 Task: In the event  named  Webinar: Content Creation and Curation Strategies for Social Media, Set a range of dates when you can accept meetings  '12 Jul â€" 5 Aug 2023'. Select a duration of  30 min. Select working hours  	_x000D_
MON- SAT 10:30am â€" 6:00pm. Add time before or after your events  as 15 min. Set the frequency of available time slots for invitees as  25 min. Set the minimum notice period and maximum events allowed per day as  48 hour and 6. , logged in from the account softage.4@softage.net and add another guest for the event, softage.1@softage.net
Action: Mouse pressed left at (667, 450)
Screenshot: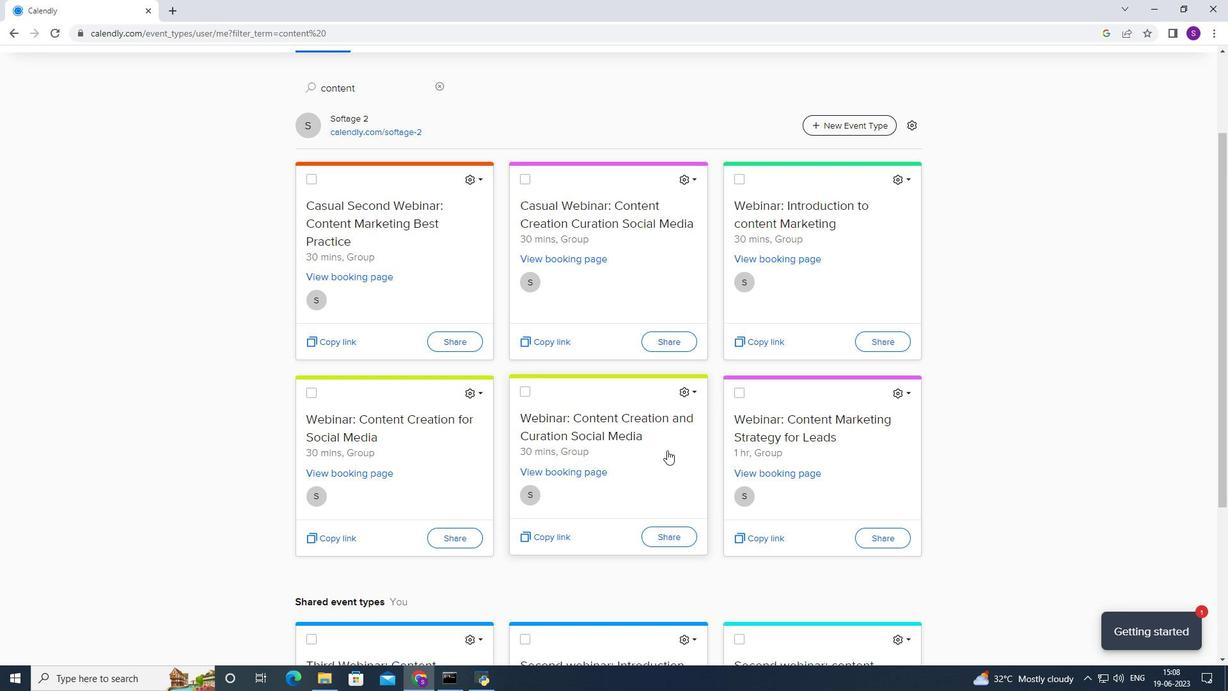
Action: Mouse moved to (449, 275)
Screenshot: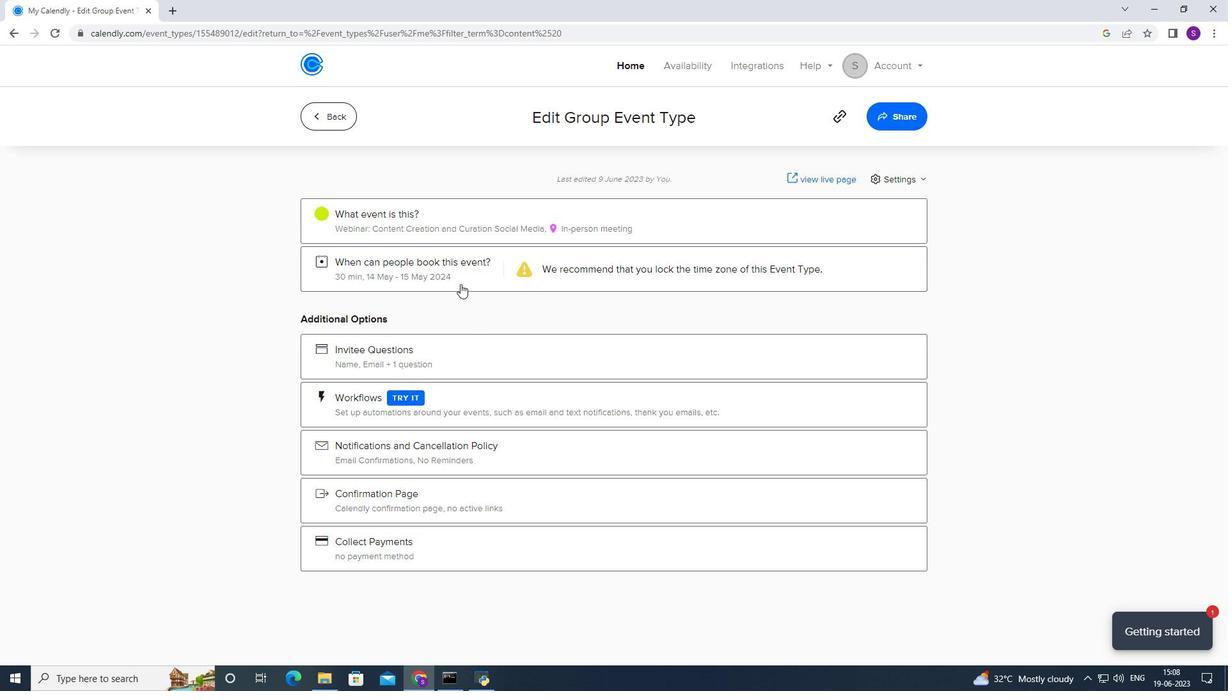 
Action: Mouse pressed left at (449, 275)
Screenshot: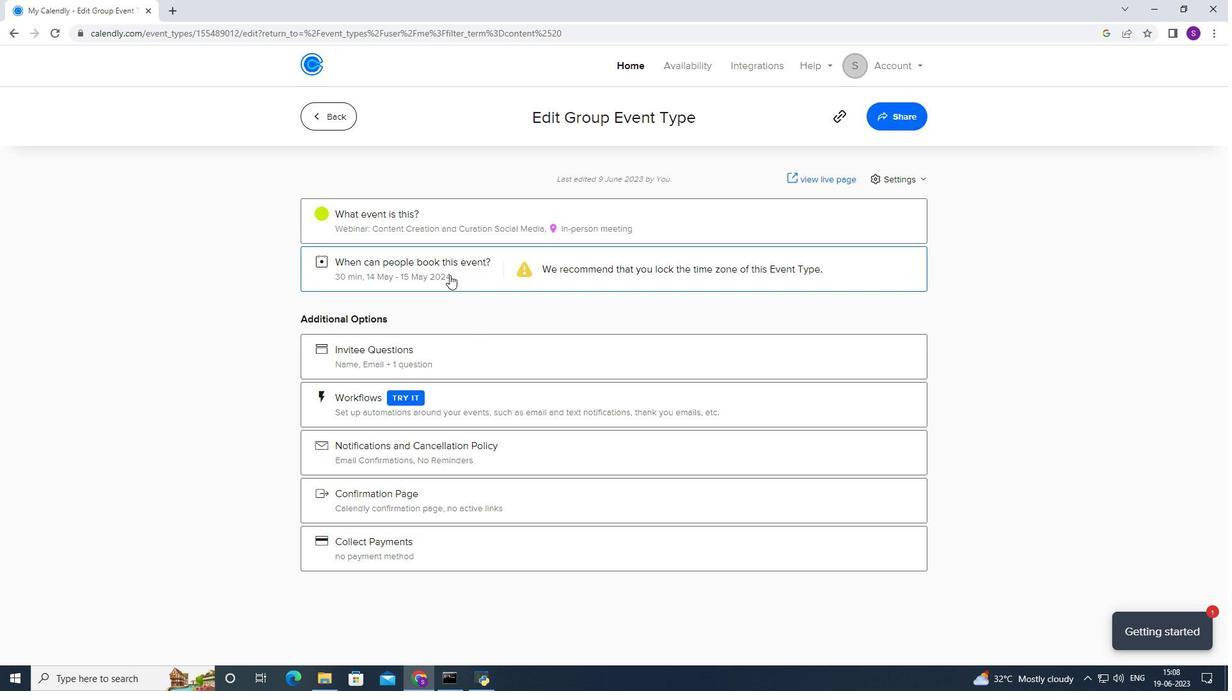 
Action: Mouse moved to (474, 431)
Screenshot: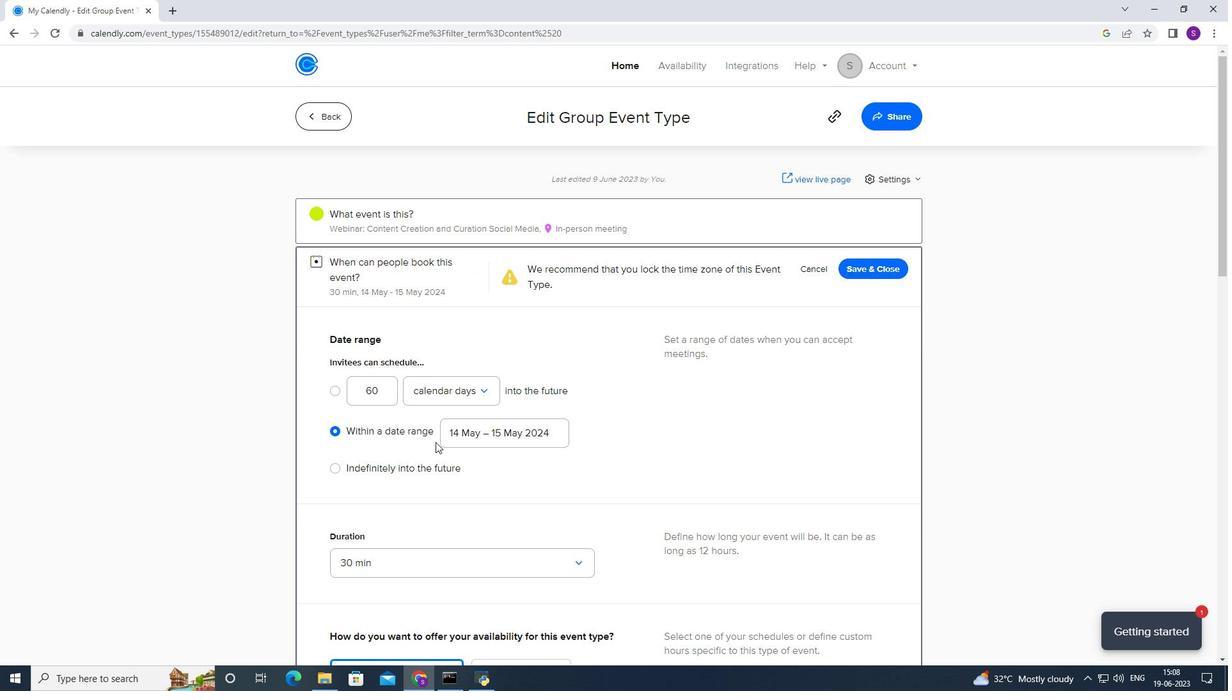 
Action: Mouse pressed left at (474, 431)
Screenshot: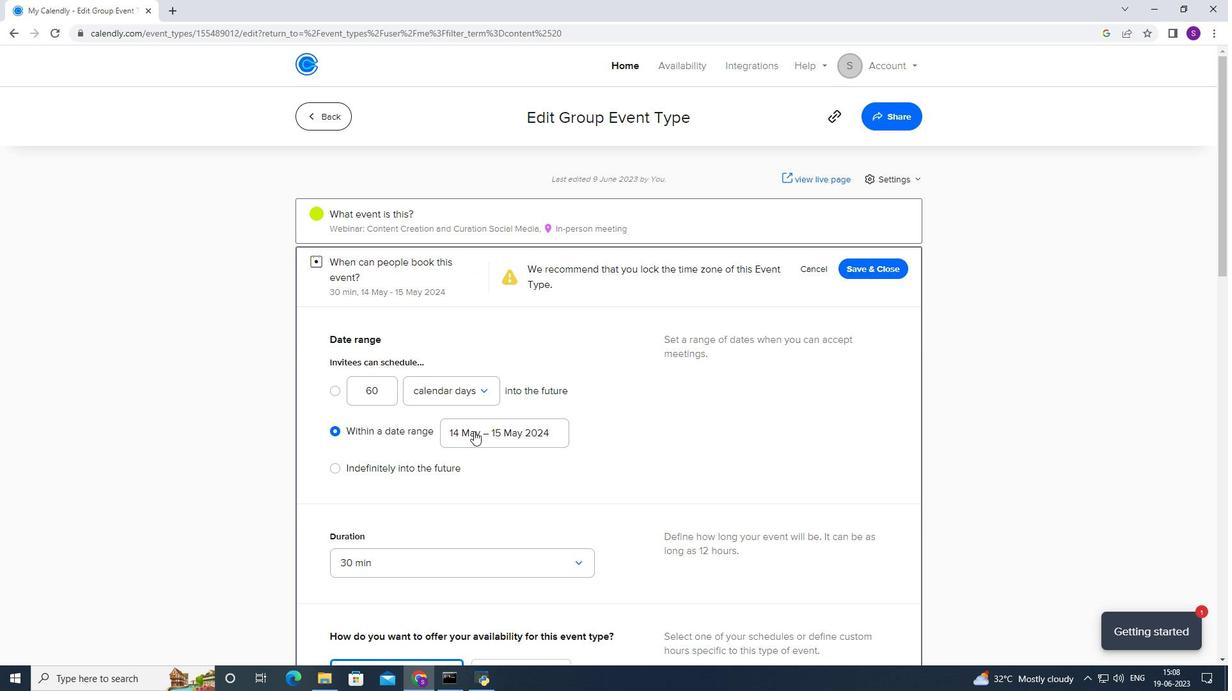 
Action: Mouse moved to (477, 273)
Screenshot: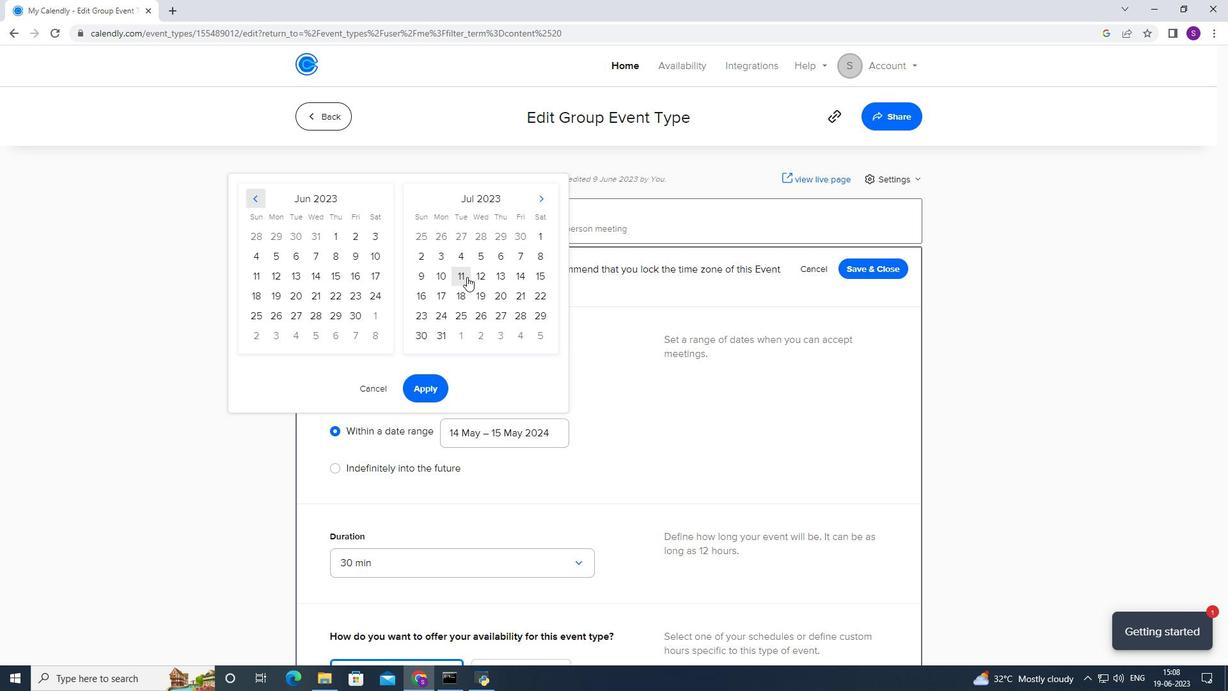 
Action: Mouse pressed left at (477, 273)
Screenshot: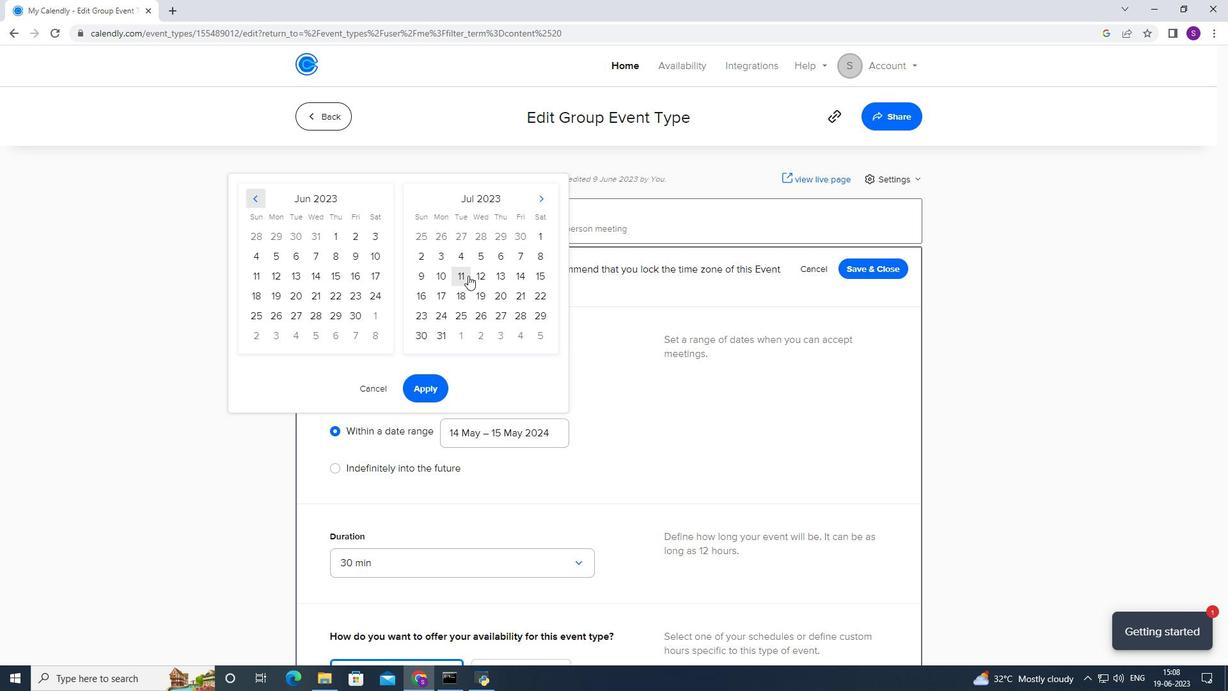 
Action: Mouse moved to (539, 203)
Screenshot: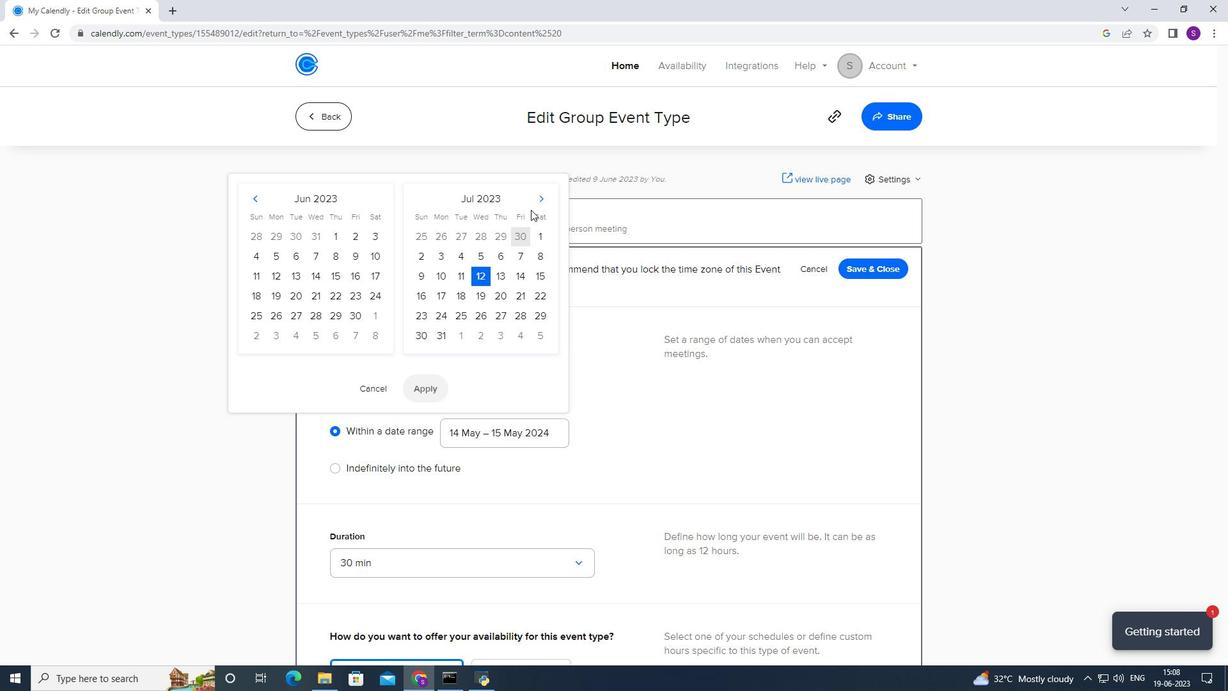 
Action: Mouse pressed left at (539, 203)
Screenshot: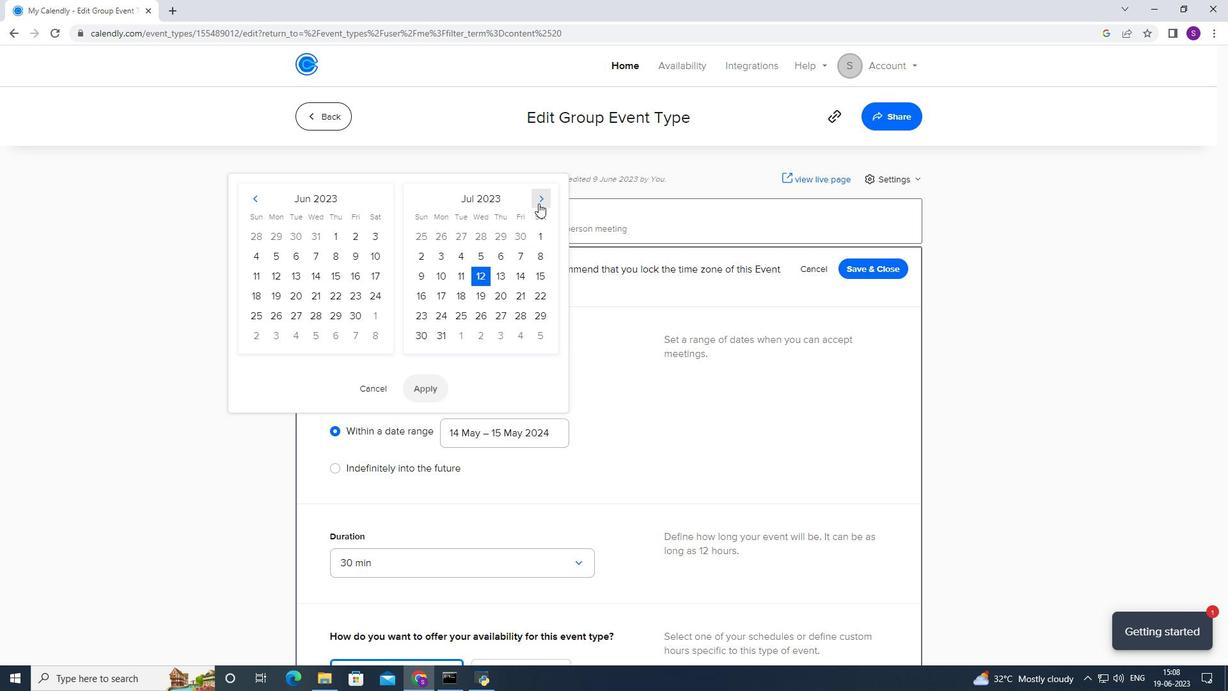 
Action: Mouse moved to (549, 240)
Screenshot: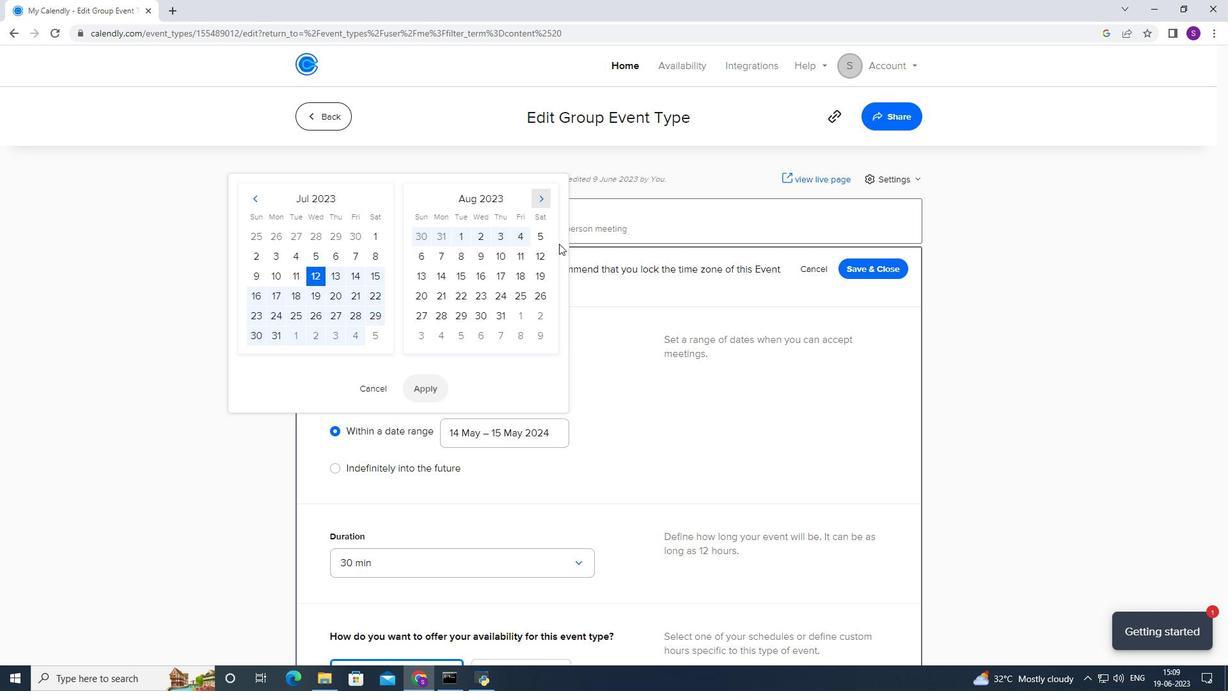 
Action: Mouse pressed left at (549, 240)
Screenshot: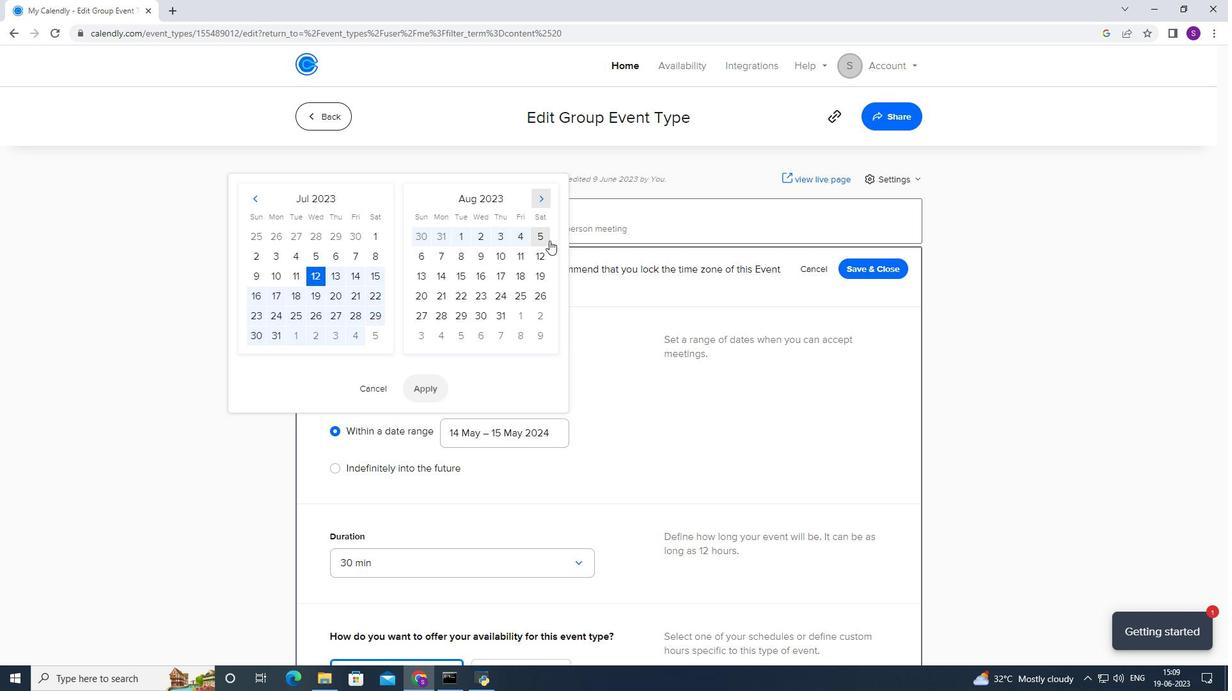 
Action: Mouse moved to (417, 402)
Screenshot: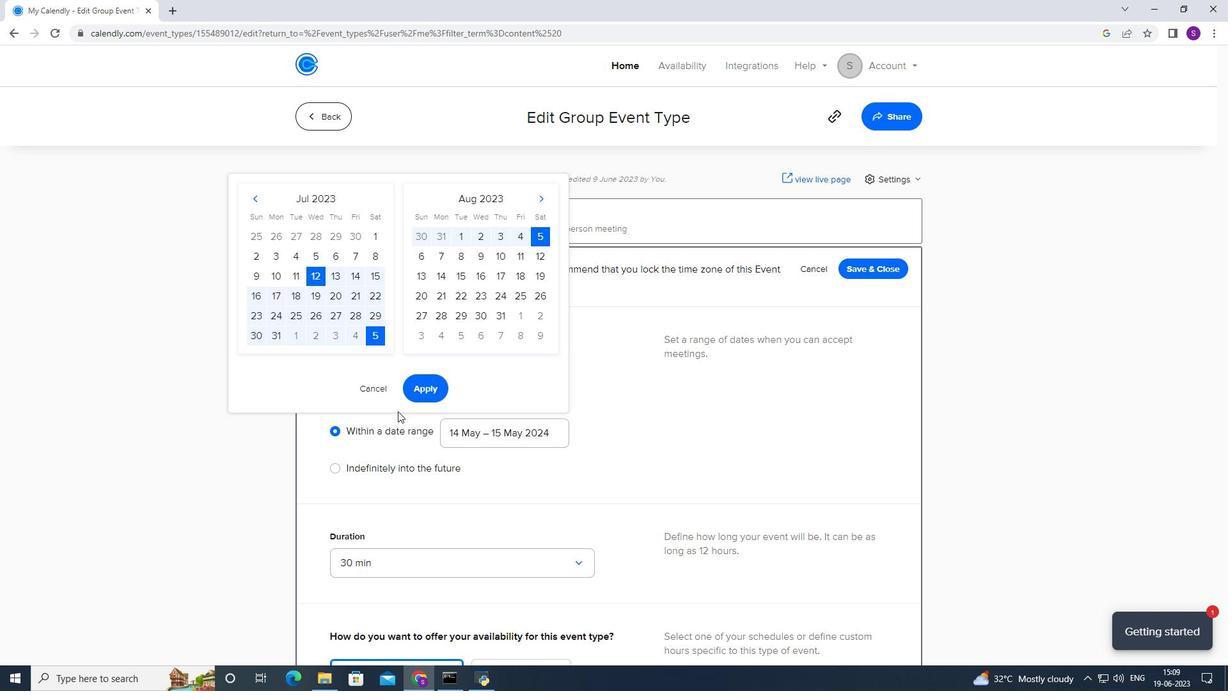 
Action: Mouse pressed left at (417, 402)
Screenshot: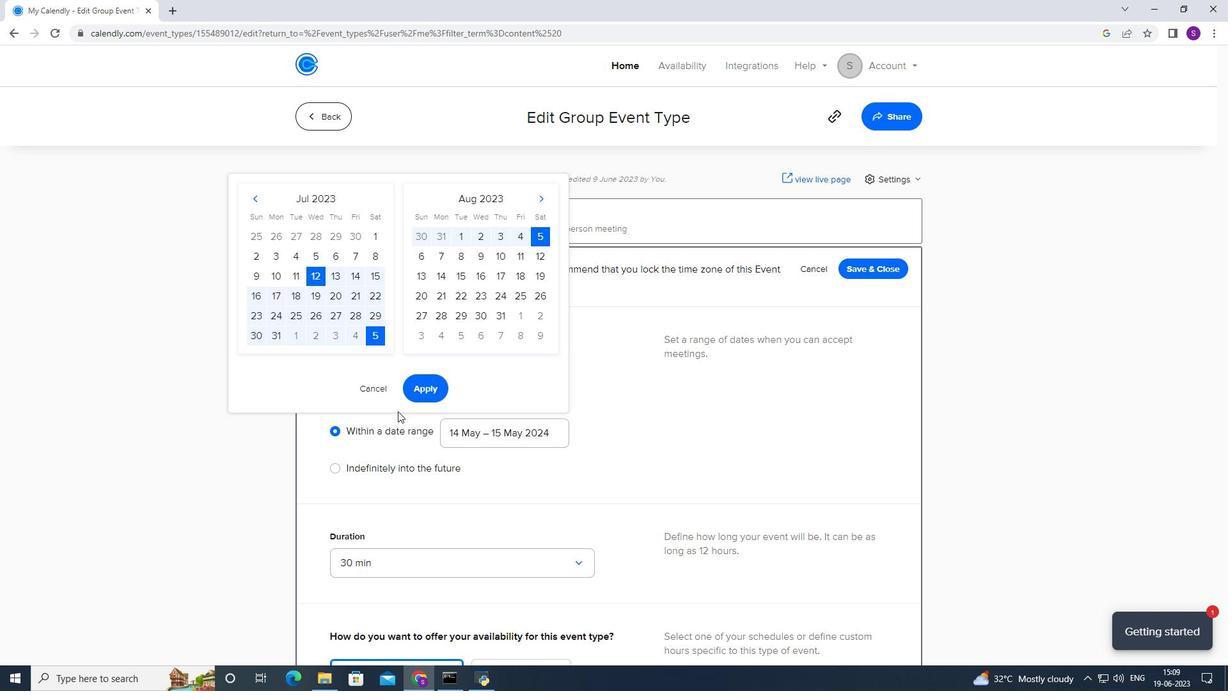 
Action: Mouse moved to (389, 457)
Screenshot: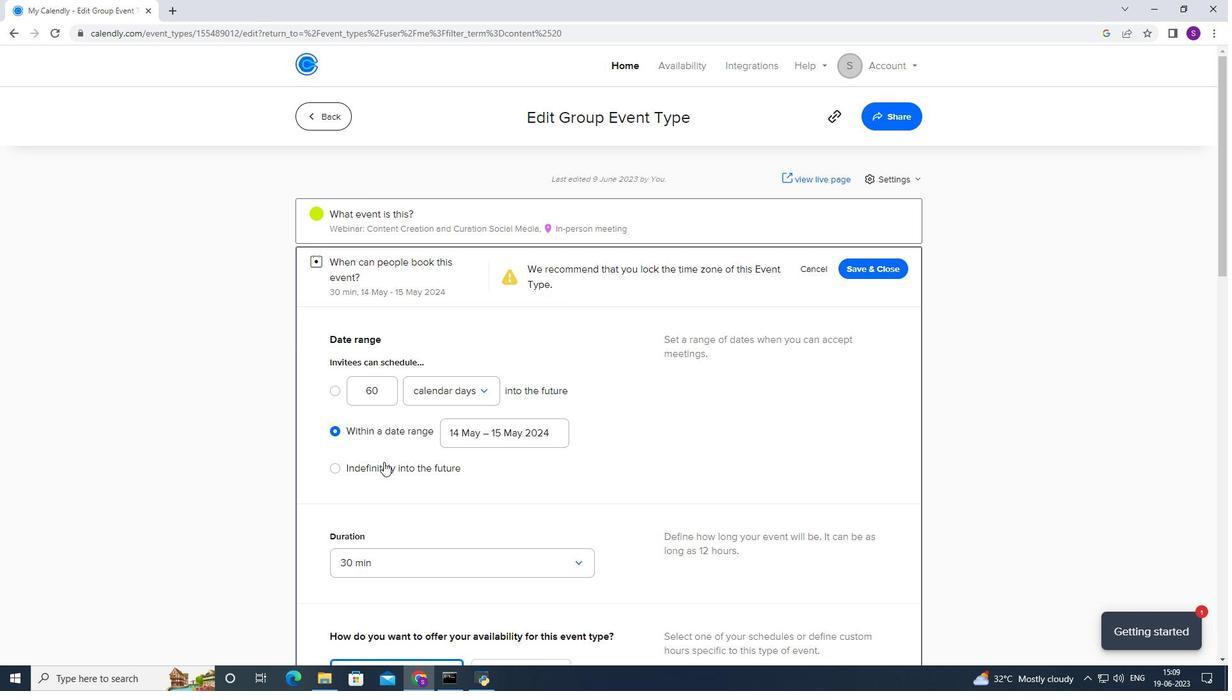 
Action: Mouse scrolled (389, 456) with delta (0, 0)
Screenshot: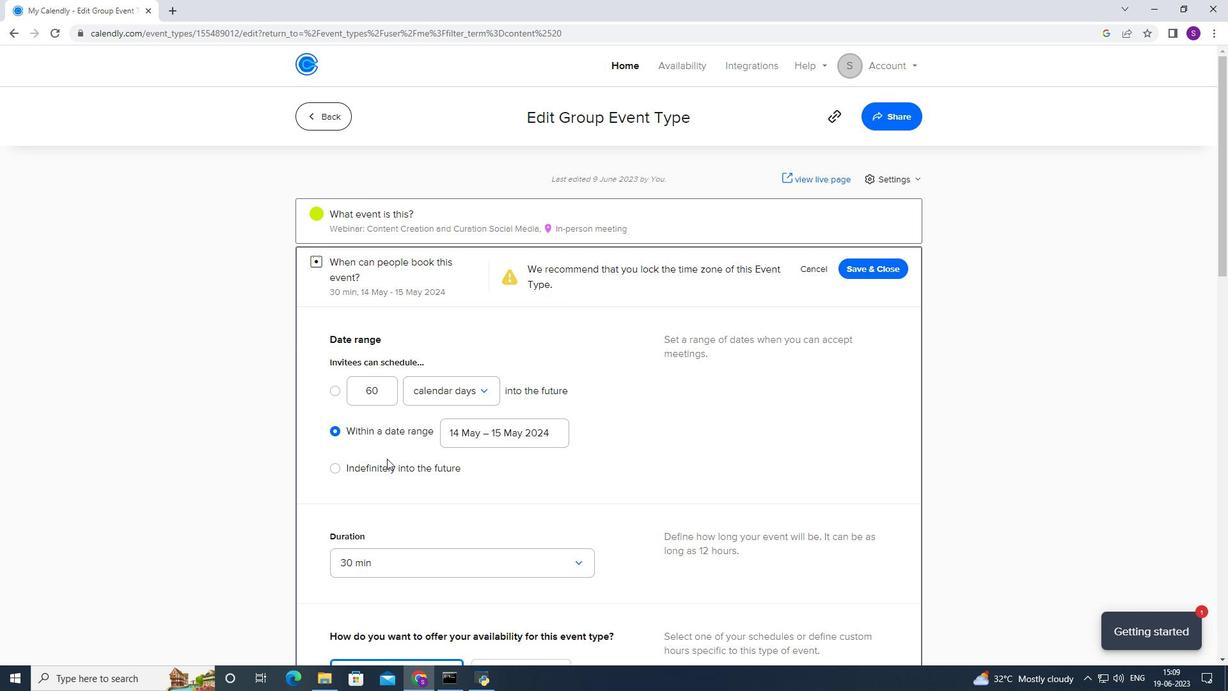 
Action: Mouse scrolled (389, 456) with delta (0, 0)
Screenshot: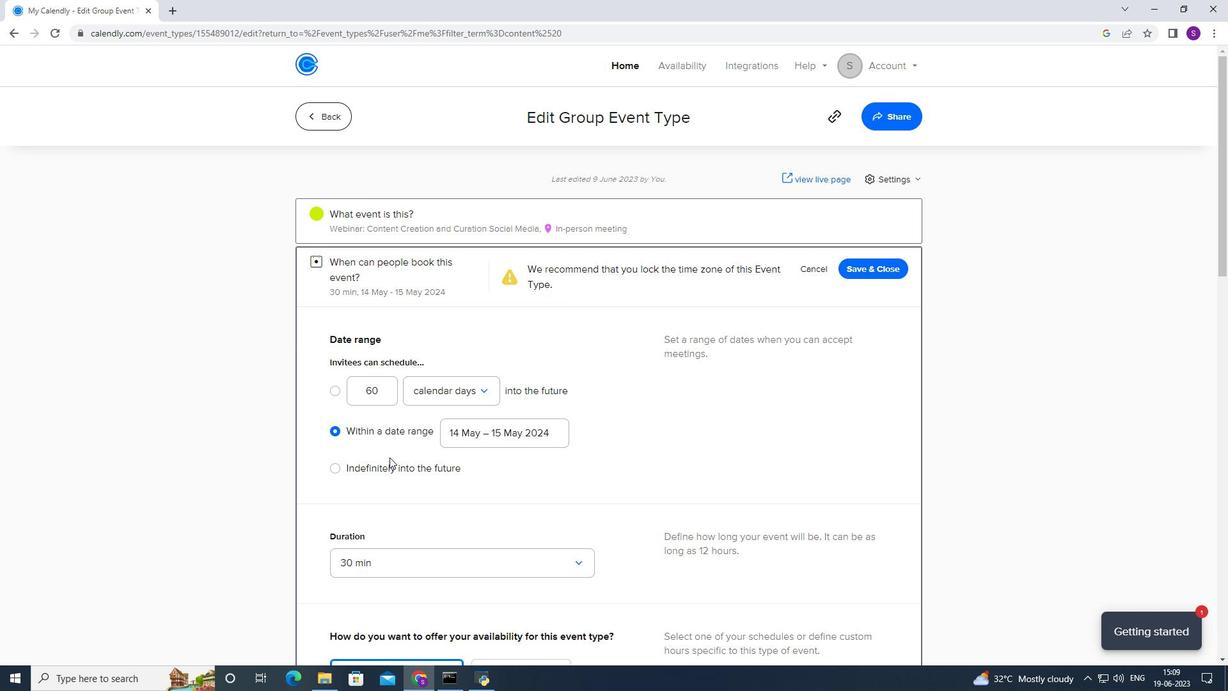 
Action: Mouse scrolled (389, 456) with delta (0, 0)
Screenshot: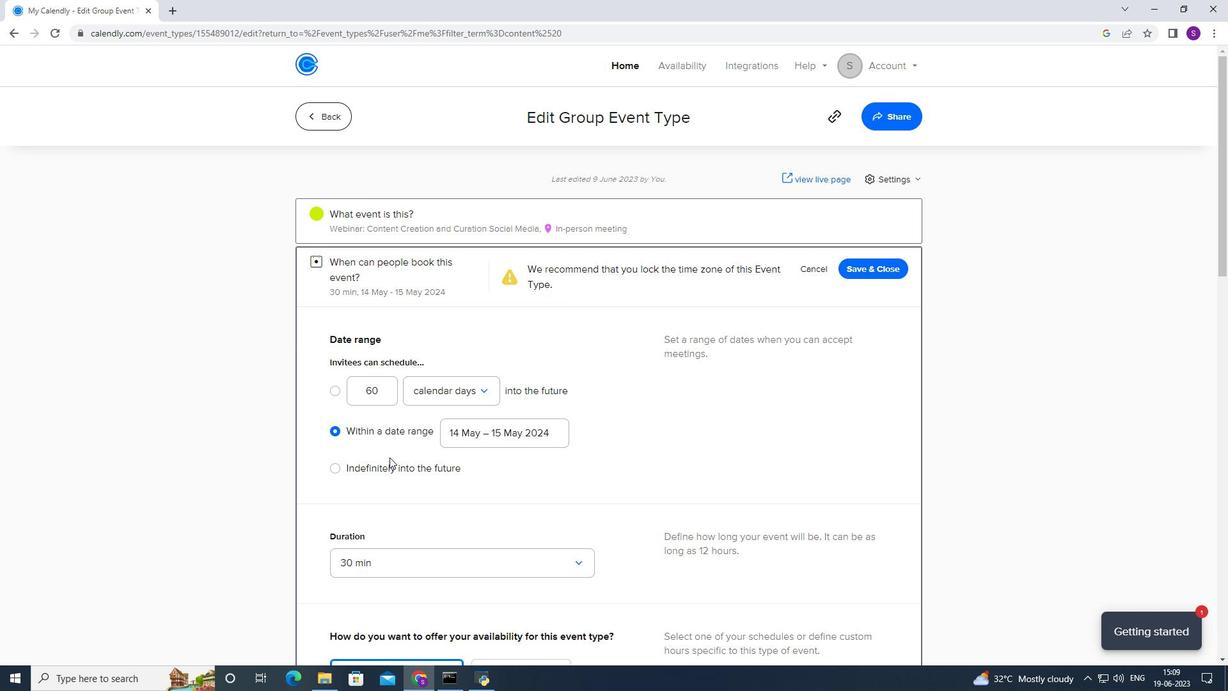 
Action: Mouse scrolled (389, 456) with delta (0, 0)
Screenshot: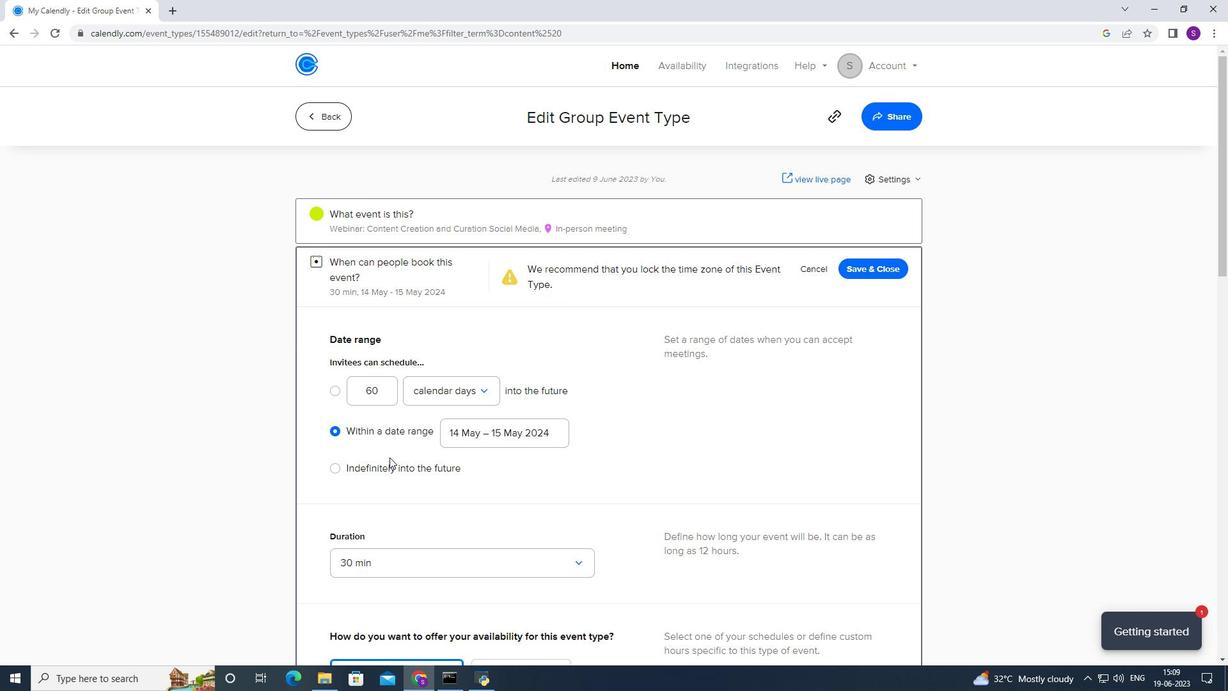 
Action: Mouse scrolled (389, 456) with delta (0, 0)
Screenshot: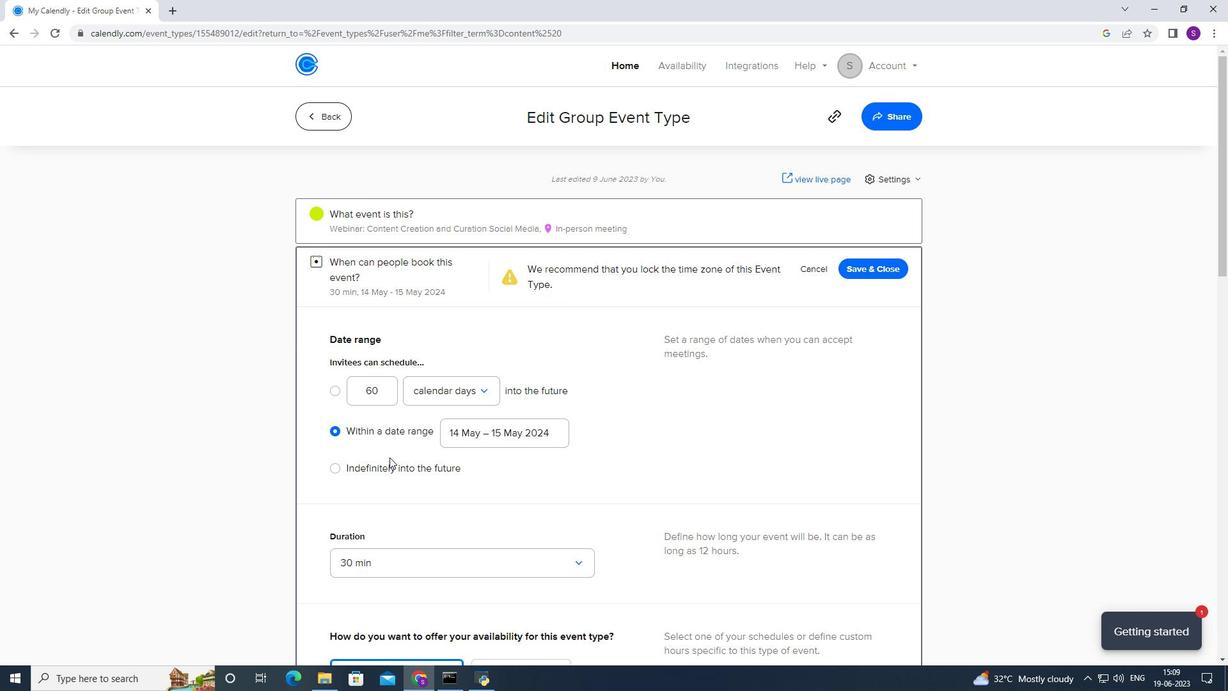 
Action: Mouse scrolled (389, 456) with delta (0, 0)
Screenshot: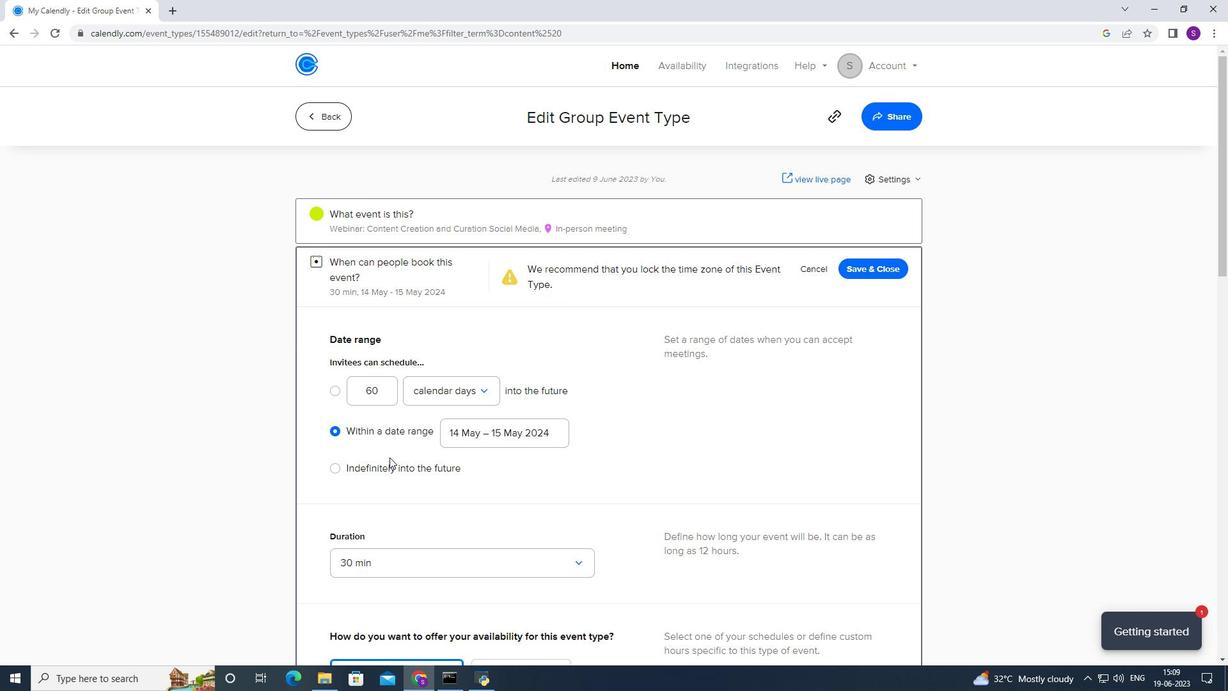 
Action: Mouse scrolled (389, 456) with delta (0, 0)
Screenshot: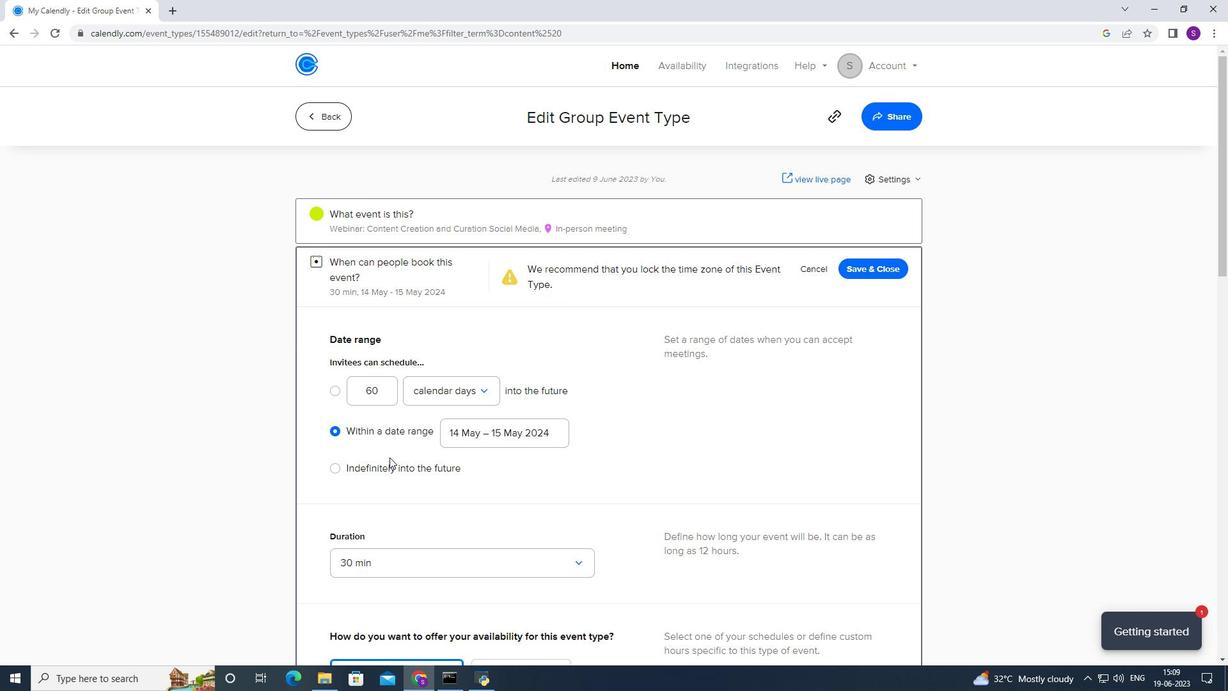 
Action: Mouse moved to (399, 434)
Screenshot: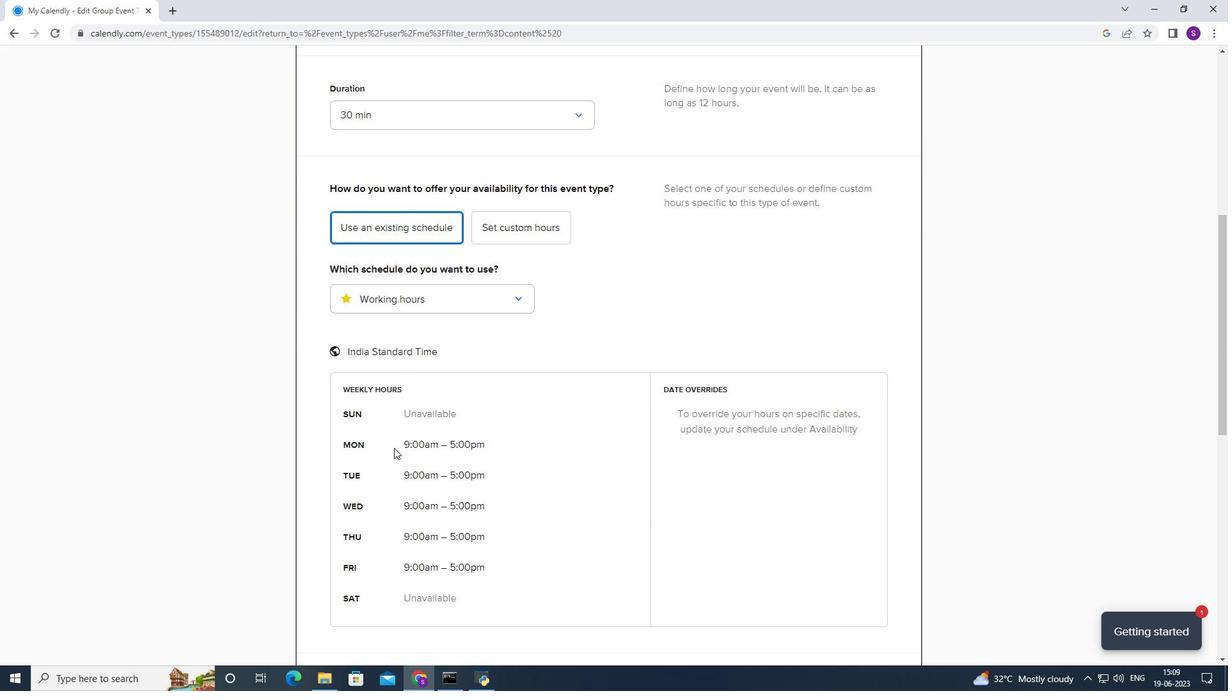 
Action: Mouse scrolled (399, 435) with delta (0, 0)
Screenshot: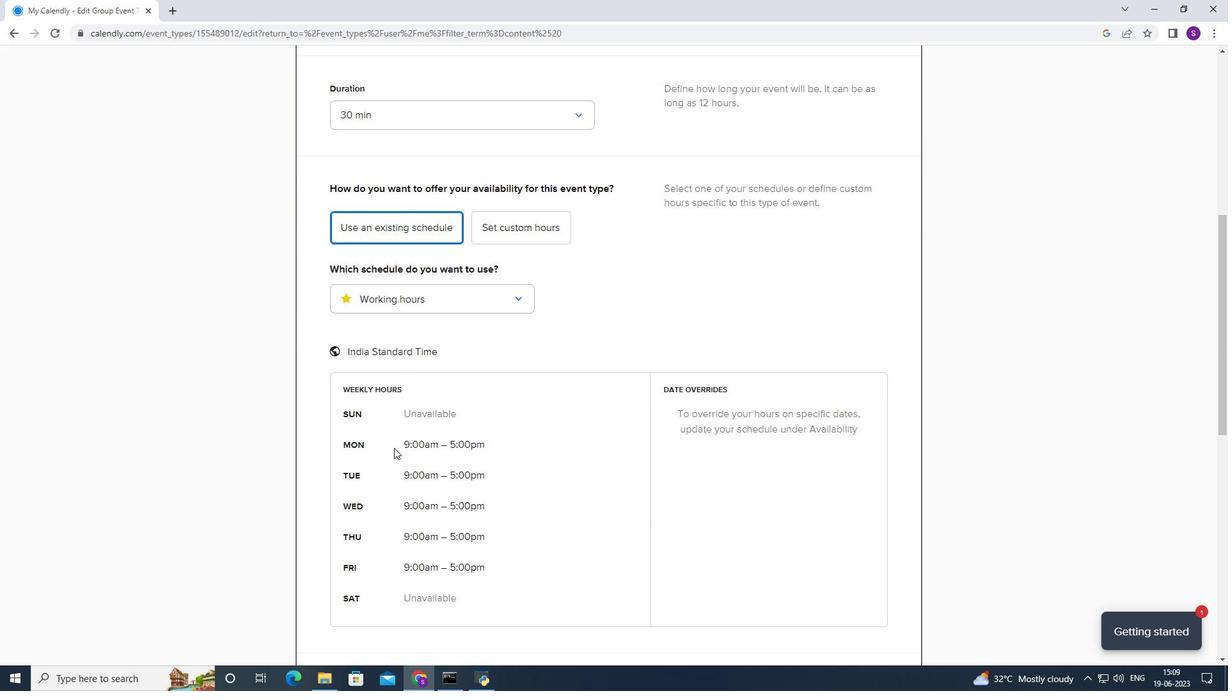 
Action: Mouse moved to (401, 430)
Screenshot: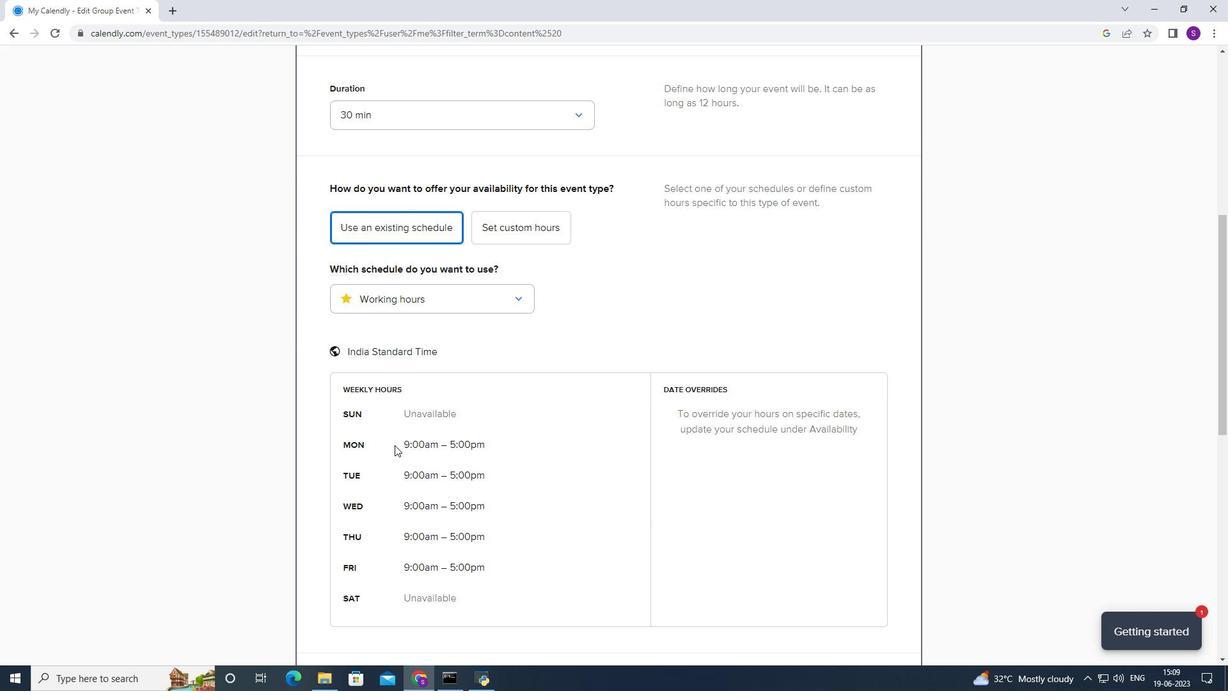 
Action: Mouse scrolled (401, 431) with delta (0, 0)
Screenshot: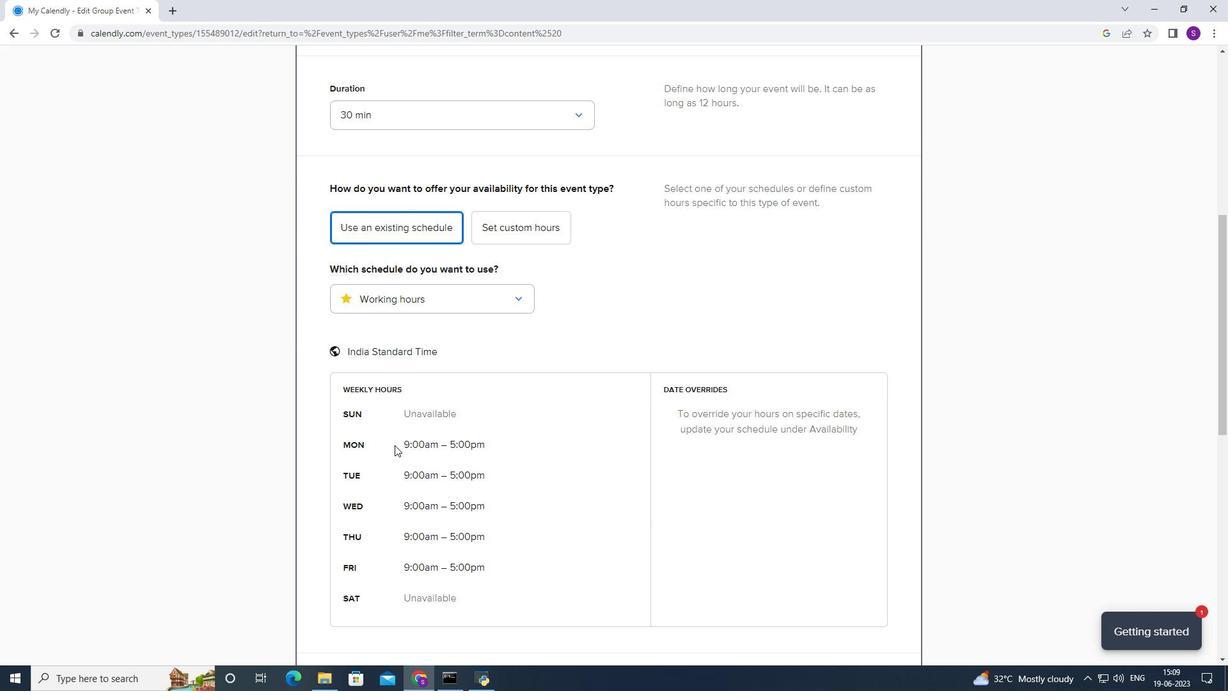 
Action: Mouse moved to (403, 425)
Screenshot: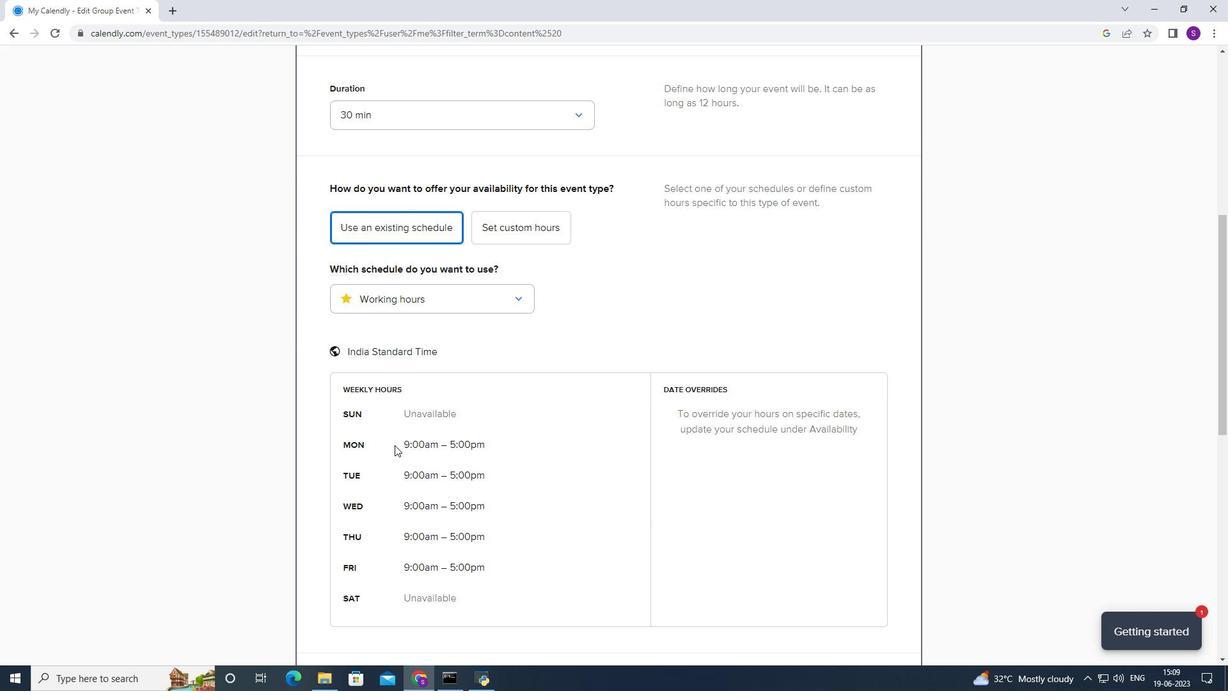 
Action: Mouse scrolled (403, 426) with delta (0, 0)
Screenshot: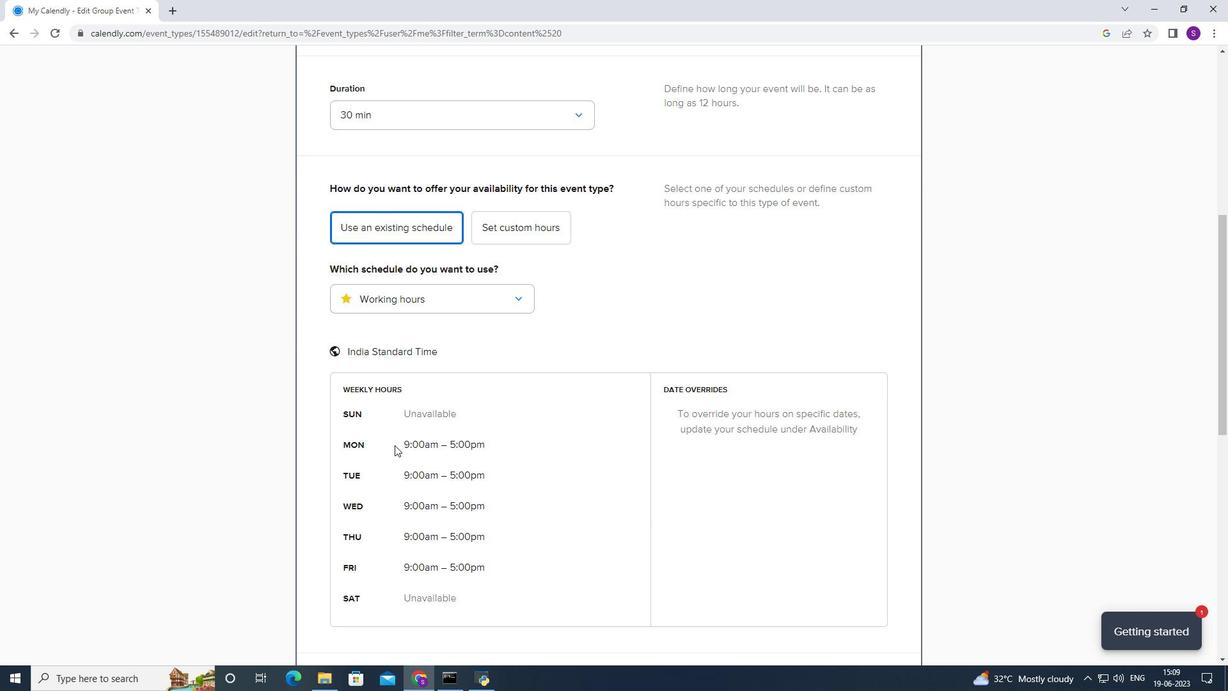 
Action: Mouse moved to (403, 423)
Screenshot: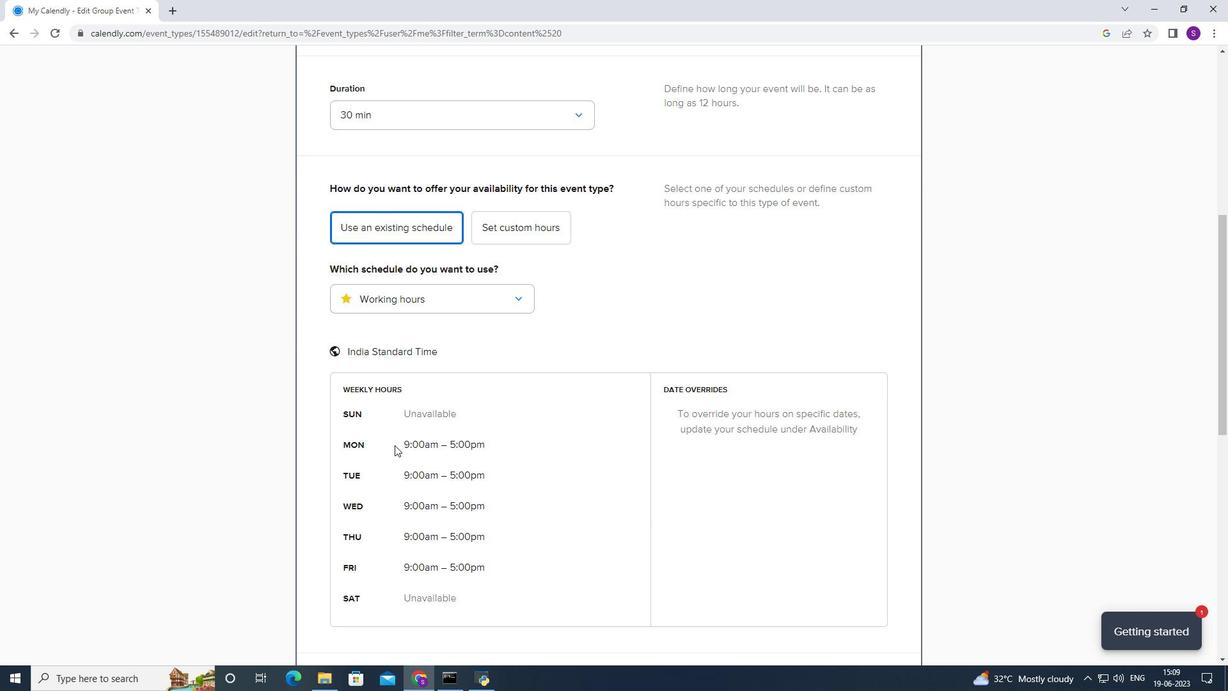 
Action: Mouse scrolled (403, 424) with delta (0, 0)
Screenshot: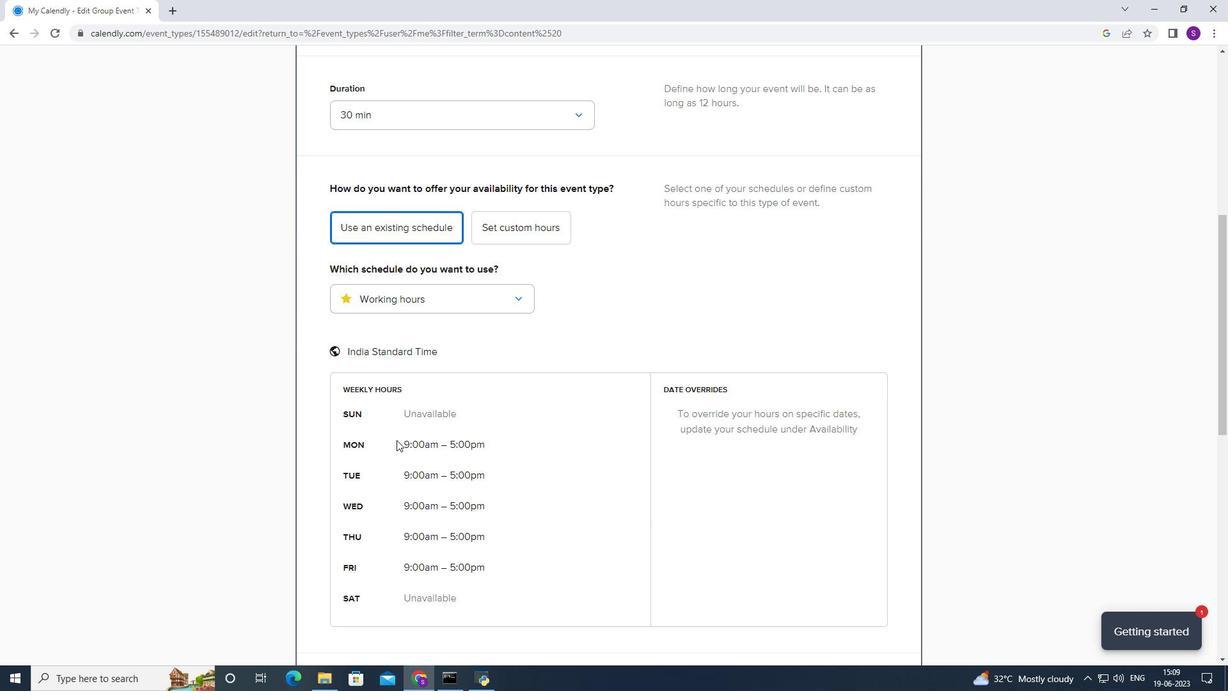 
Action: Mouse scrolled (403, 424) with delta (0, 0)
Screenshot: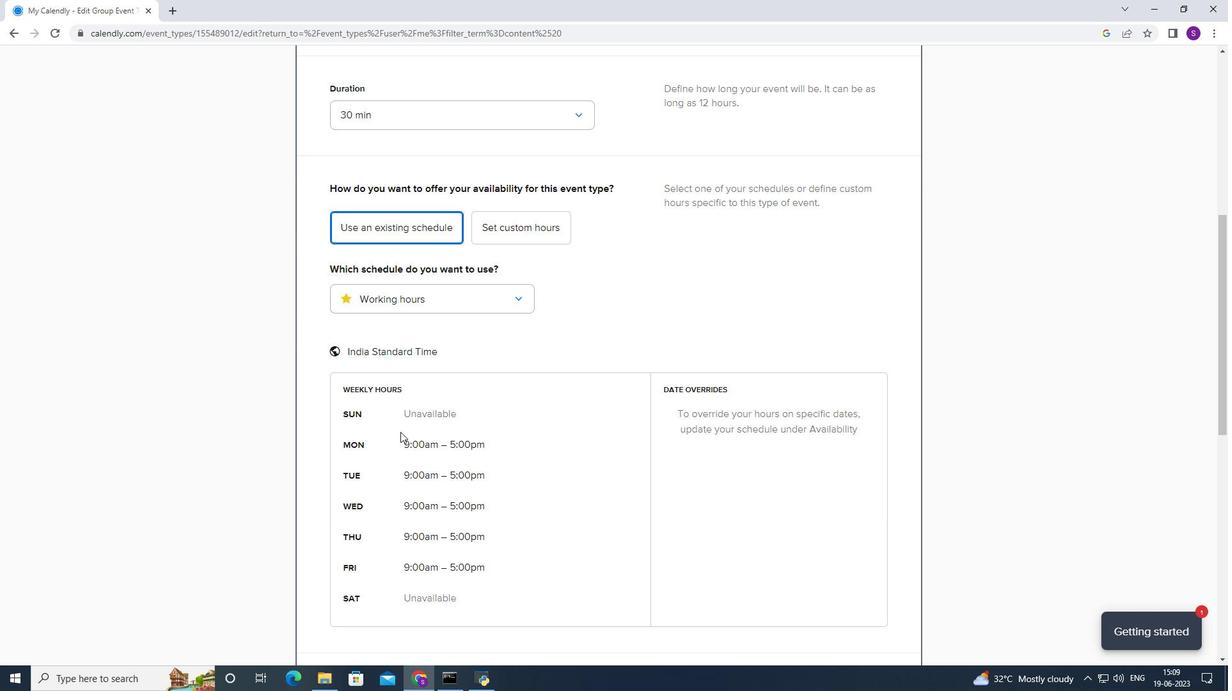 
Action: Mouse scrolled (403, 424) with delta (0, 0)
Screenshot: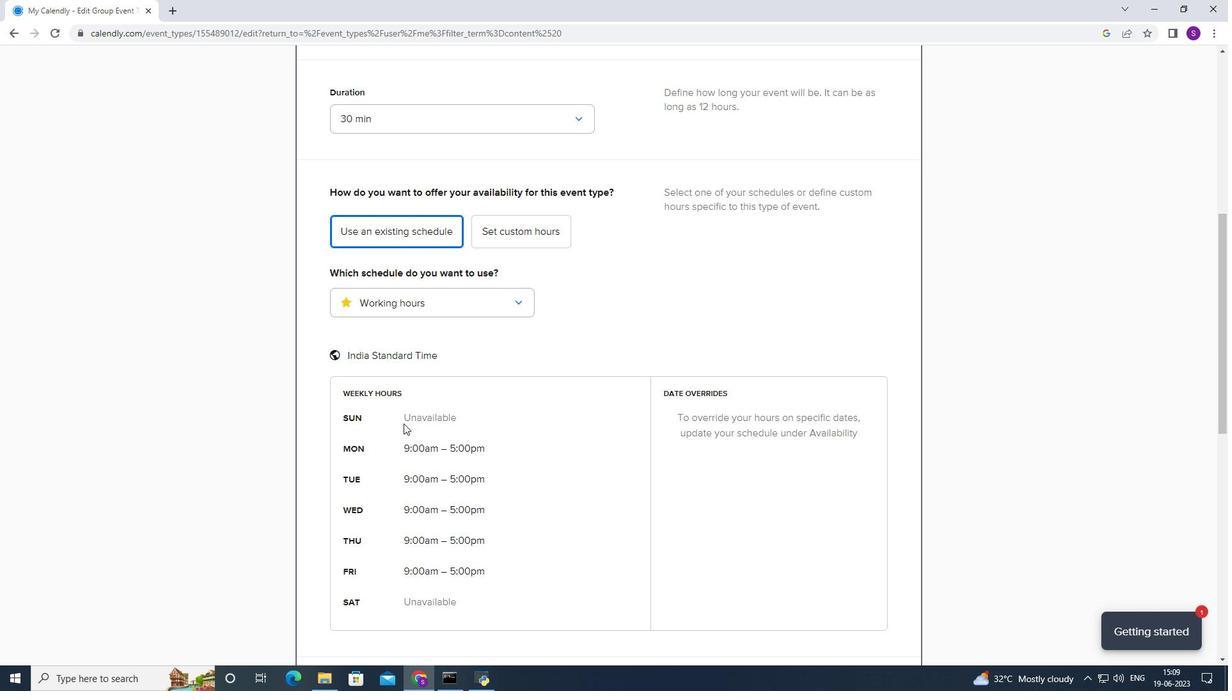 
Action: Mouse moved to (488, 373)
Screenshot: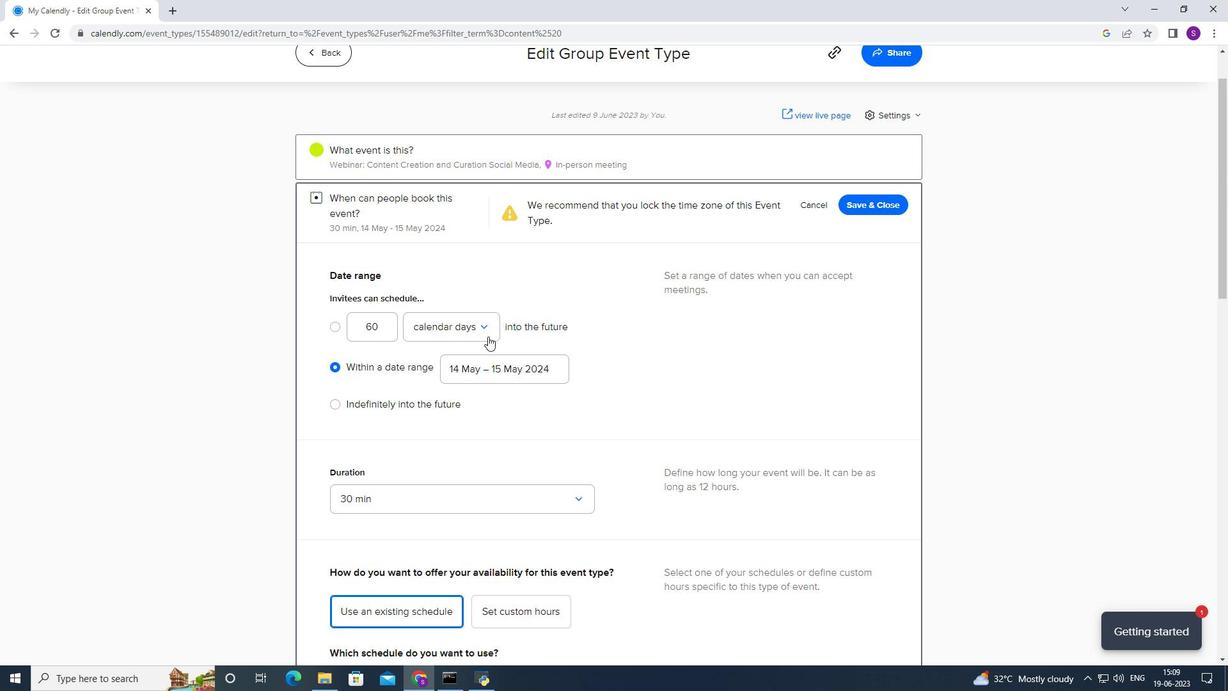 
Action: Mouse pressed left at (488, 373)
Screenshot: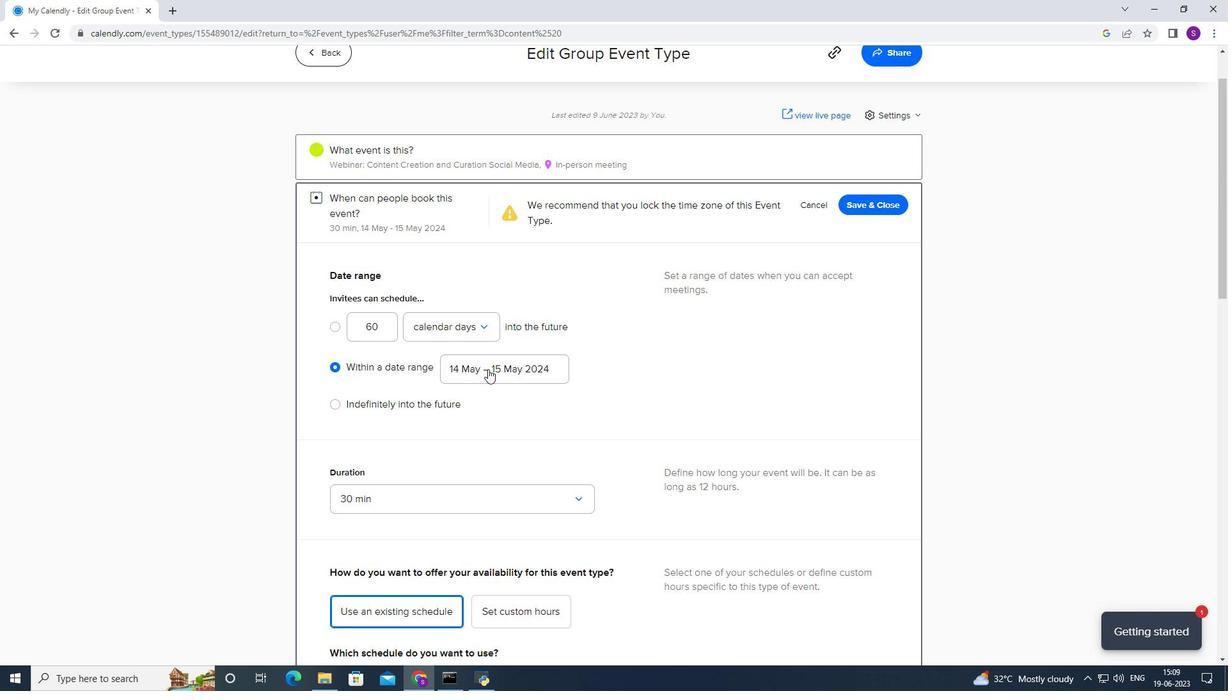 
Action: Mouse moved to (538, 422)
Screenshot: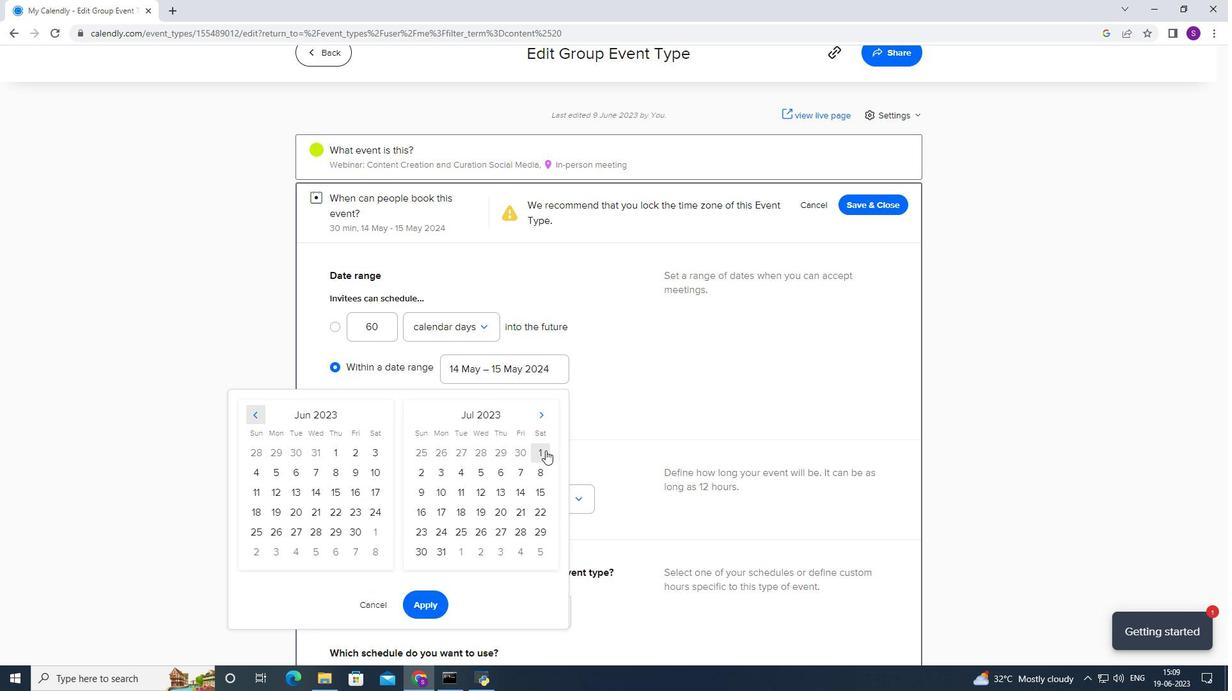 
Action: Mouse pressed left at (538, 422)
Screenshot: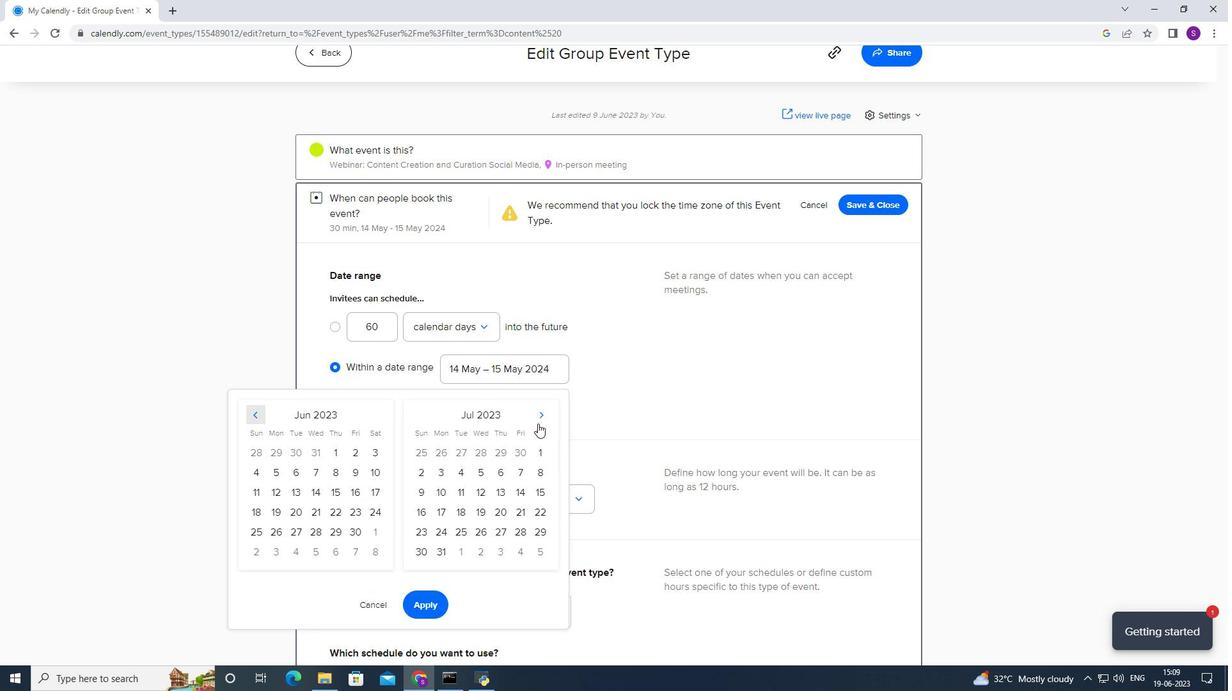 
Action: Mouse moved to (312, 488)
Screenshot: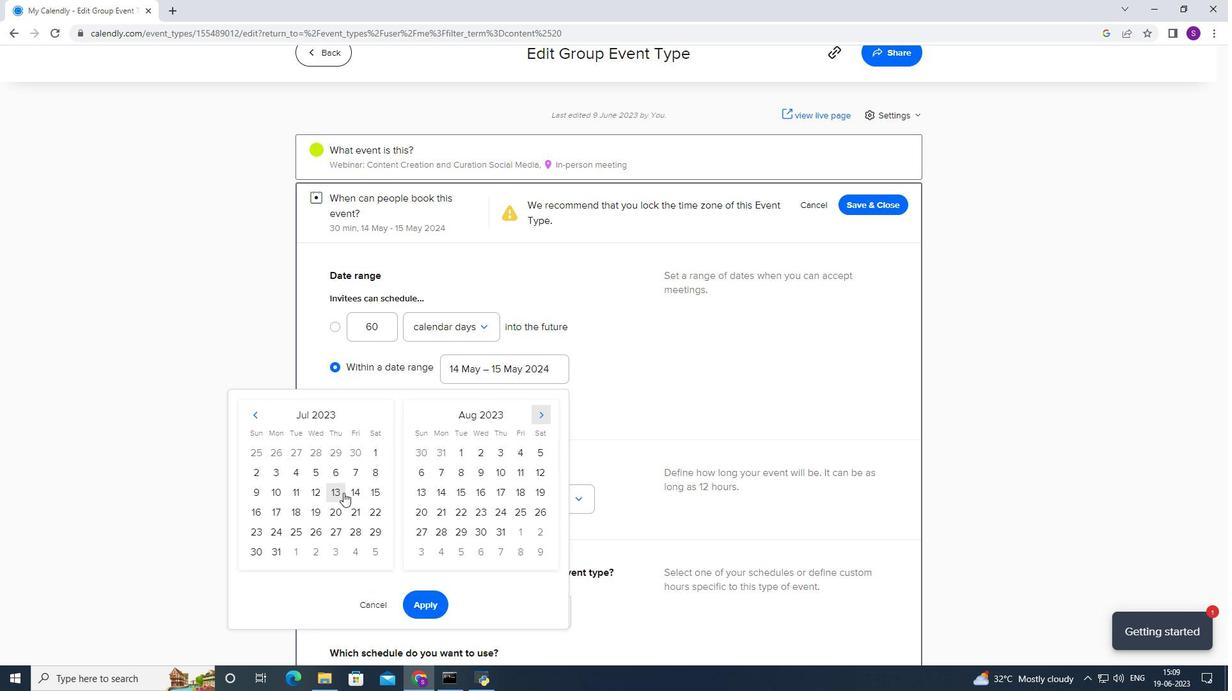 
Action: Mouse pressed left at (312, 488)
Screenshot: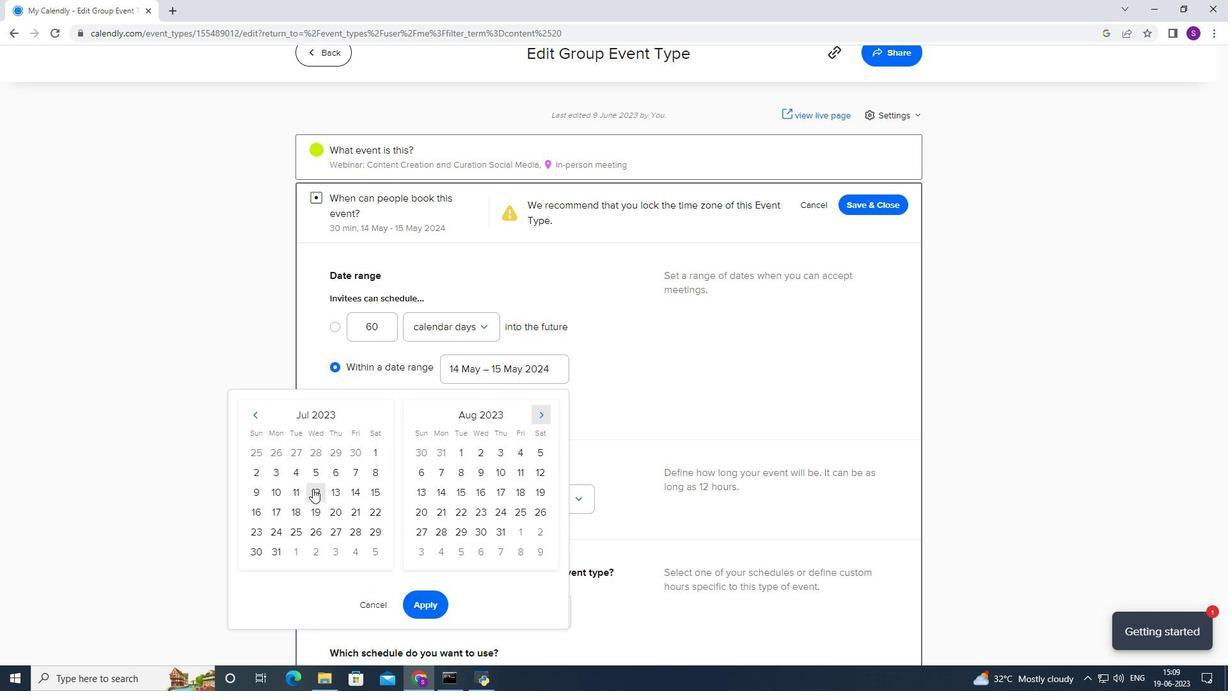 
Action: Mouse moved to (533, 450)
Screenshot: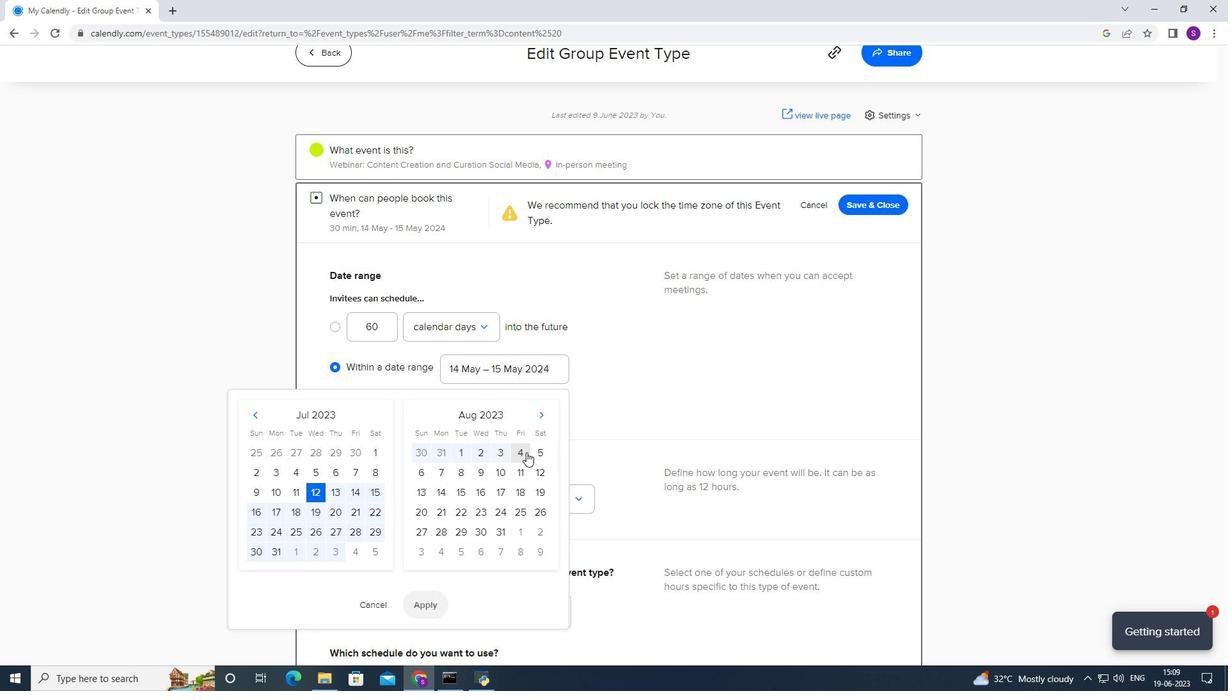 
Action: Mouse pressed left at (533, 450)
Screenshot: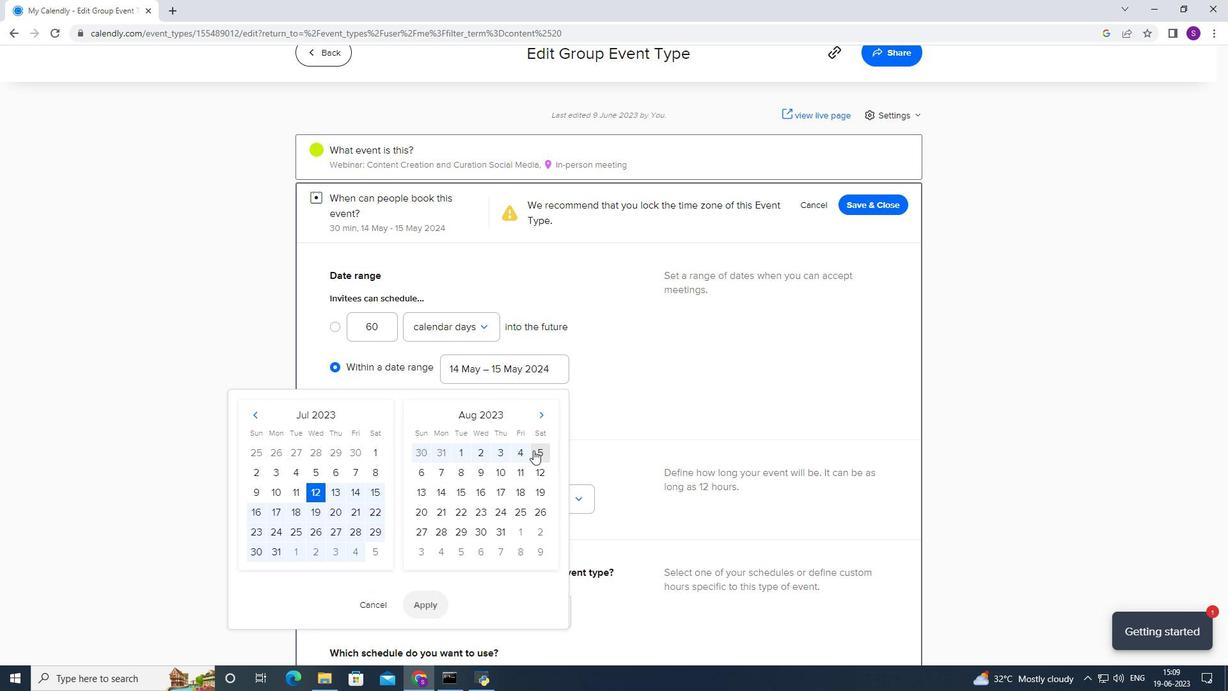 
Action: Mouse moved to (423, 598)
Screenshot: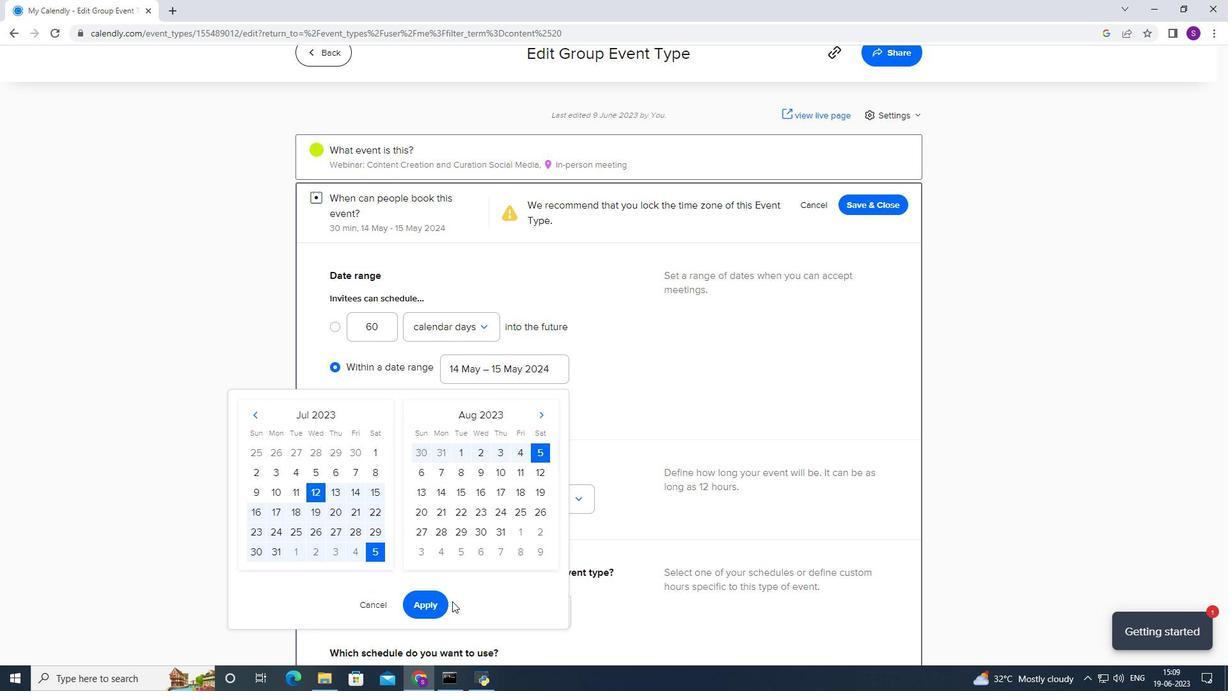 
Action: Mouse pressed left at (423, 598)
Screenshot: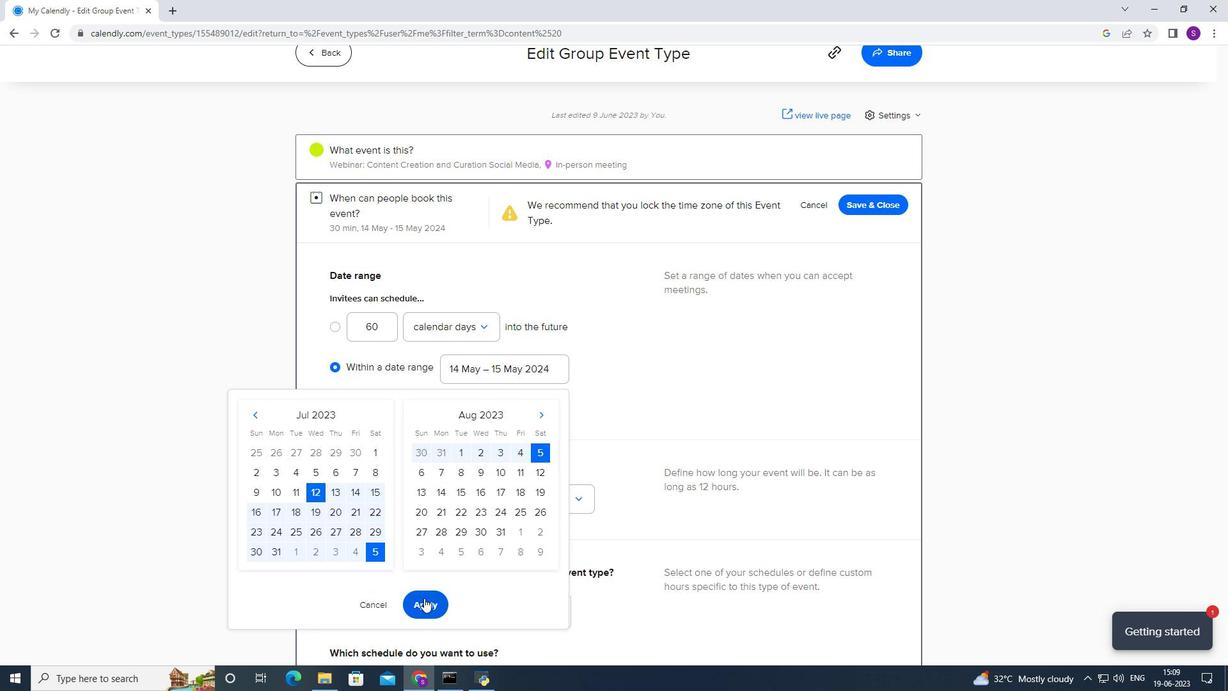 
Action: Mouse moved to (474, 473)
Screenshot: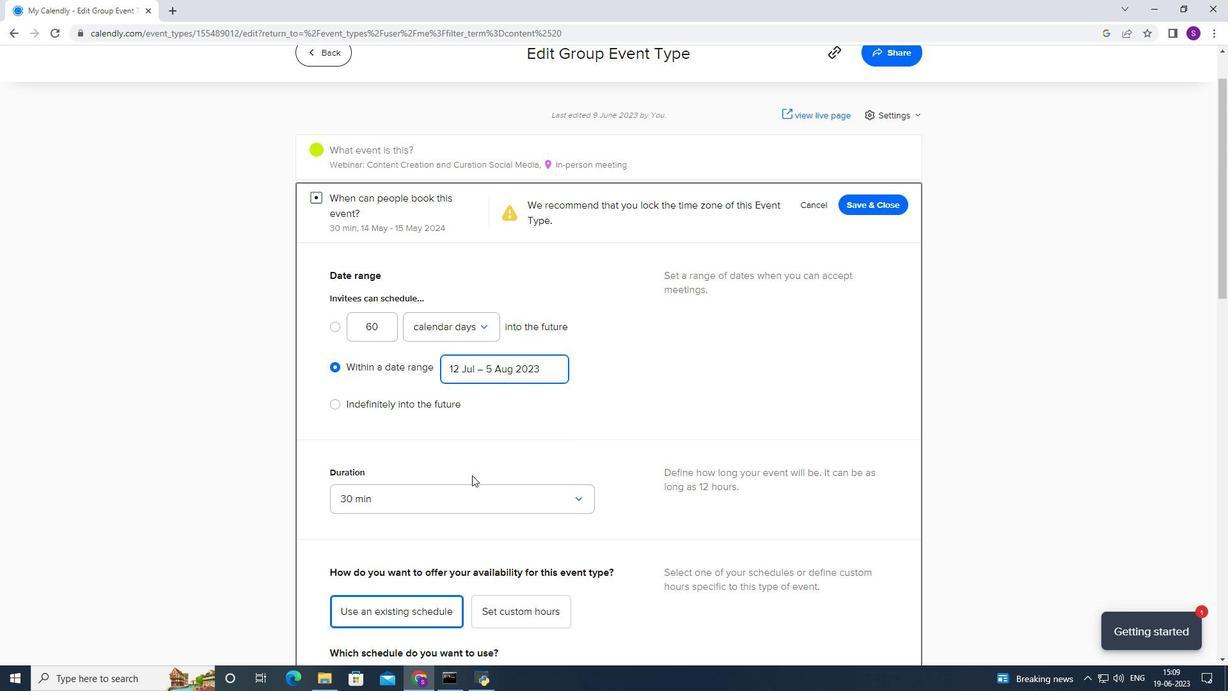 
Action: Mouse scrolled (474, 472) with delta (0, 0)
Screenshot: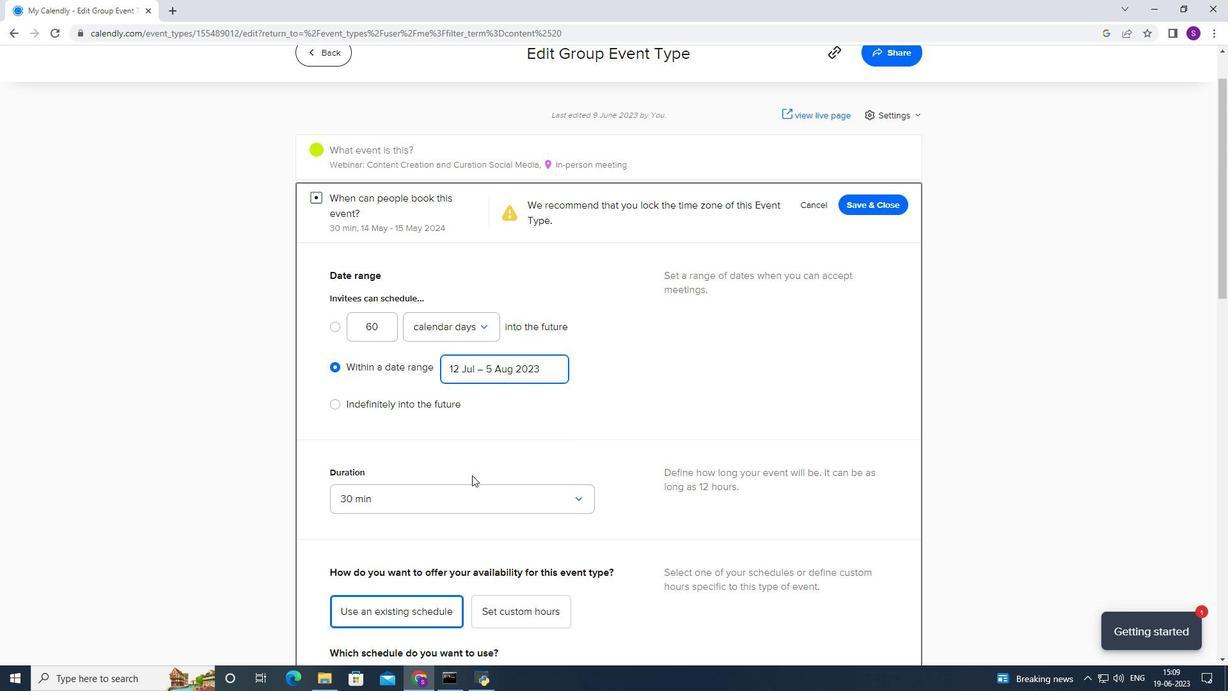 
Action: Mouse scrolled (474, 472) with delta (0, 0)
Screenshot: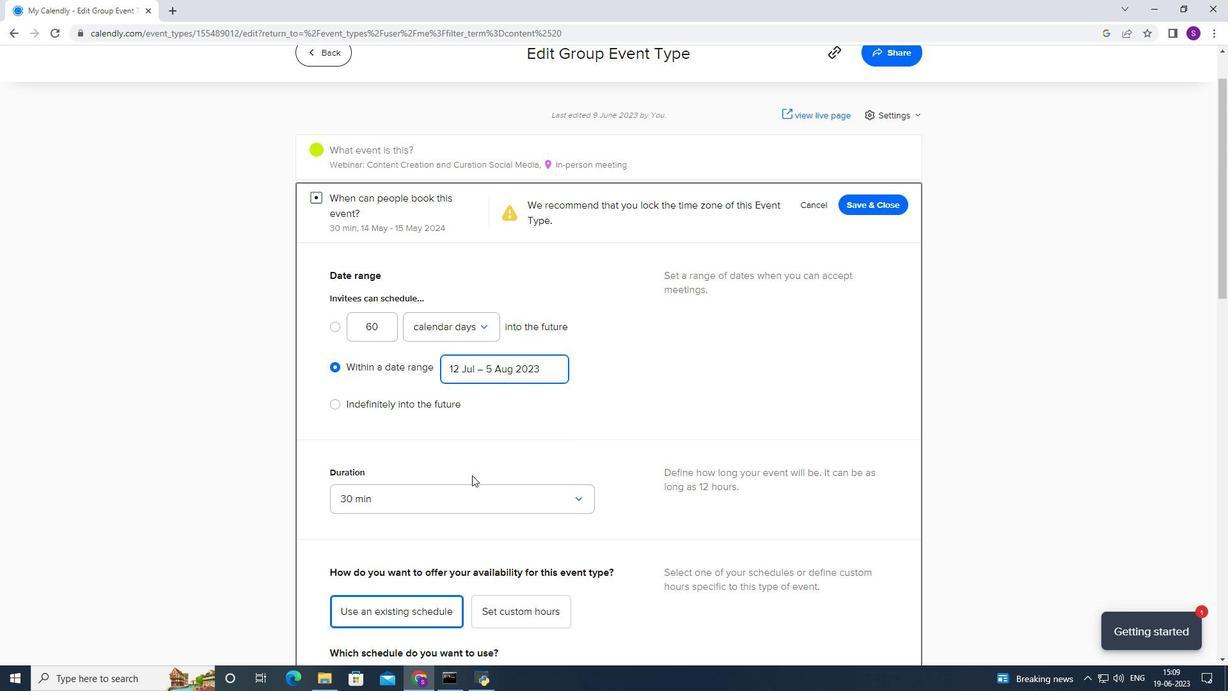 
Action: Mouse scrolled (474, 472) with delta (0, 0)
Screenshot: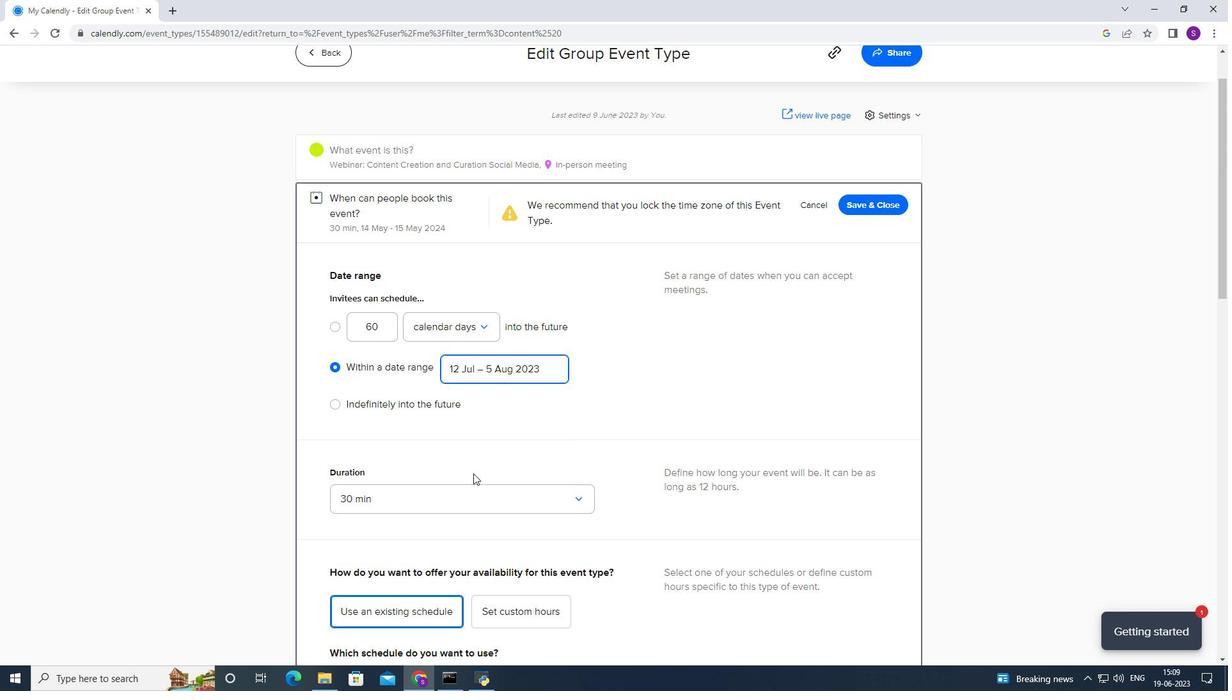 
Action: Mouse scrolled (474, 472) with delta (0, 0)
Screenshot: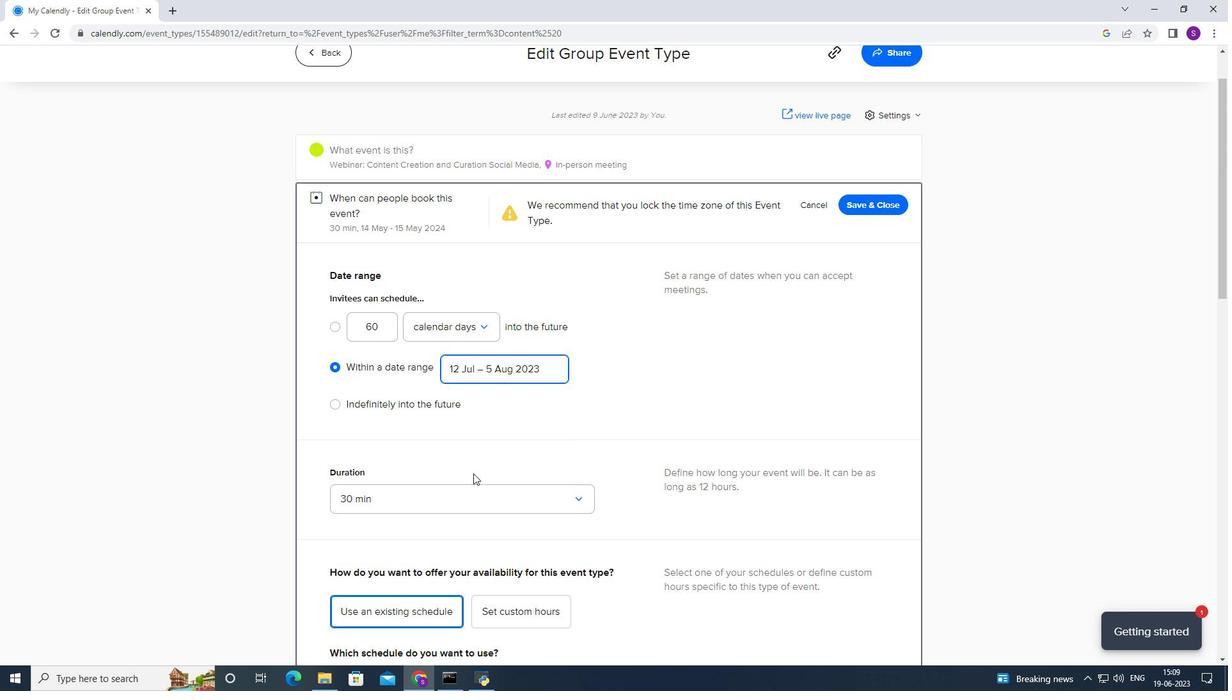 
Action: Mouse scrolled (474, 472) with delta (0, 0)
Screenshot: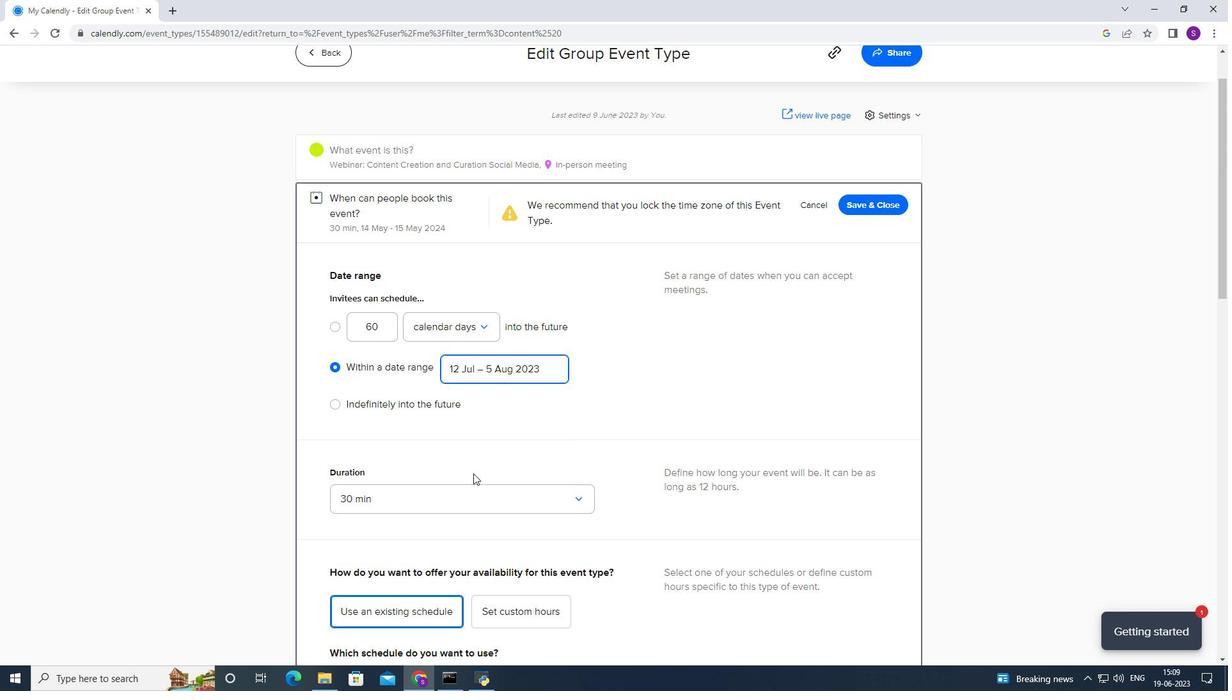 
Action: Mouse moved to (407, 363)
Screenshot: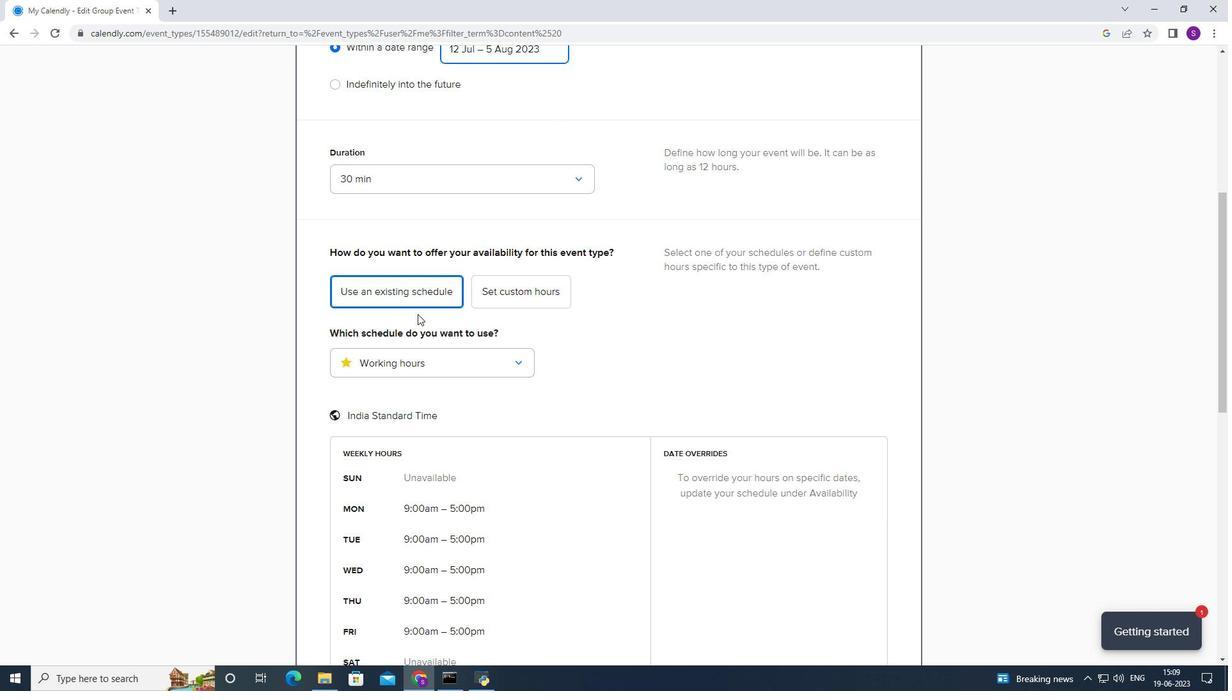 
Action: Mouse scrolled (407, 362) with delta (0, 0)
Screenshot: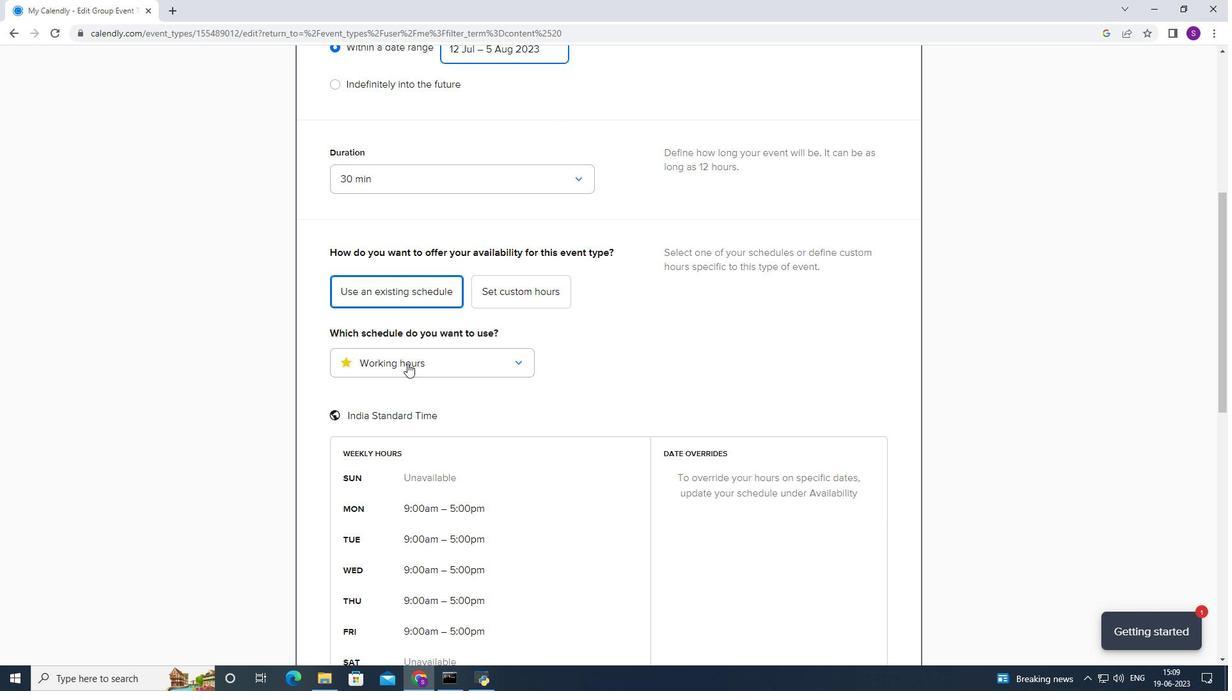
Action: Mouse scrolled (407, 362) with delta (0, 0)
Screenshot: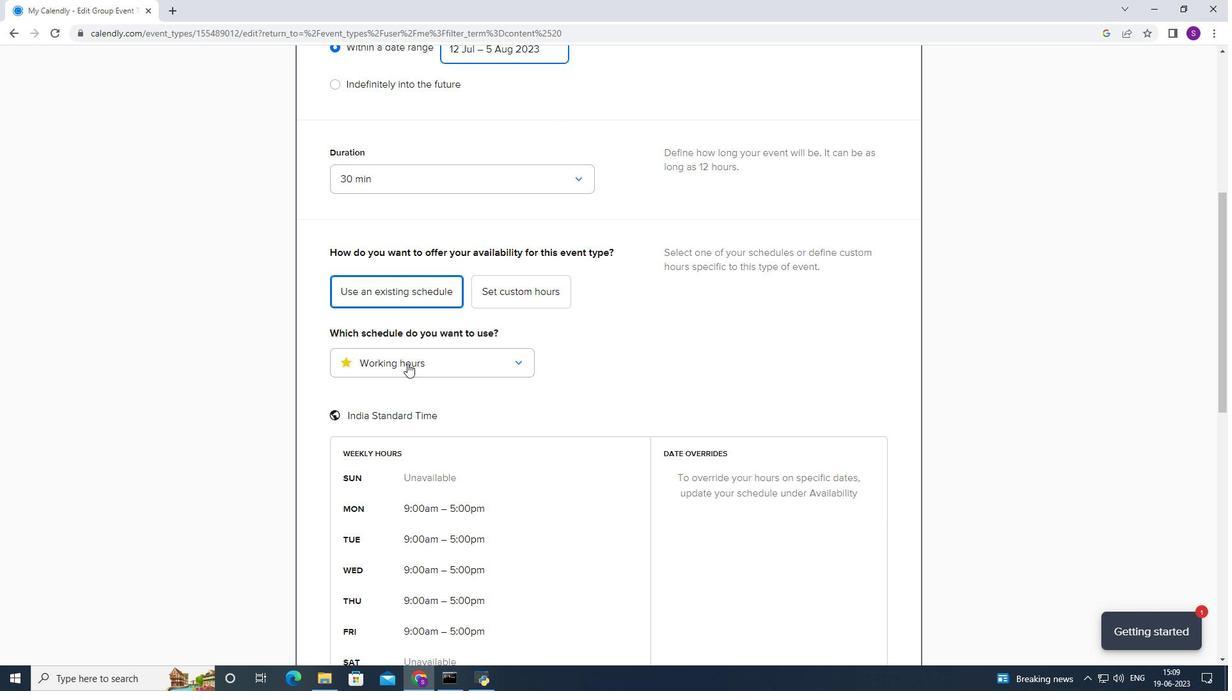 
Action: Mouse scrolled (407, 362) with delta (0, 0)
Screenshot: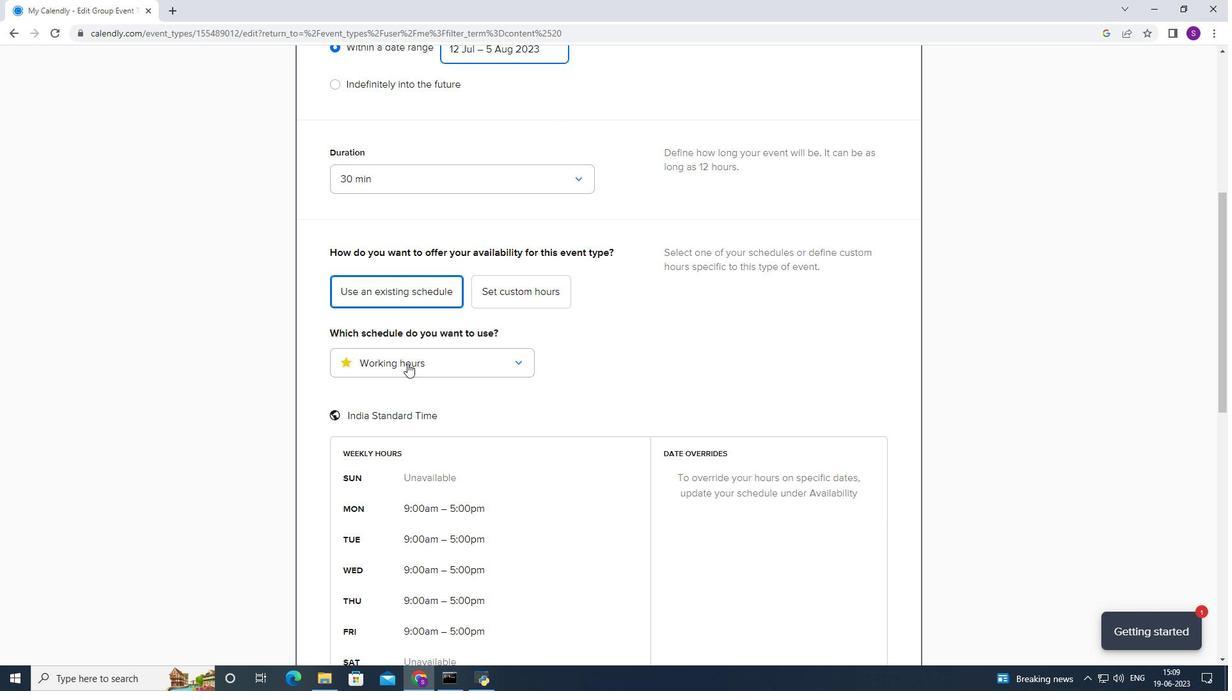 
Action: Mouse moved to (553, 99)
Screenshot: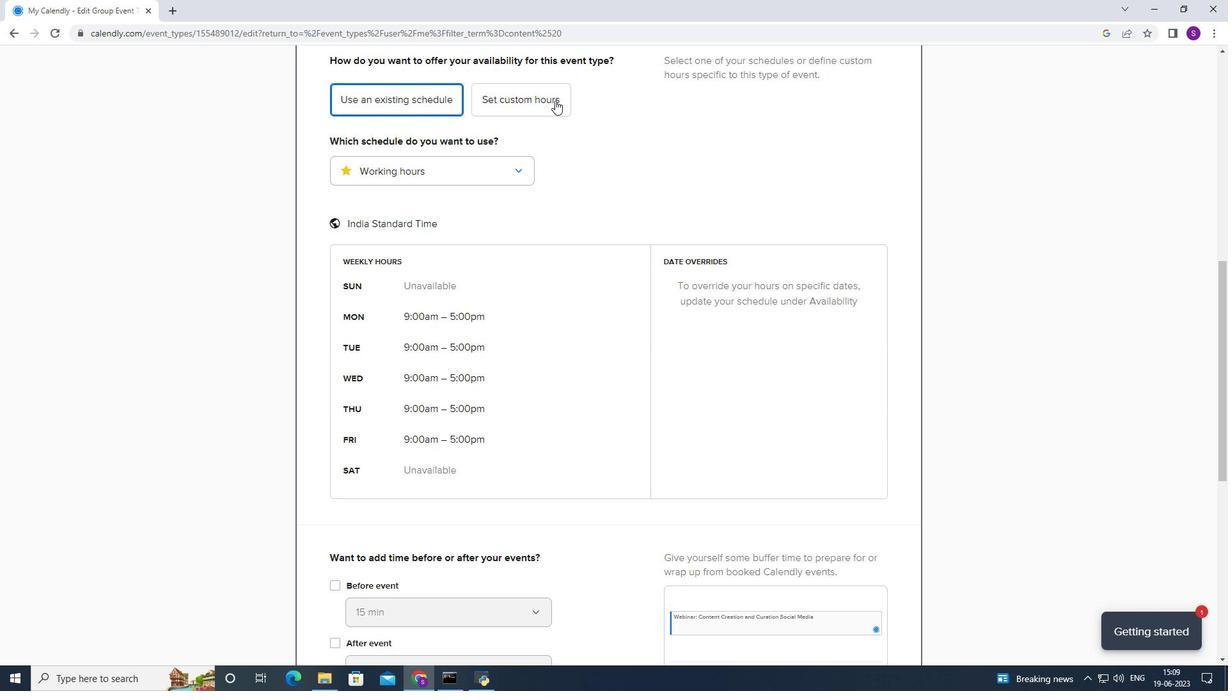 
Action: Mouse pressed left at (553, 99)
Screenshot: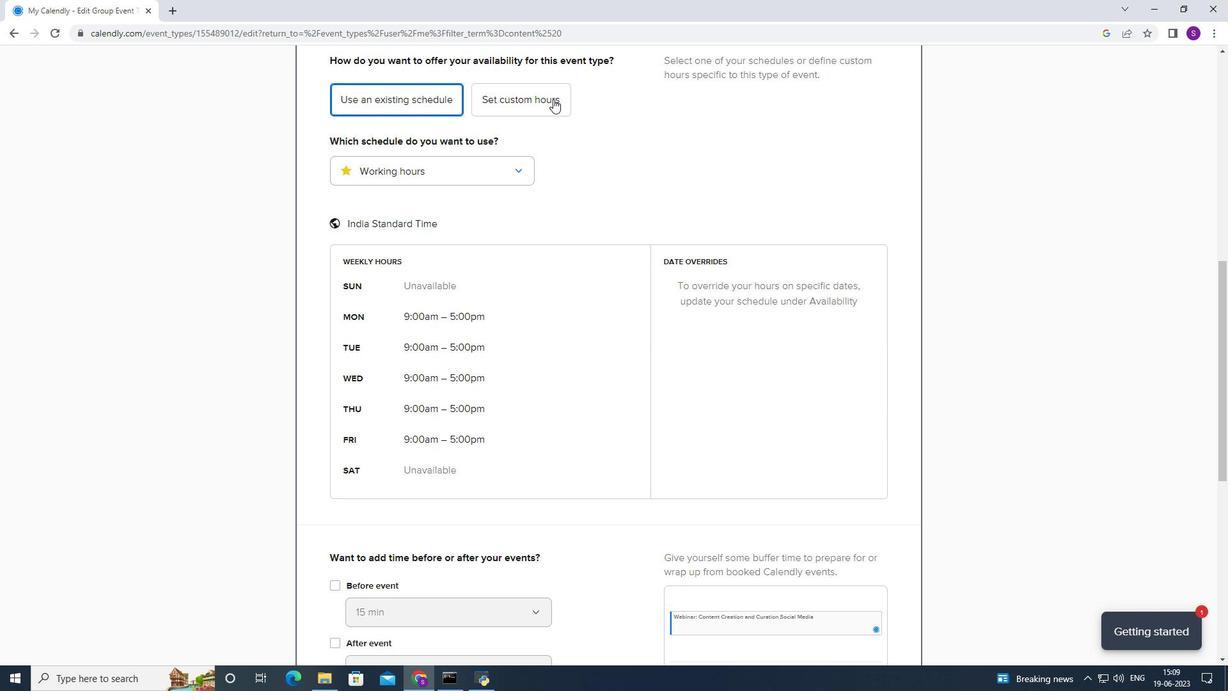 
Action: Mouse moved to (368, 330)
Screenshot: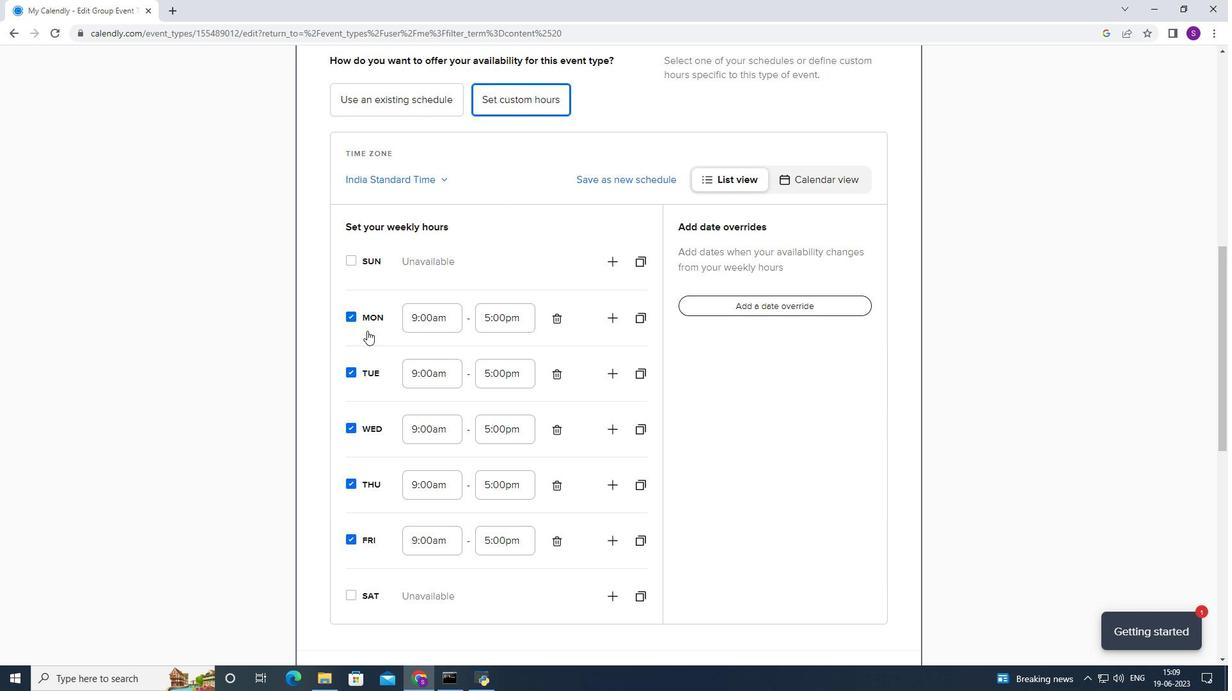 
Action: Mouse scrolled (368, 329) with delta (0, 0)
Screenshot: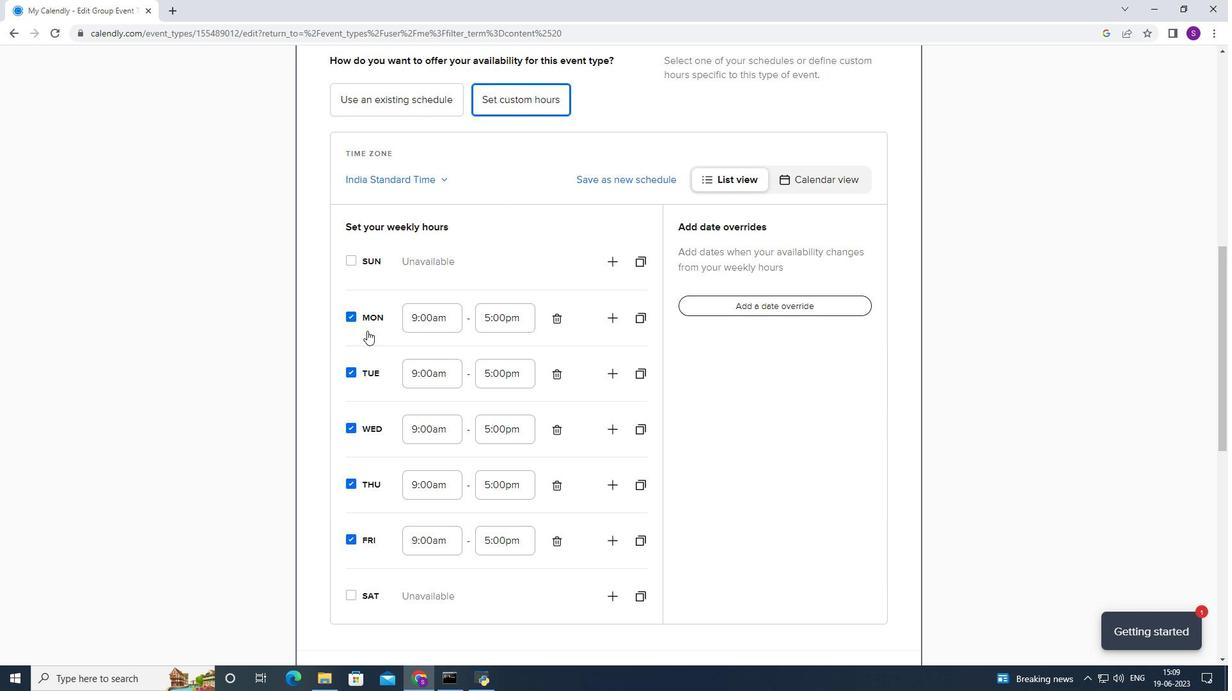 
Action: Mouse scrolled (368, 329) with delta (0, 0)
Screenshot: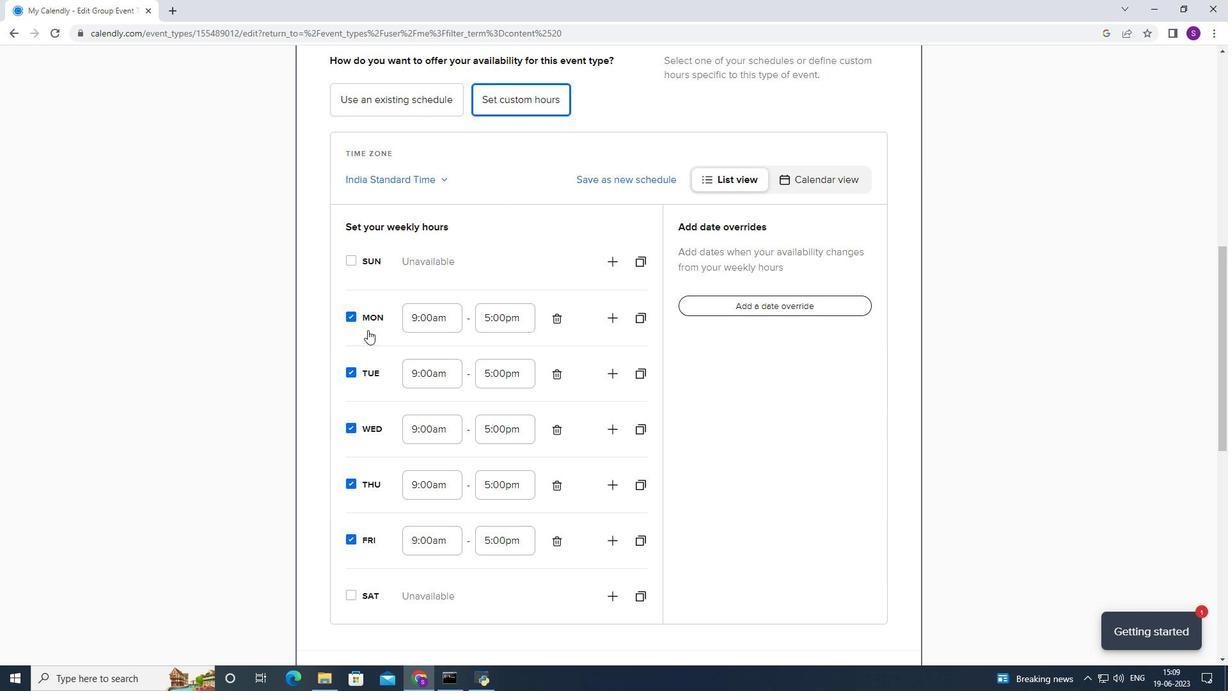 
Action: Mouse moved to (374, 456)
Screenshot: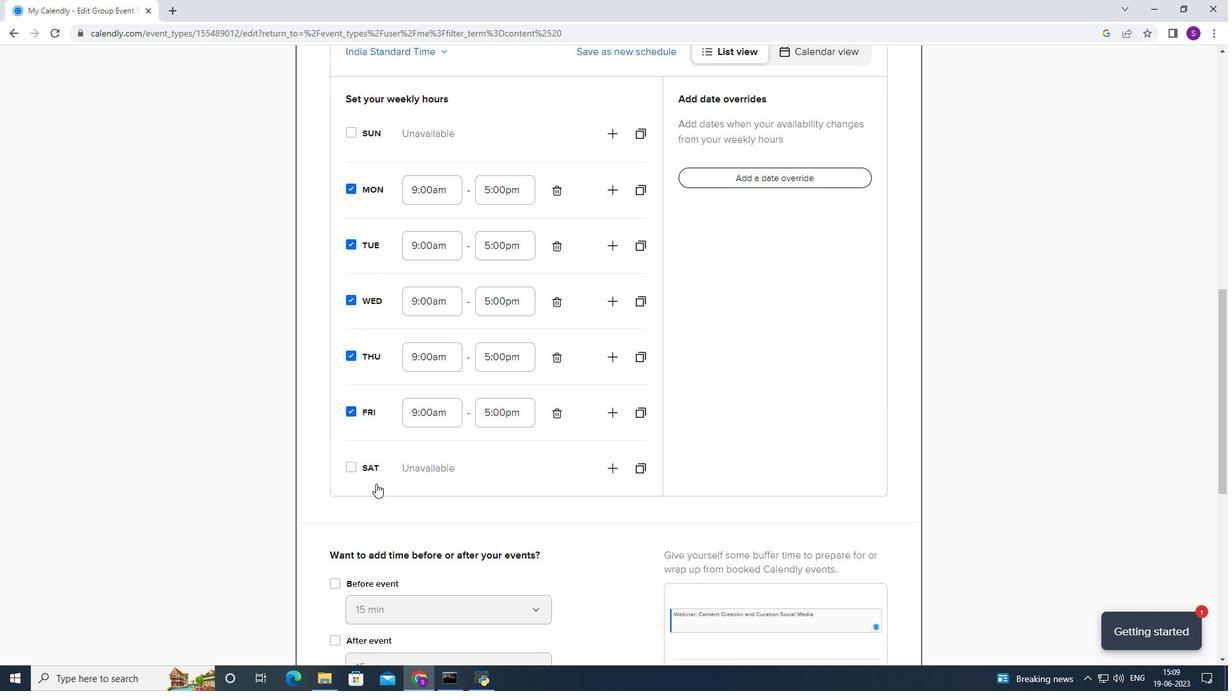 
Action: Mouse pressed left at (374, 456)
Screenshot: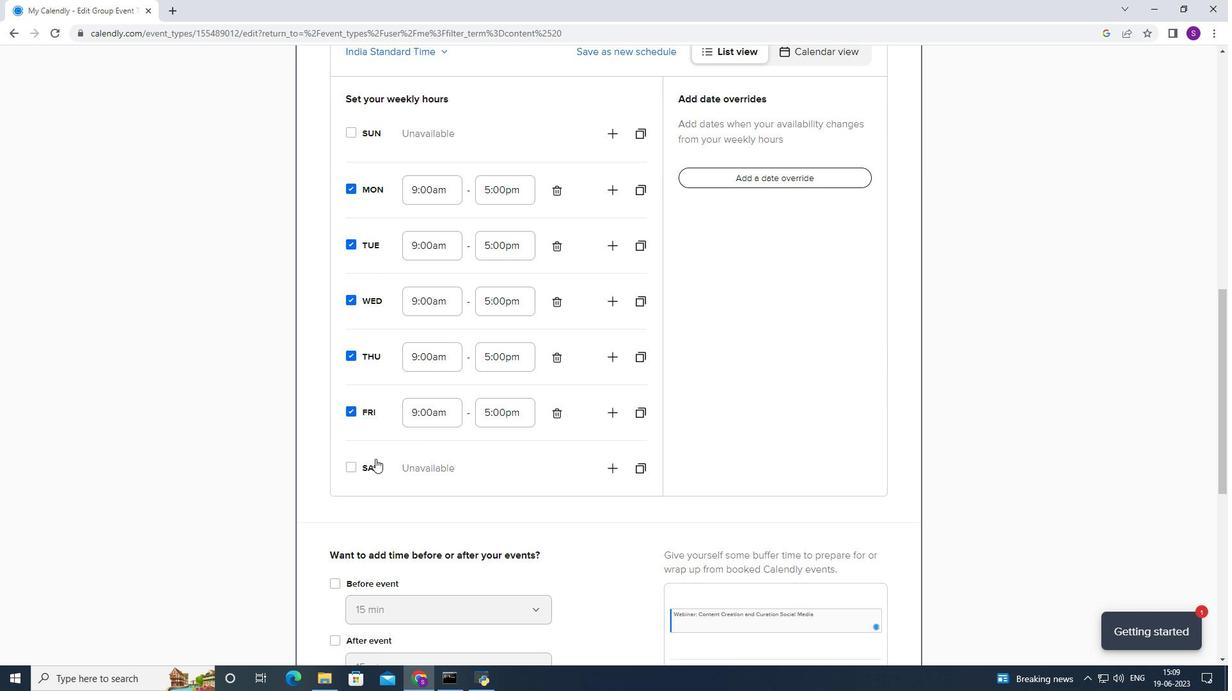 
Action: Mouse moved to (433, 466)
Screenshot: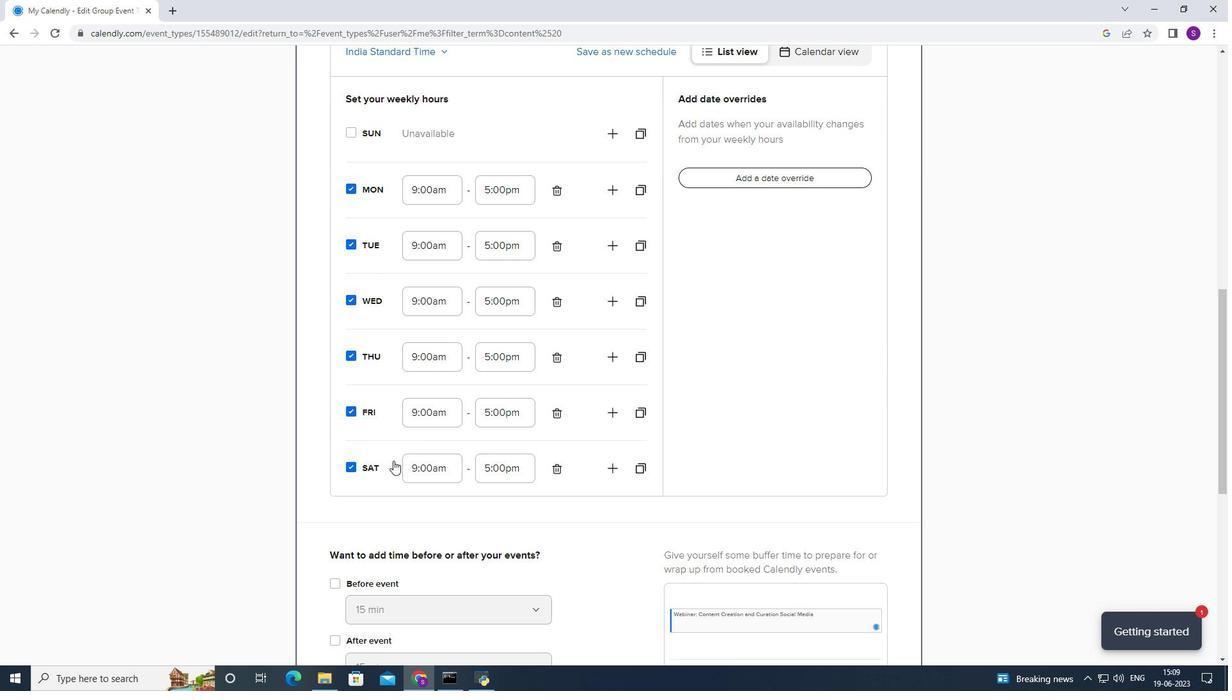 
Action: Mouse pressed left at (433, 466)
Screenshot: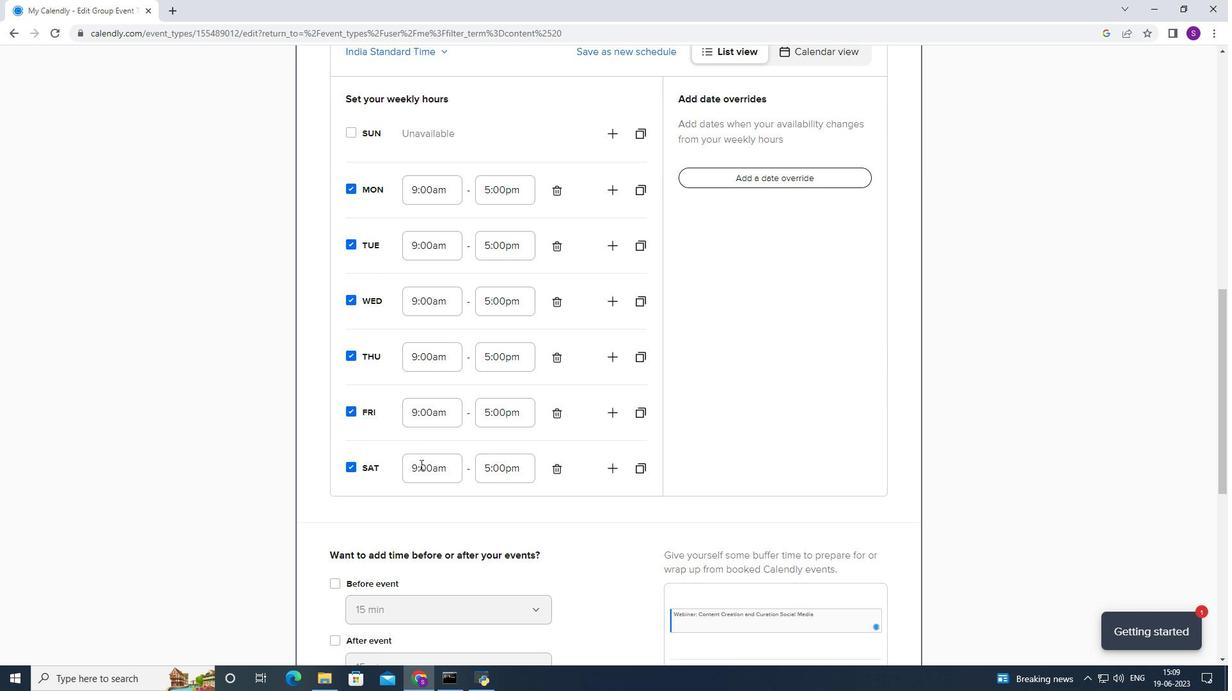 
Action: Mouse moved to (421, 549)
Screenshot: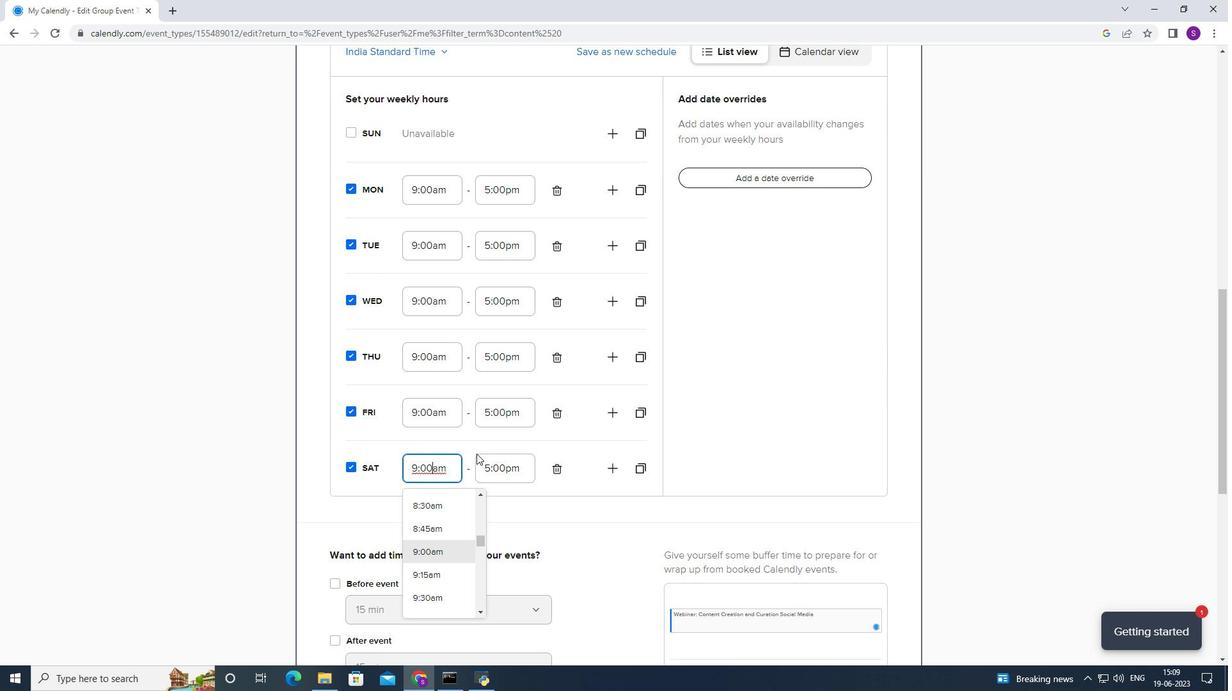 
Action: Mouse scrolled (421, 548) with delta (0, 0)
Screenshot: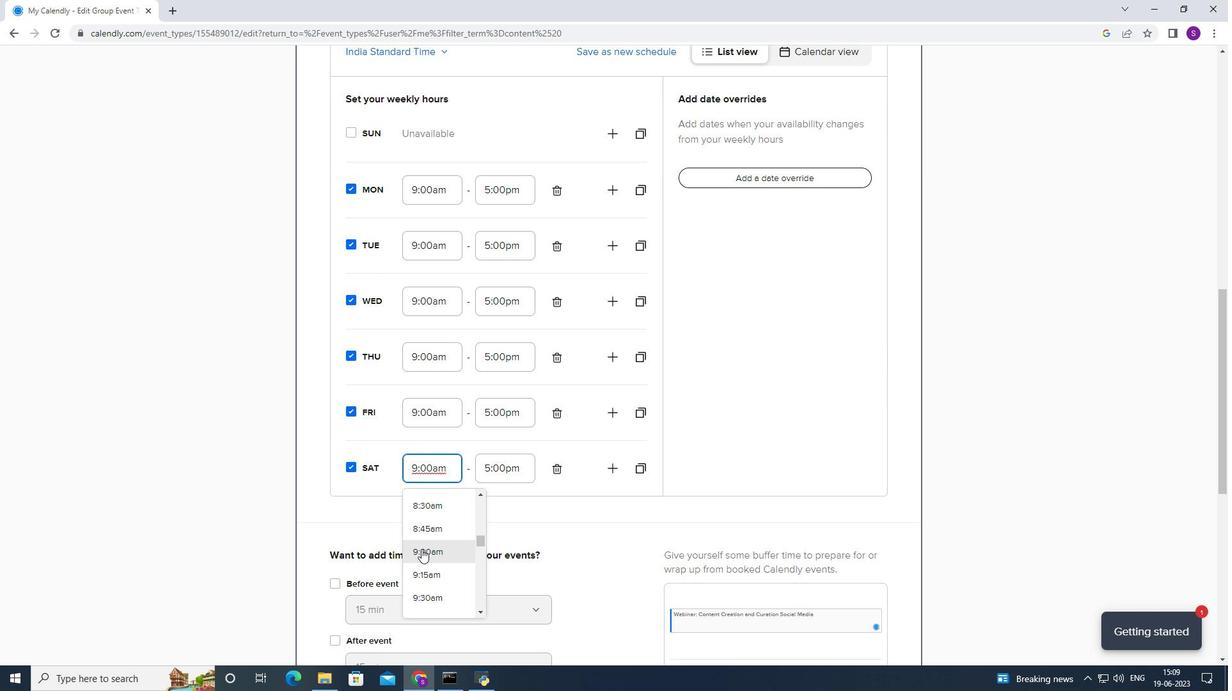 
Action: Mouse moved to (425, 572)
Screenshot: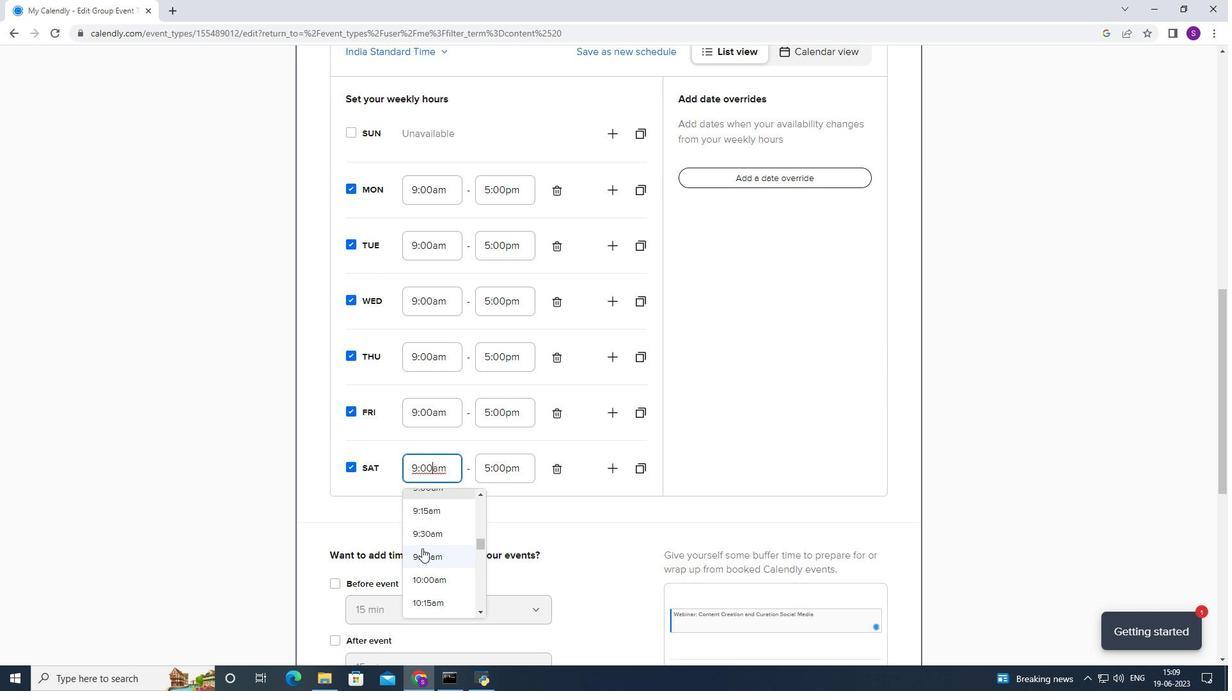 
Action: Mouse scrolled (425, 572) with delta (0, 0)
Screenshot: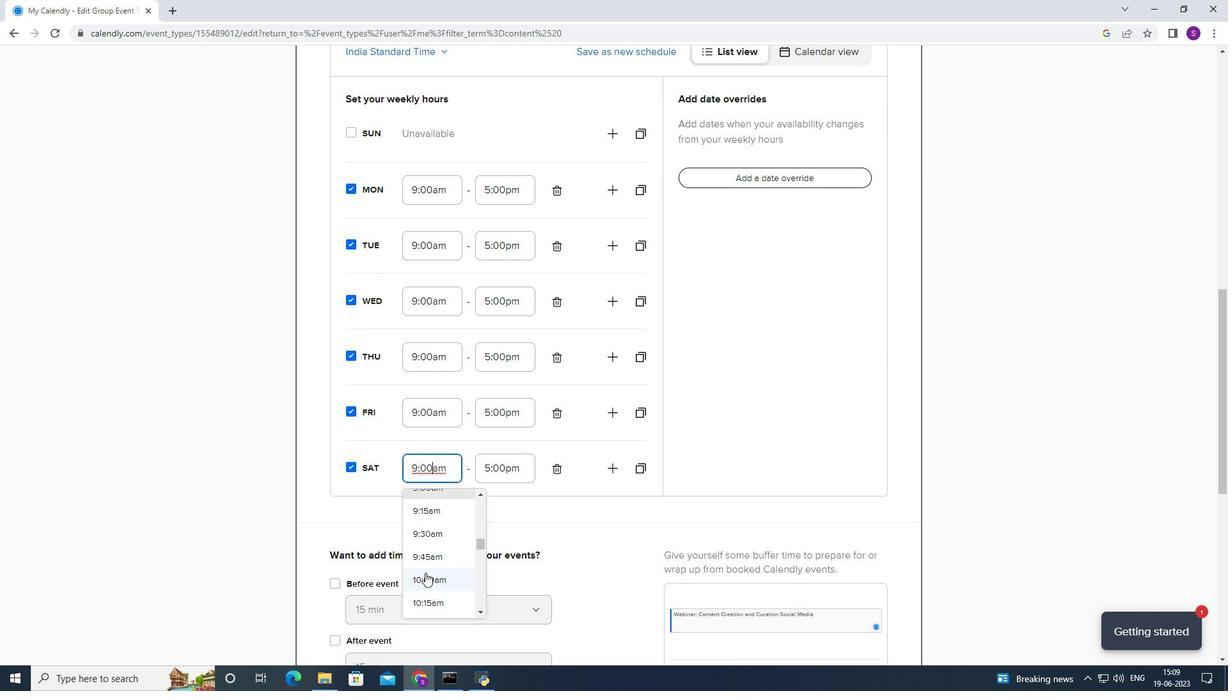 
Action: Mouse scrolled (425, 572) with delta (0, 0)
Screenshot: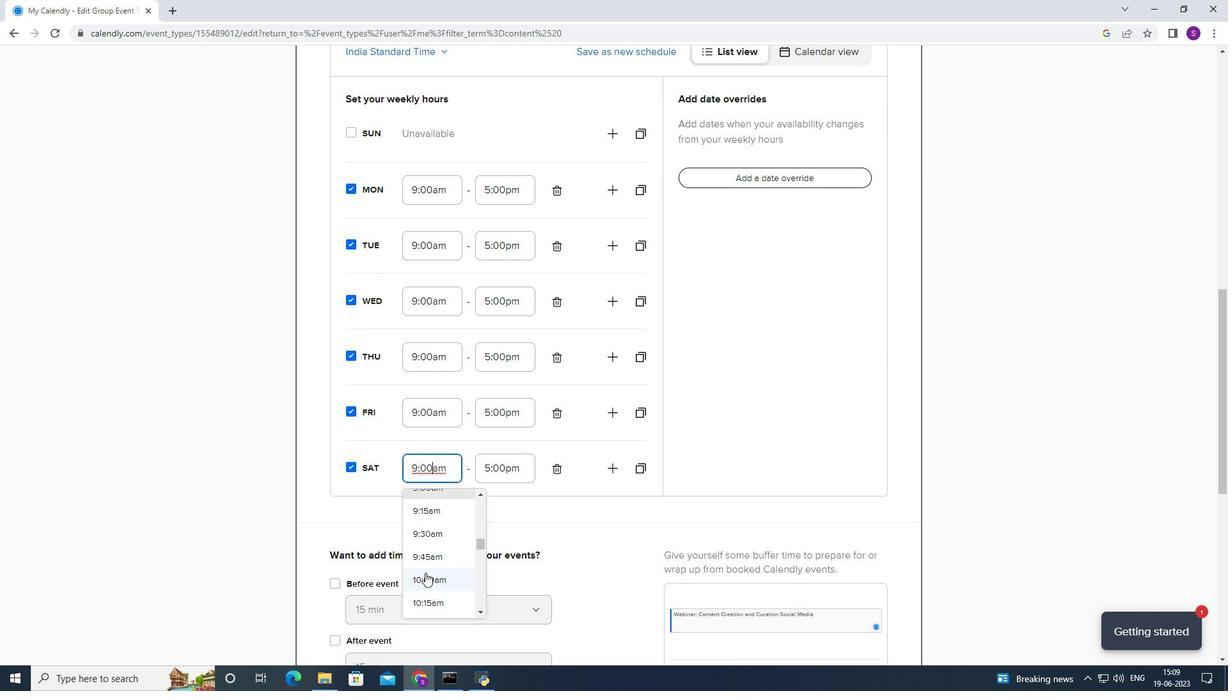 
Action: Mouse moved to (429, 551)
Screenshot: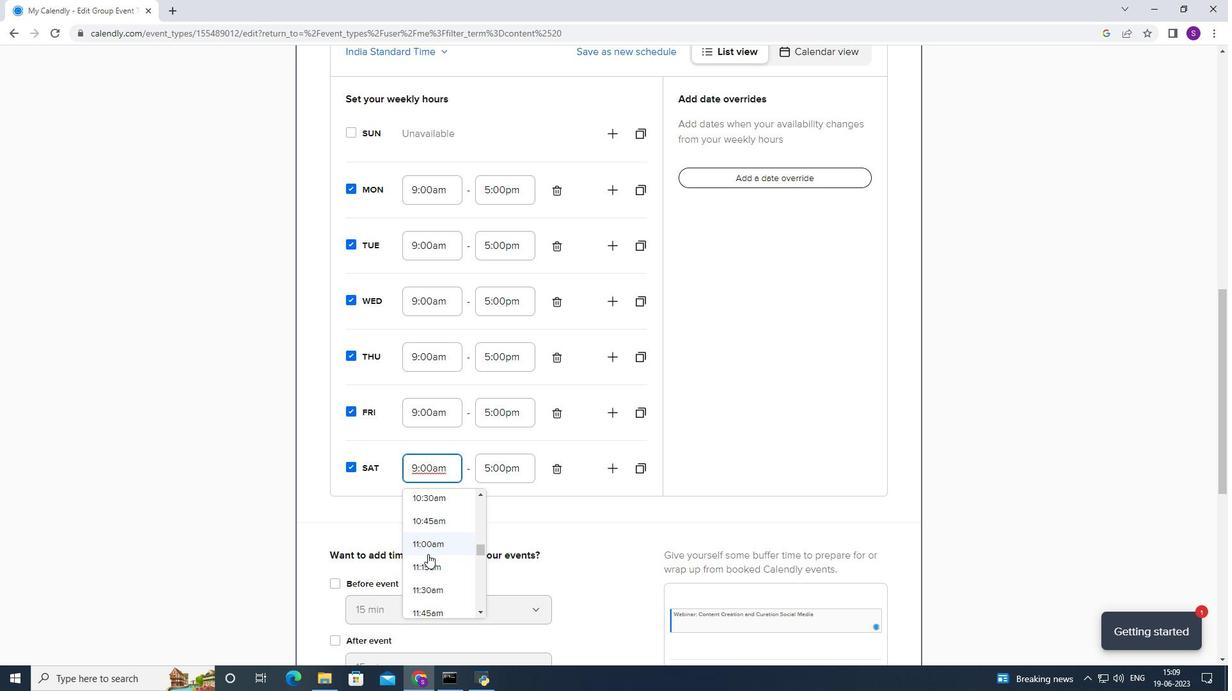 
Action: Mouse scrolled (429, 551) with delta (0, 0)
Screenshot: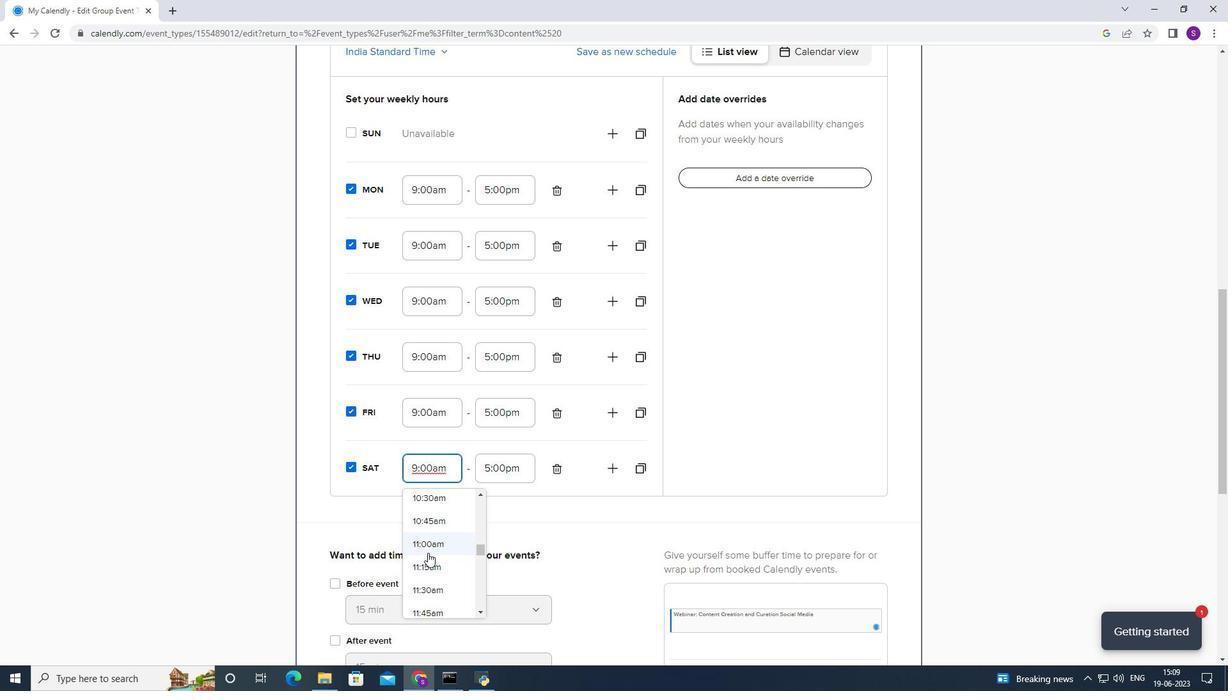 
Action: Mouse moved to (430, 563)
Screenshot: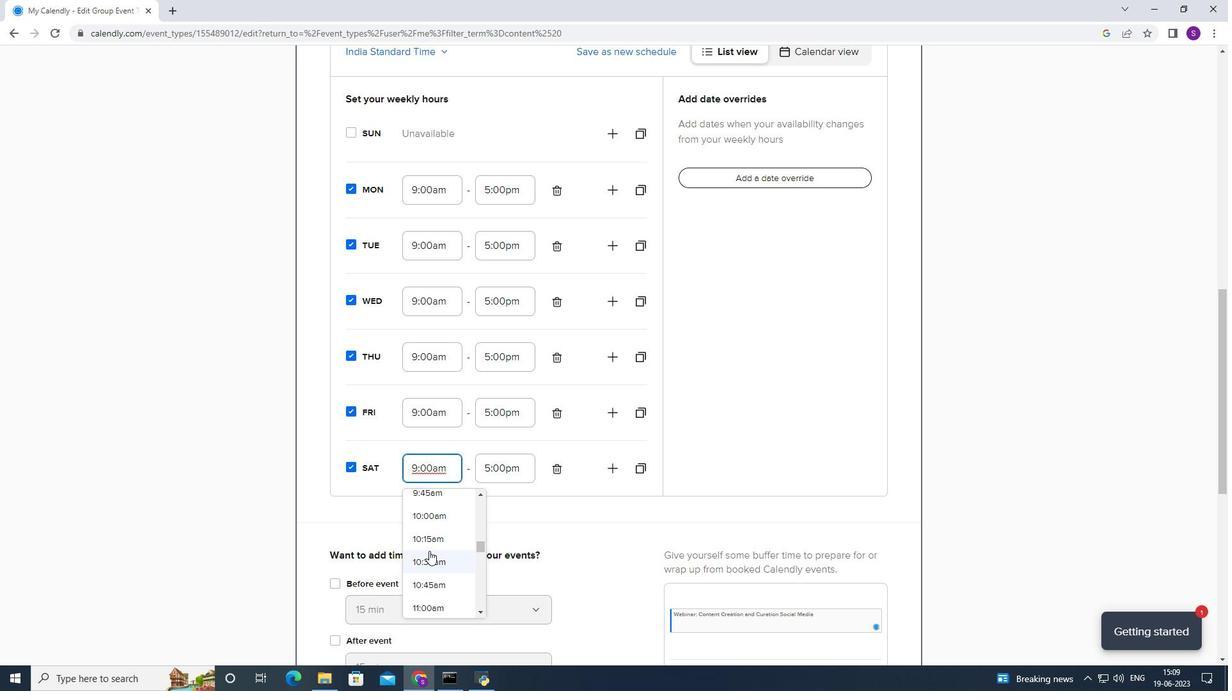 
Action: Mouse pressed left at (430, 563)
Screenshot: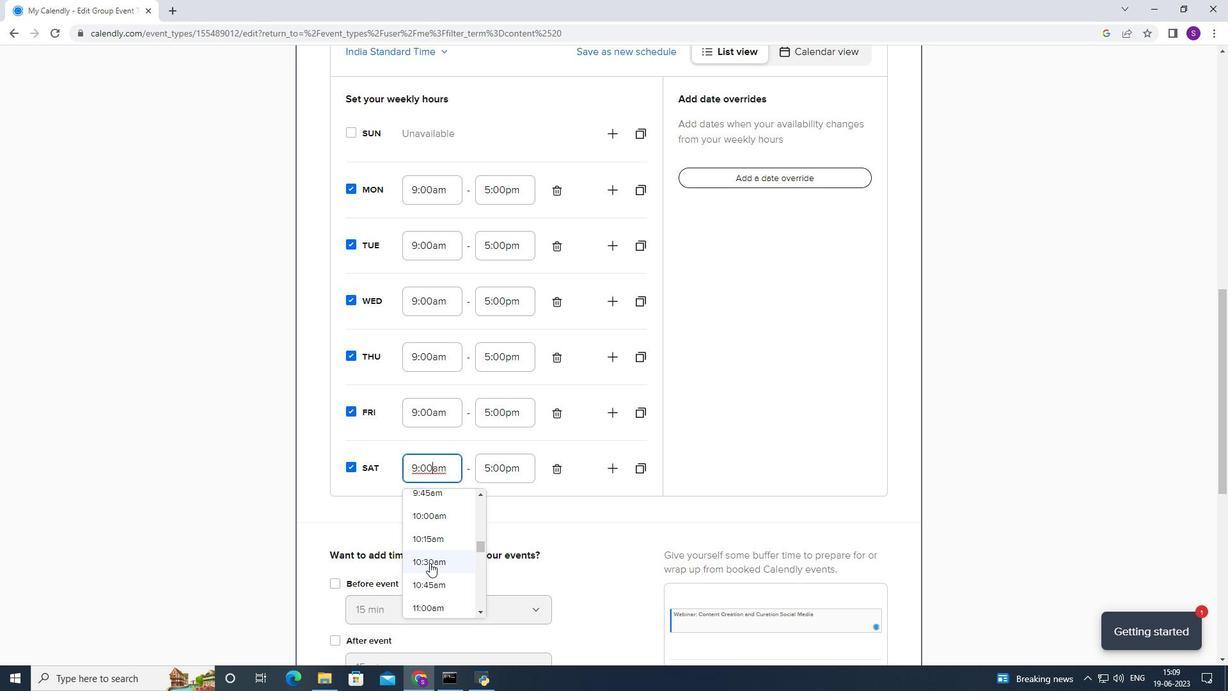
Action: Mouse moved to (437, 426)
Screenshot: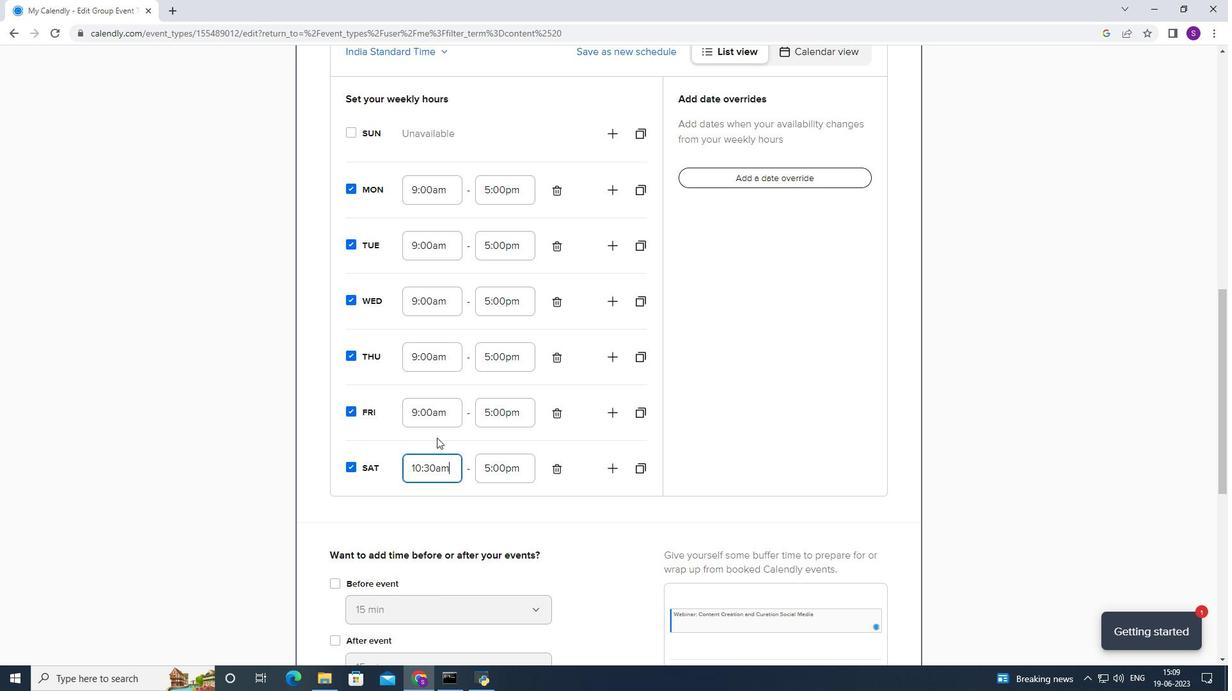
Action: Mouse pressed left at (437, 426)
Screenshot: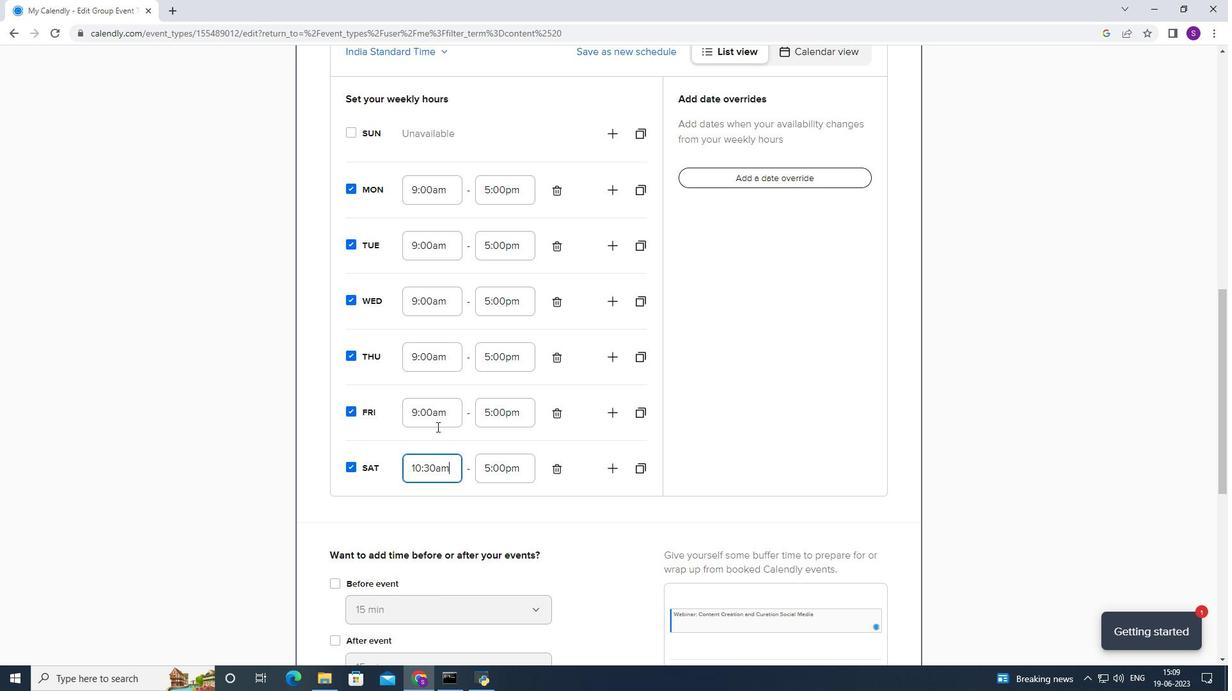 
Action: Mouse moved to (440, 465)
Screenshot: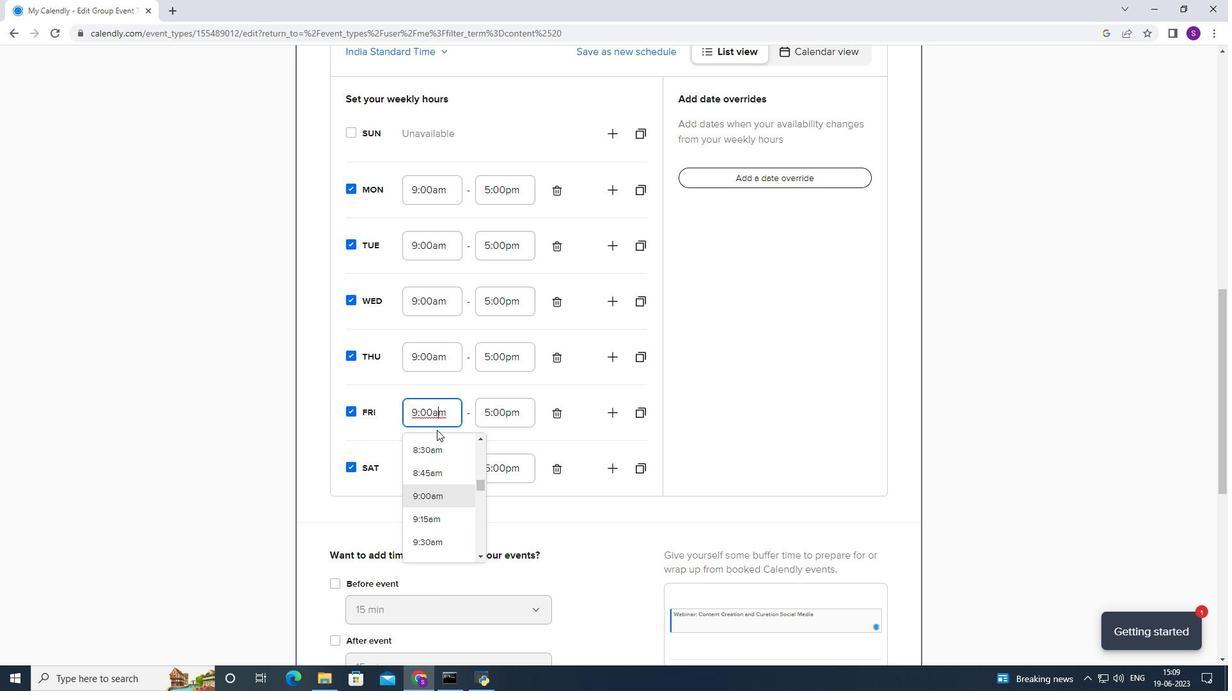 
Action: Mouse scrolled (440, 465) with delta (0, 0)
Screenshot: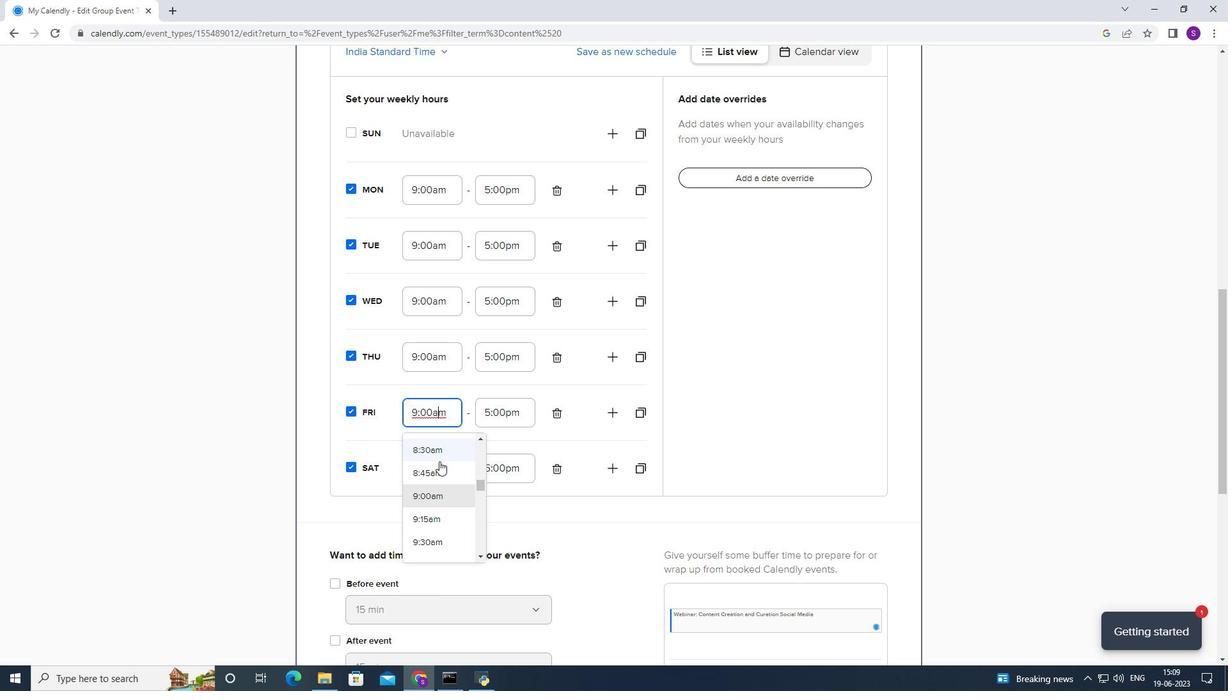 
Action: Mouse moved to (431, 498)
Screenshot: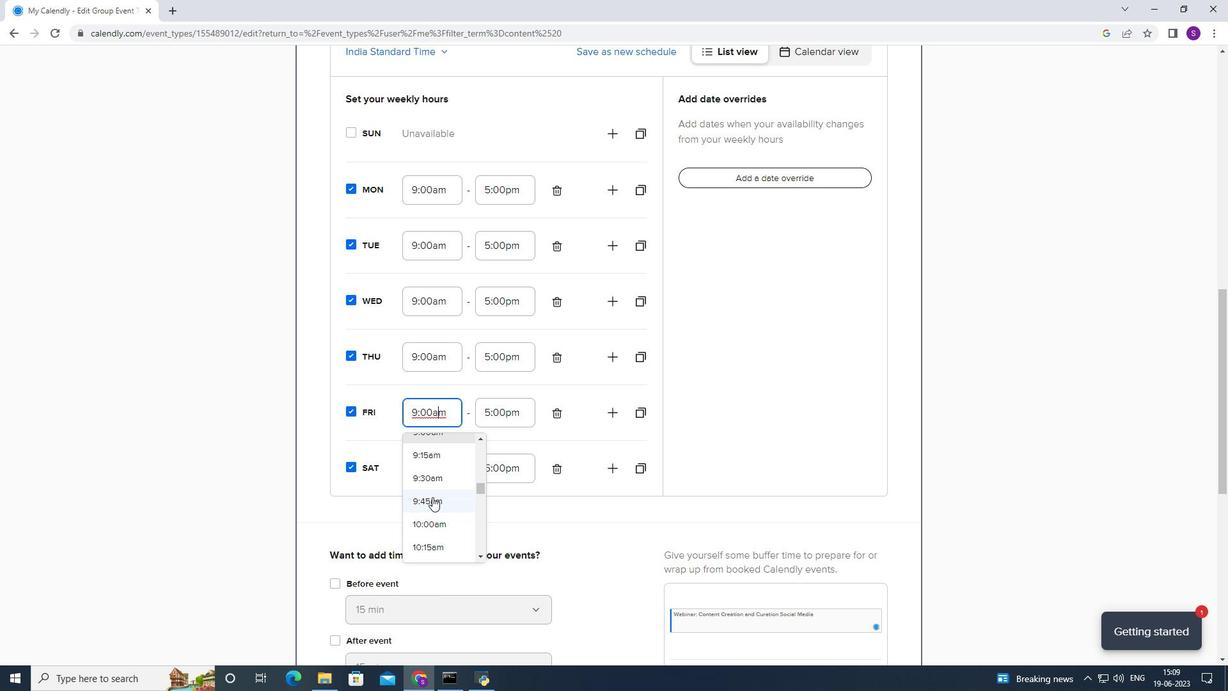 
Action: Mouse scrolled (431, 497) with delta (0, 0)
Screenshot: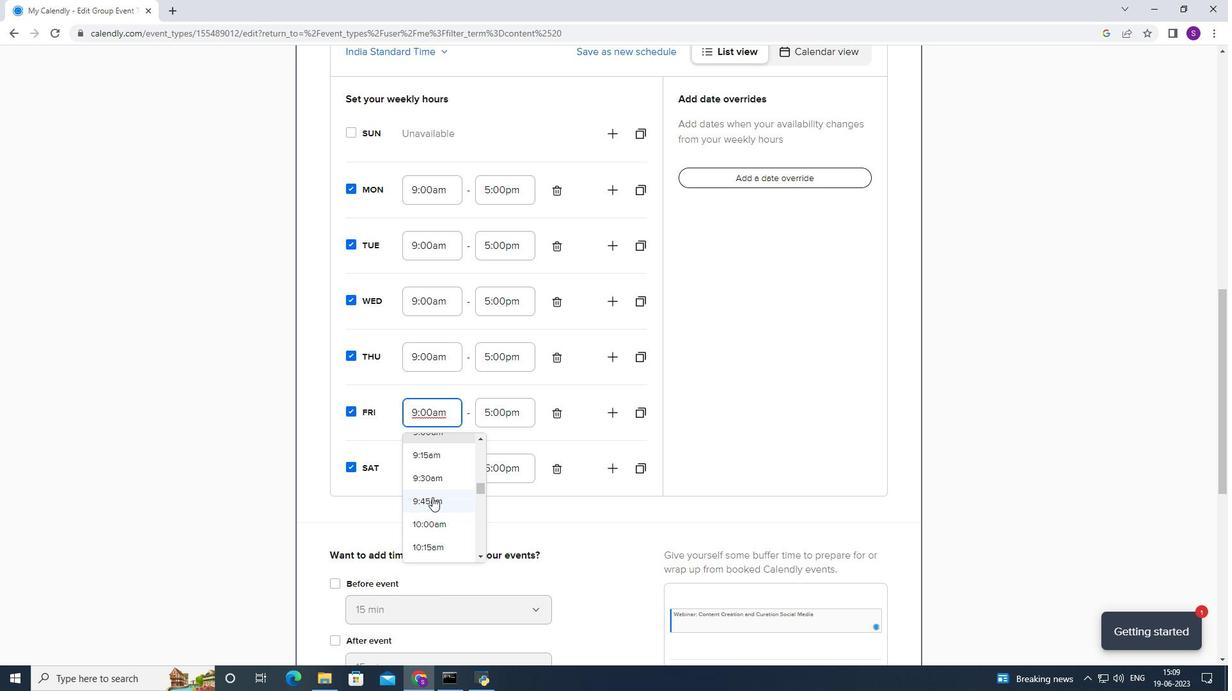 
Action: Mouse scrolled (431, 497) with delta (0, 0)
Screenshot: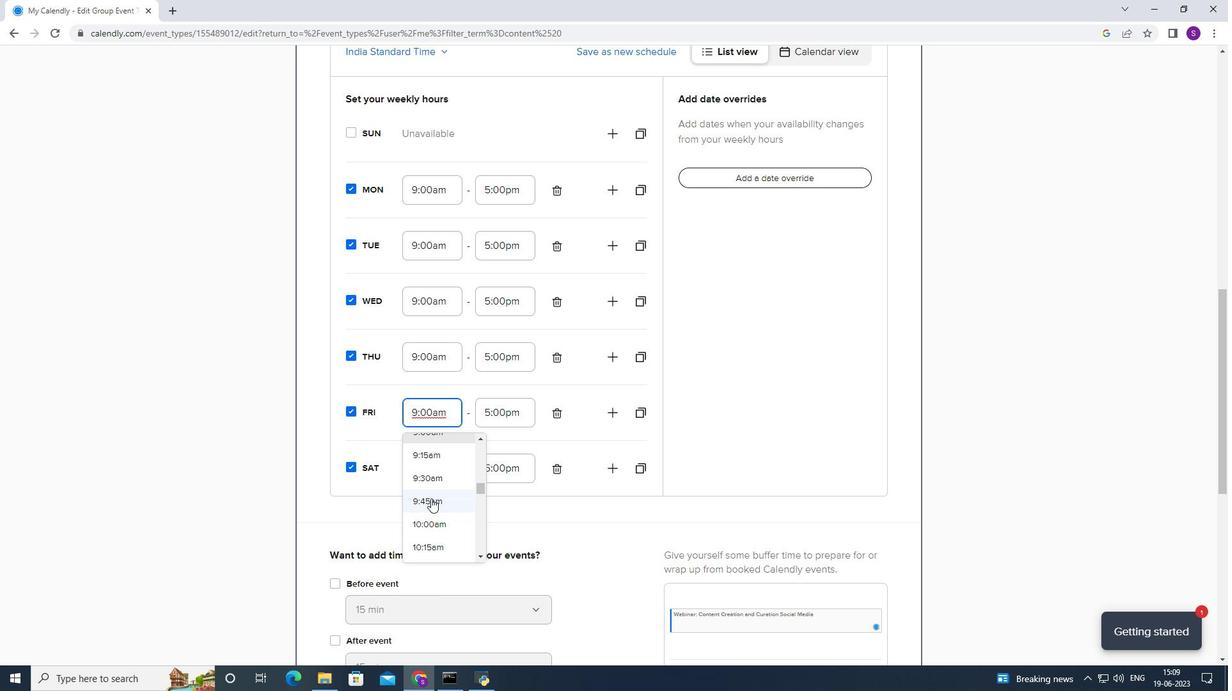
Action: Mouse moved to (451, 436)
Screenshot: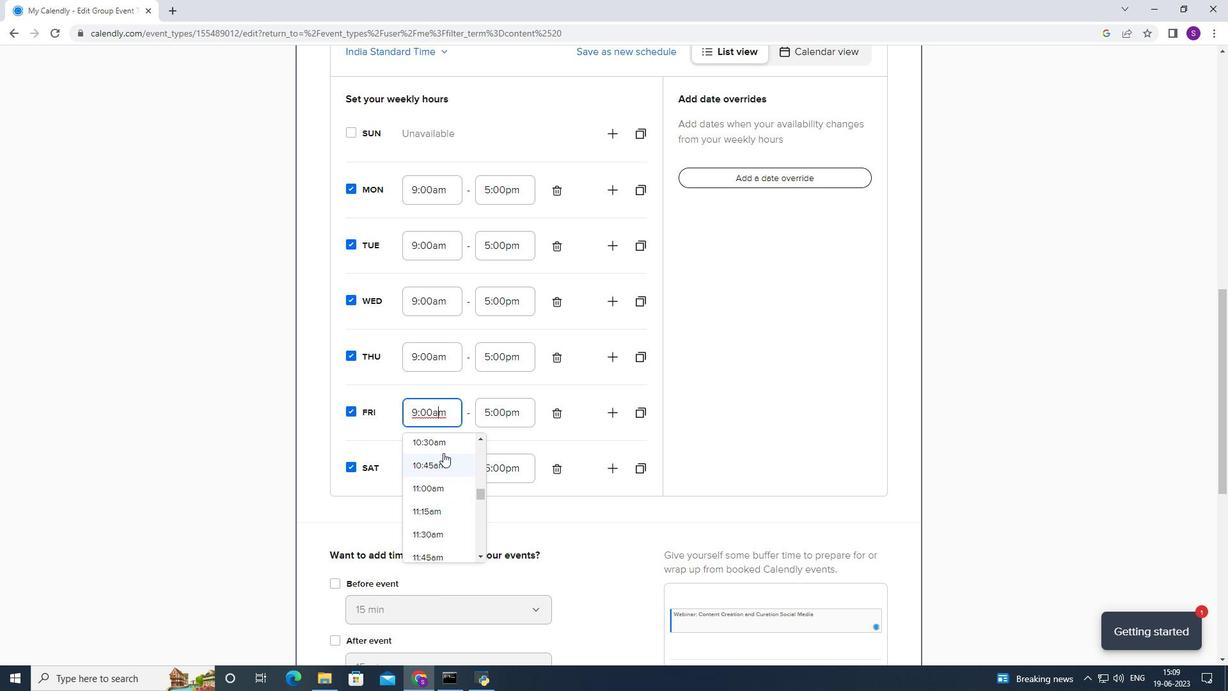 
Action: Mouse pressed left at (451, 436)
Screenshot: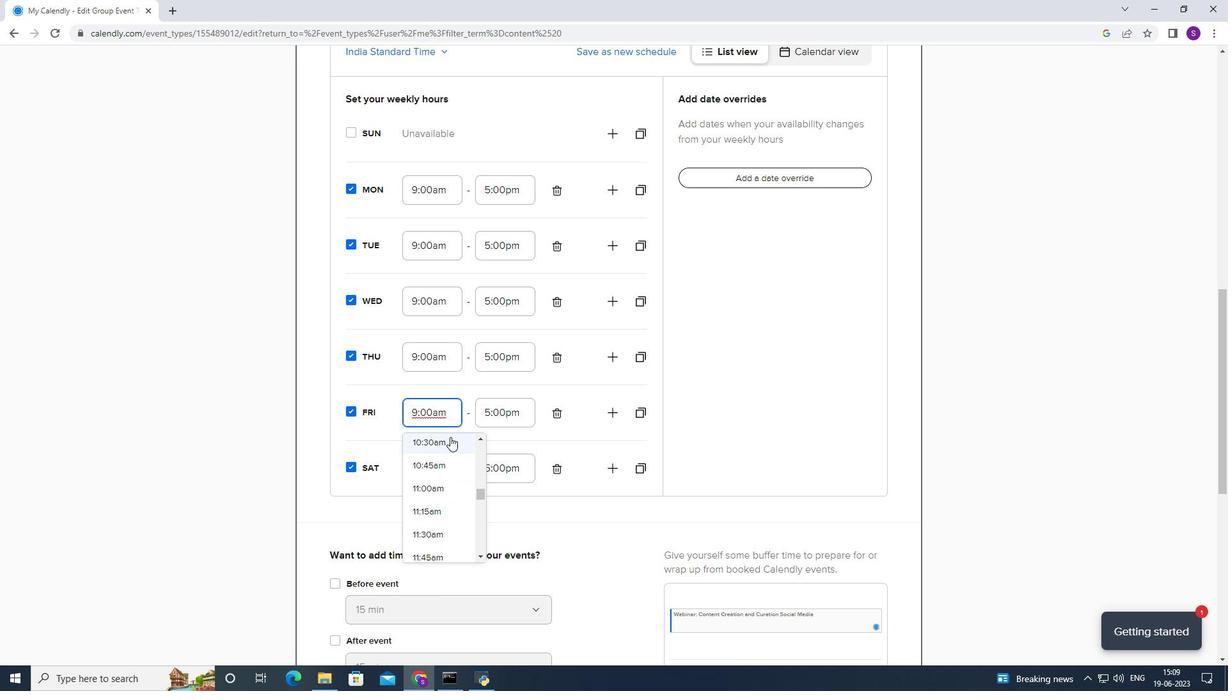
Action: Mouse moved to (448, 346)
Screenshot: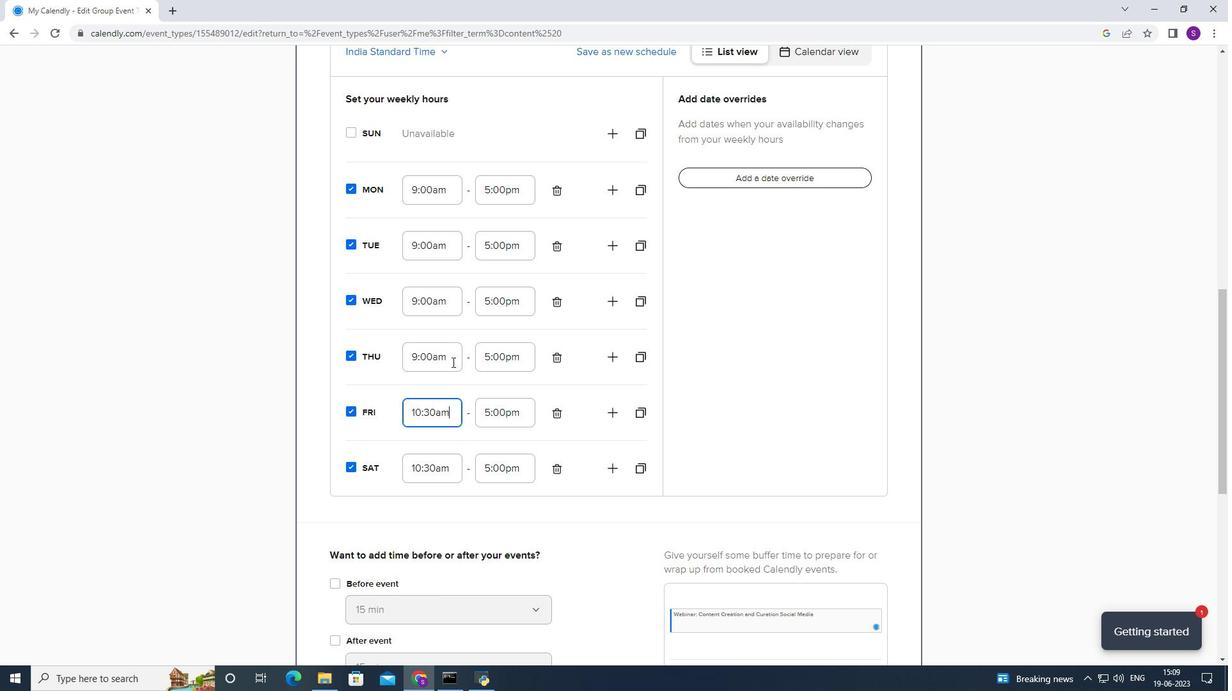 
Action: Mouse pressed left at (448, 346)
Screenshot: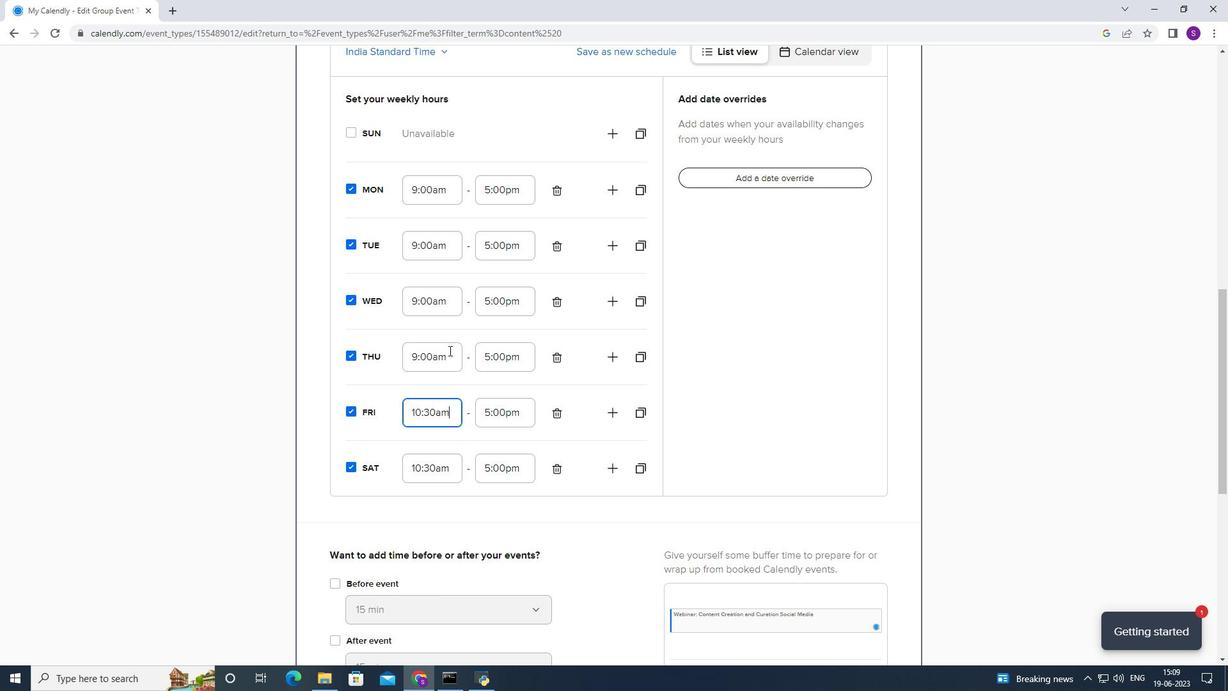
Action: Mouse moved to (437, 414)
Screenshot: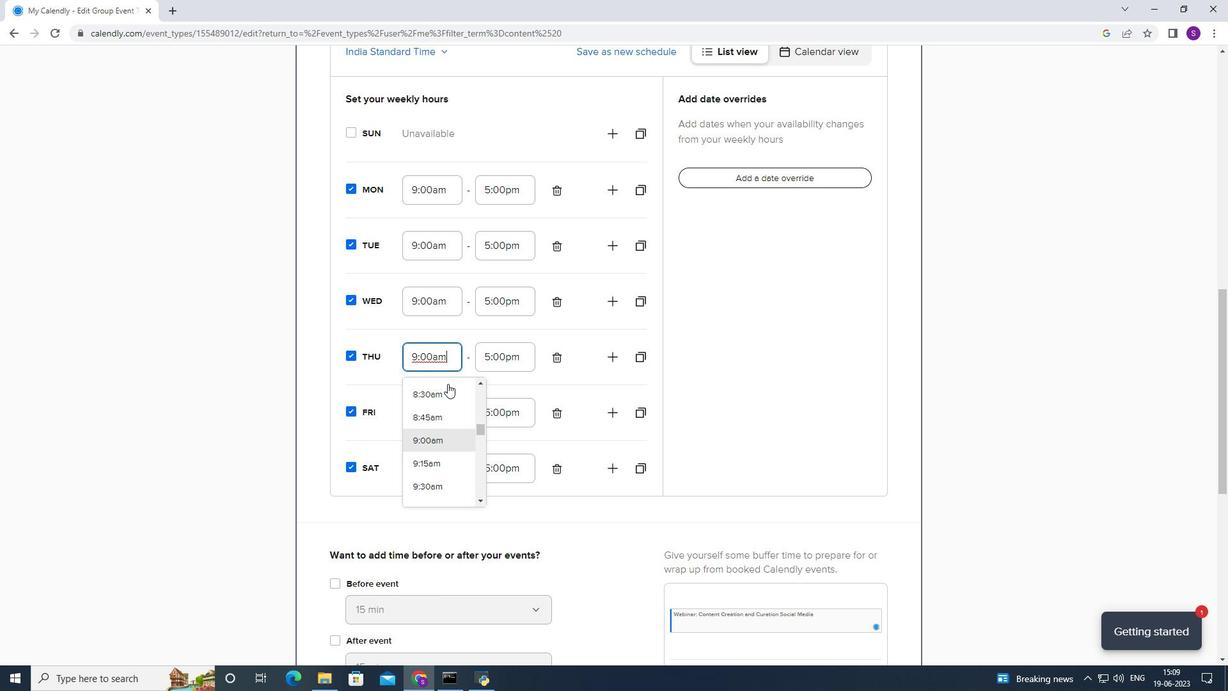 
Action: Mouse scrolled (437, 413) with delta (0, 0)
Screenshot: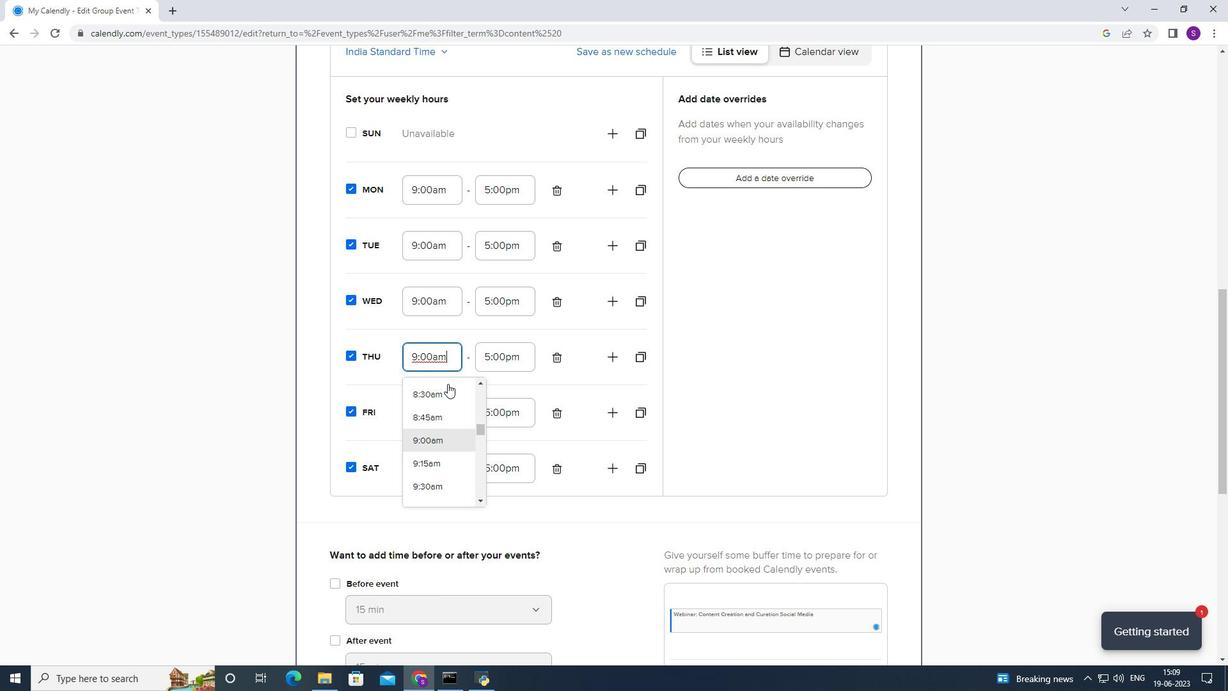 
Action: Mouse moved to (433, 426)
Screenshot: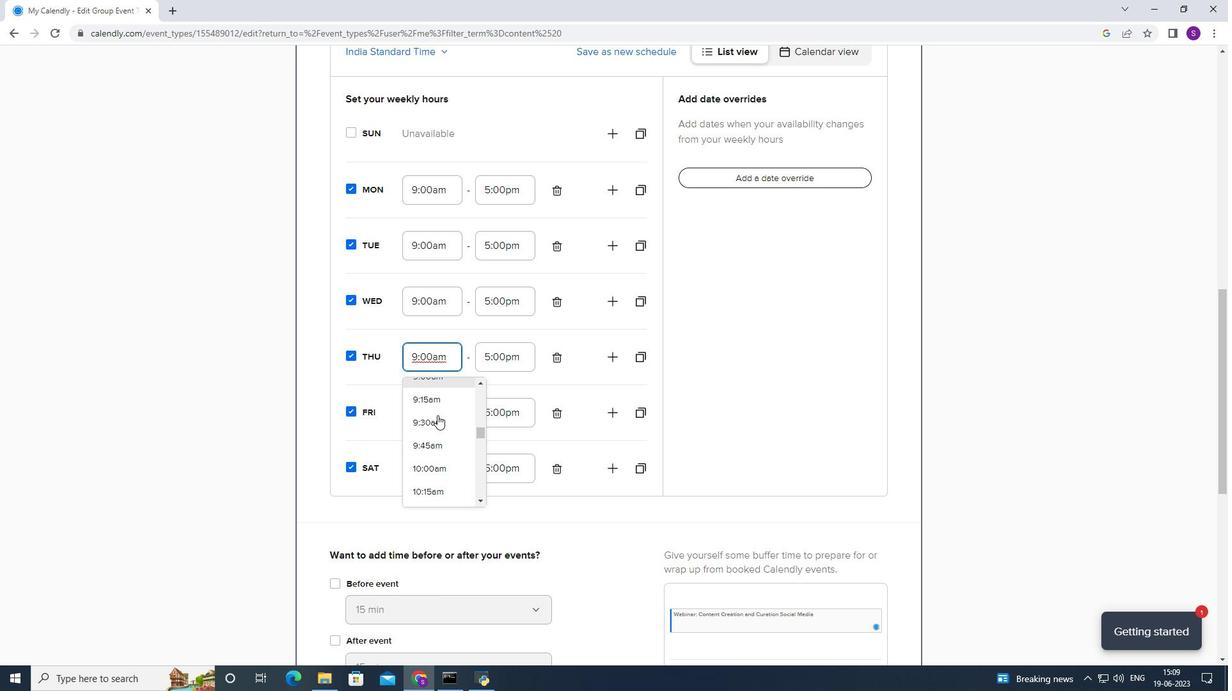 
Action: Mouse scrolled (433, 426) with delta (0, 0)
Screenshot: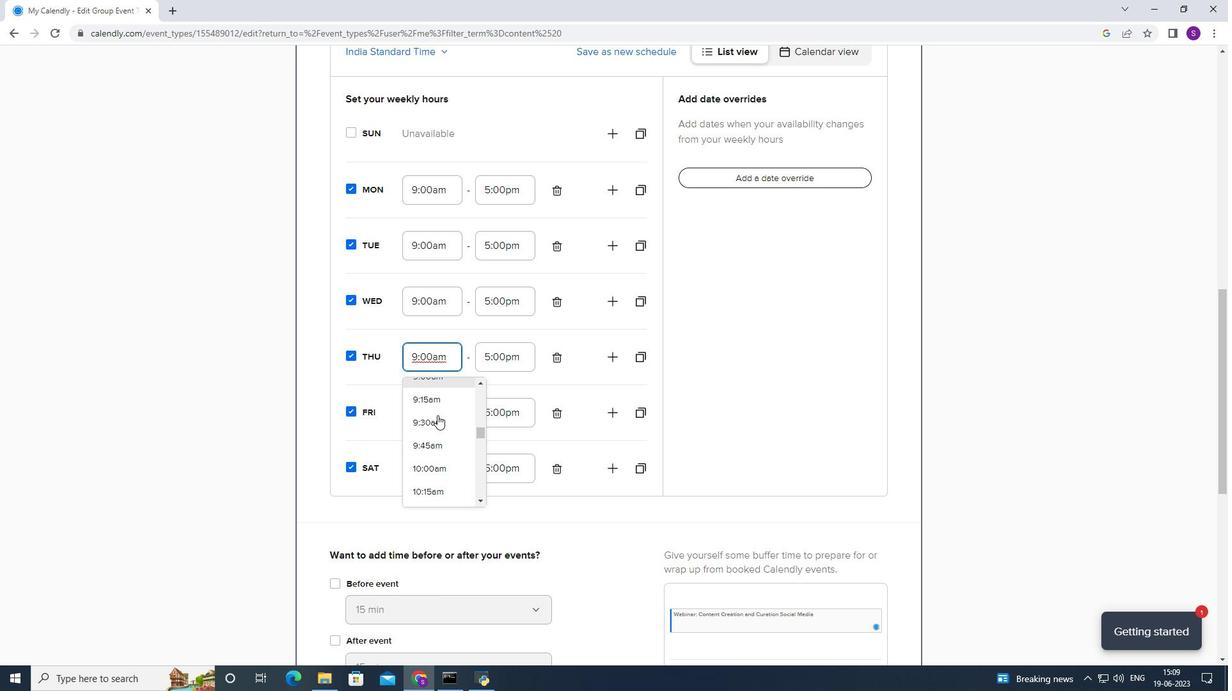 
Action: Mouse moved to (431, 455)
Screenshot: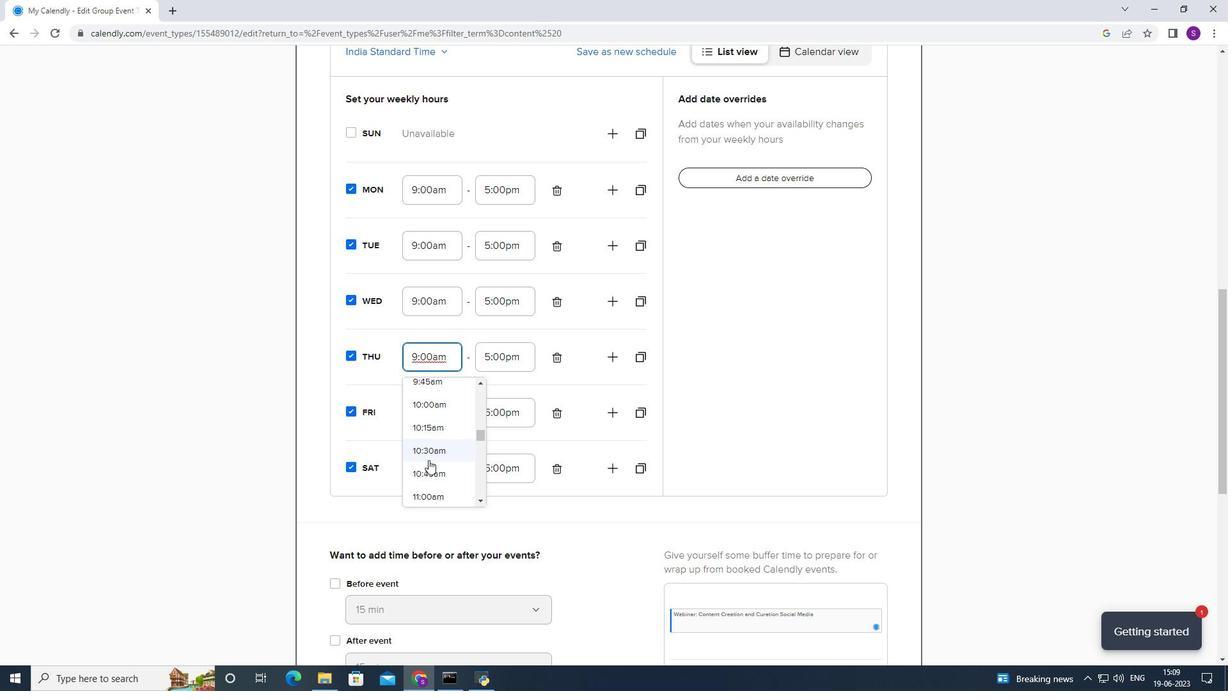 
Action: Mouse pressed left at (431, 455)
Screenshot: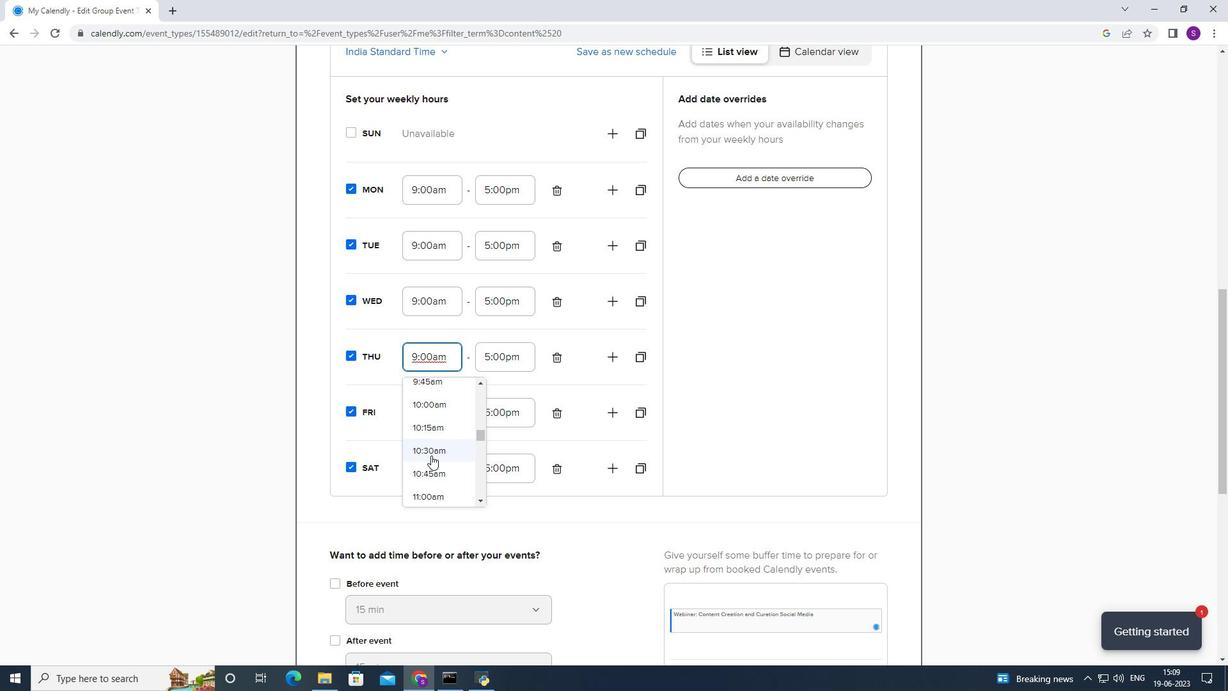 
Action: Mouse moved to (427, 312)
Screenshot: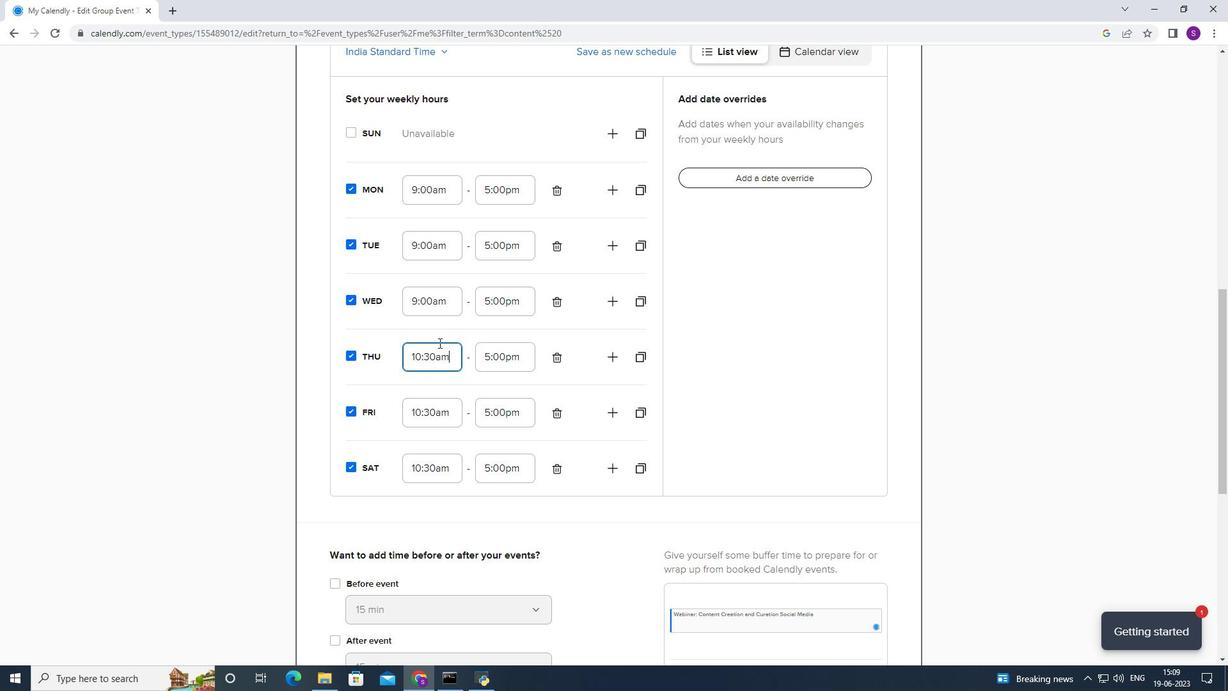 
Action: Mouse pressed left at (427, 312)
Screenshot: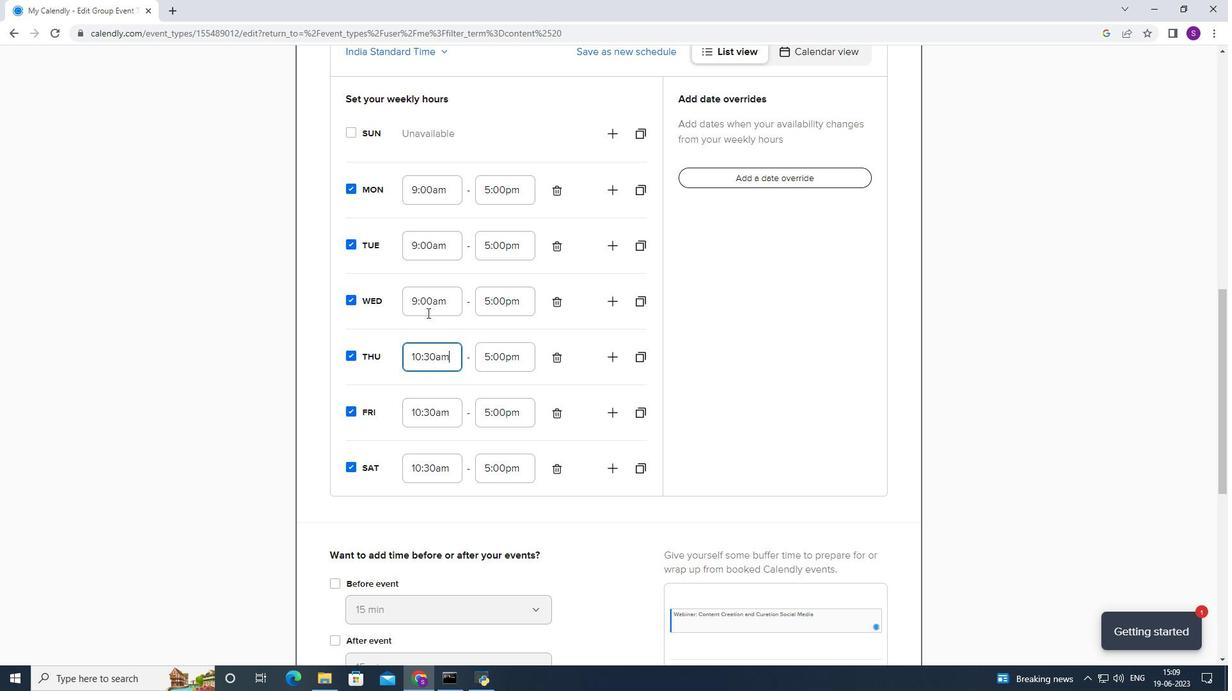 
Action: Mouse moved to (440, 397)
Screenshot: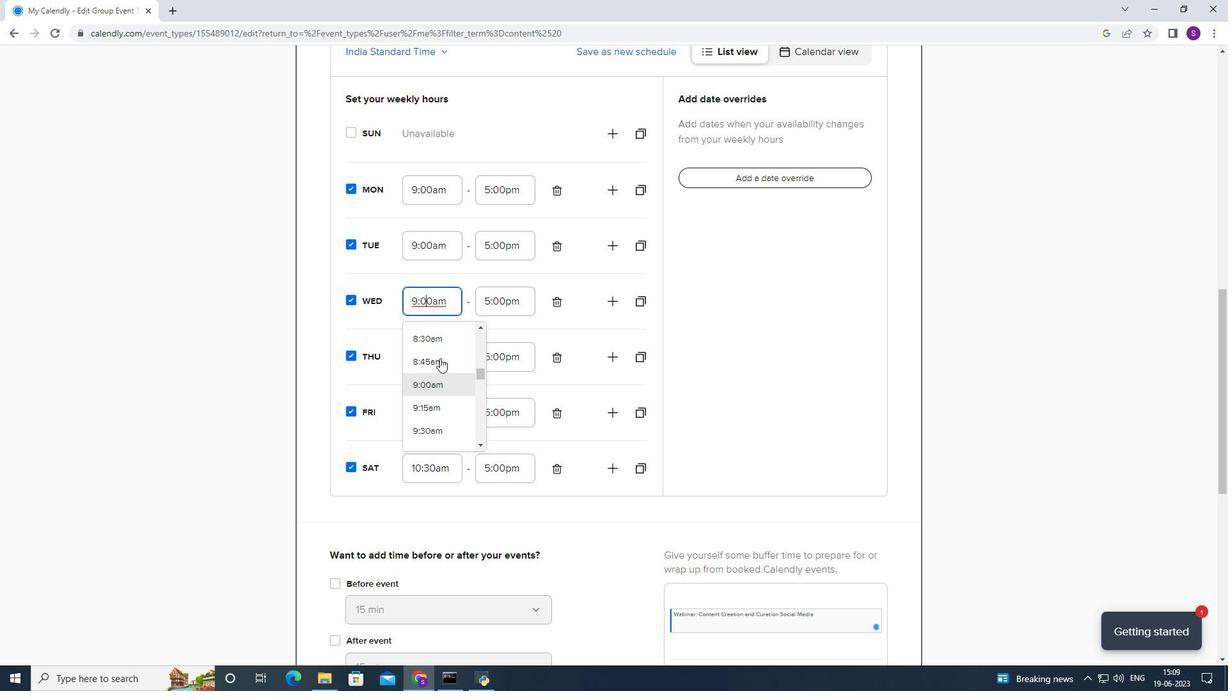 
Action: Mouse scrolled (440, 396) with delta (0, 0)
Screenshot: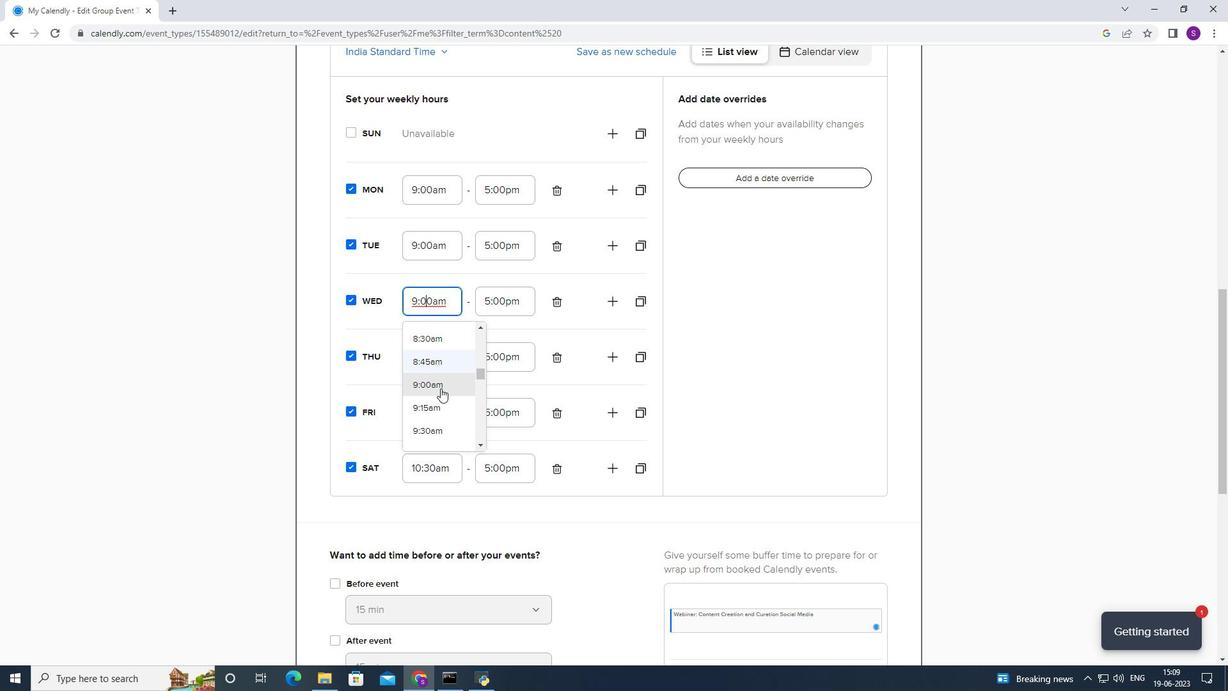 
Action: Mouse scrolled (440, 396) with delta (0, 0)
Screenshot: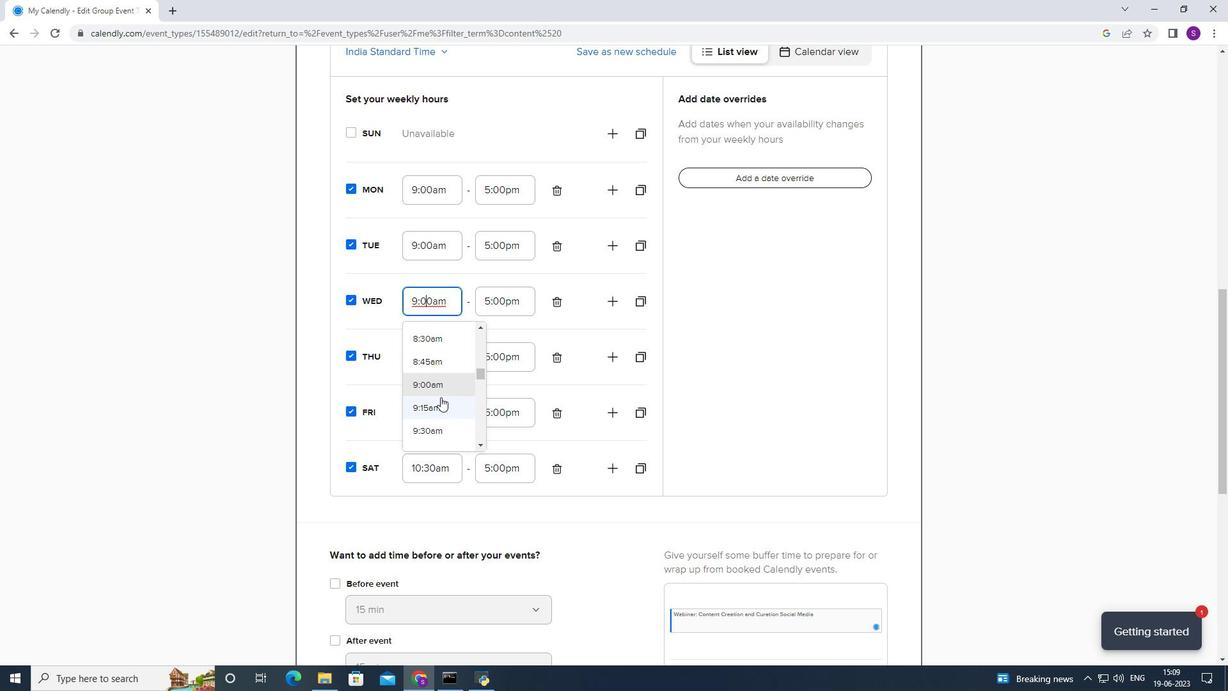 
Action: Mouse moved to (440, 387)
Screenshot: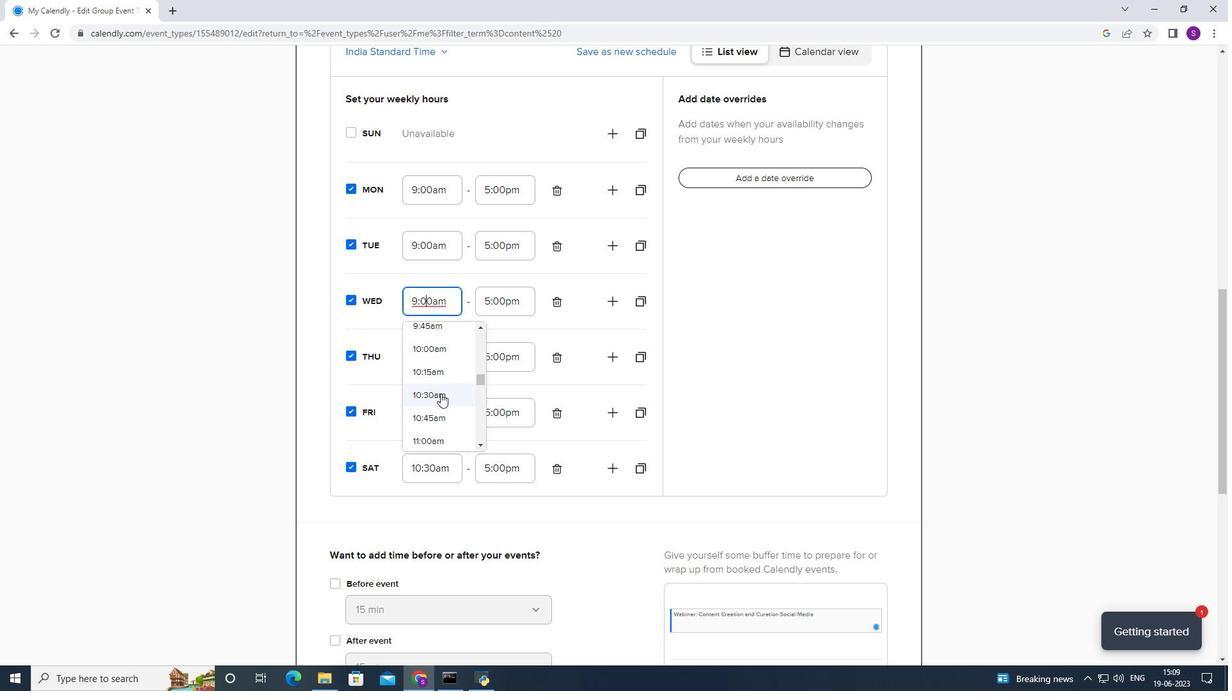 
Action: Mouse pressed left at (440, 387)
Screenshot: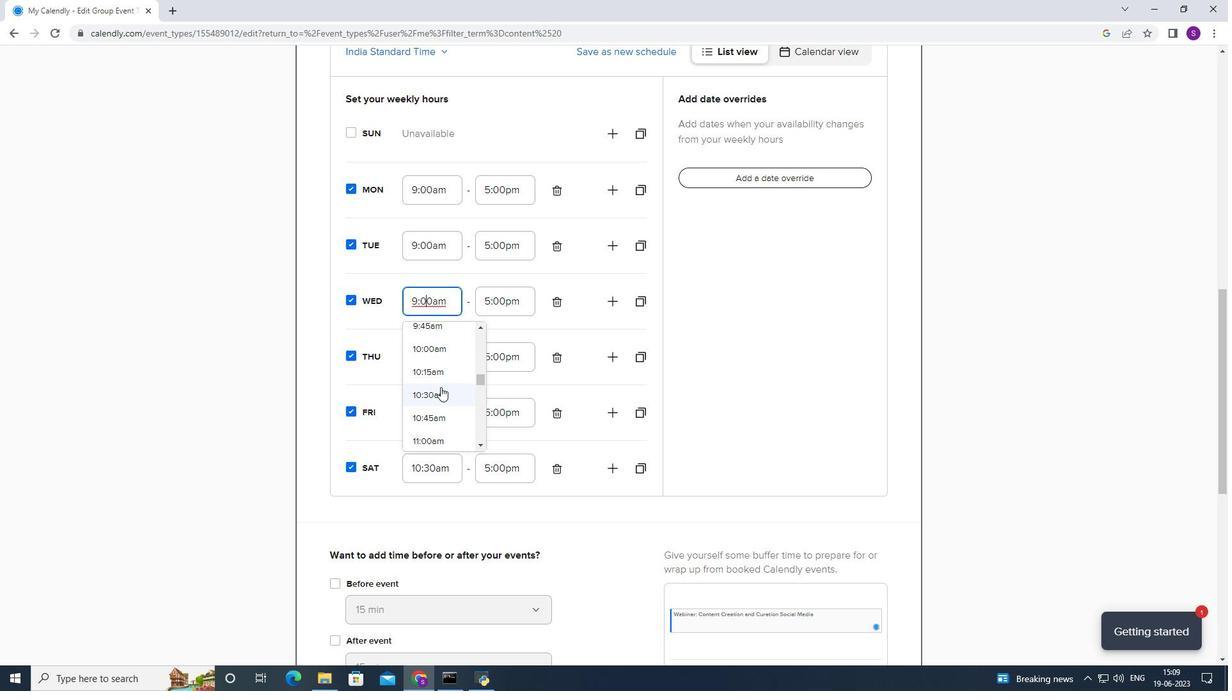 
Action: Mouse moved to (444, 252)
Screenshot: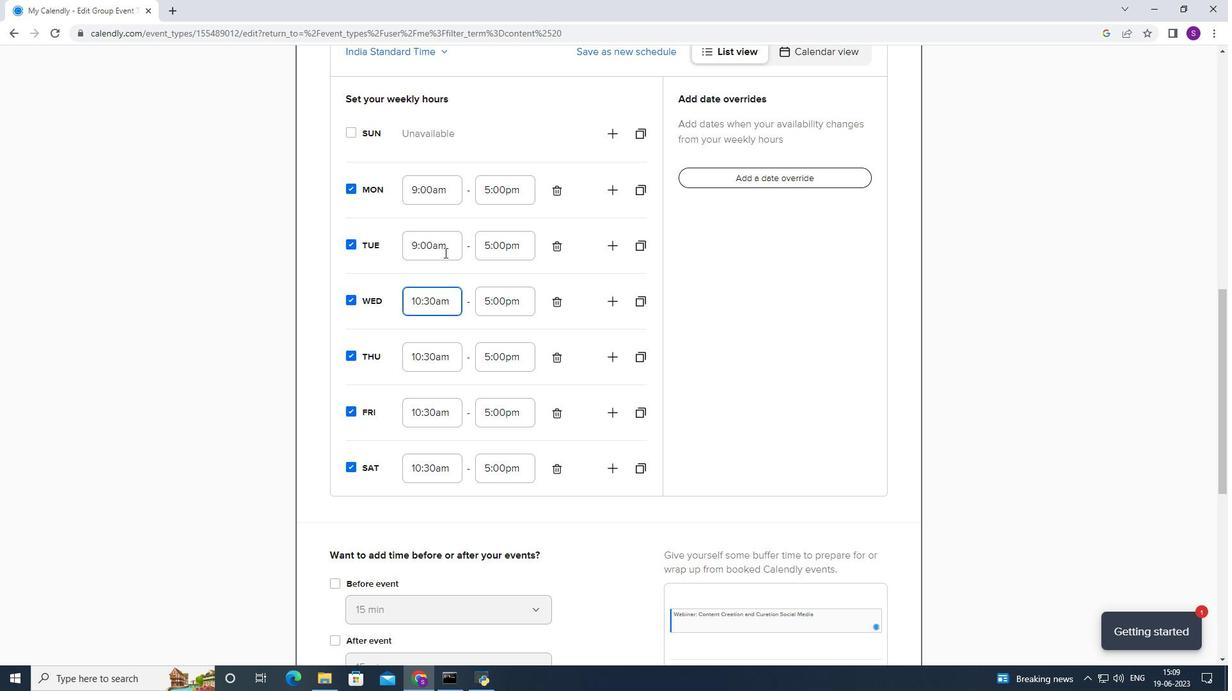 
Action: Mouse pressed left at (444, 252)
Screenshot: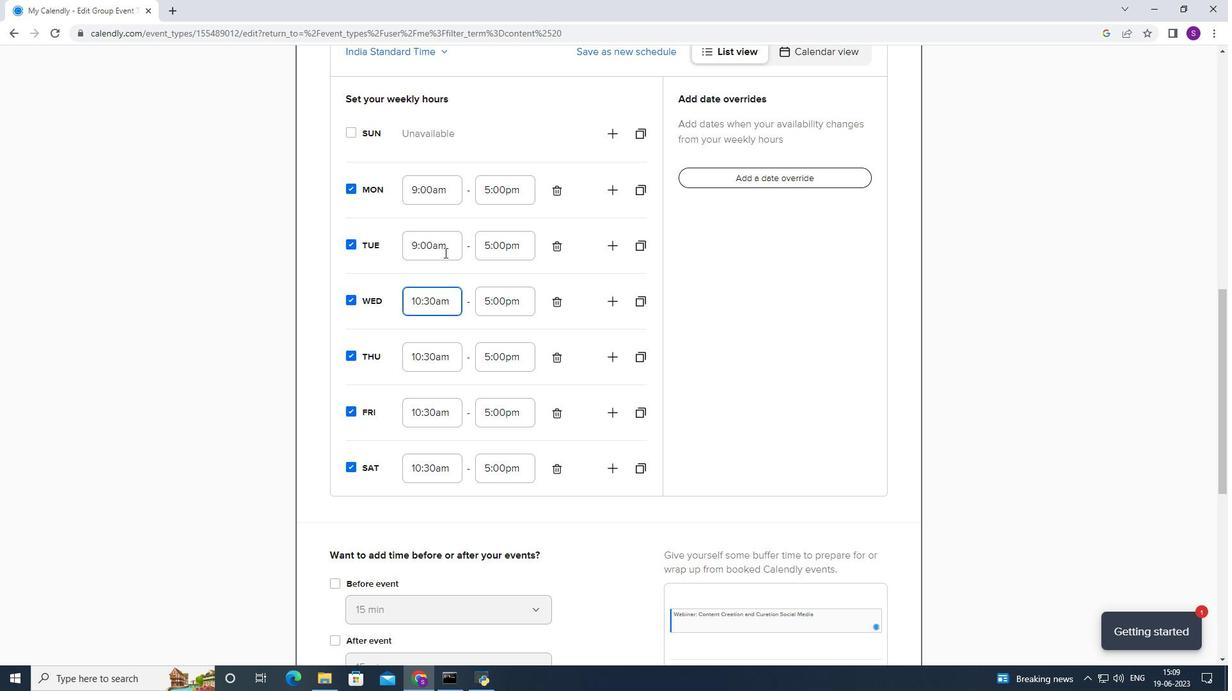 
Action: Mouse moved to (452, 332)
Screenshot: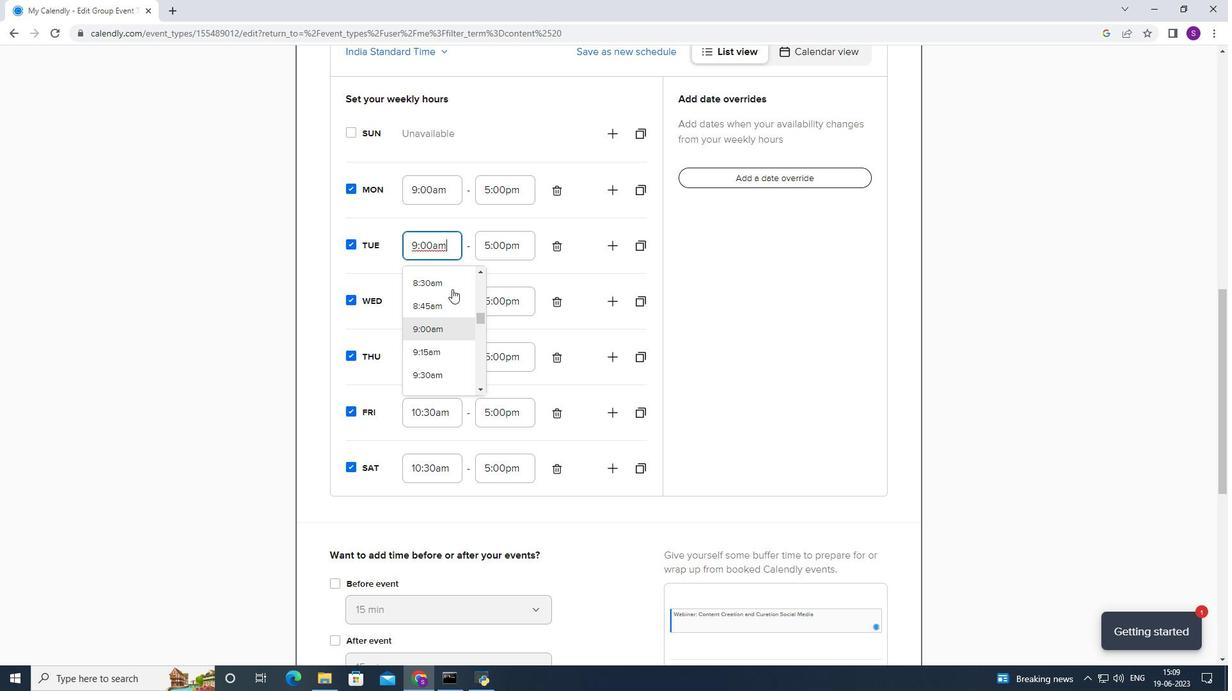 
Action: Mouse scrolled (452, 331) with delta (0, 0)
Screenshot: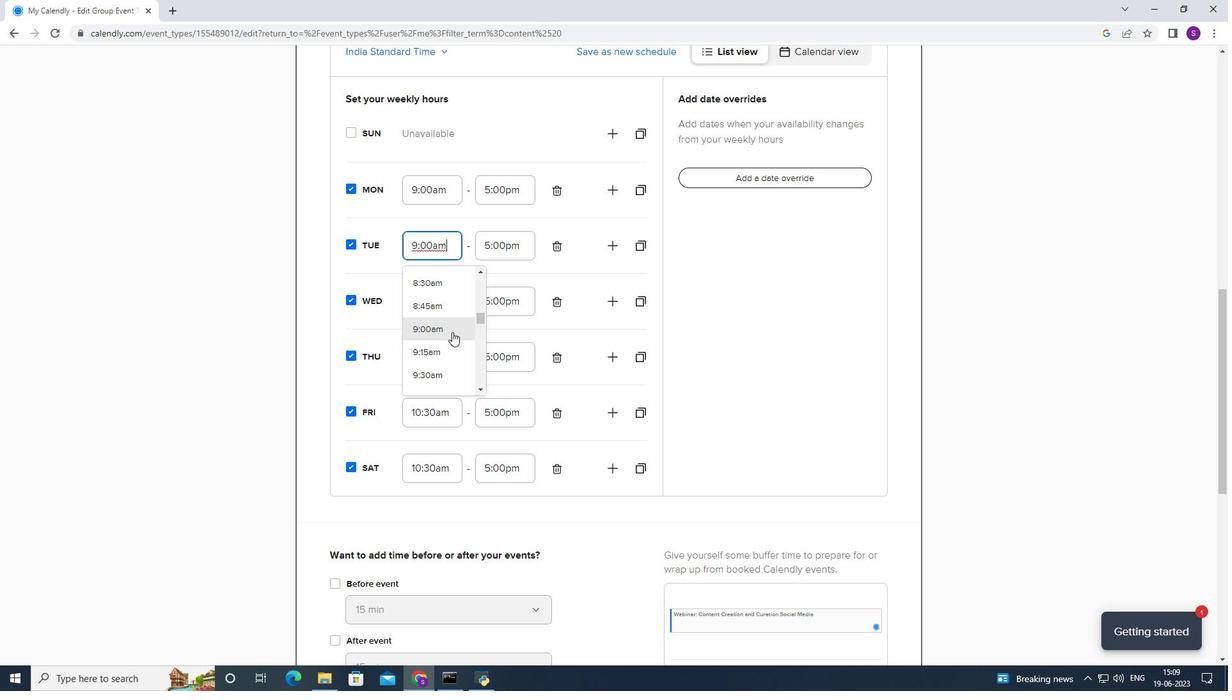 
Action: Mouse scrolled (452, 331) with delta (0, 0)
Screenshot: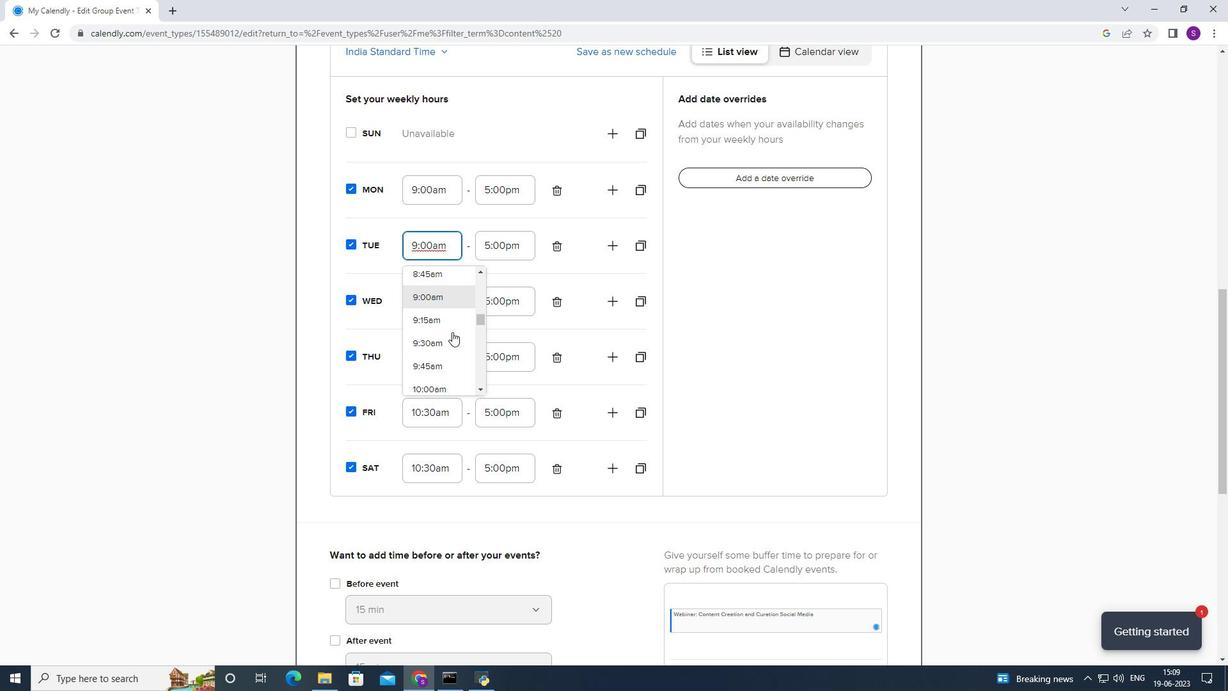 
Action: Mouse moved to (451, 332)
Screenshot: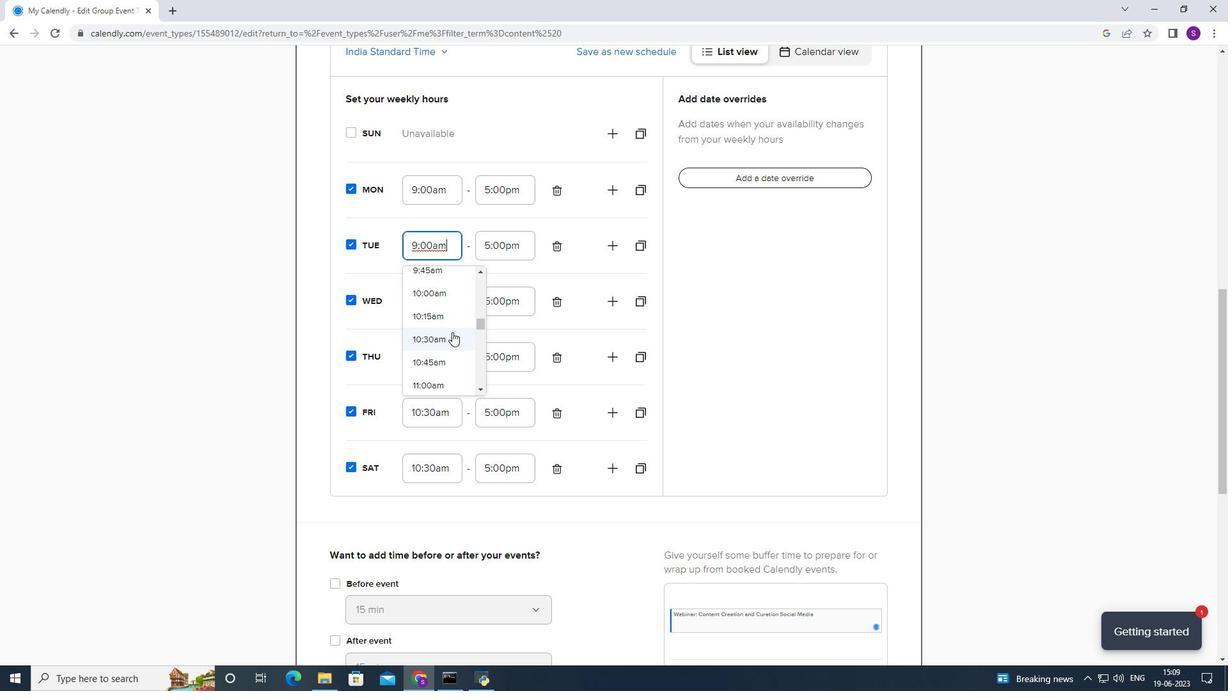 
Action: Mouse pressed left at (451, 332)
Screenshot: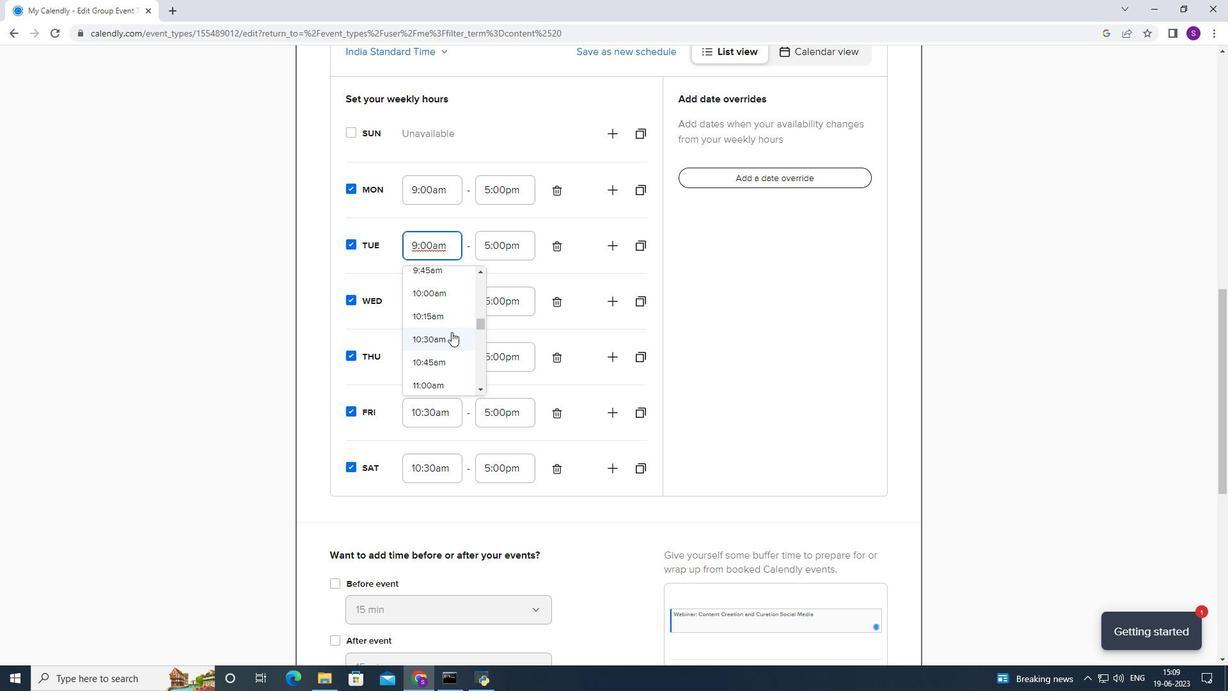 
Action: Mouse moved to (424, 190)
Screenshot: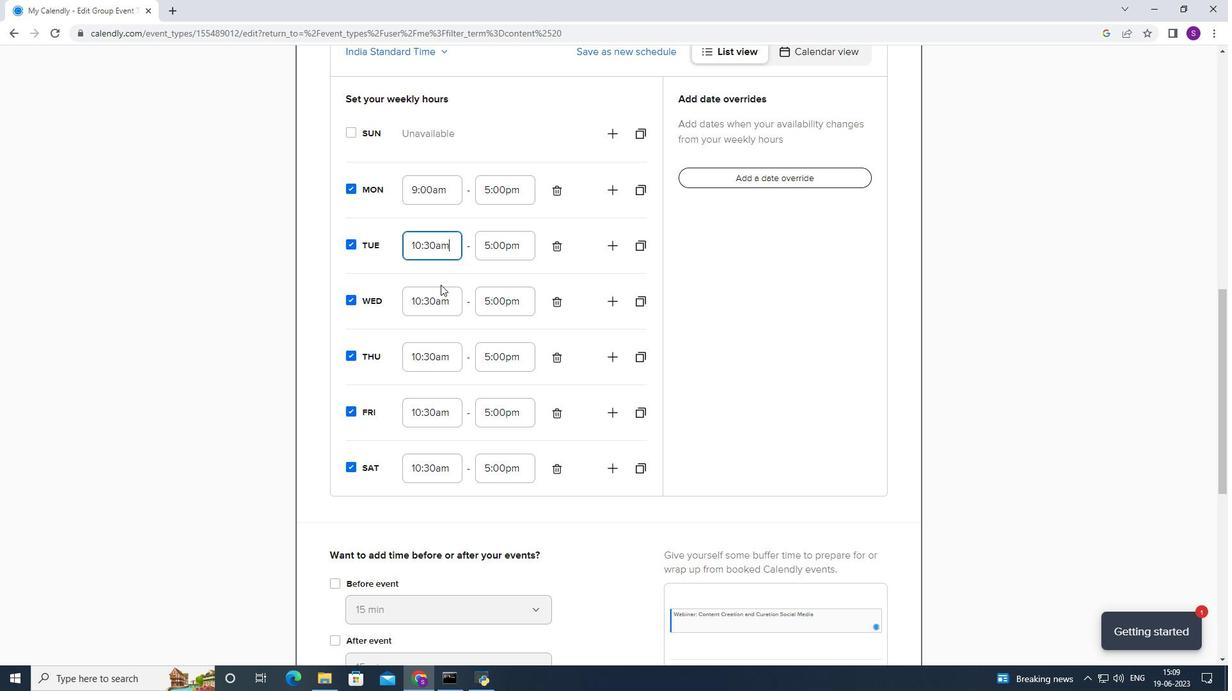 
Action: Mouse pressed left at (424, 190)
Screenshot: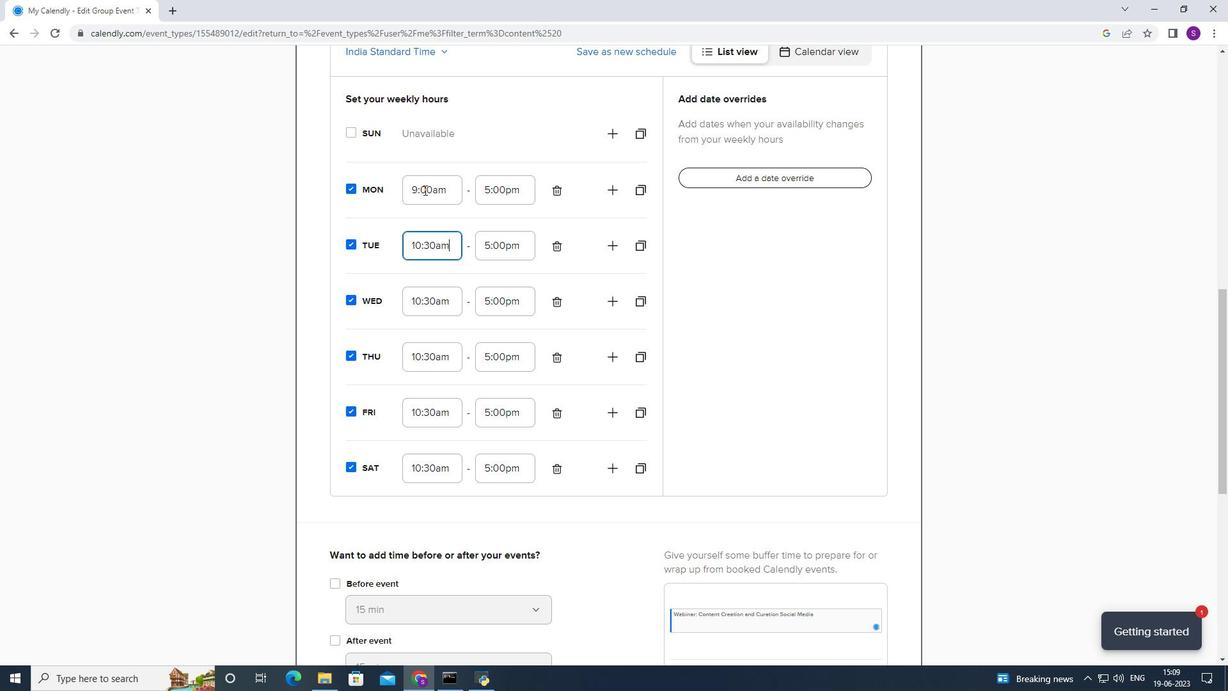
Action: Mouse moved to (434, 289)
Screenshot: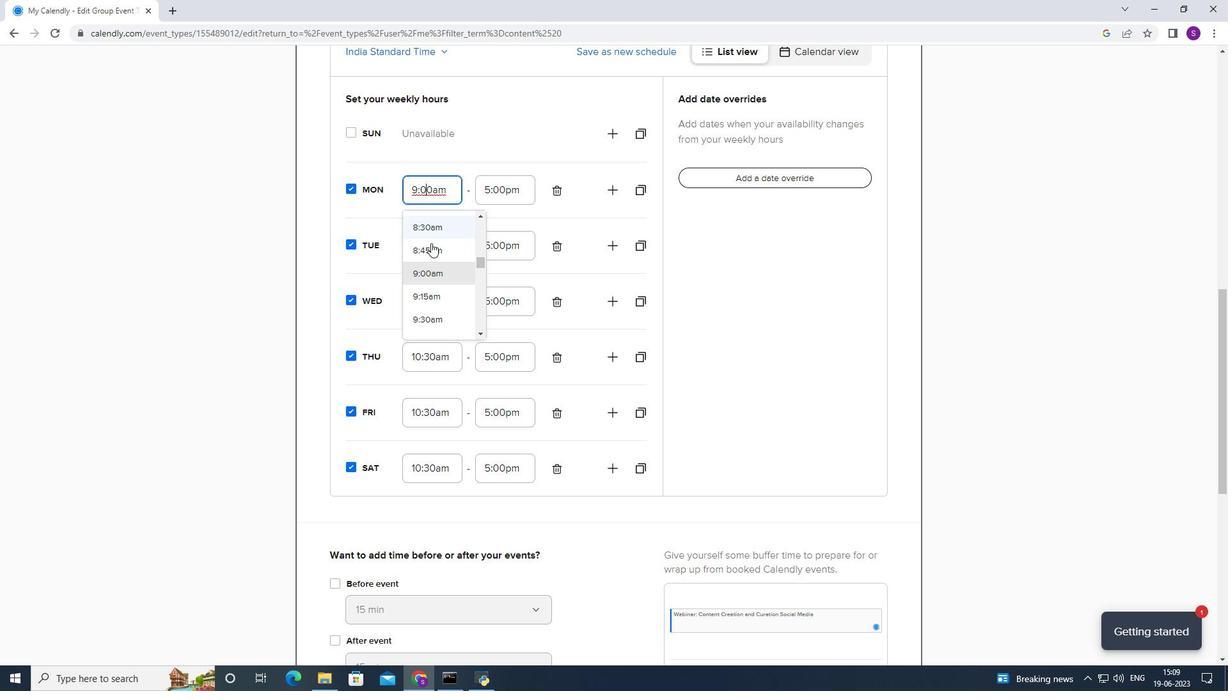 
Action: Mouse scrolled (434, 289) with delta (0, 0)
Screenshot: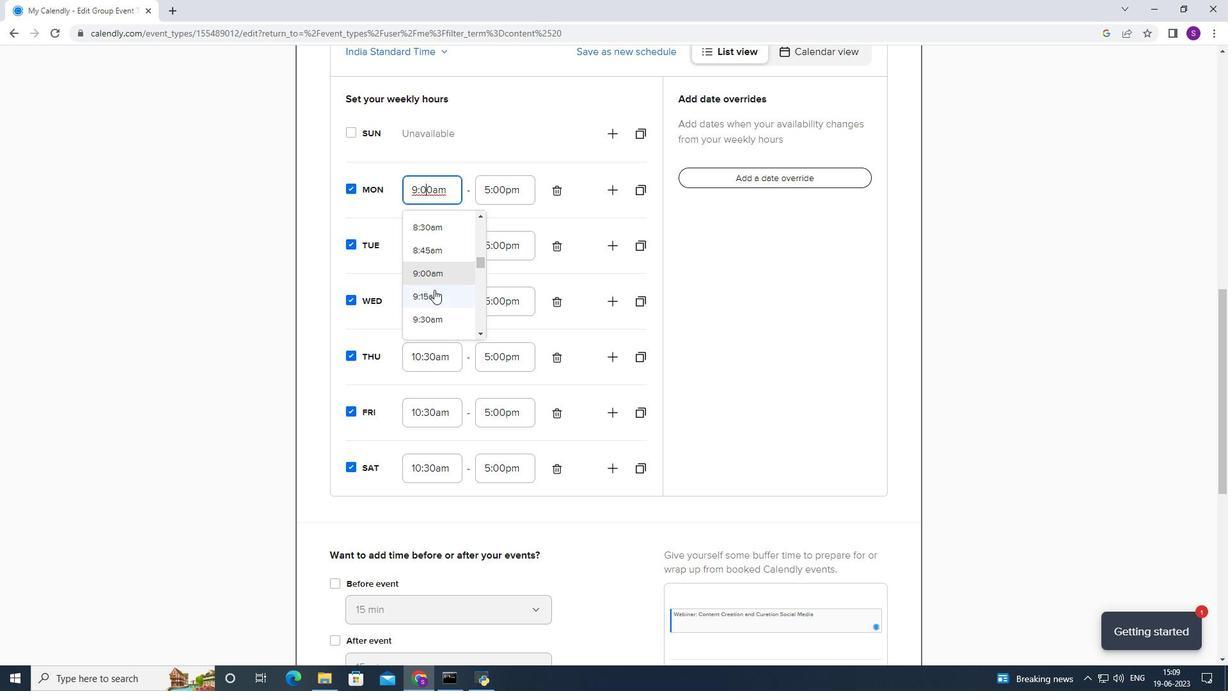 
Action: Mouse scrolled (434, 289) with delta (0, 0)
Screenshot: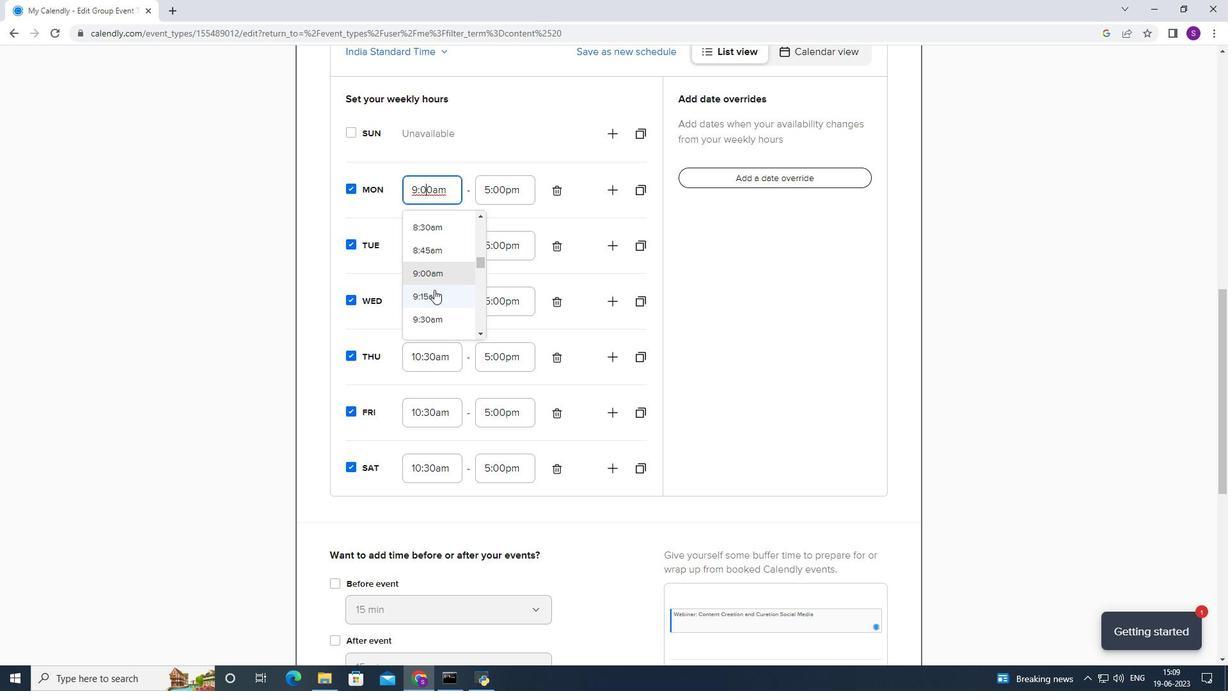 
Action: Mouse moved to (446, 288)
Screenshot: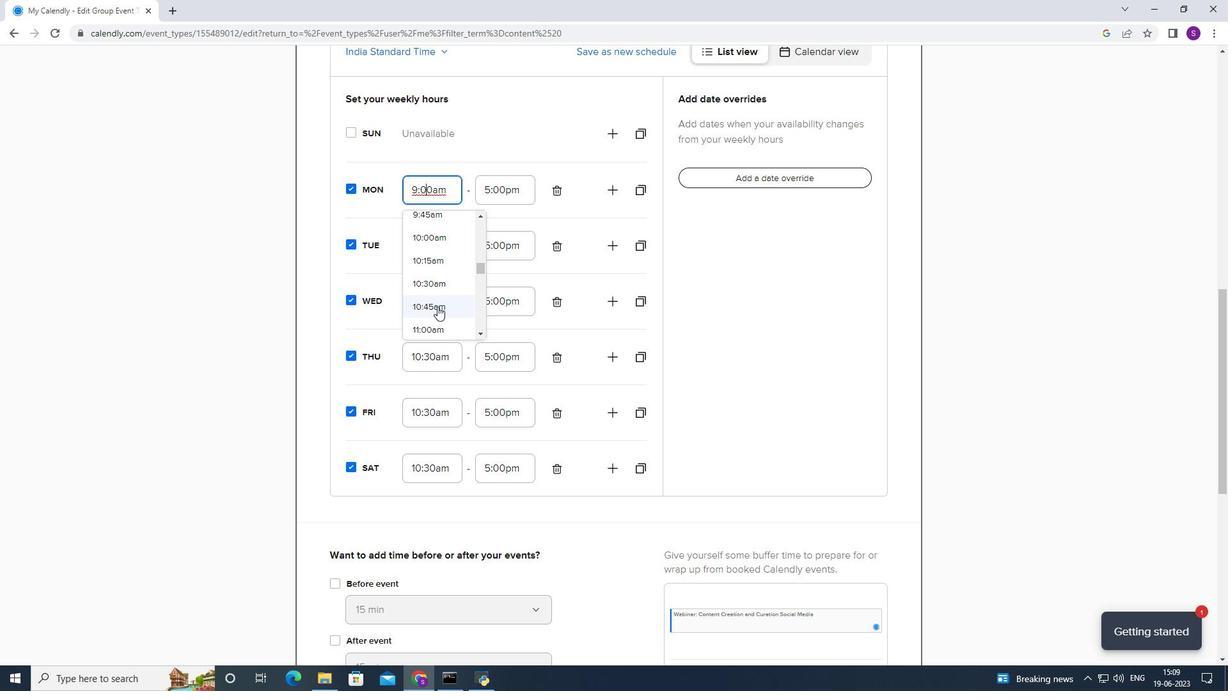 
Action: Mouse pressed left at (446, 288)
Screenshot: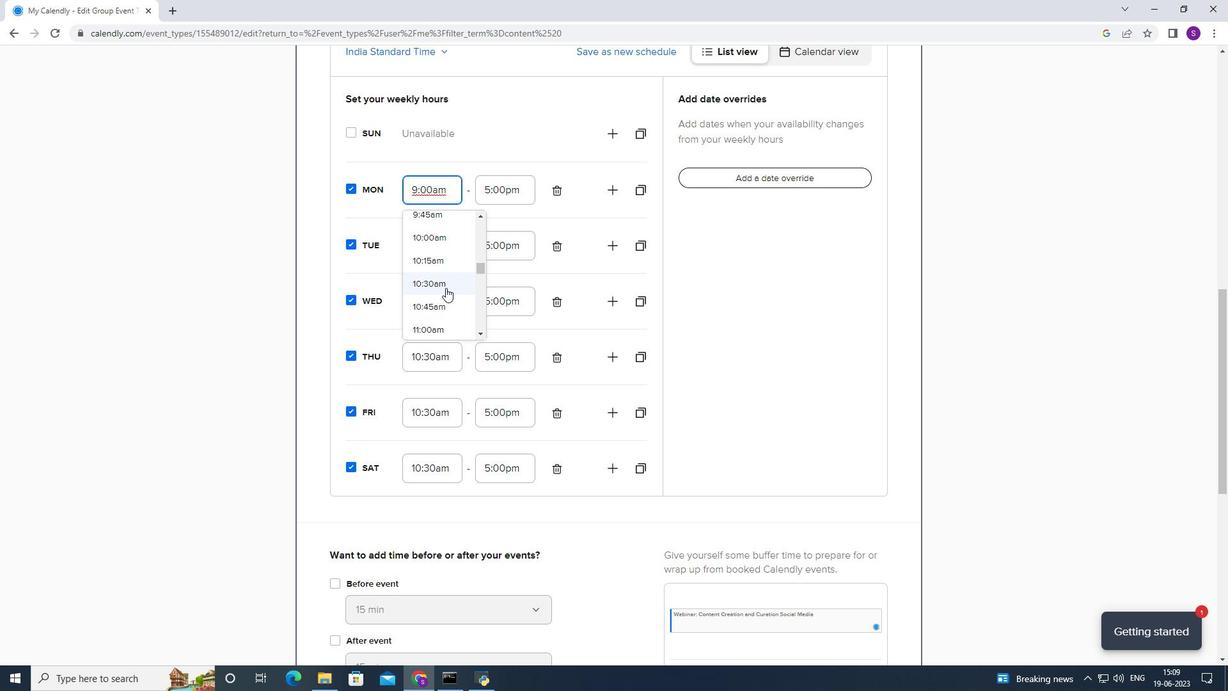 
Action: Mouse moved to (504, 202)
Screenshot: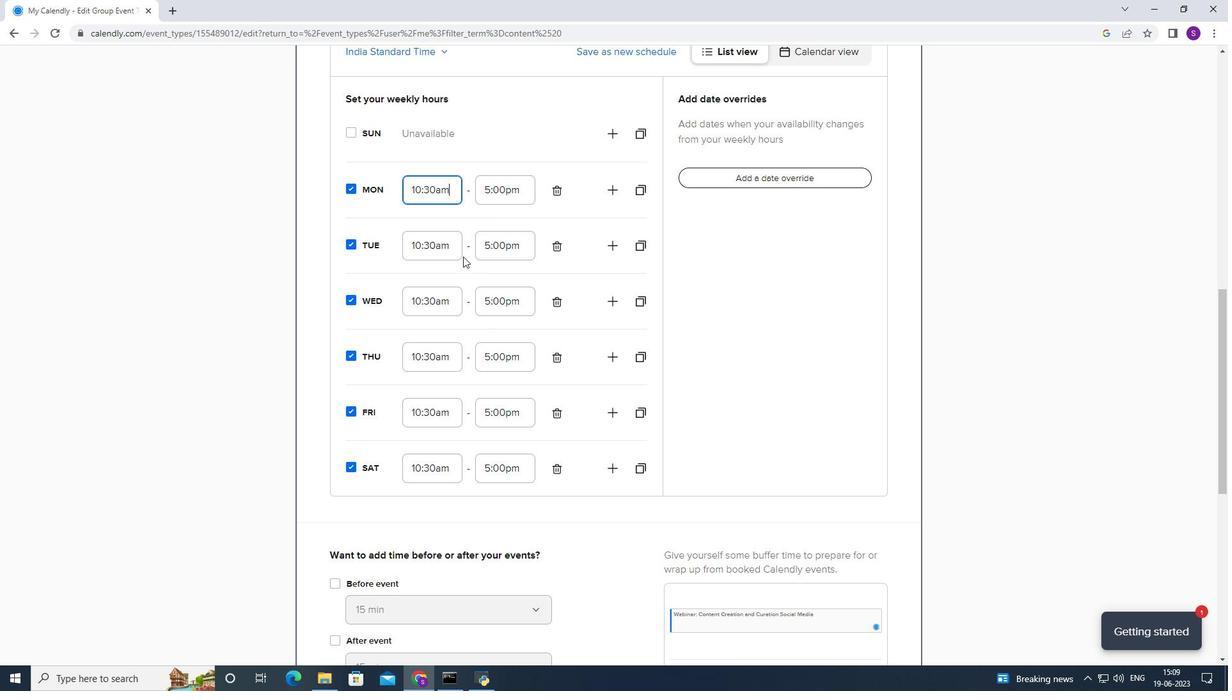 
Action: Mouse pressed left at (504, 202)
Screenshot: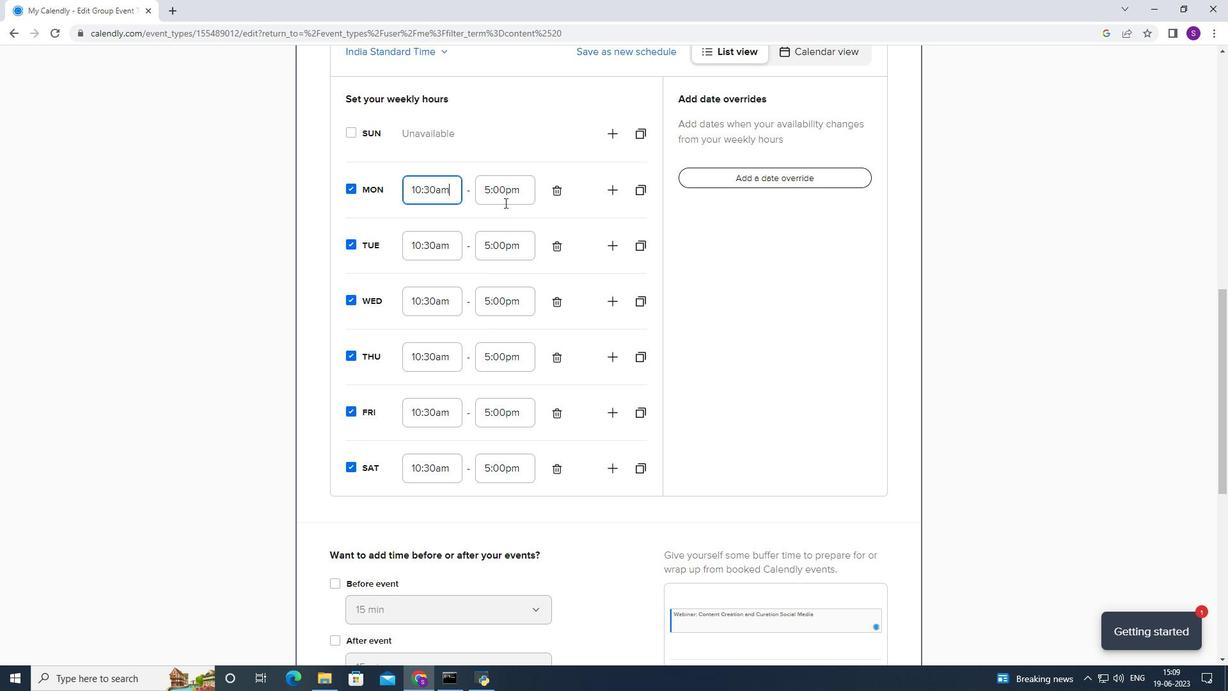 
Action: Mouse moved to (518, 279)
Screenshot: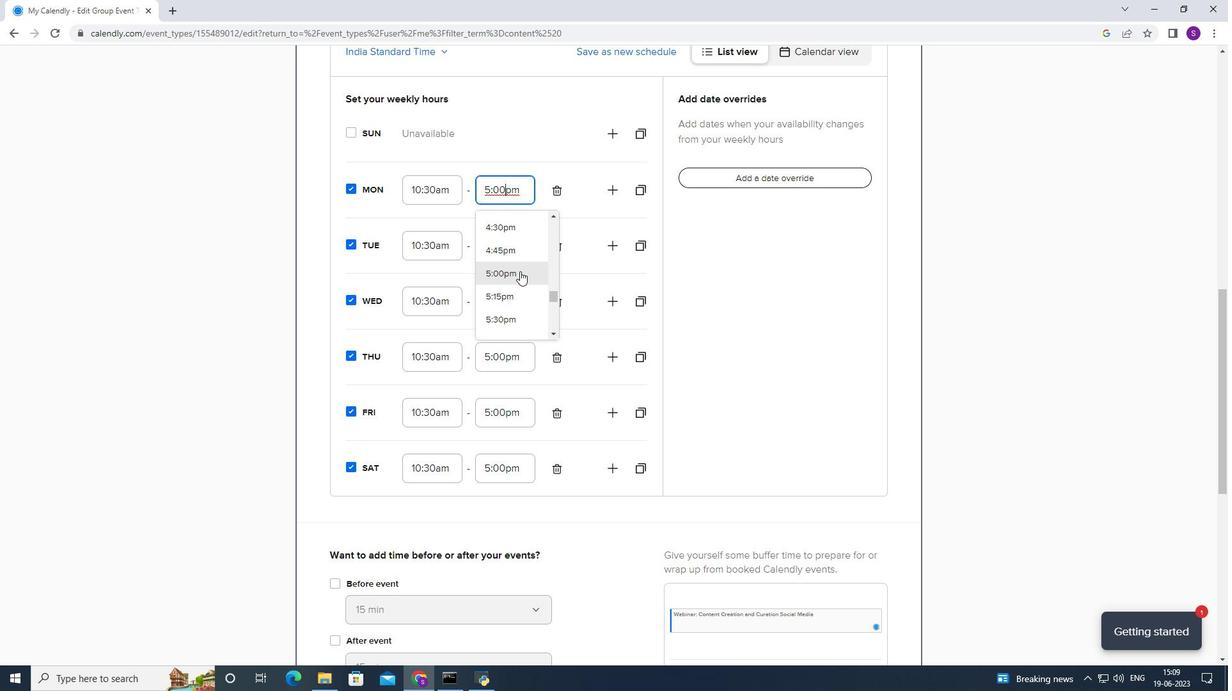 
Action: Mouse scrolled (518, 279) with delta (0, 0)
Screenshot: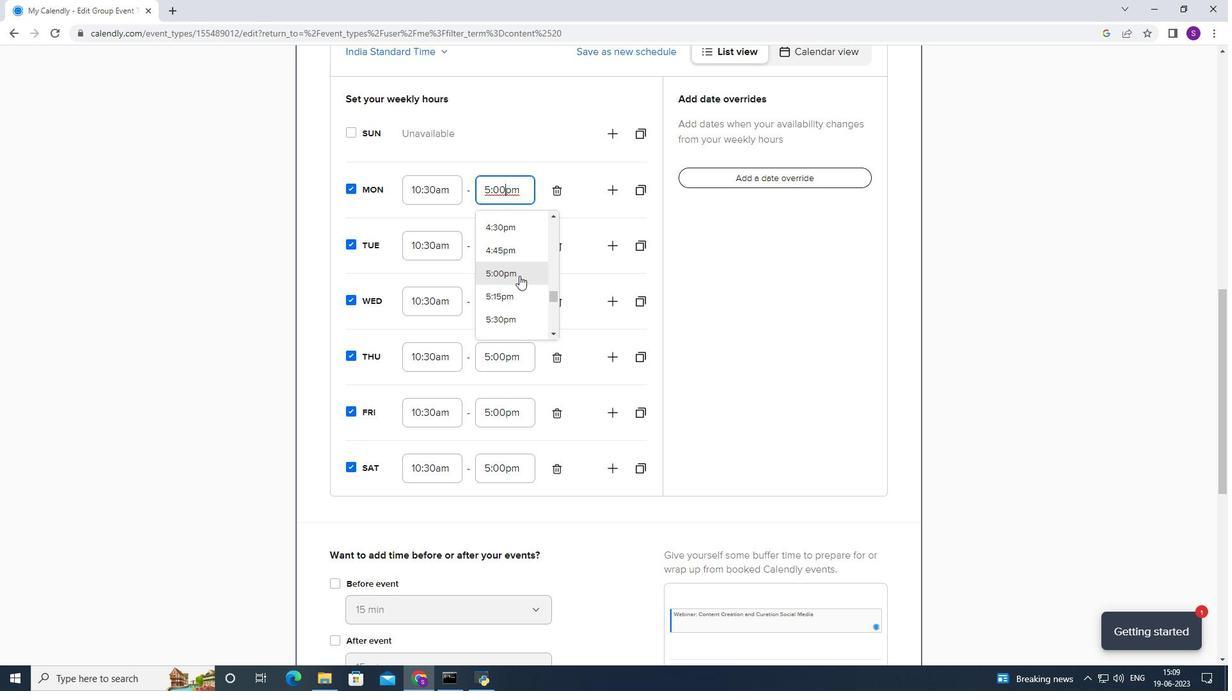 
Action: Mouse moved to (501, 301)
Screenshot: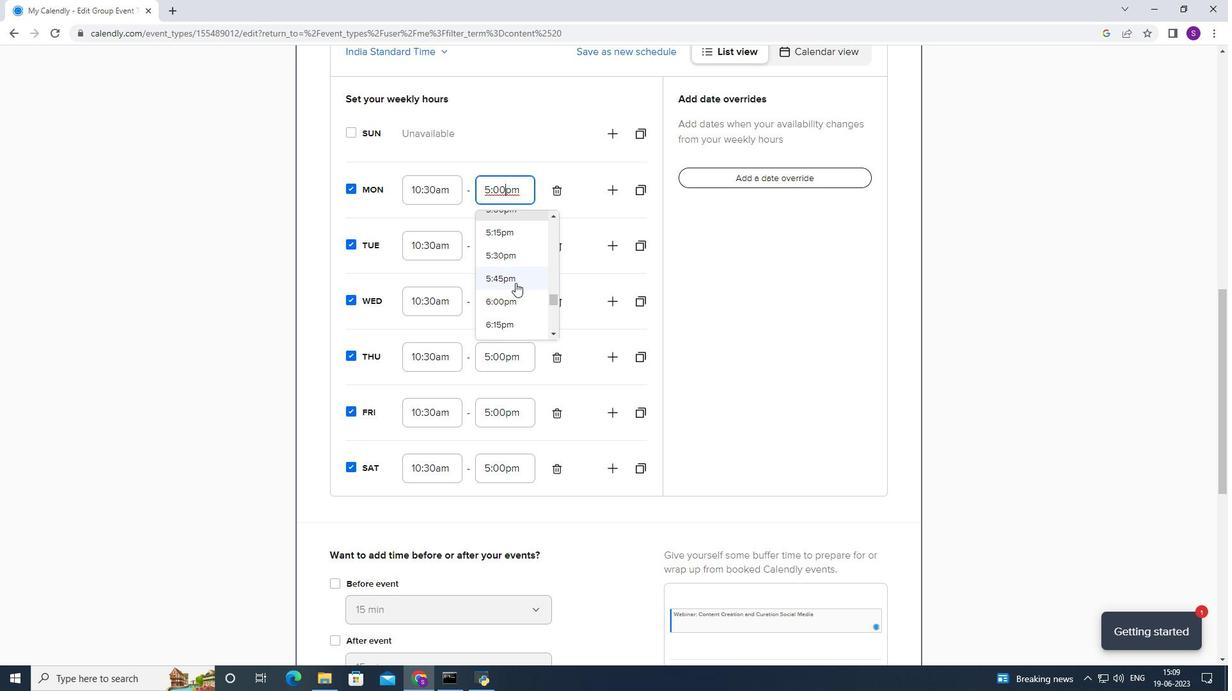 
Action: Mouse pressed left at (501, 301)
Screenshot: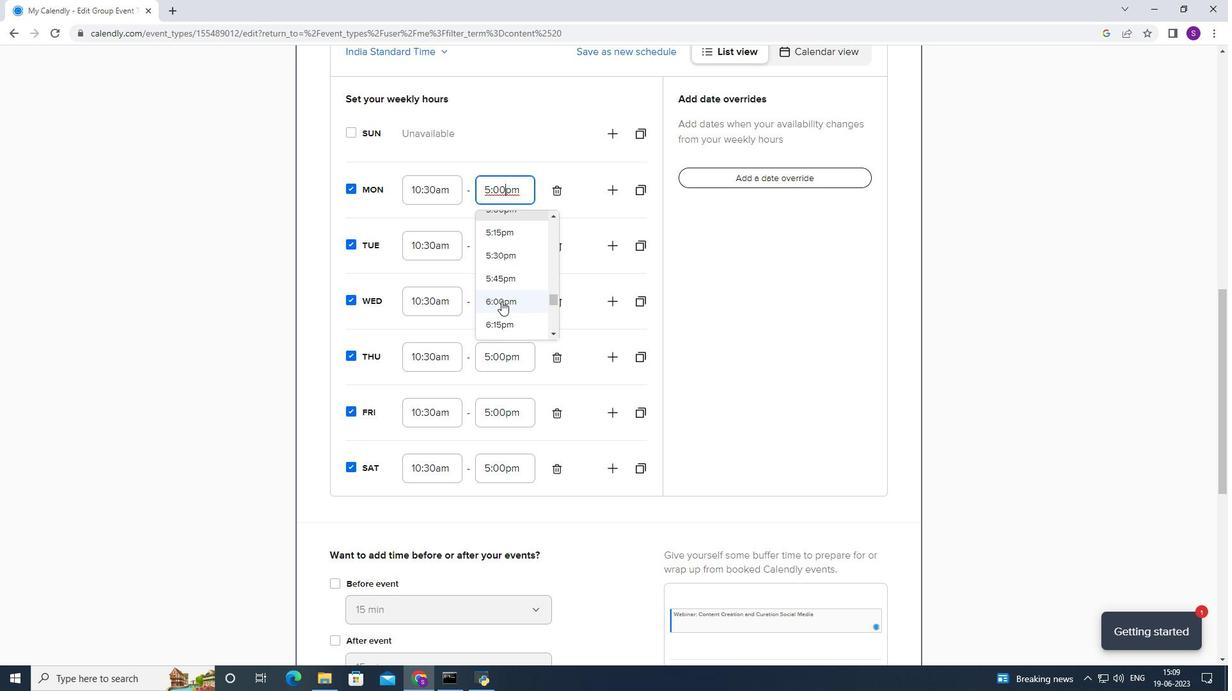 
Action: Mouse moved to (510, 238)
Screenshot: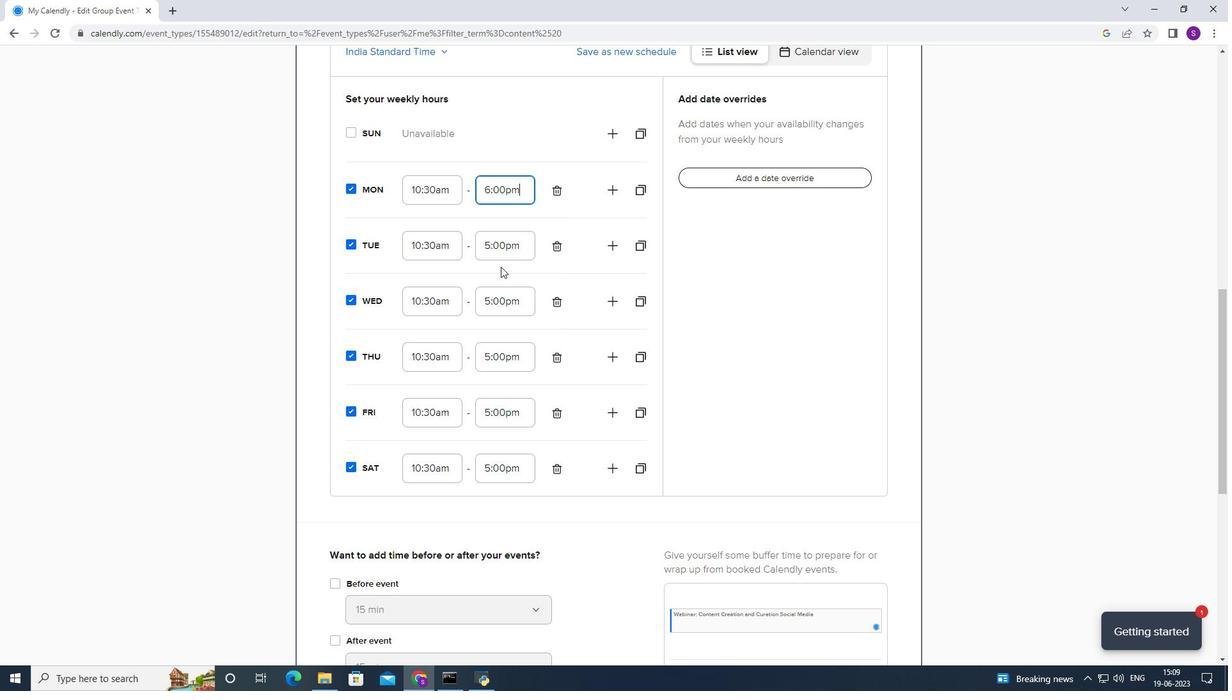 
Action: Mouse pressed left at (510, 238)
Screenshot: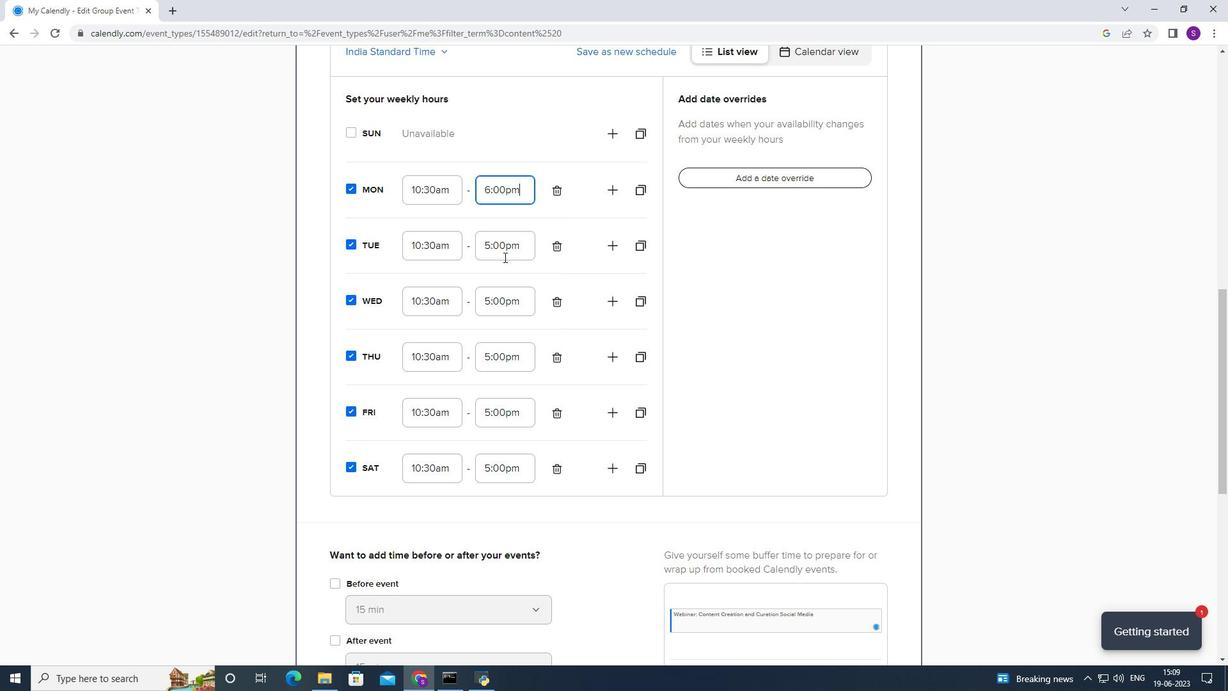 
Action: Mouse moved to (515, 281)
Screenshot: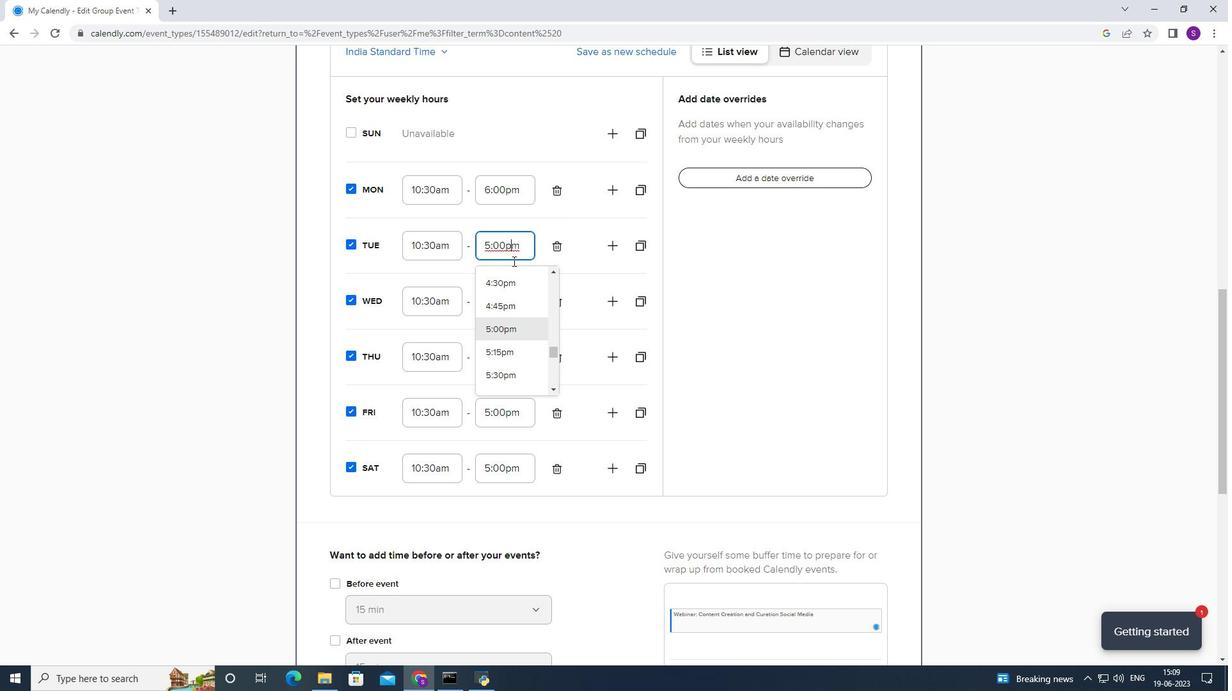 
Action: Mouse scrolled (515, 280) with delta (0, 0)
Screenshot: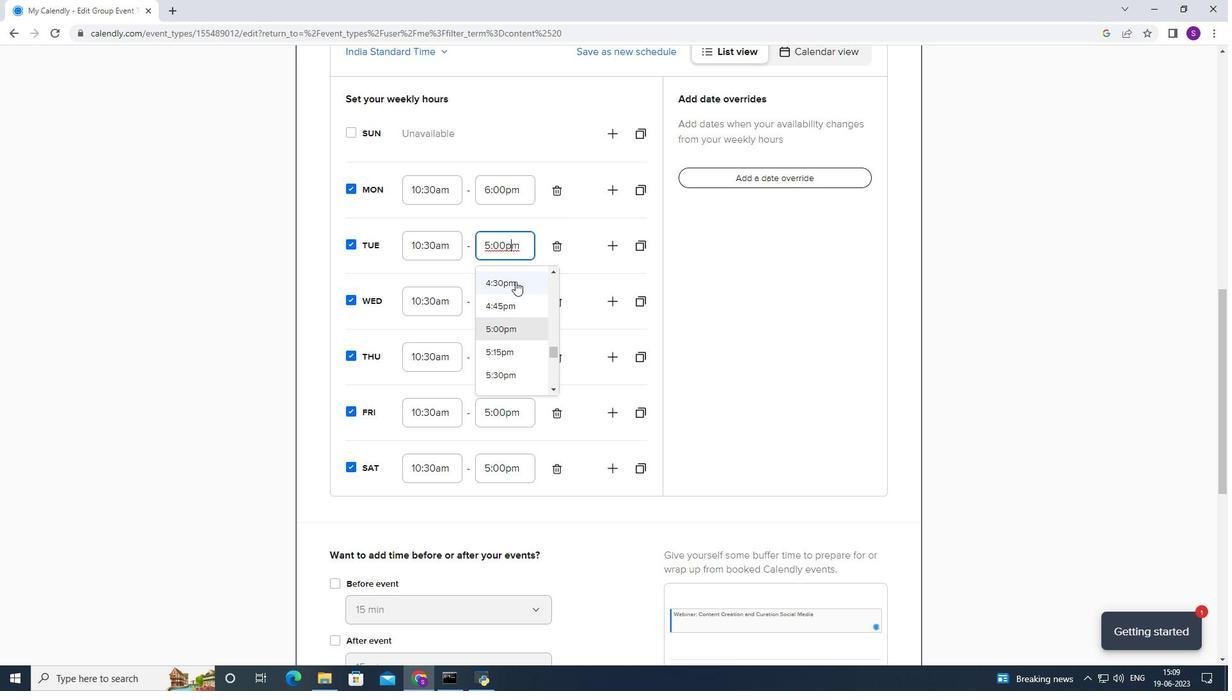 
Action: Mouse moved to (515, 282)
Screenshot: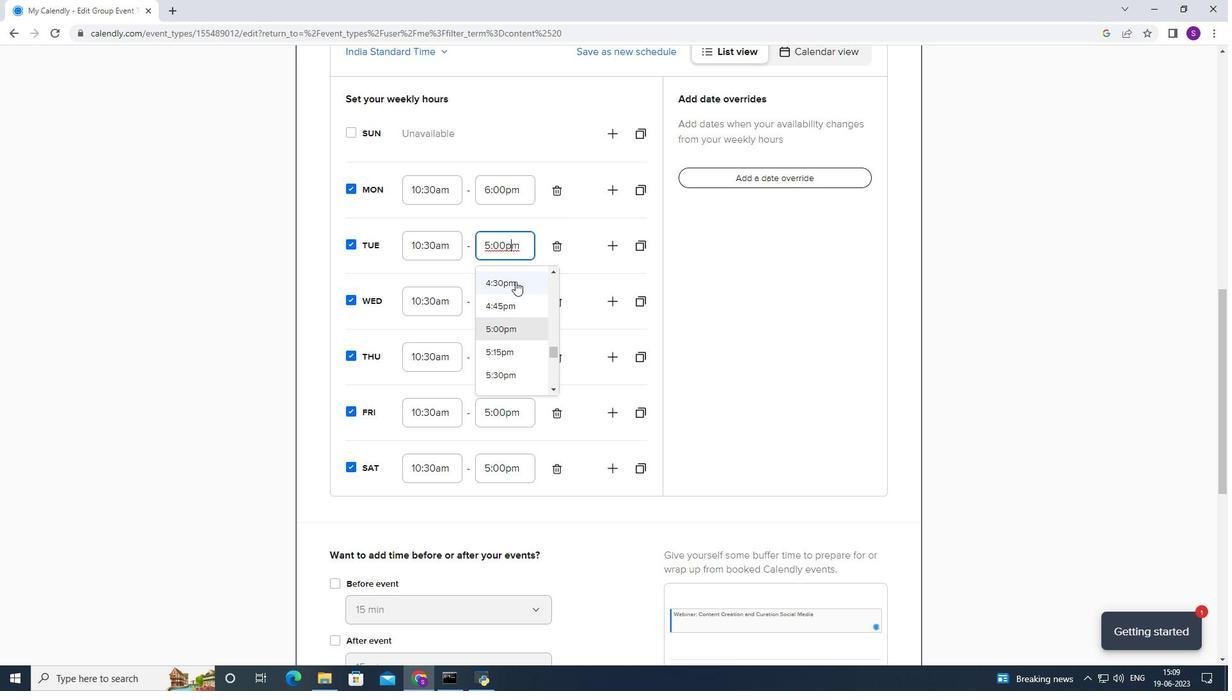 
Action: Mouse scrolled (515, 282) with delta (0, 0)
Screenshot: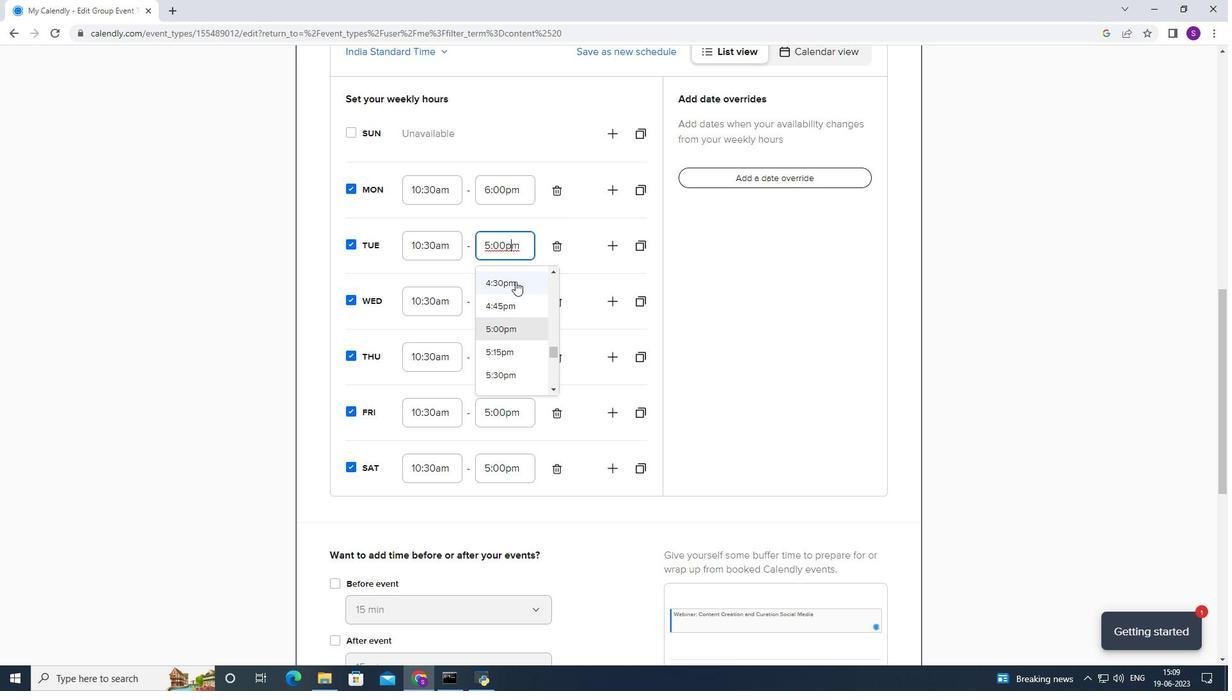 
Action: Mouse moved to (522, 300)
Screenshot: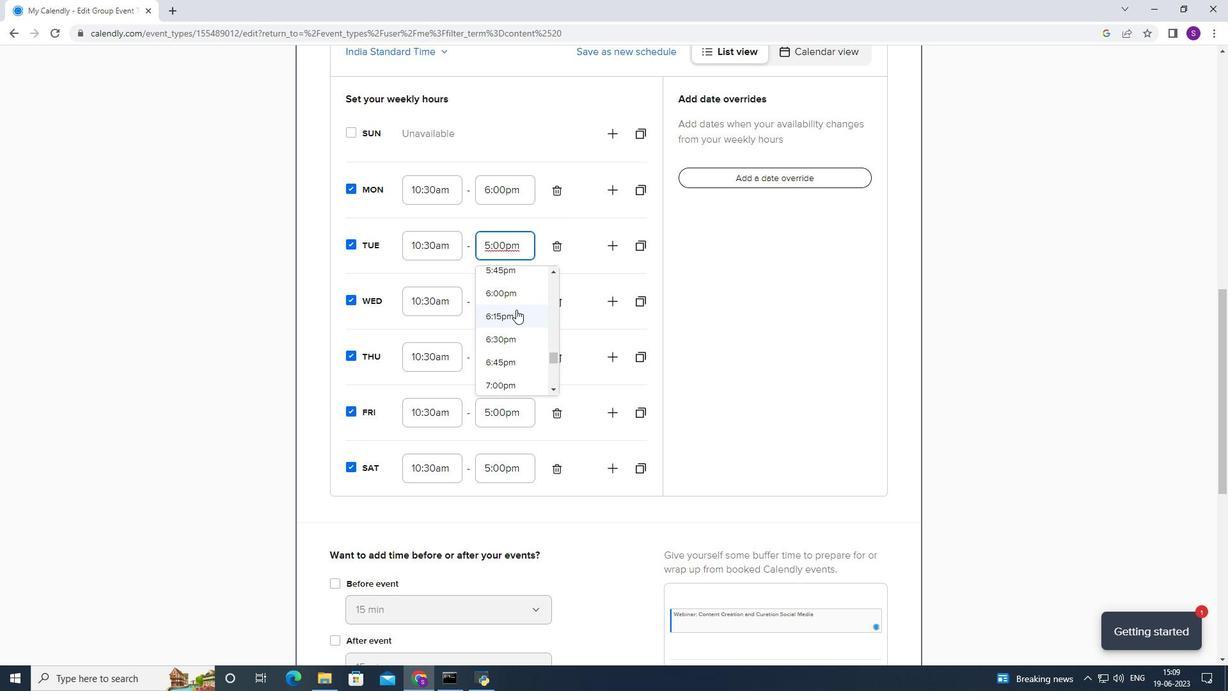 
Action: Mouse pressed left at (522, 300)
Screenshot: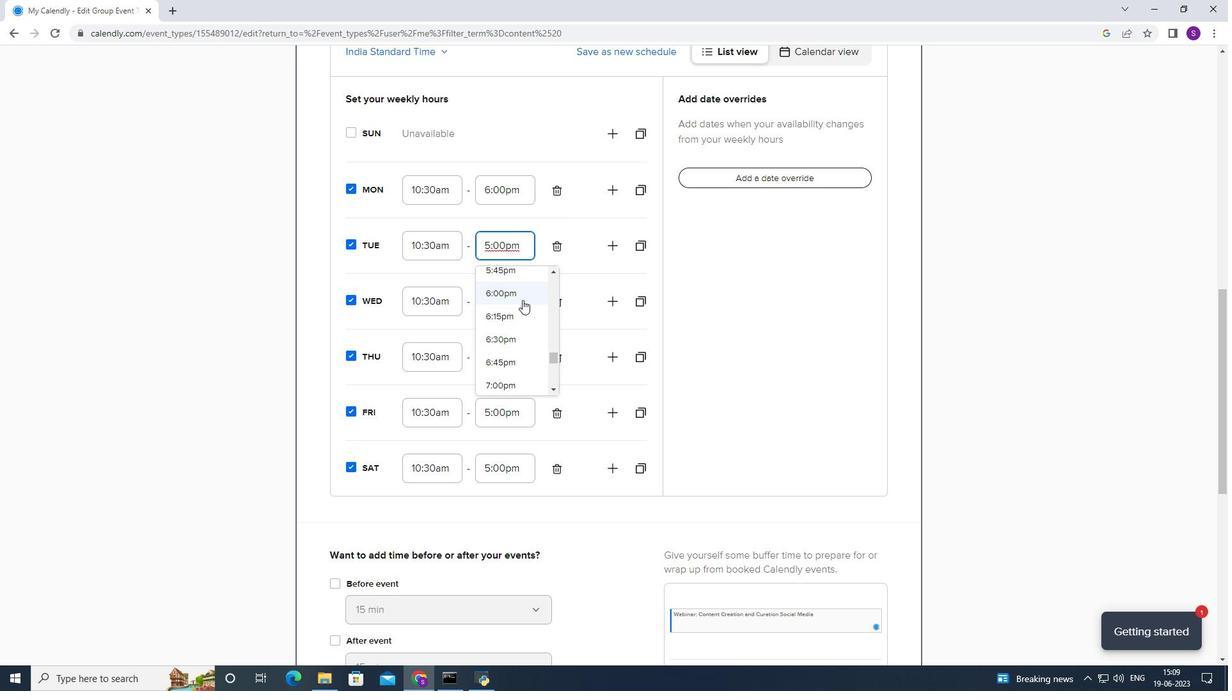 
Action: Mouse moved to (520, 300)
Screenshot: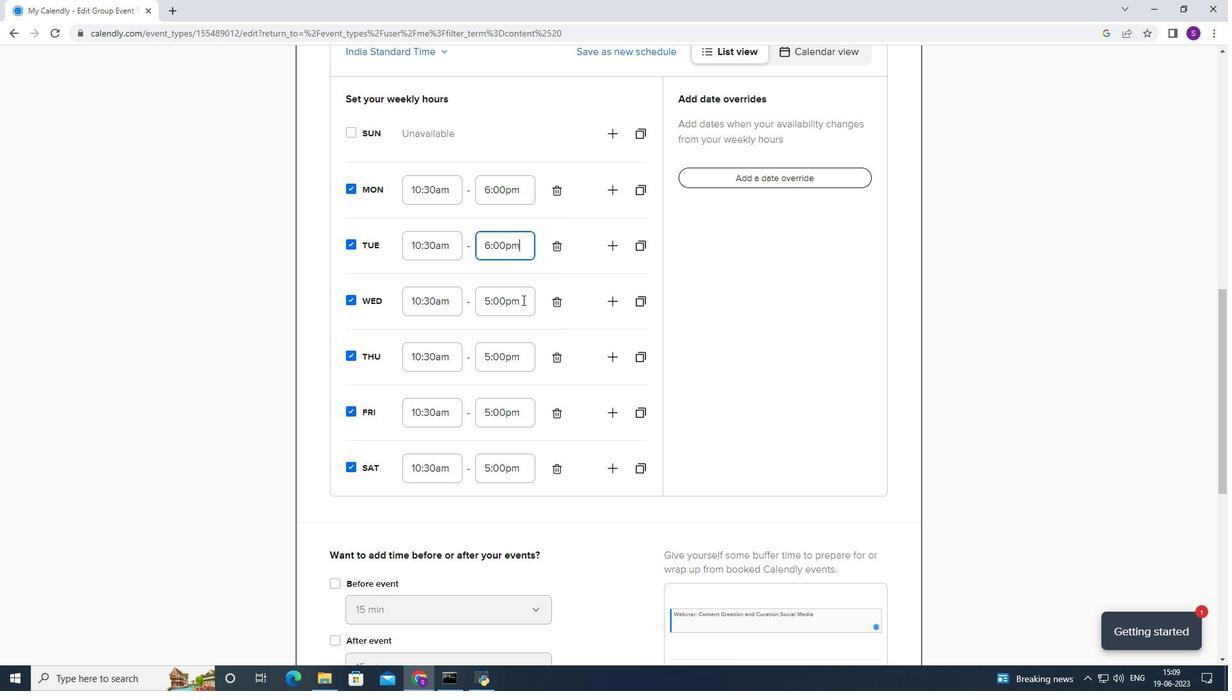 
Action: Mouse pressed left at (520, 300)
Screenshot: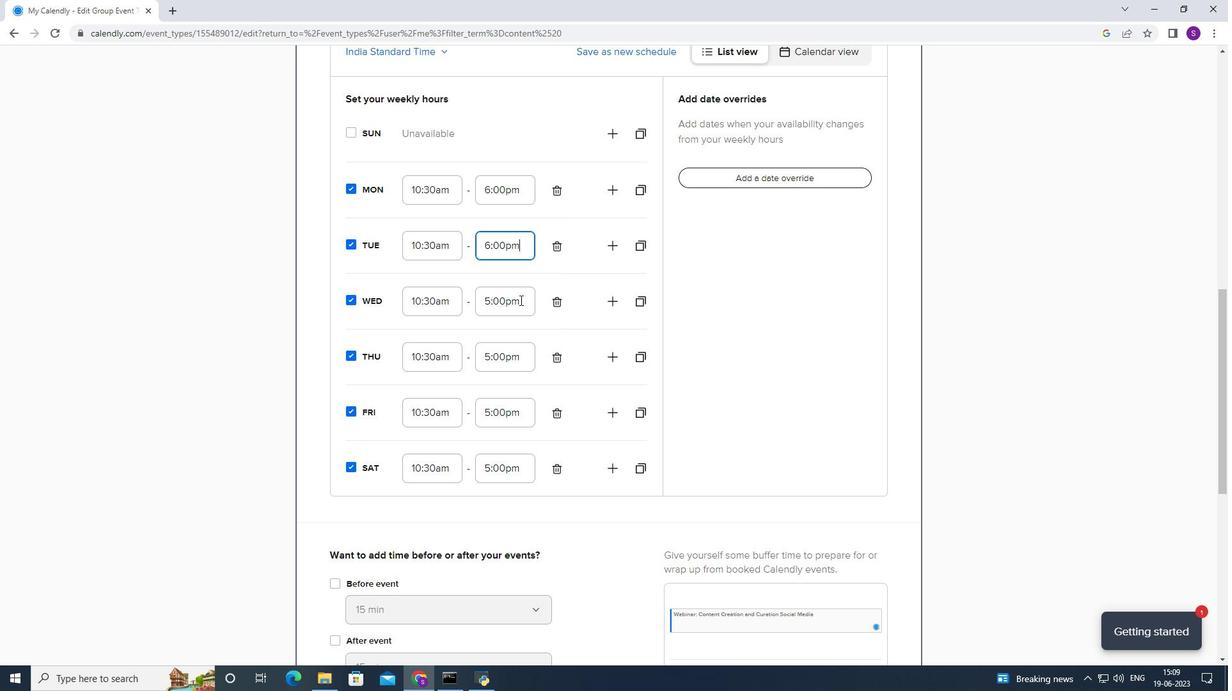 
Action: Mouse moved to (497, 353)
Screenshot: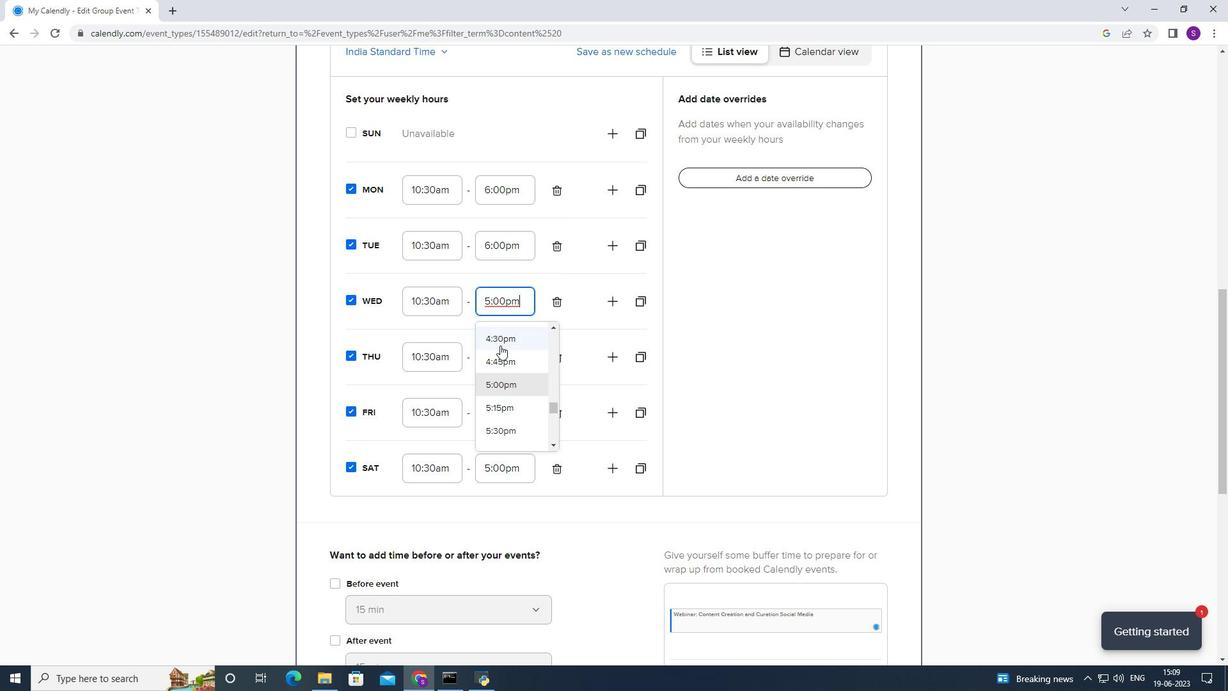 
Action: Mouse scrolled (497, 353) with delta (0, 0)
Screenshot: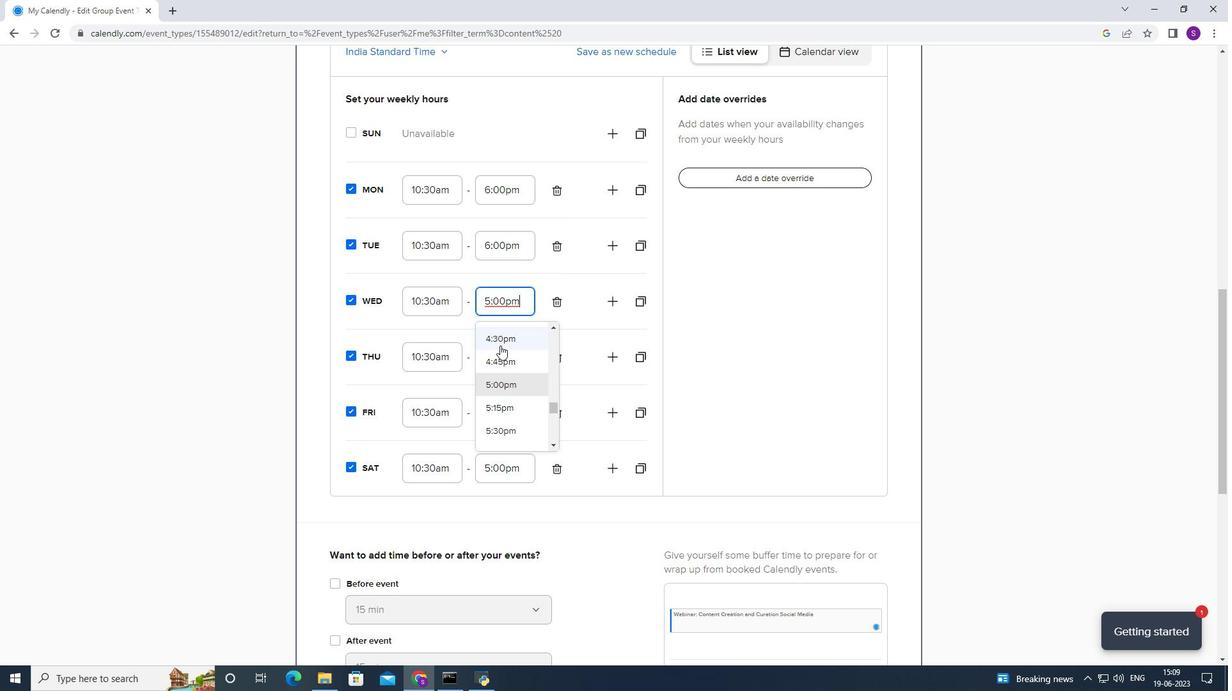 
Action: Mouse scrolled (497, 353) with delta (0, 0)
Screenshot: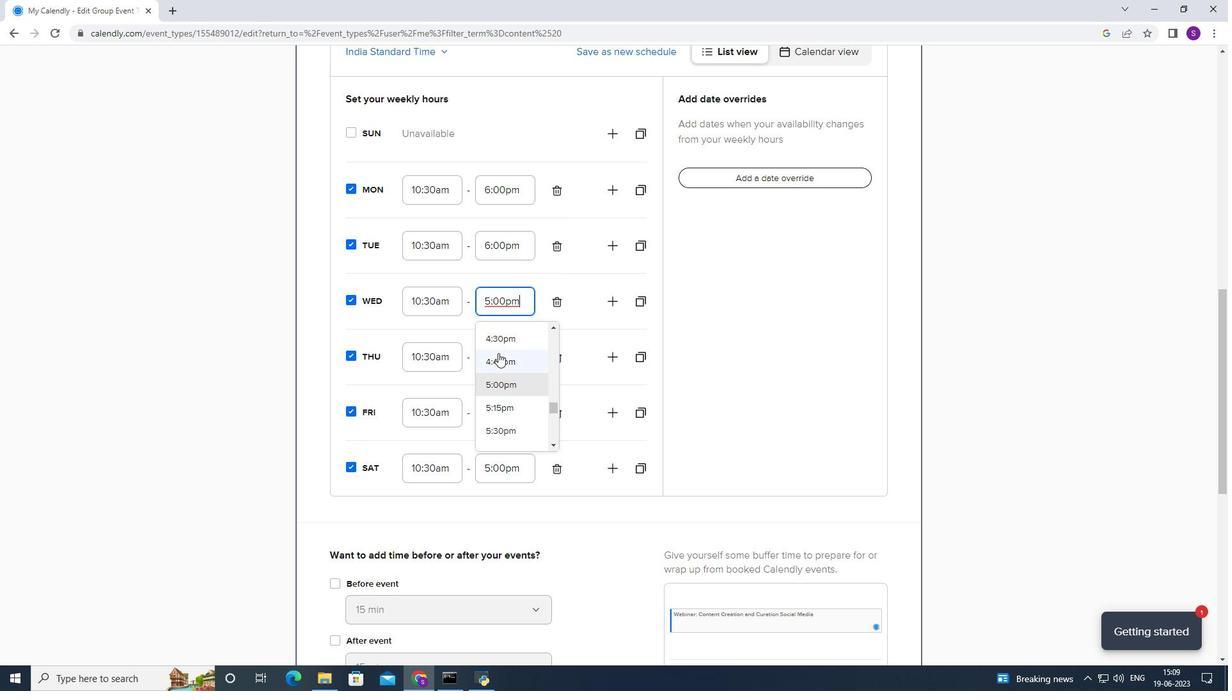 
Action: Mouse moved to (504, 350)
Screenshot: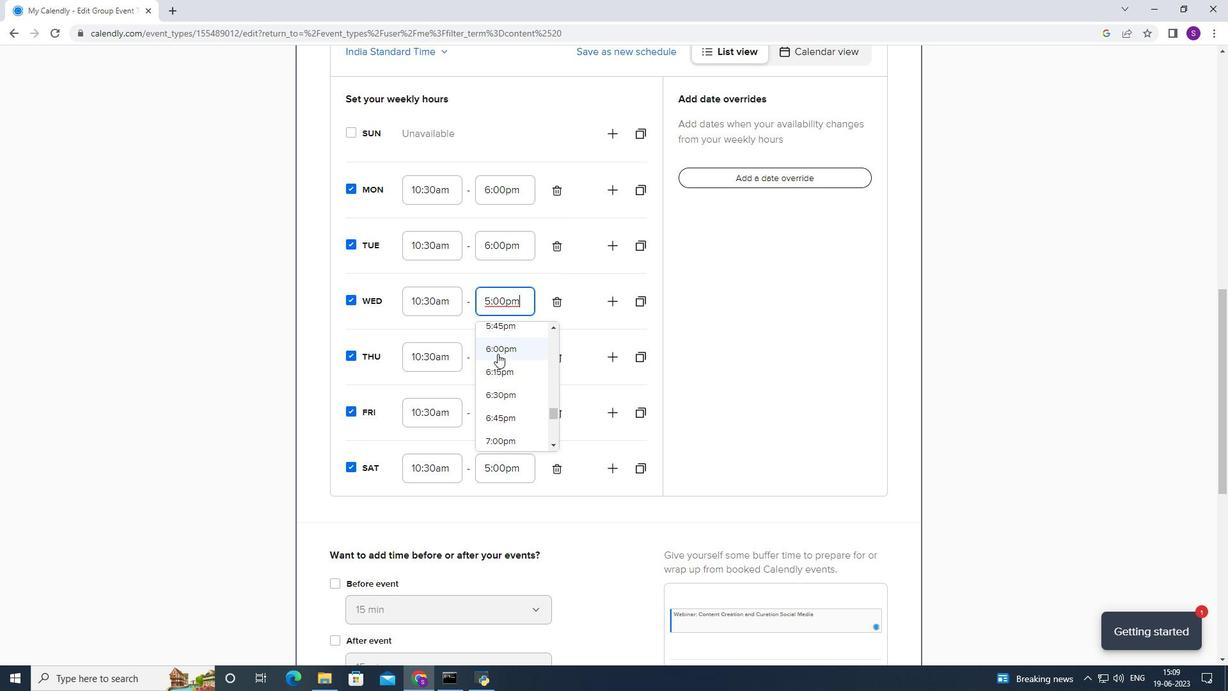 
Action: Mouse pressed left at (504, 350)
Screenshot: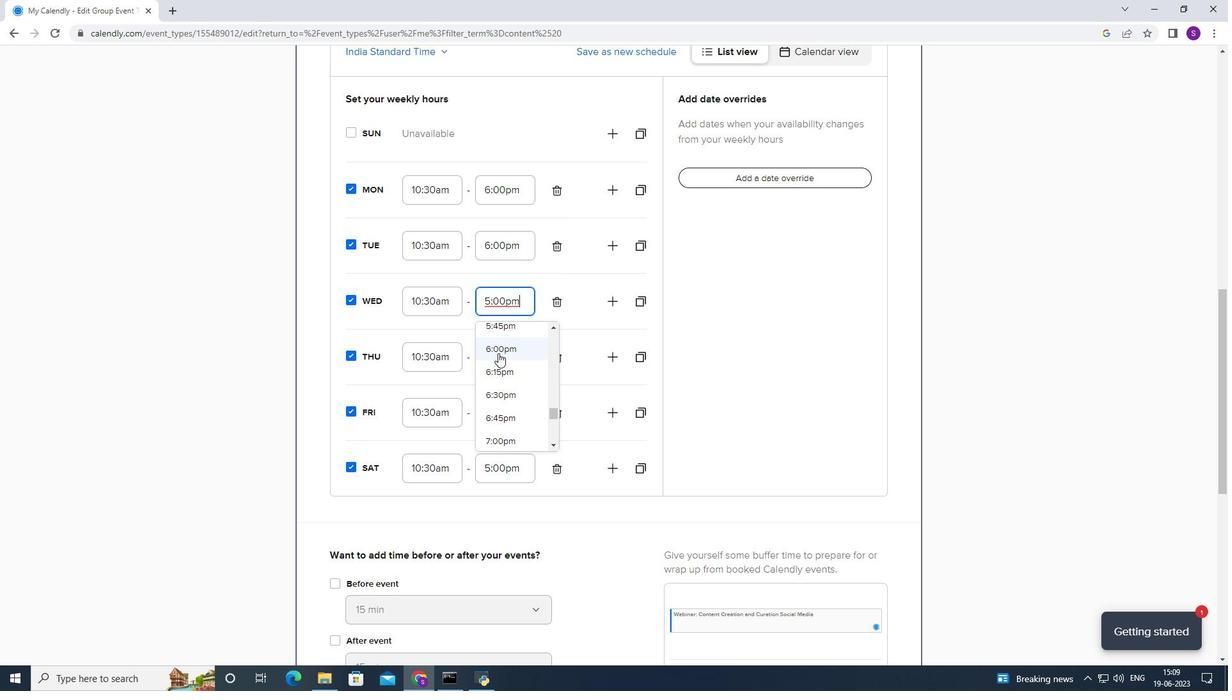 
Action: Mouse moved to (494, 350)
Screenshot: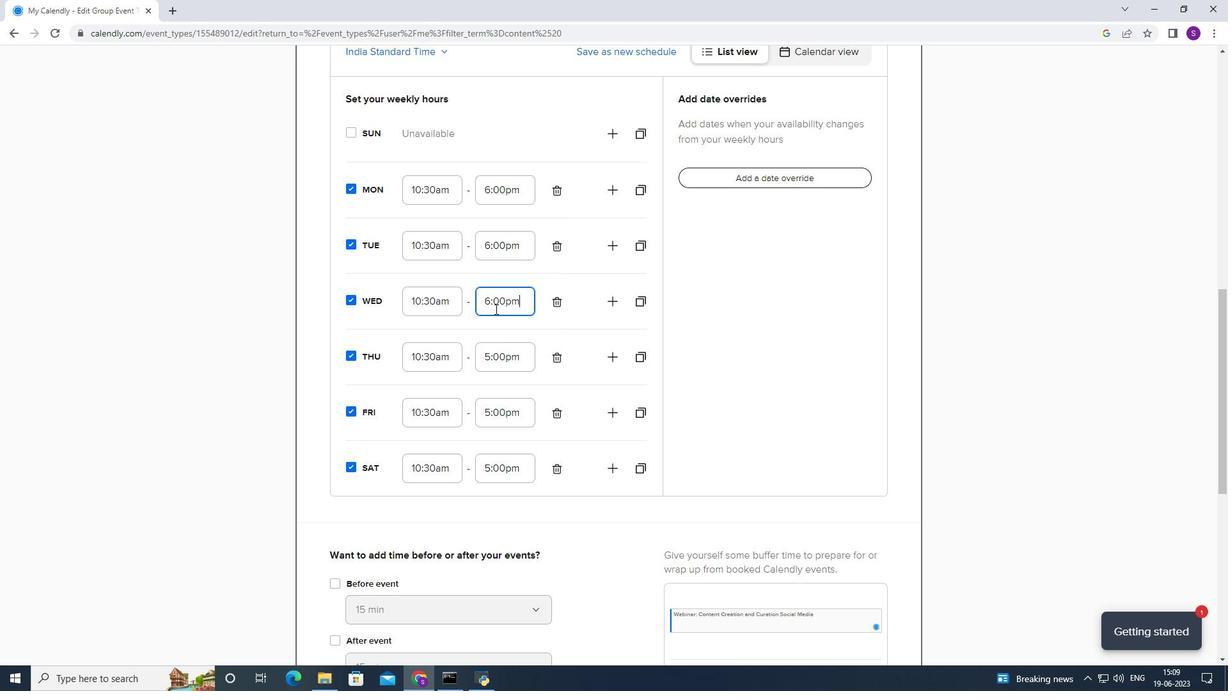 
Action: Mouse pressed left at (494, 350)
Screenshot: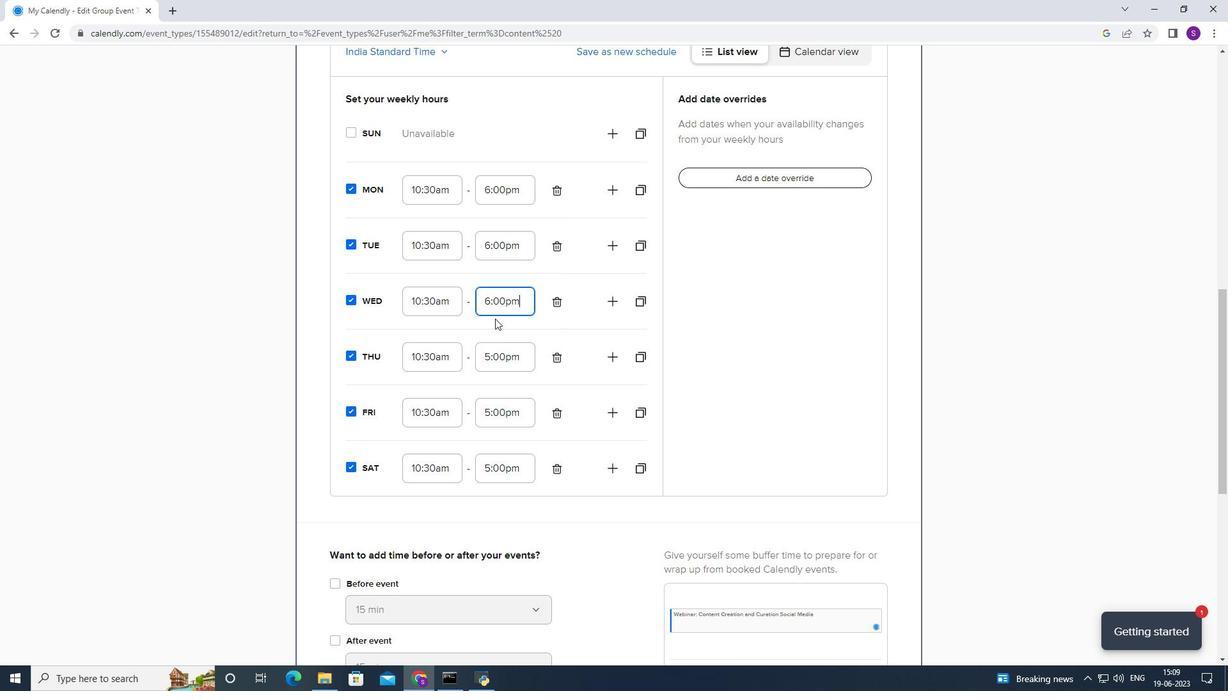 
Action: Mouse moved to (500, 393)
Screenshot: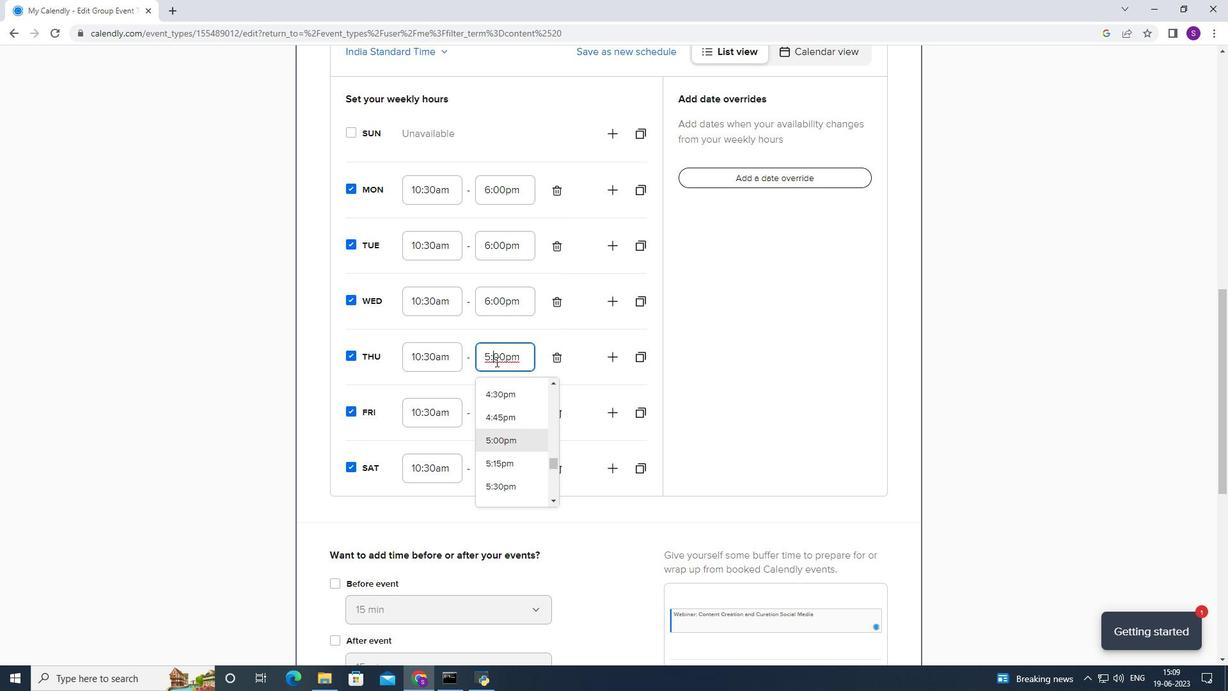 
Action: Mouse scrolled (500, 392) with delta (0, 0)
Screenshot: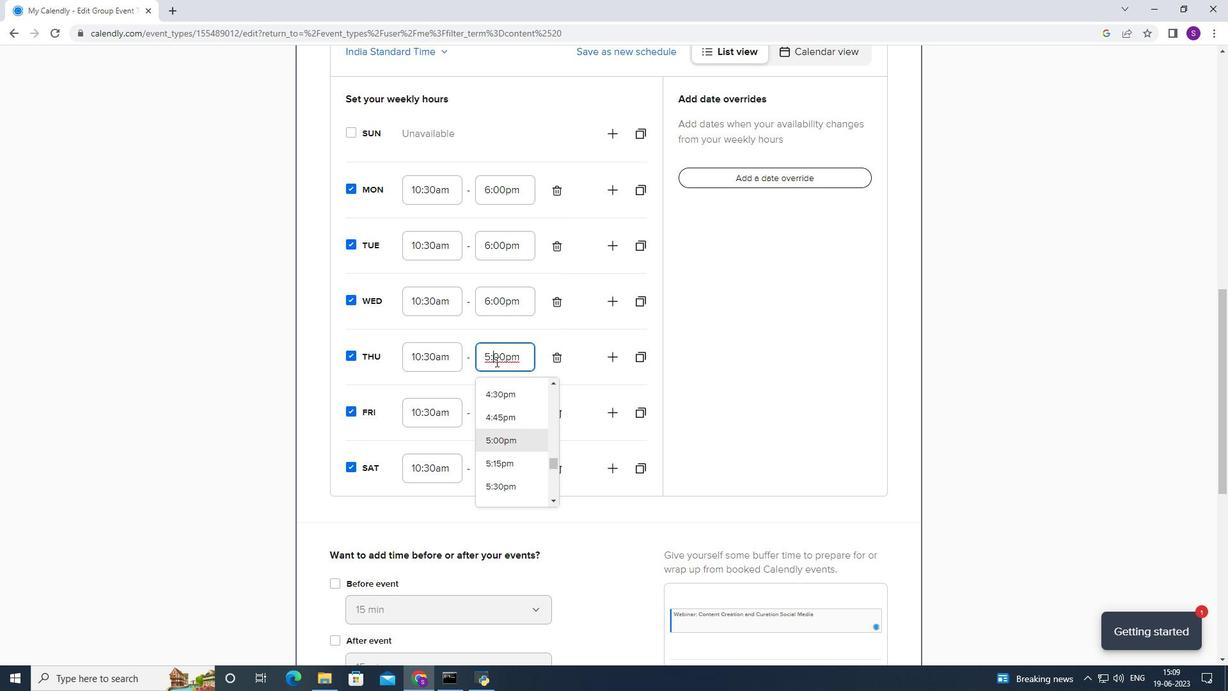 
Action: Mouse moved to (501, 465)
Screenshot: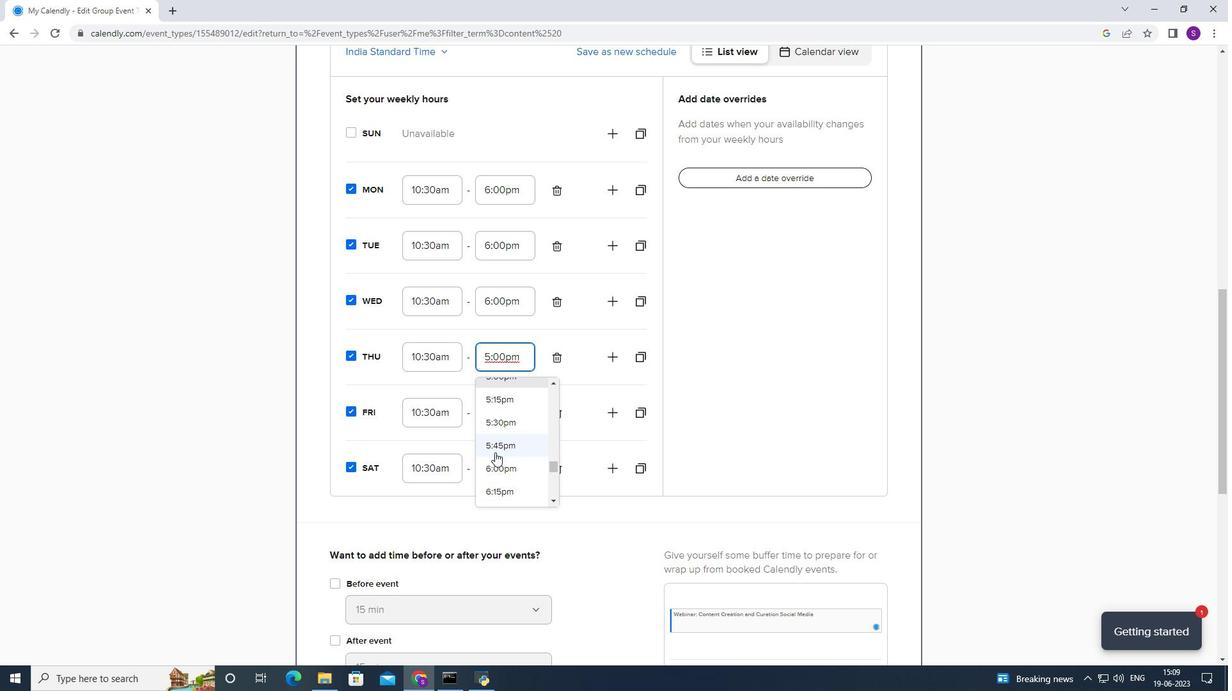 
Action: Mouse pressed left at (501, 465)
Screenshot: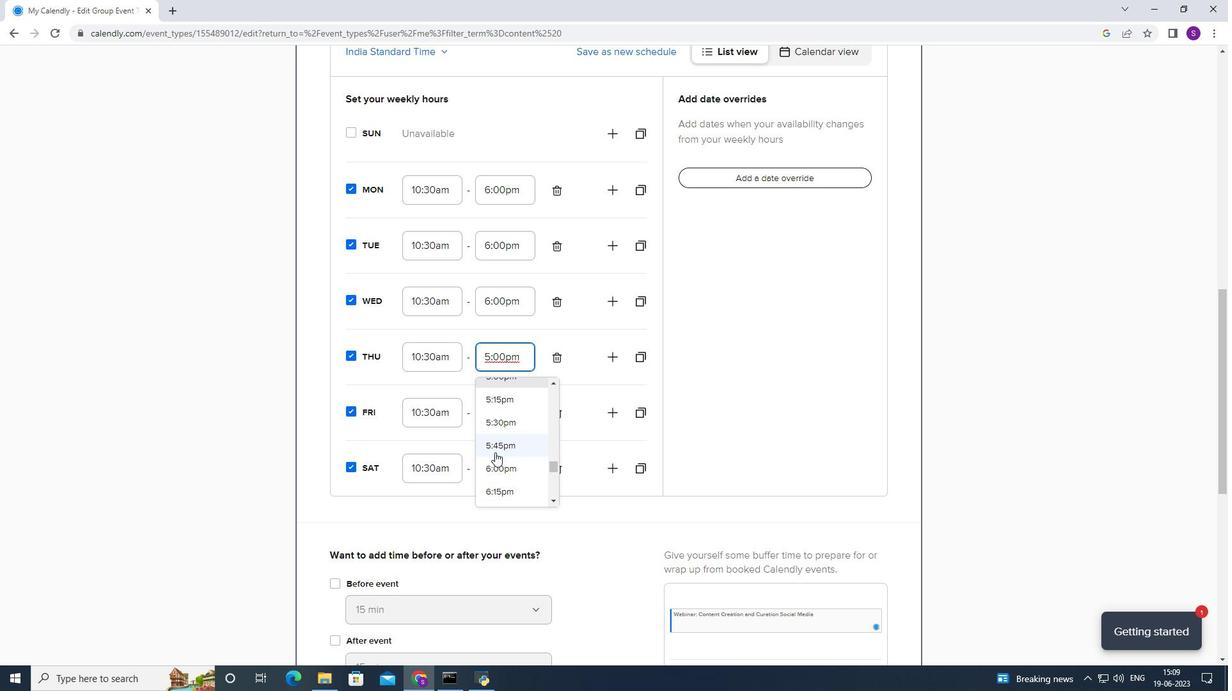 
Action: Mouse moved to (518, 416)
Screenshot: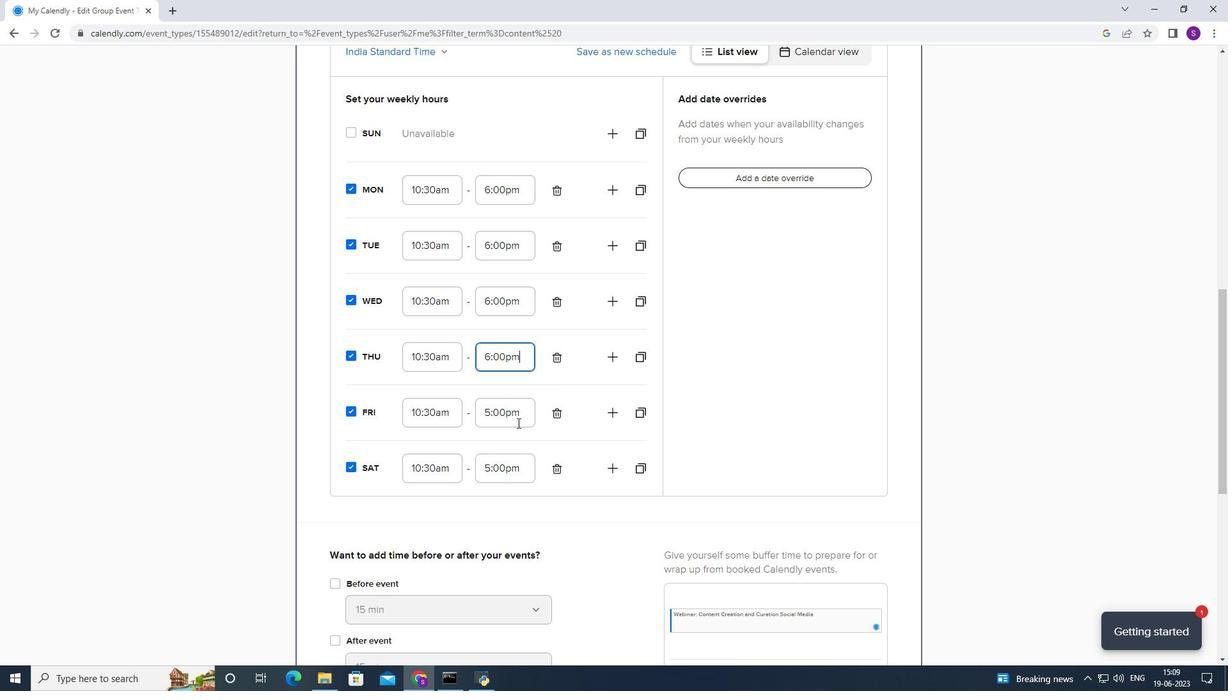 
Action: Mouse pressed left at (518, 416)
Screenshot: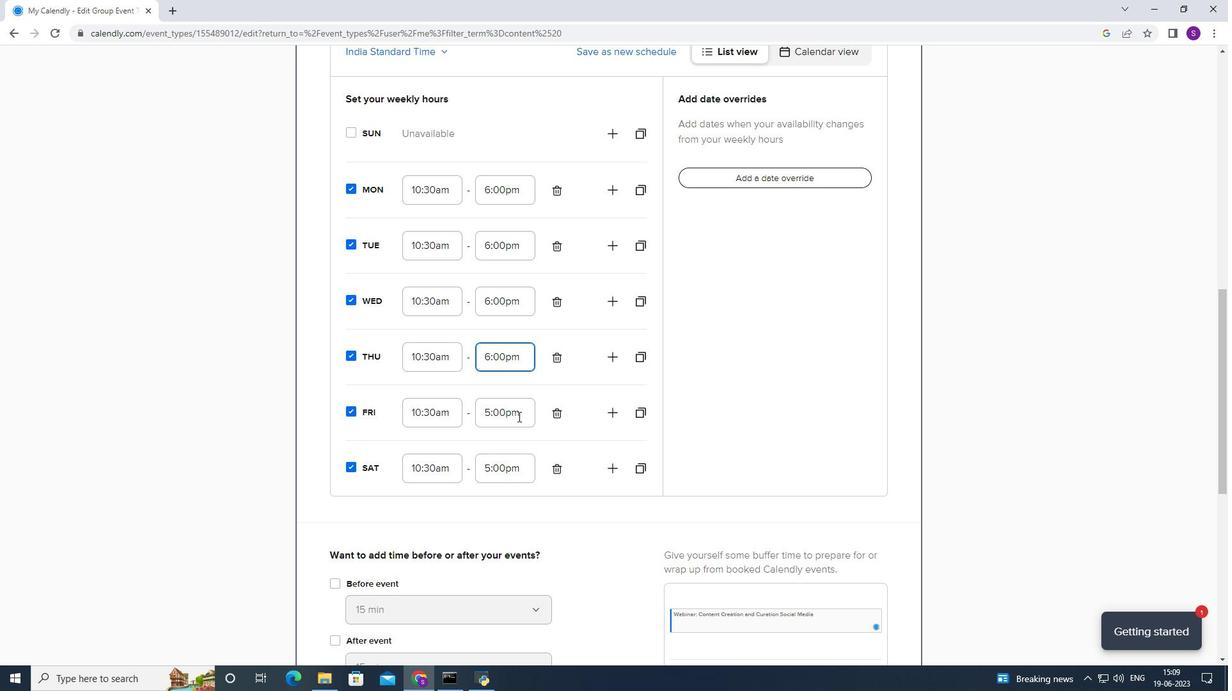 
Action: Mouse moved to (522, 476)
Screenshot: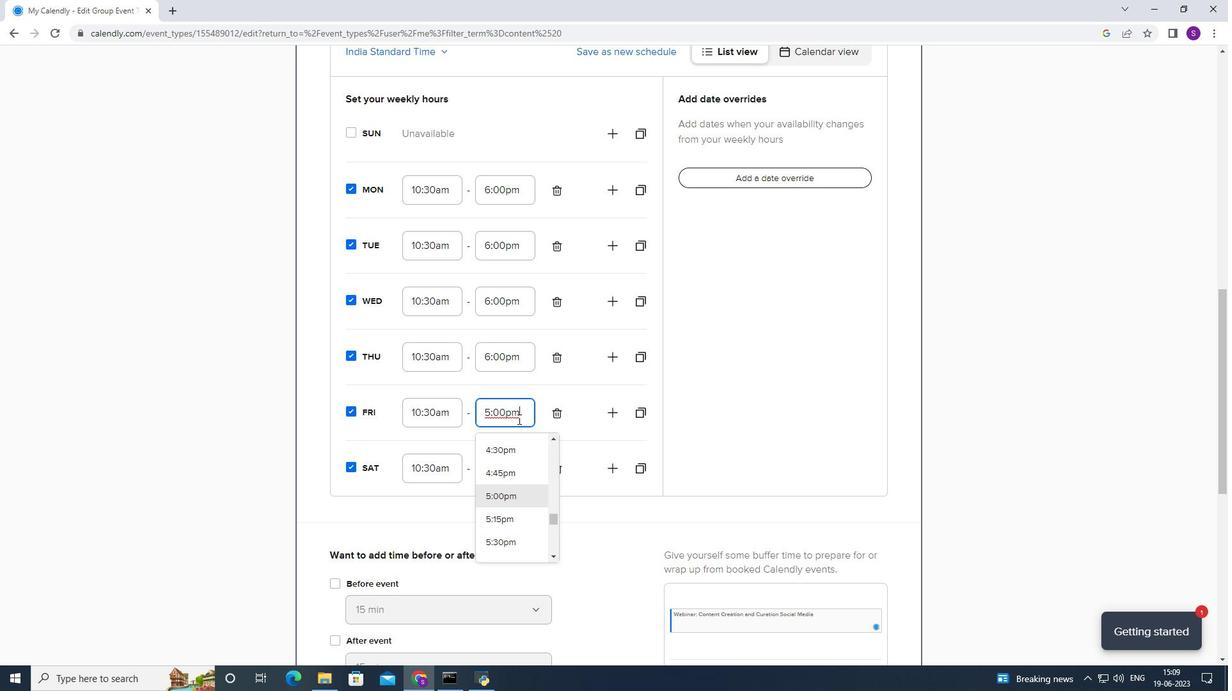 
Action: Mouse scrolled (522, 476) with delta (0, 0)
Screenshot: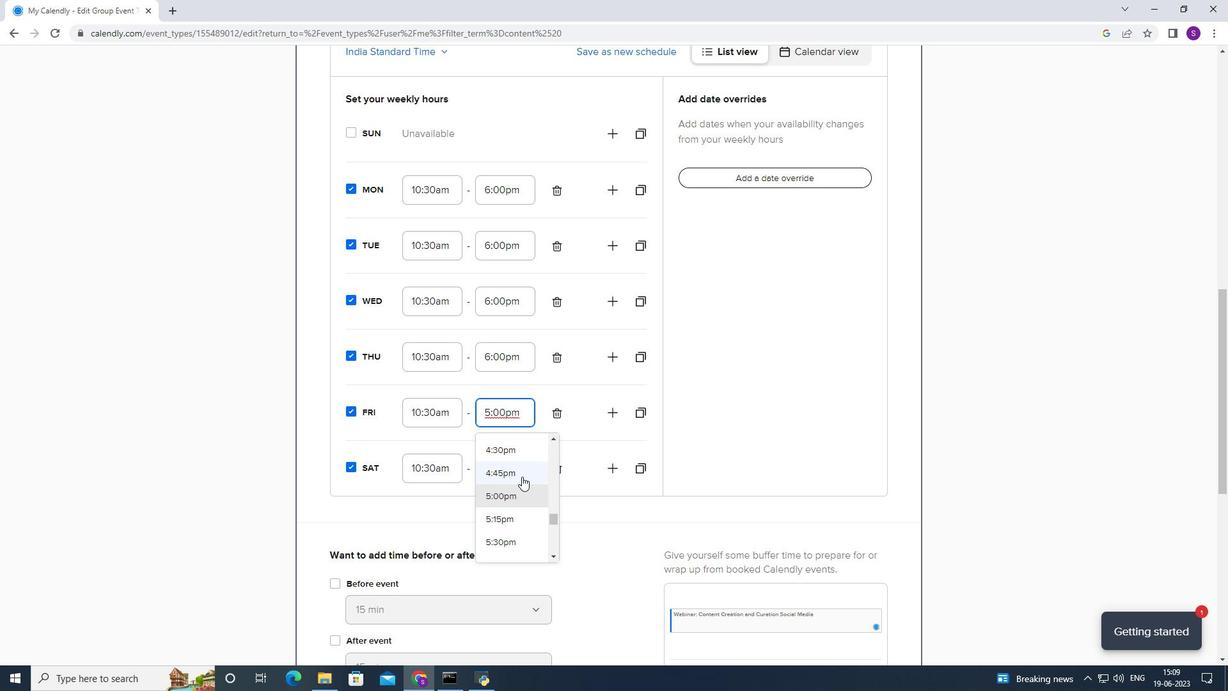 
Action: Mouse scrolled (522, 476) with delta (0, 0)
Screenshot: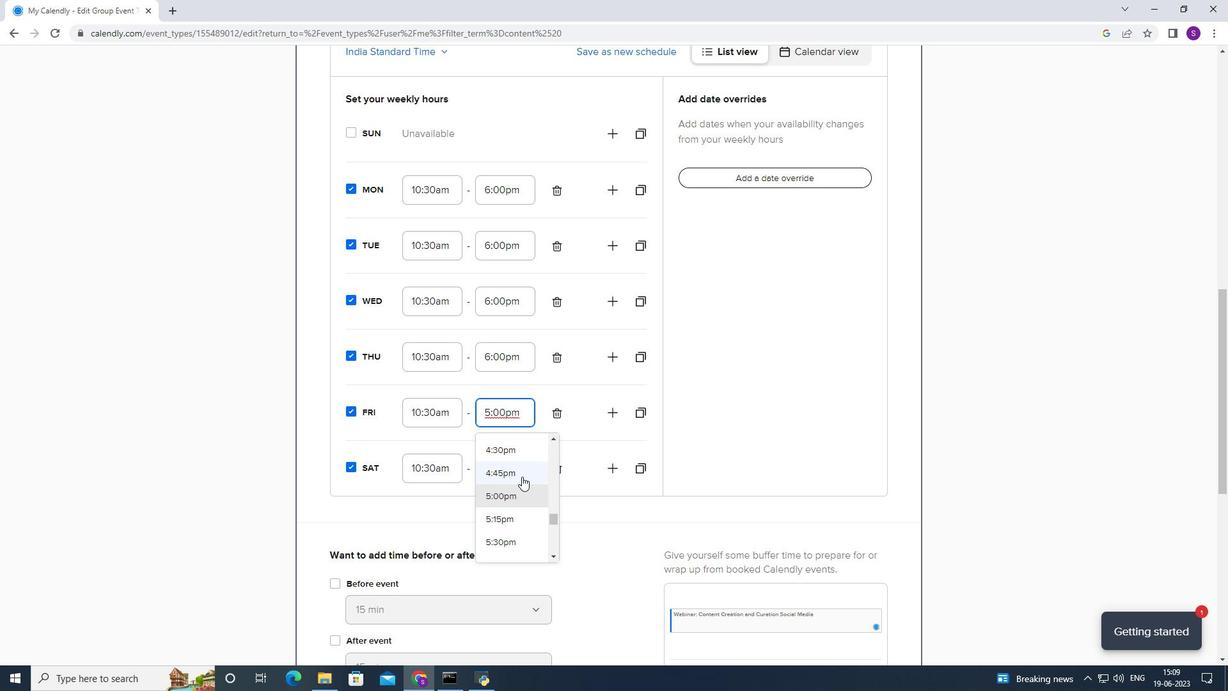 
Action: Mouse moved to (524, 462)
Screenshot: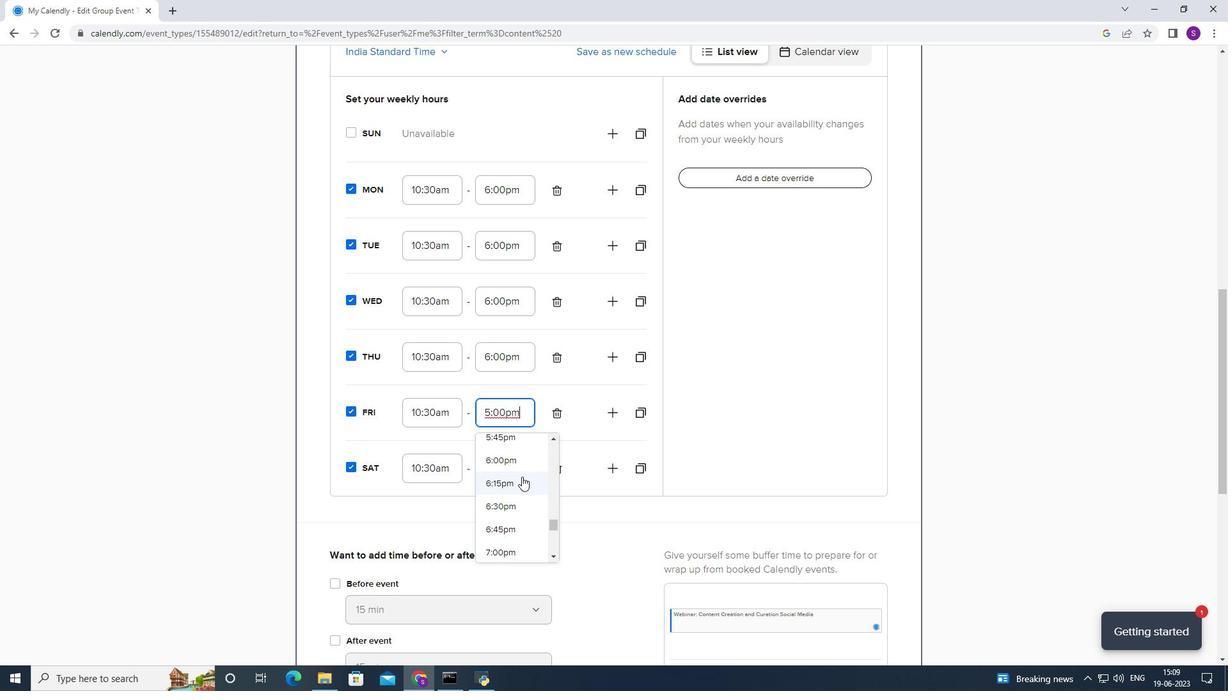 
Action: Mouse pressed left at (524, 462)
Screenshot: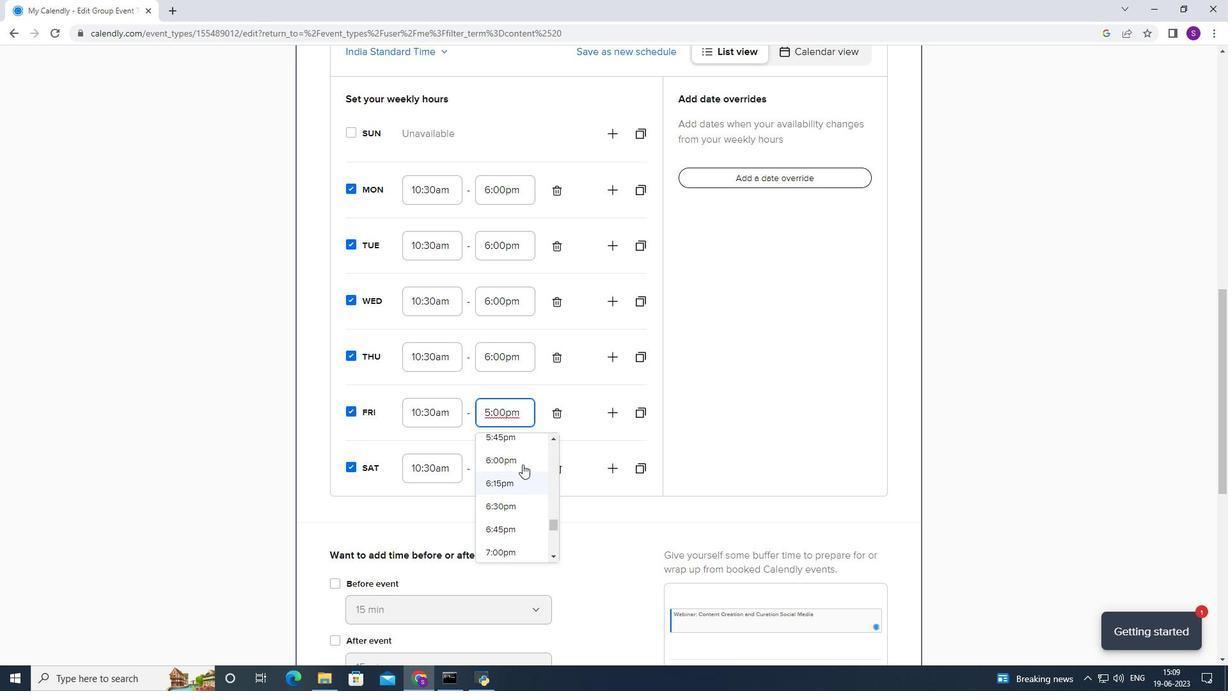 
Action: Mouse moved to (513, 464)
Screenshot: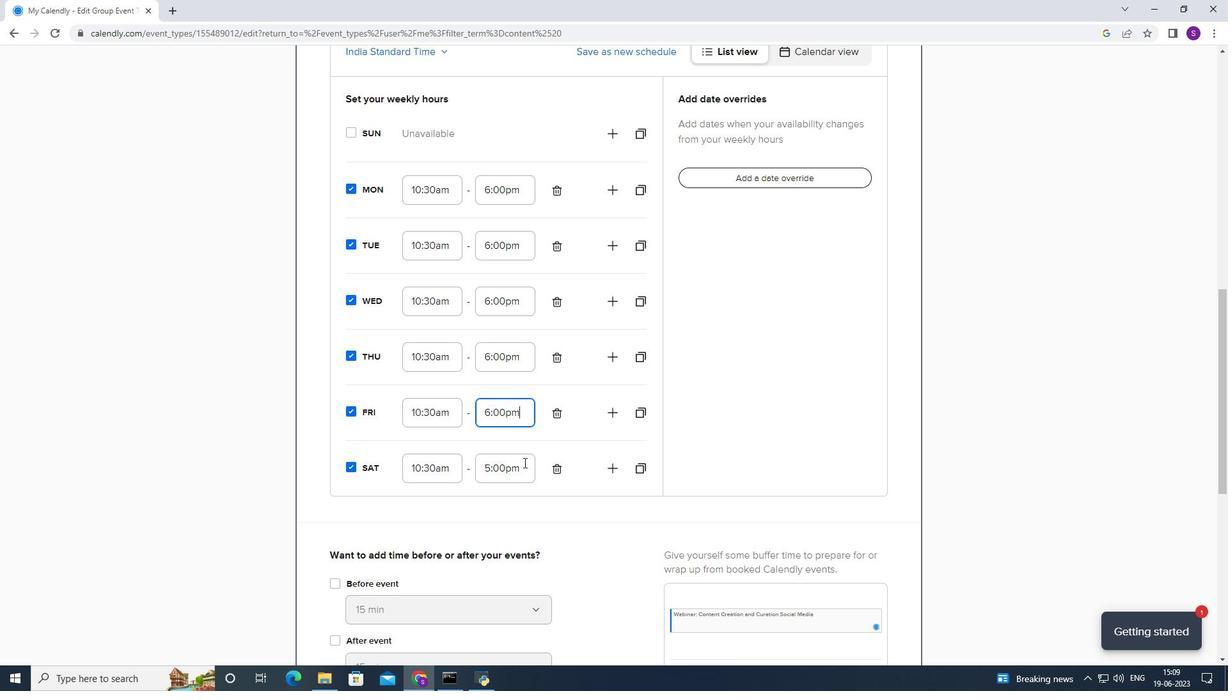 
Action: Mouse pressed left at (513, 464)
Screenshot: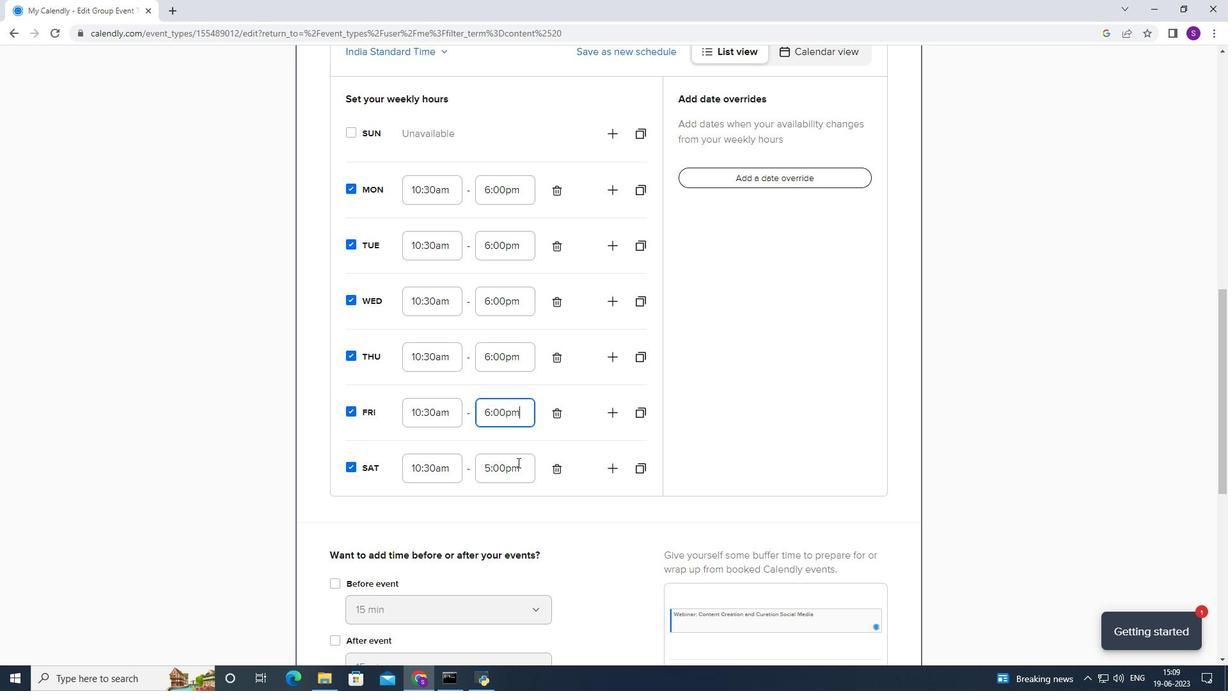 
Action: Mouse moved to (524, 529)
Screenshot: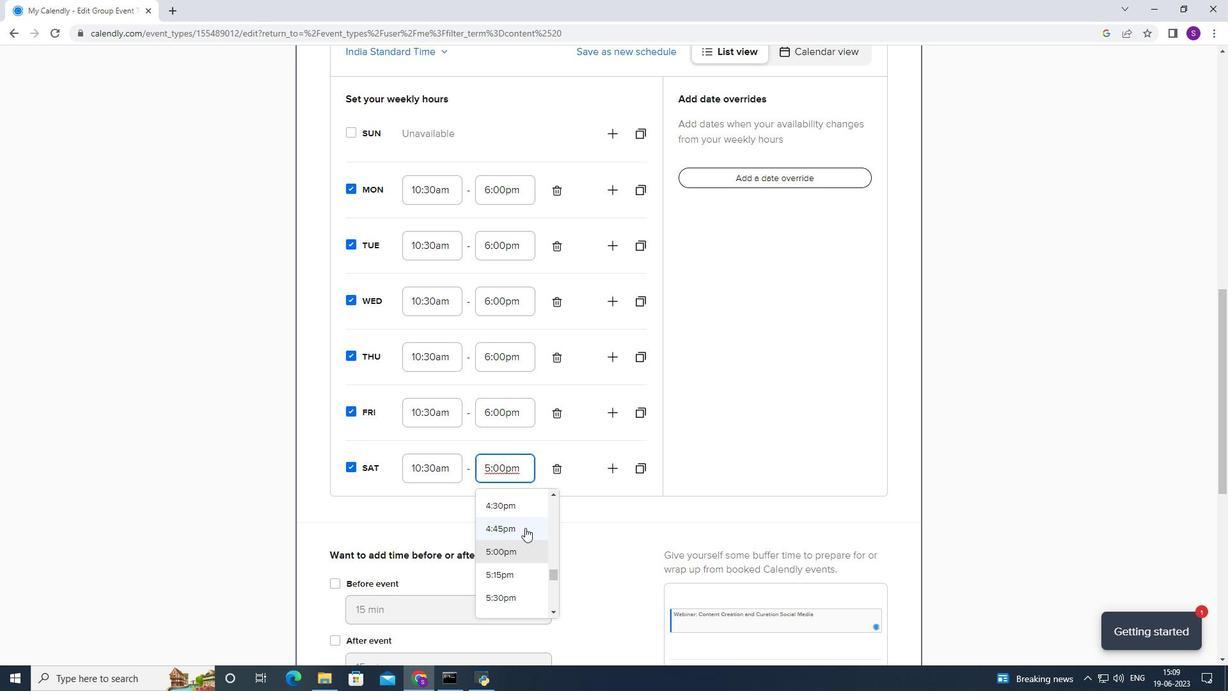 
Action: Mouse scrolled (524, 529) with delta (0, 0)
Screenshot: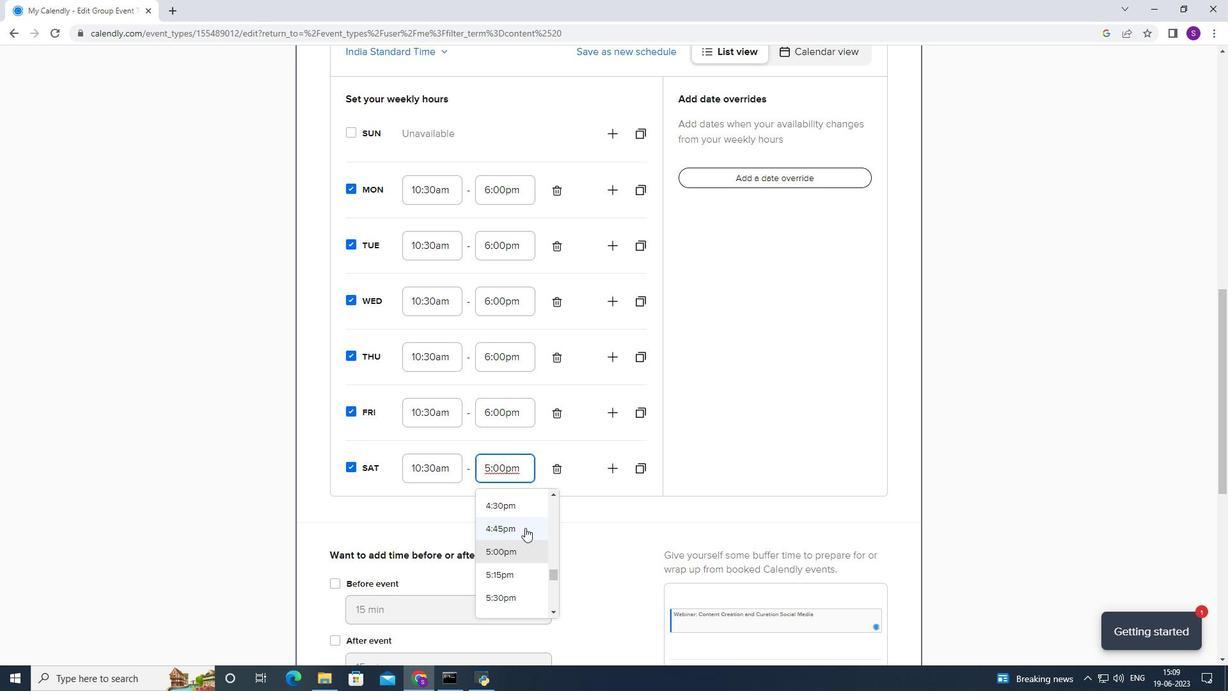 
Action: Mouse scrolled (524, 529) with delta (0, 0)
Screenshot: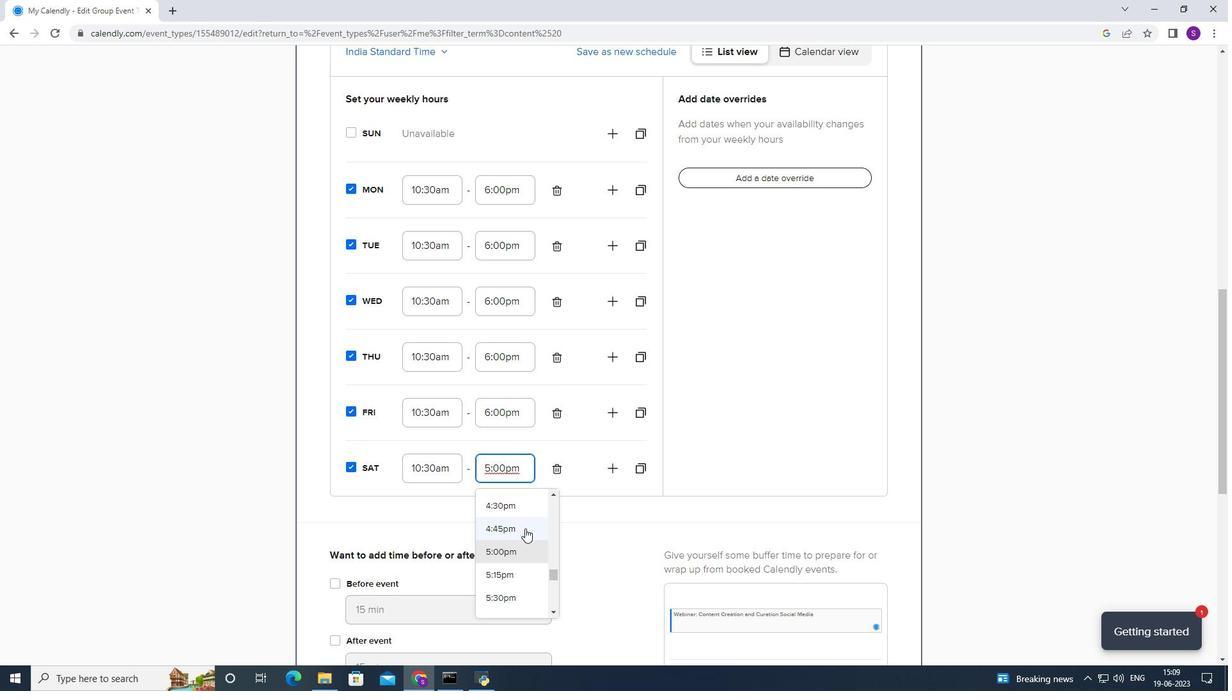 
Action: Mouse moved to (516, 516)
Screenshot: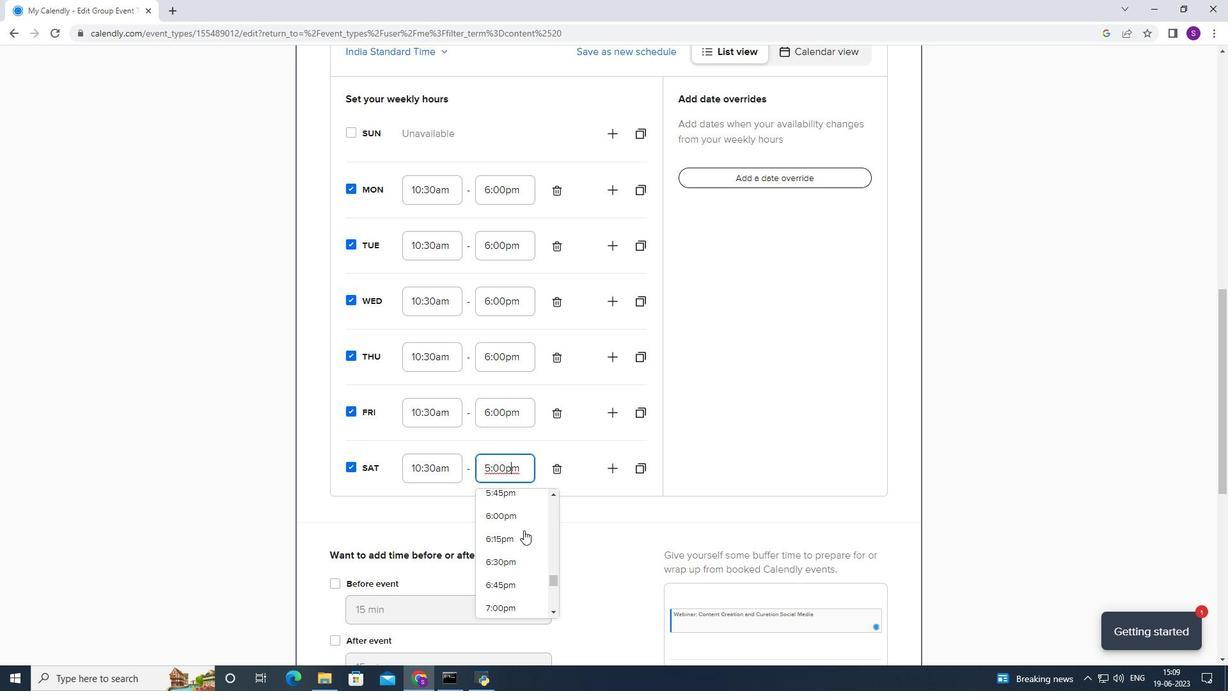
Action: Mouse pressed left at (516, 516)
Screenshot: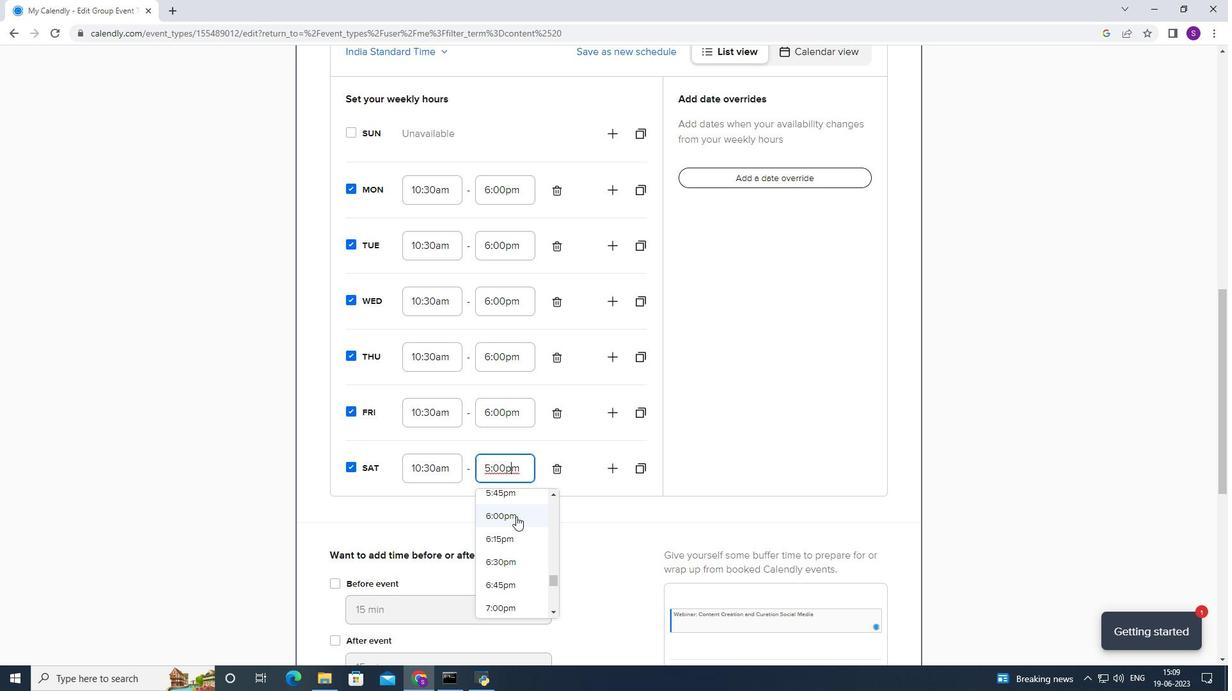 
Action: Mouse moved to (363, 524)
Screenshot: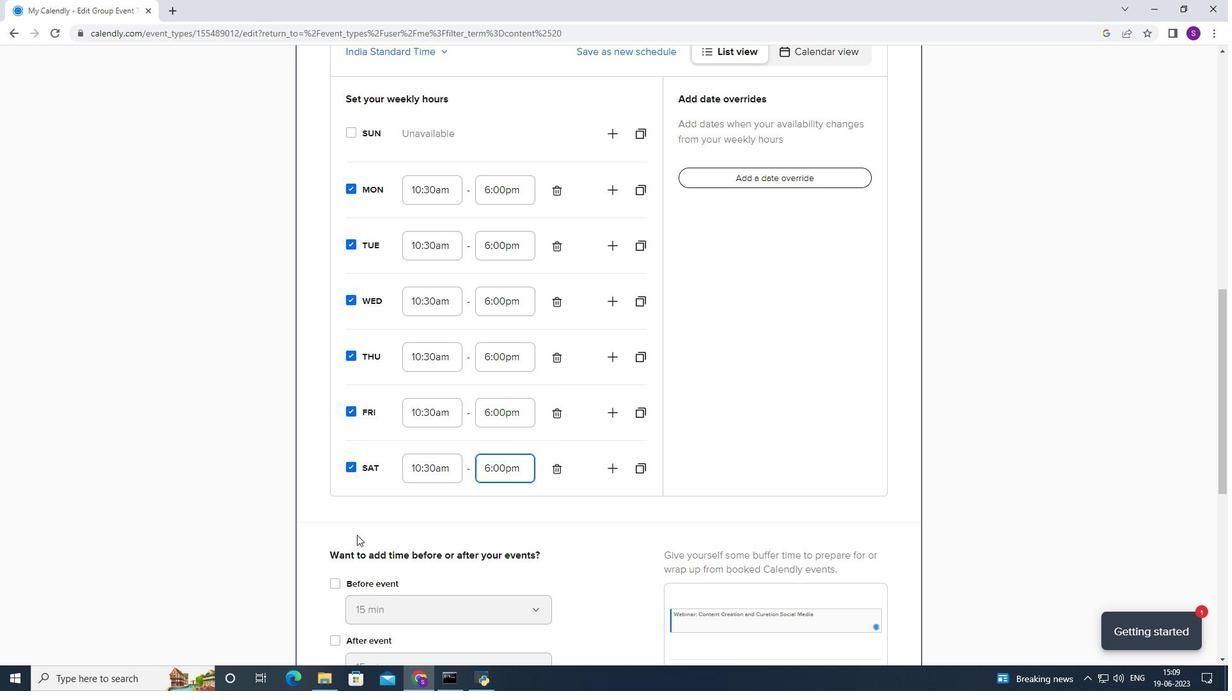 
Action: Mouse scrolled (363, 524) with delta (0, 0)
Screenshot: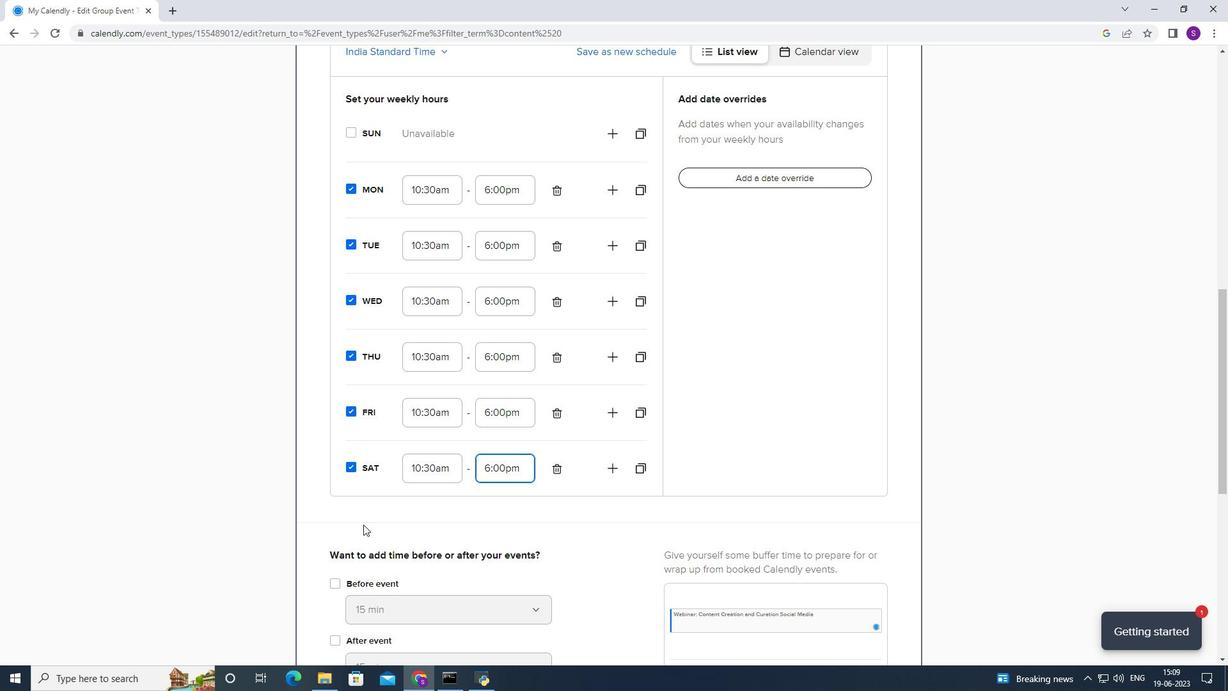 
Action: Mouse scrolled (363, 524) with delta (0, 0)
Screenshot: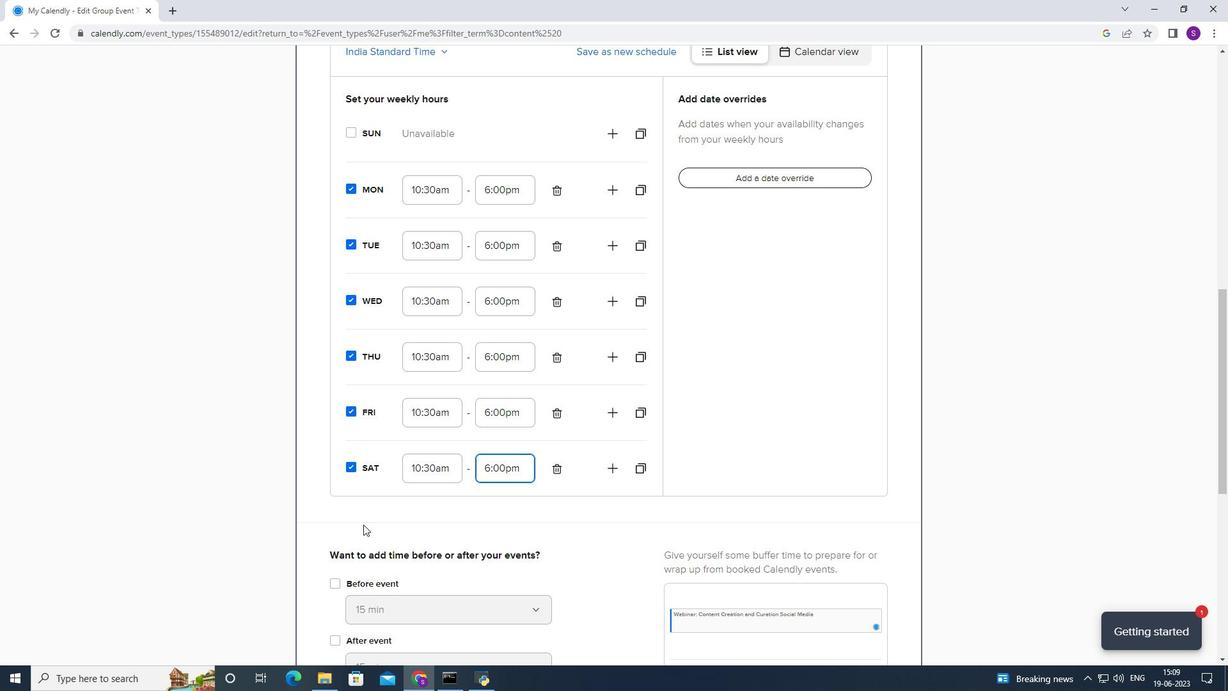 
Action: Mouse scrolled (363, 524) with delta (0, 0)
Screenshot: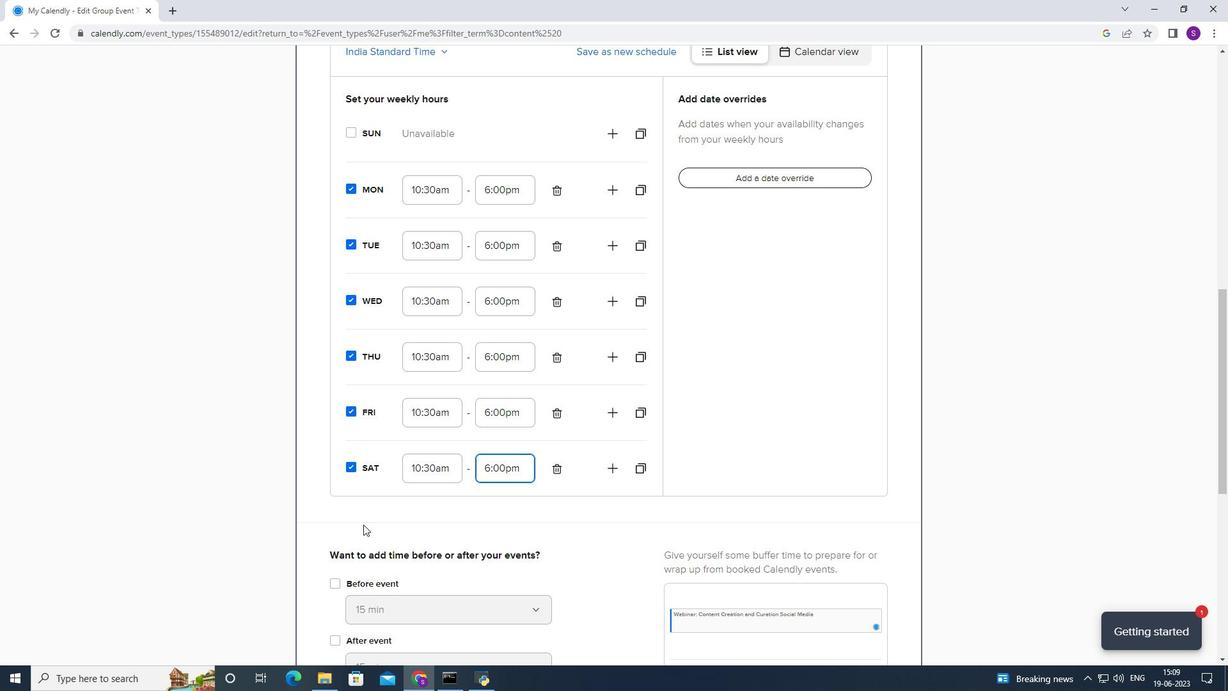 
Action: Mouse scrolled (363, 524) with delta (0, 0)
Screenshot: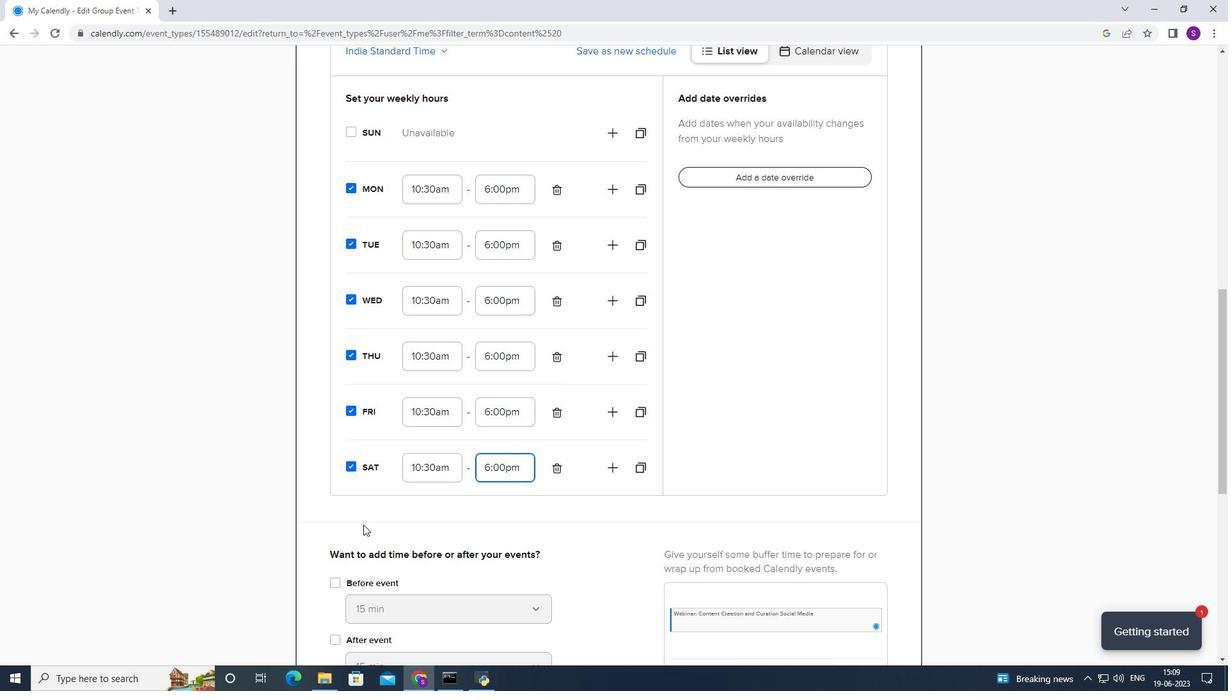 
Action: Mouse scrolled (363, 524) with delta (0, 0)
Screenshot: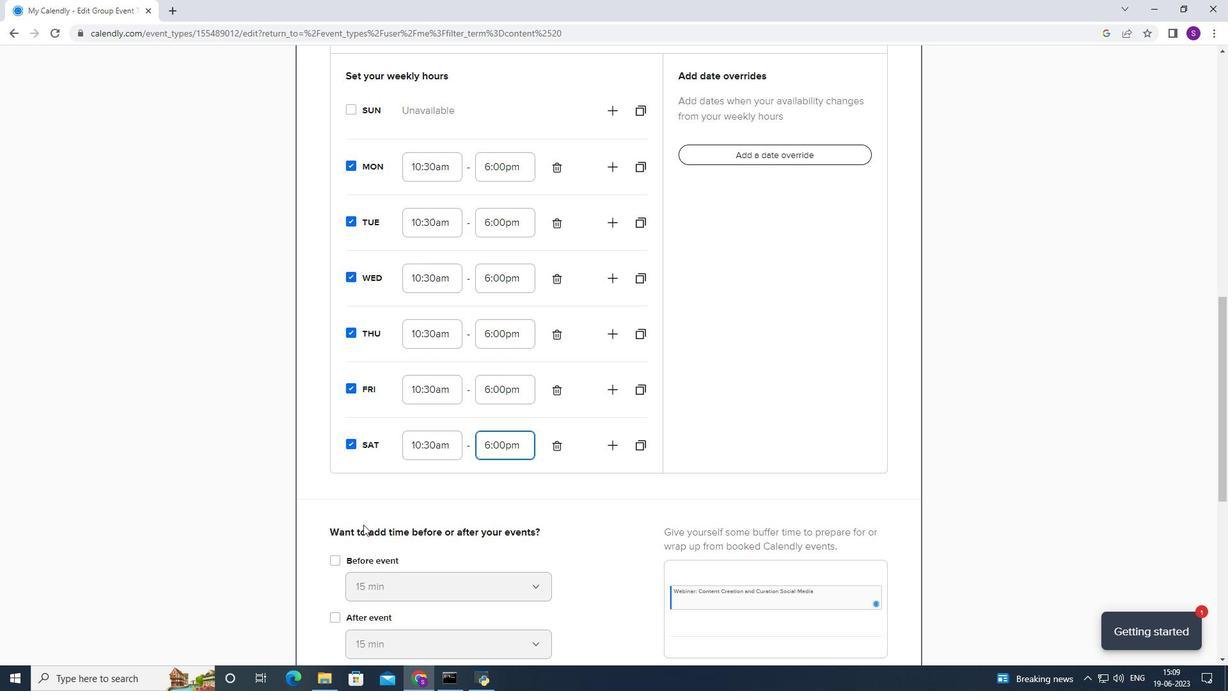 
Action: Mouse moved to (384, 265)
Screenshot: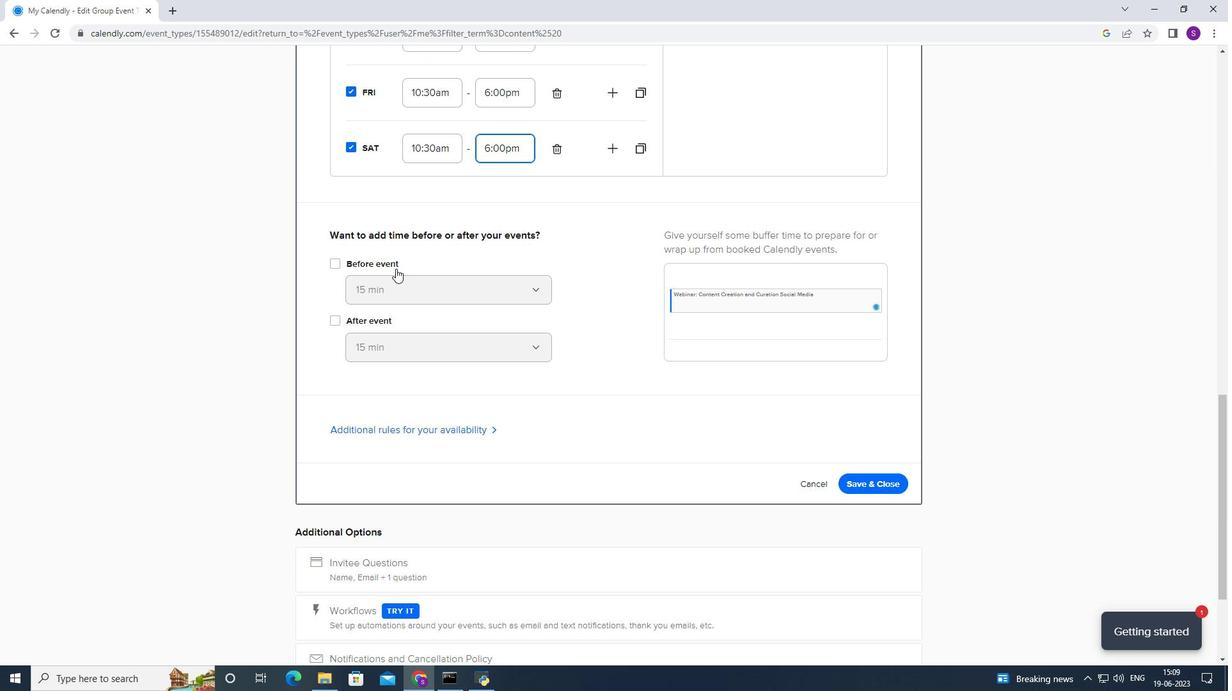 
Action: Mouse pressed left at (384, 265)
Screenshot: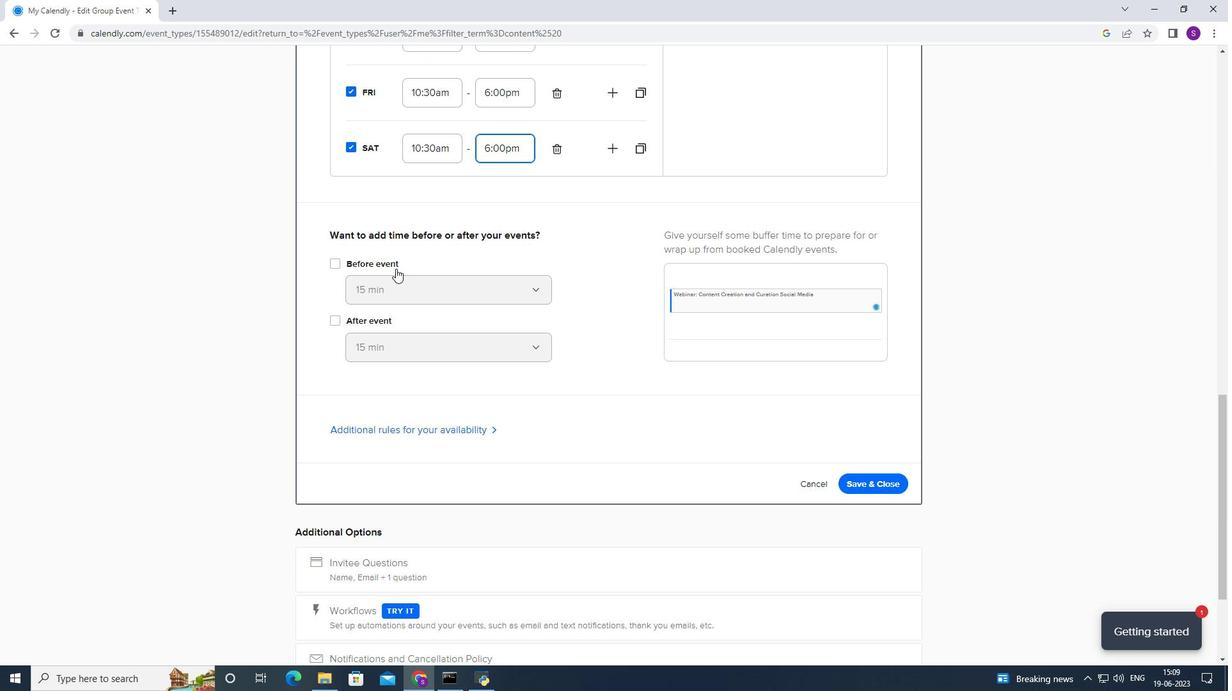 
Action: Mouse moved to (357, 323)
Screenshot: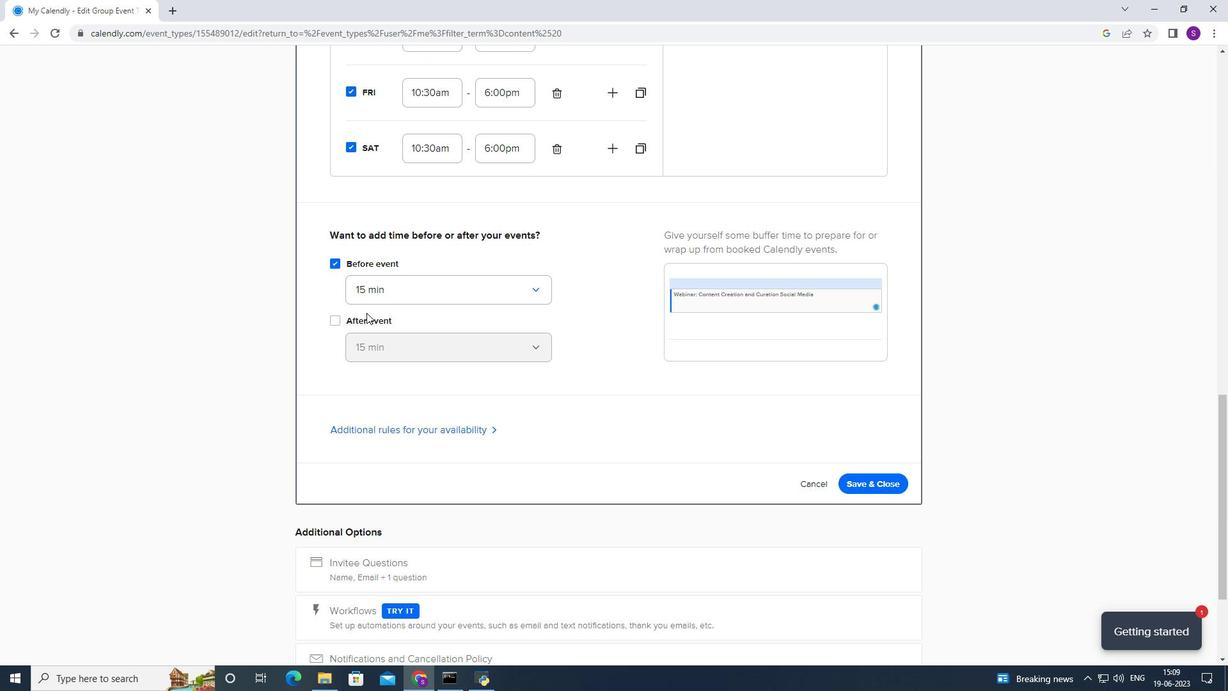 
Action: Mouse pressed left at (357, 323)
Screenshot: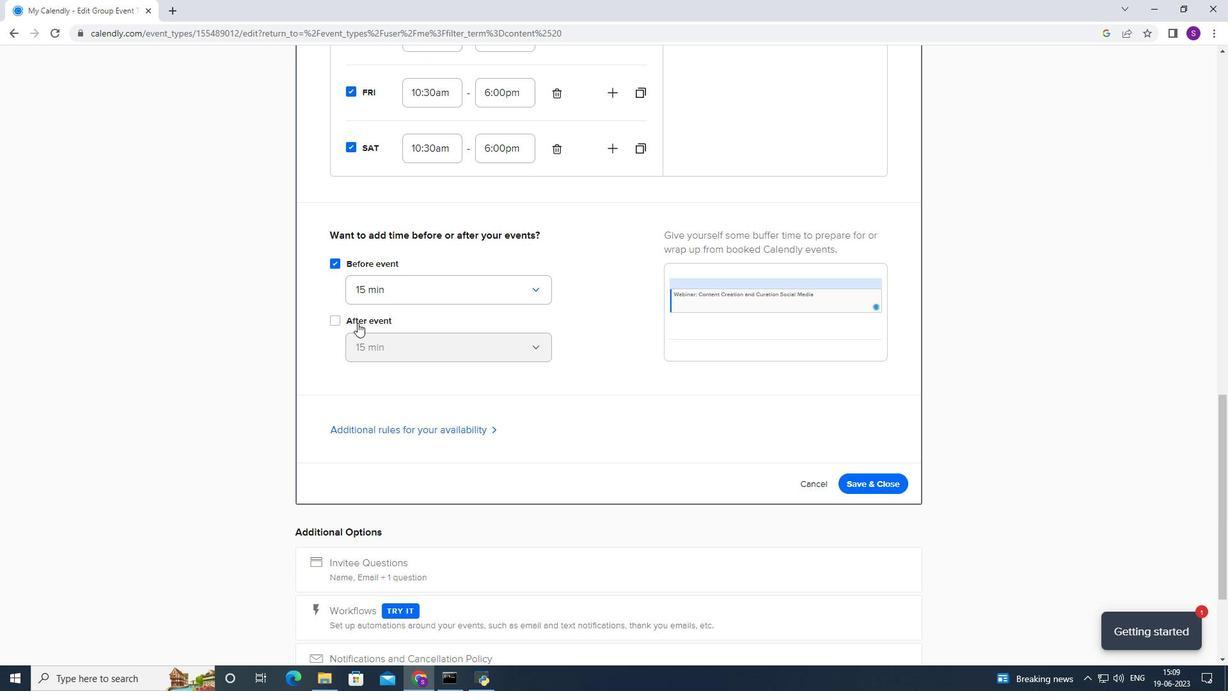
Action: Mouse moved to (363, 426)
Screenshot: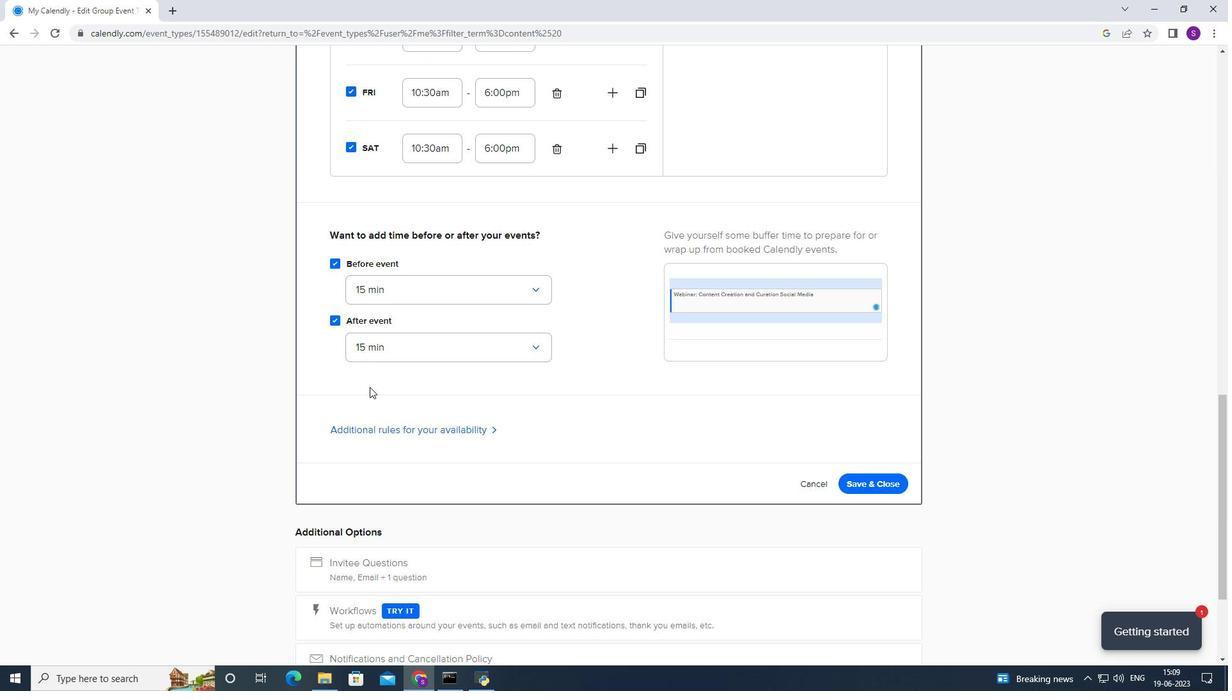 
Action: Mouse pressed left at (363, 426)
Screenshot: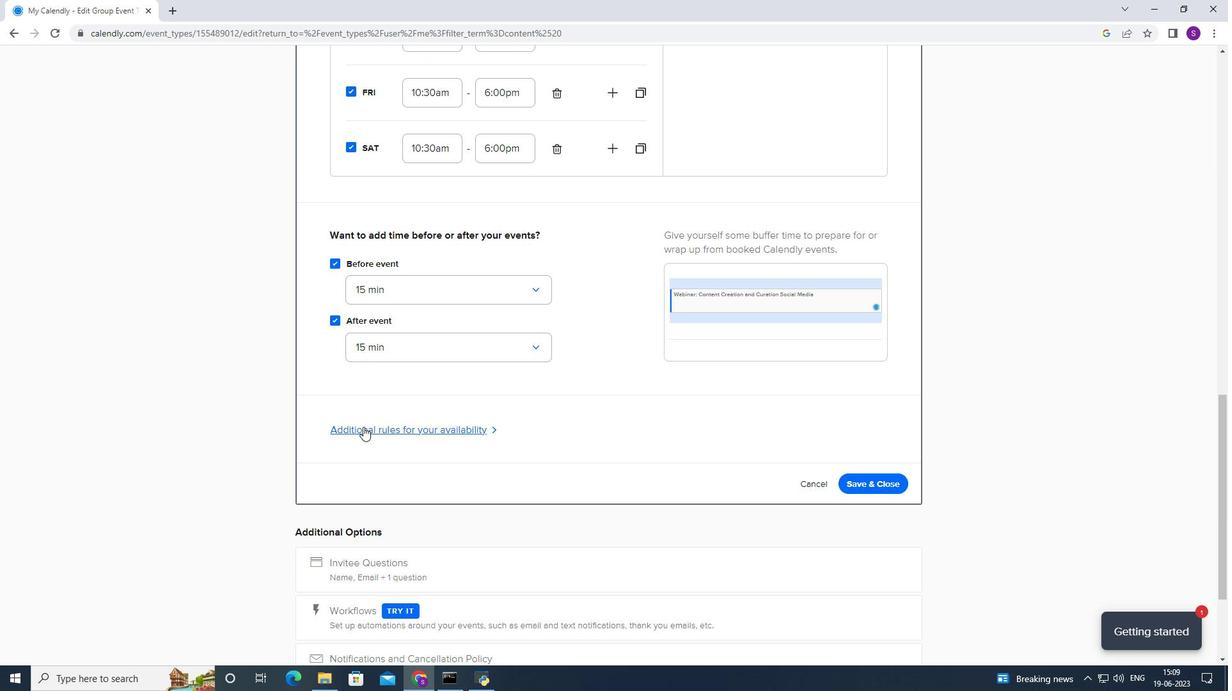 
Action: Mouse moved to (369, 423)
Screenshot: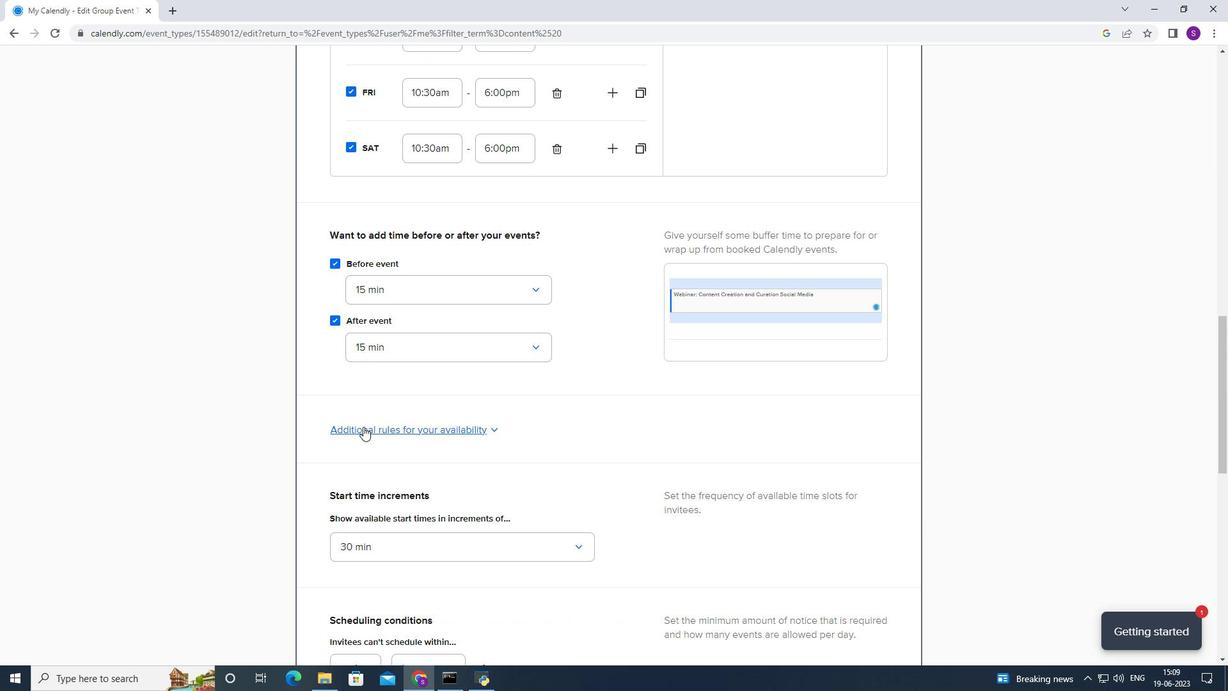 
Action: Mouse scrolled (369, 423) with delta (0, 0)
Screenshot: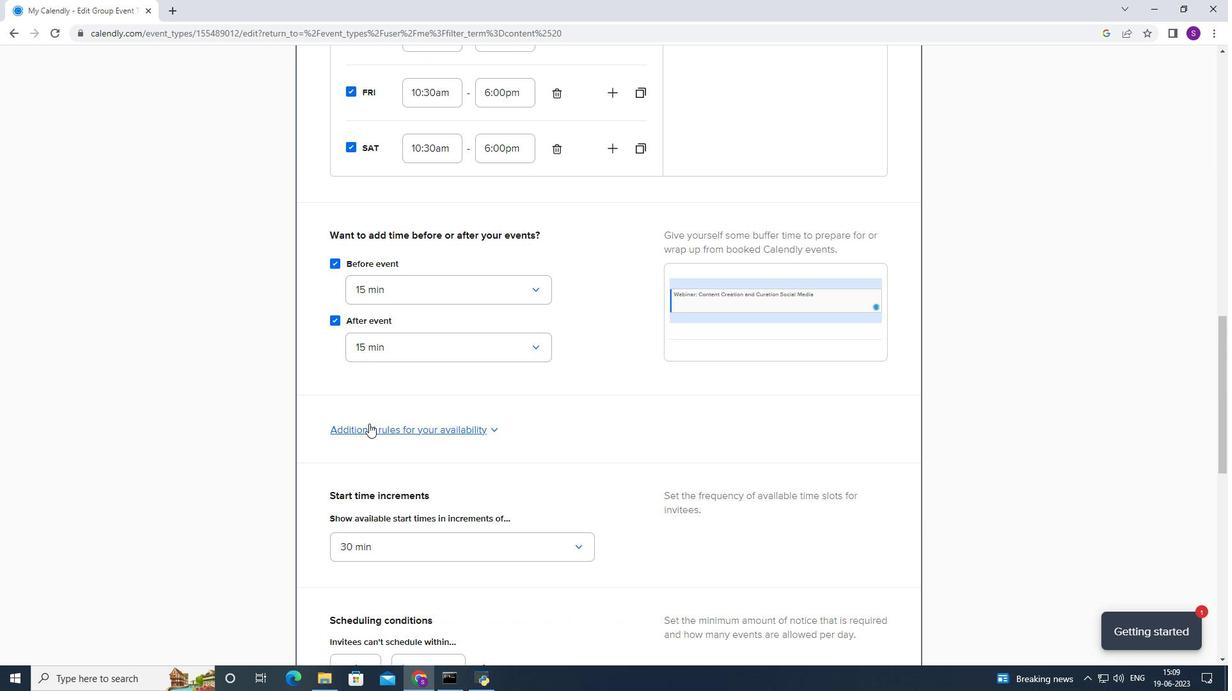 
Action: Mouse scrolled (369, 423) with delta (0, 0)
Screenshot: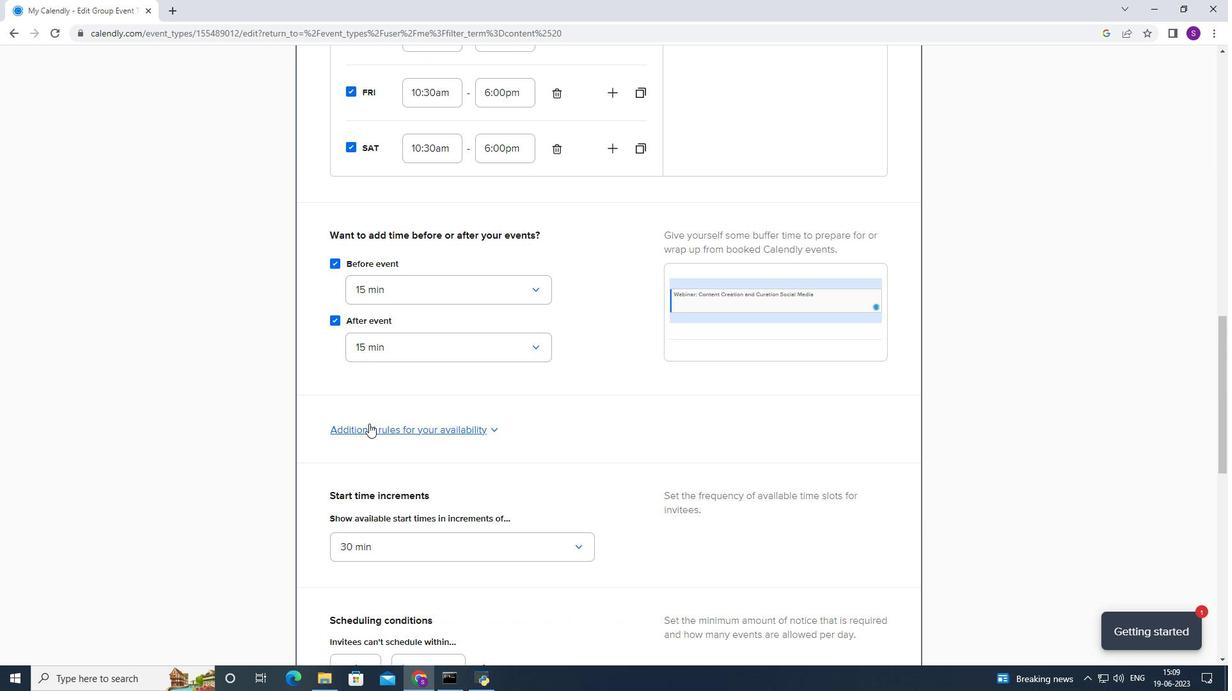 
Action: Mouse scrolled (369, 423) with delta (0, 0)
Screenshot: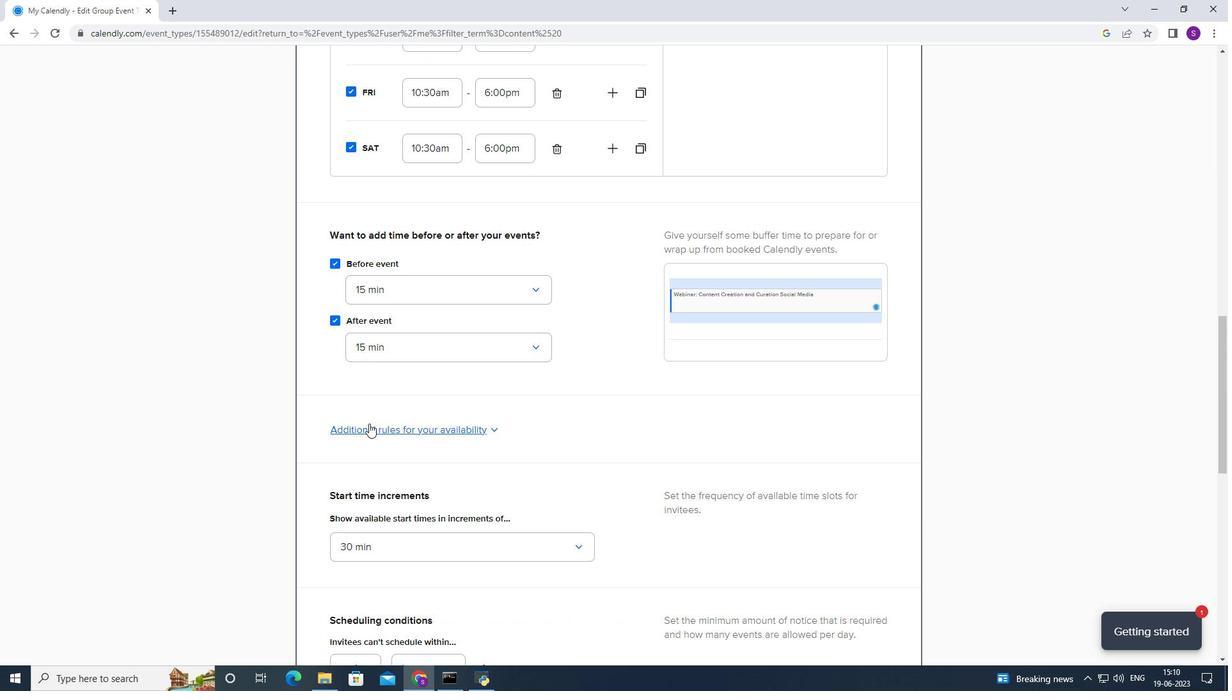 
Action: Mouse scrolled (369, 423) with delta (0, 0)
Screenshot: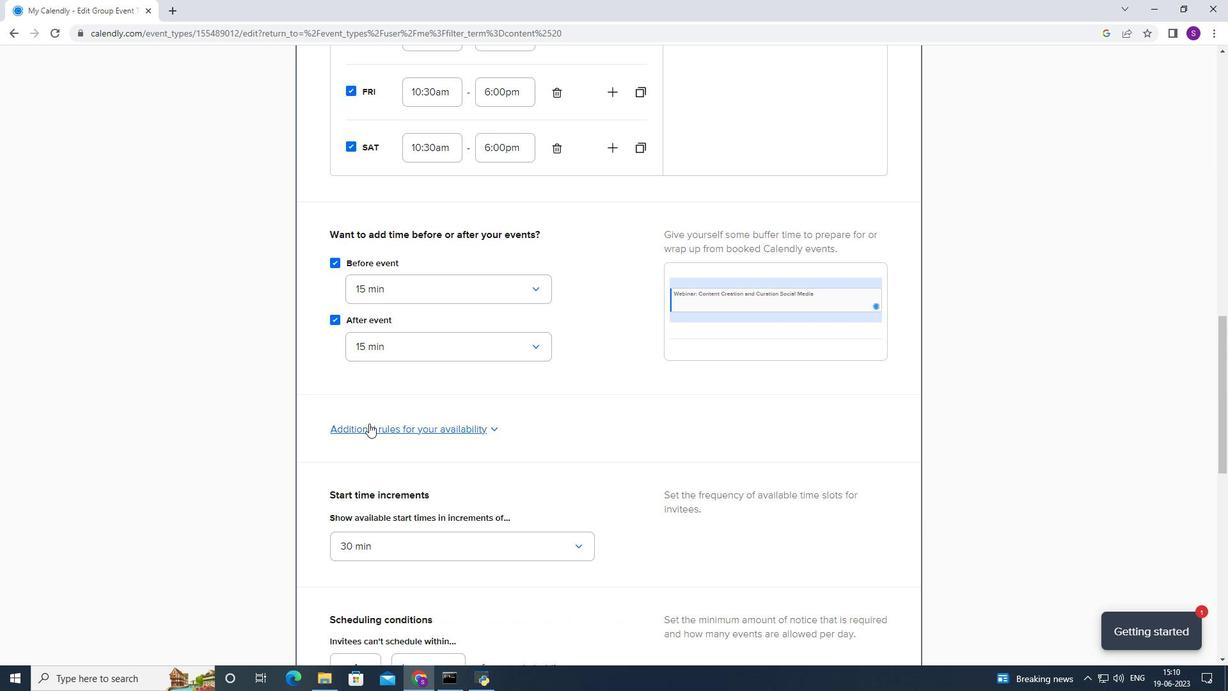 
Action: Mouse scrolled (369, 423) with delta (0, 0)
Screenshot: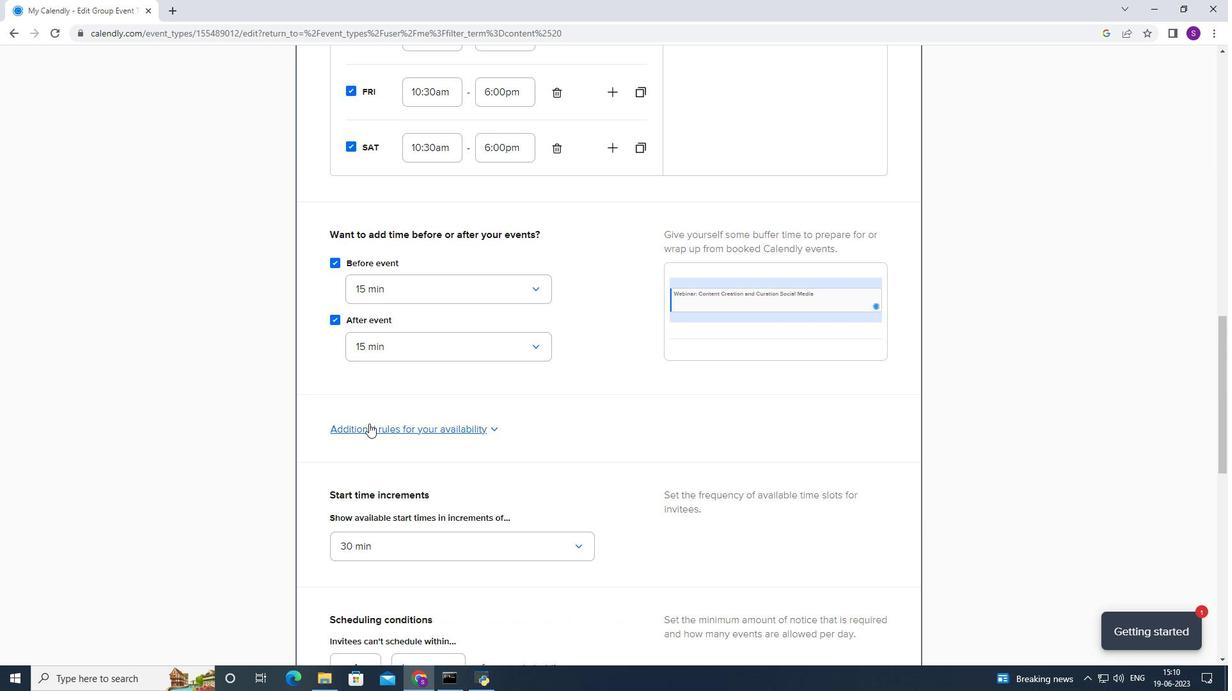
Action: Mouse scrolled (369, 423) with delta (0, 0)
Screenshot: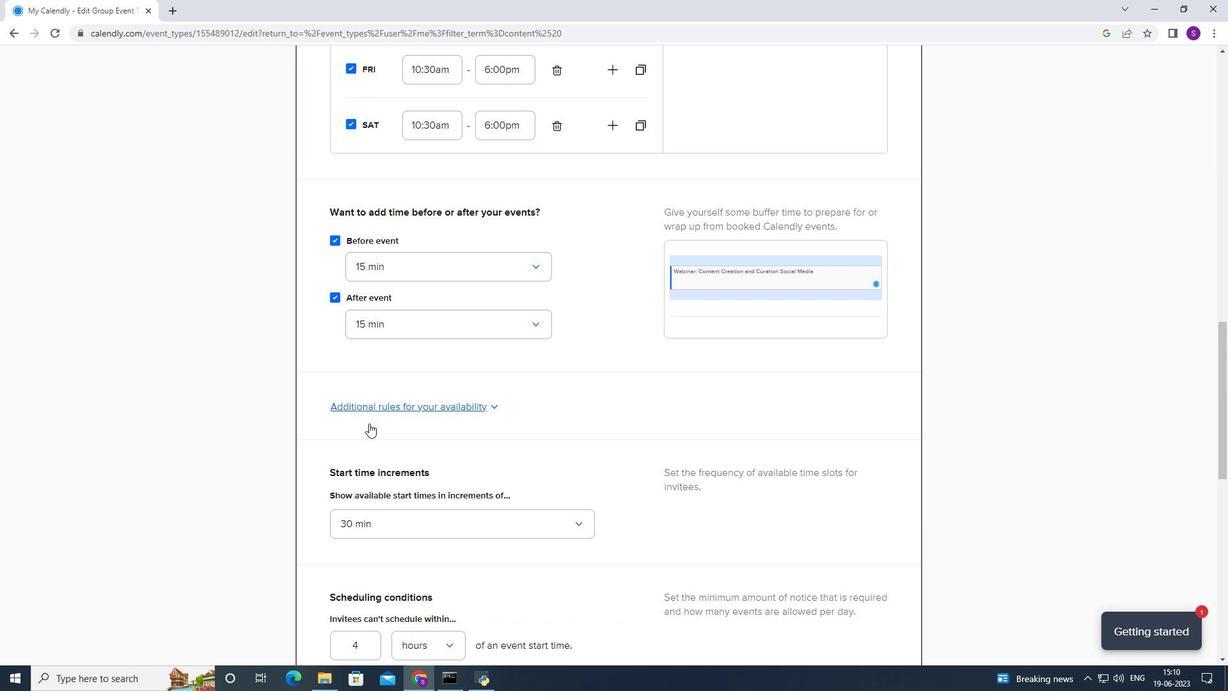 
Action: Mouse scrolled (369, 424) with delta (0, 0)
Screenshot: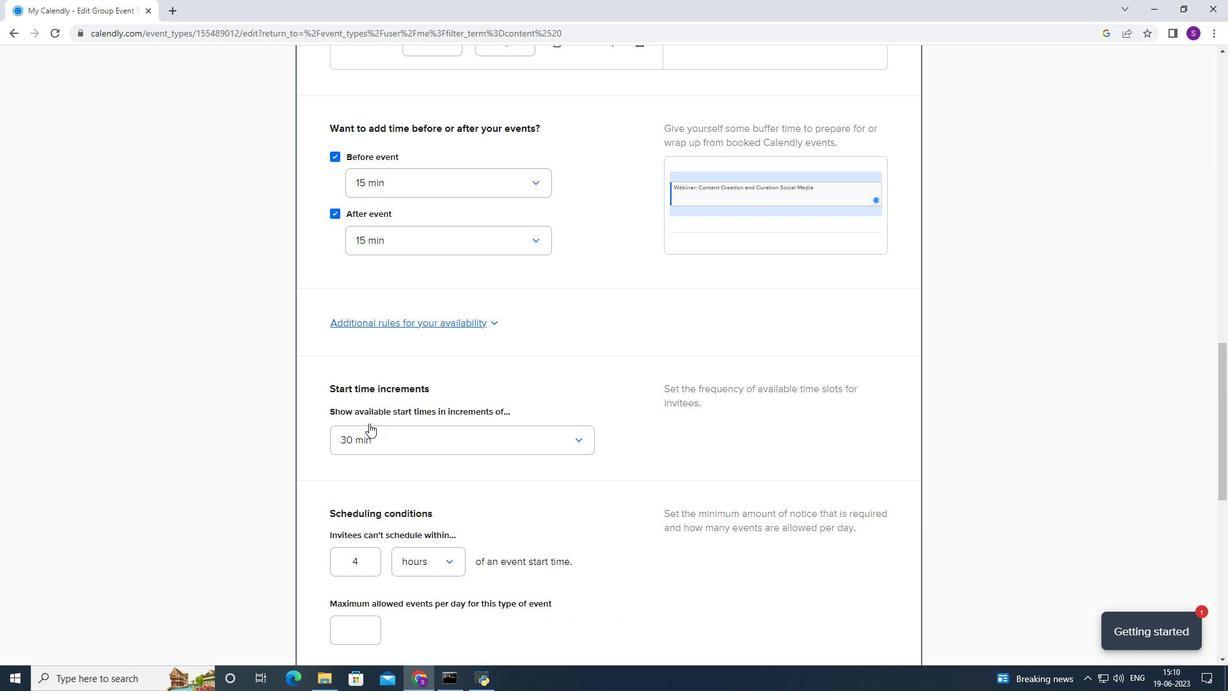 
Action: Mouse moved to (492, 236)
Screenshot: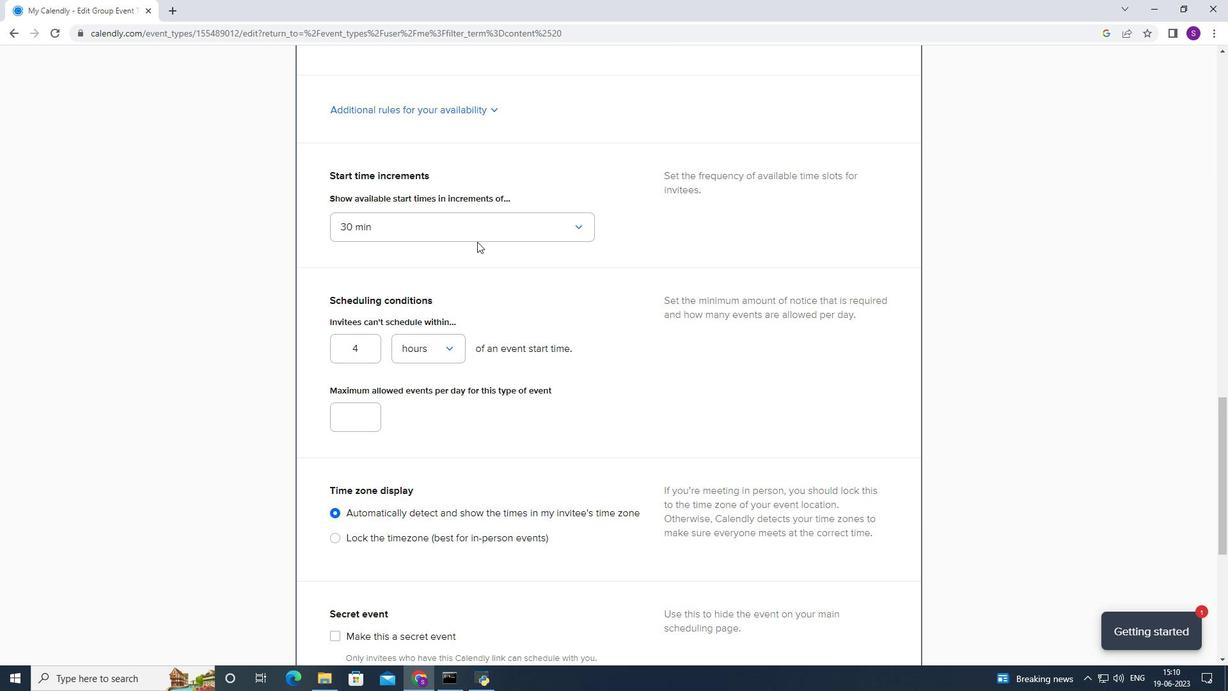
Action: Mouse pressed left at (492, 236)
Screenshot: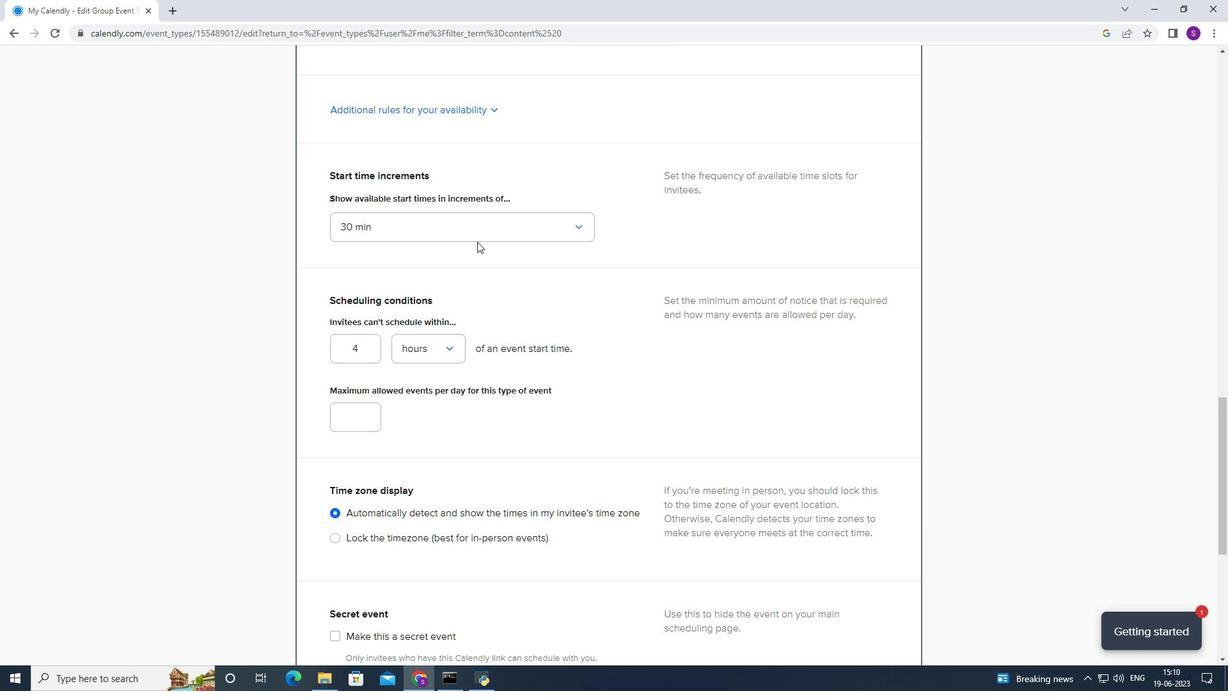 
Action: Mouse moved to (380, 413)
Screenshot: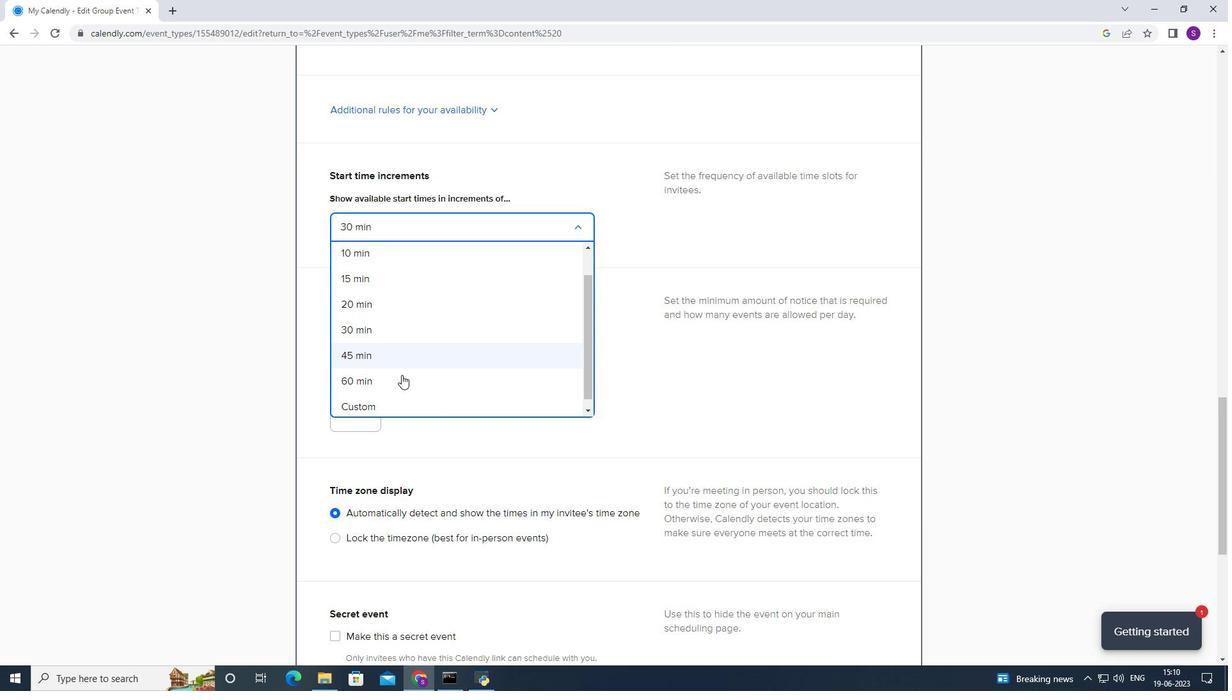 
Action: Mouse pressed left at (380, 413)
Screenshot: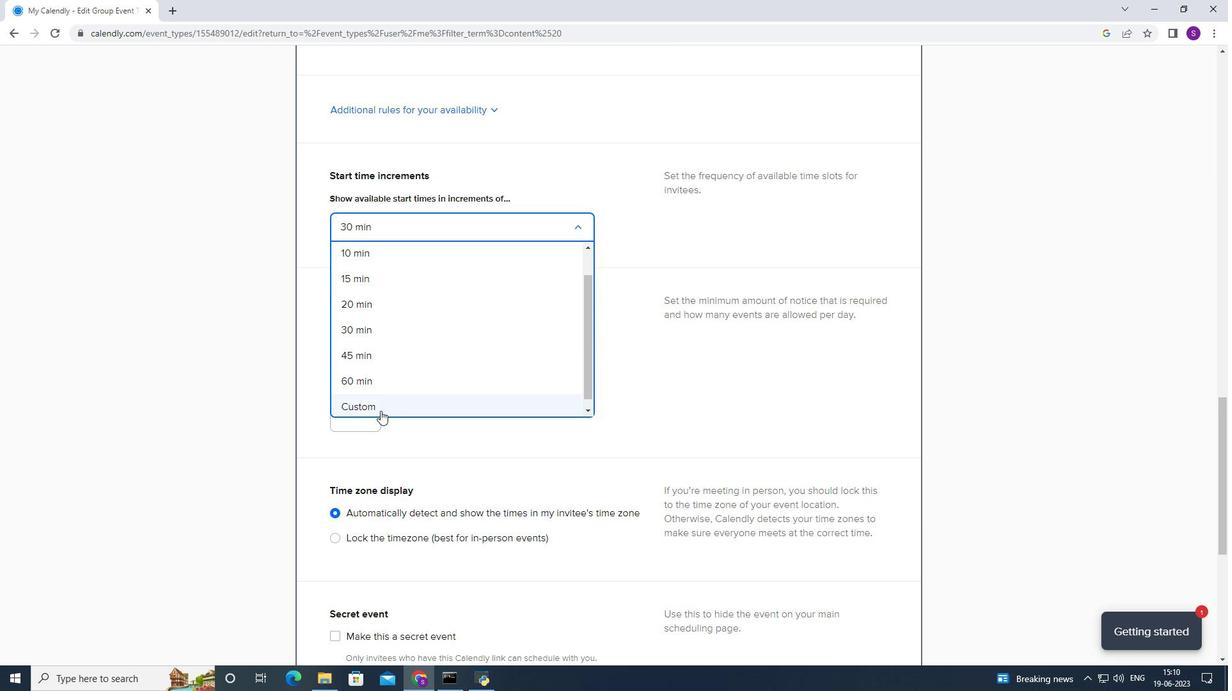 
Action: Mouse moved to (424, 256)
Screenshot: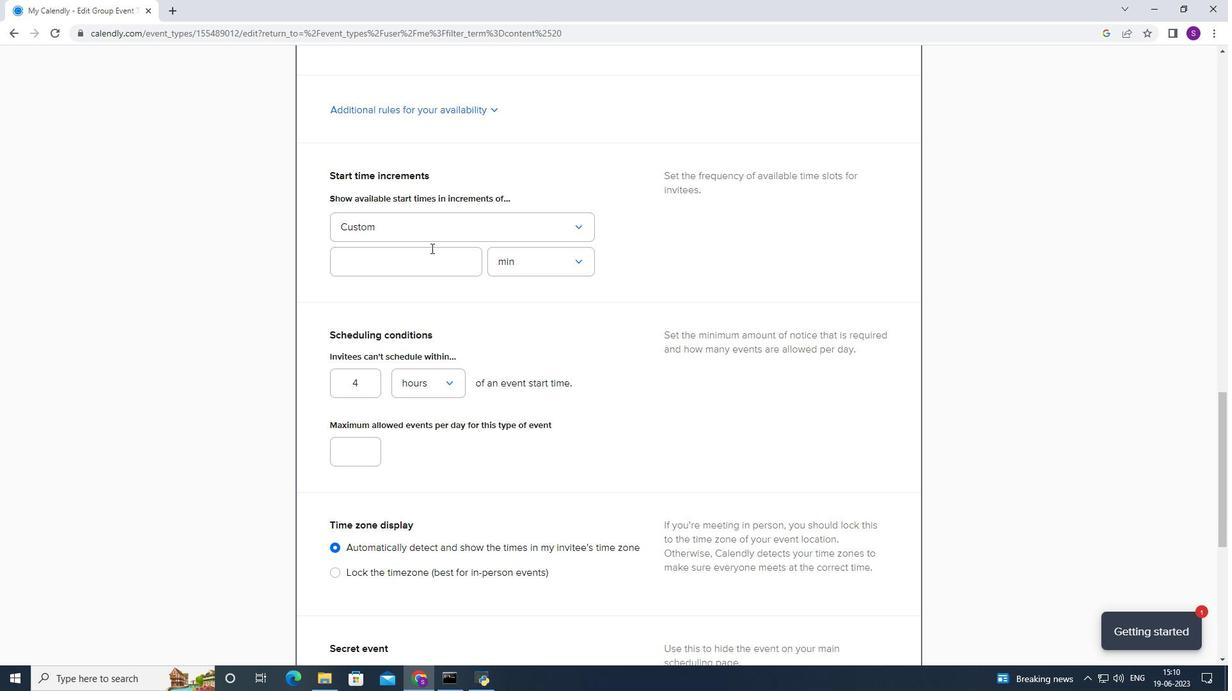 
Action: Mouse pressed left at (424, 256)
Screenshot: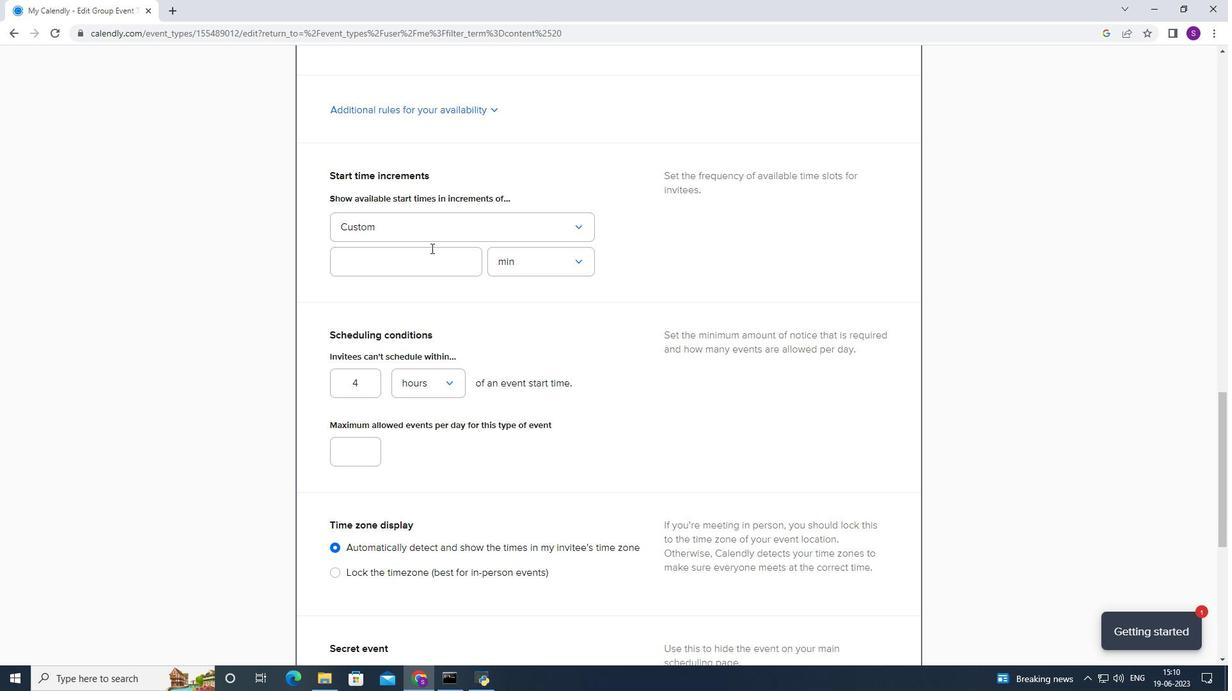 
Action: Key pressed 25
Screenshot: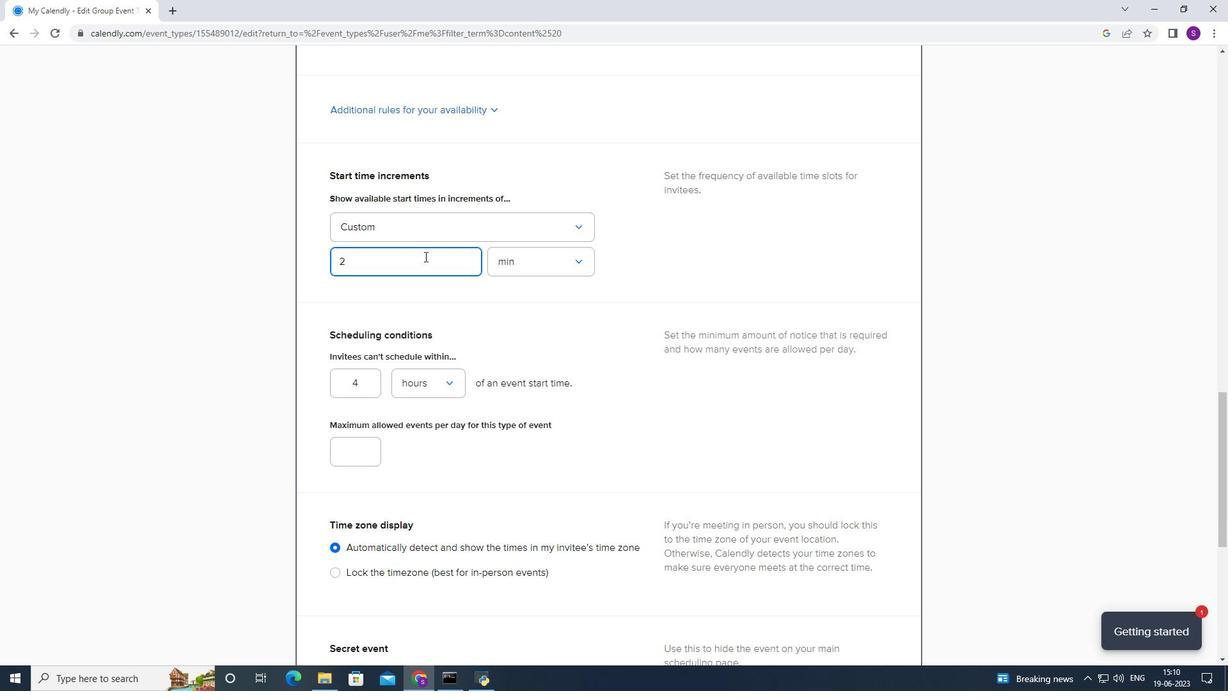 
Action: Mouse moved to (369, 387)
Screenshot: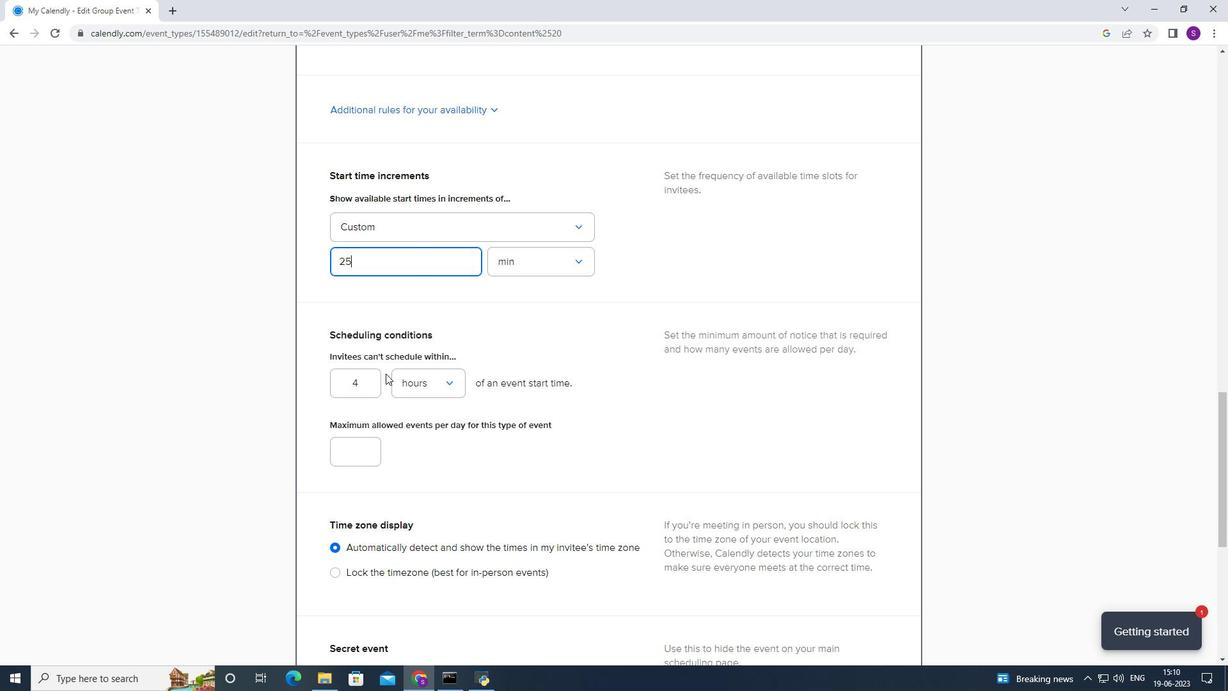 
Action: Mouse pressed left at (369, 387)
Screenshot: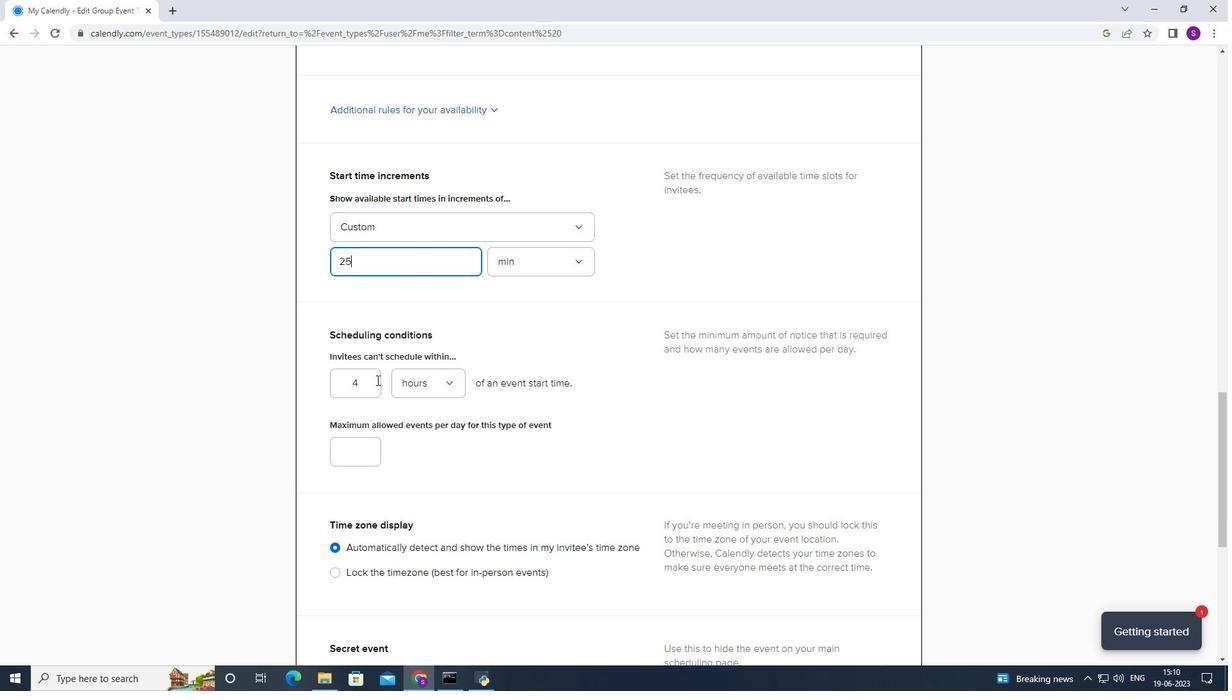 
Action: Key pressed <Key.backspace>44<Key.backspace><Key.backspace>48
Screenshot: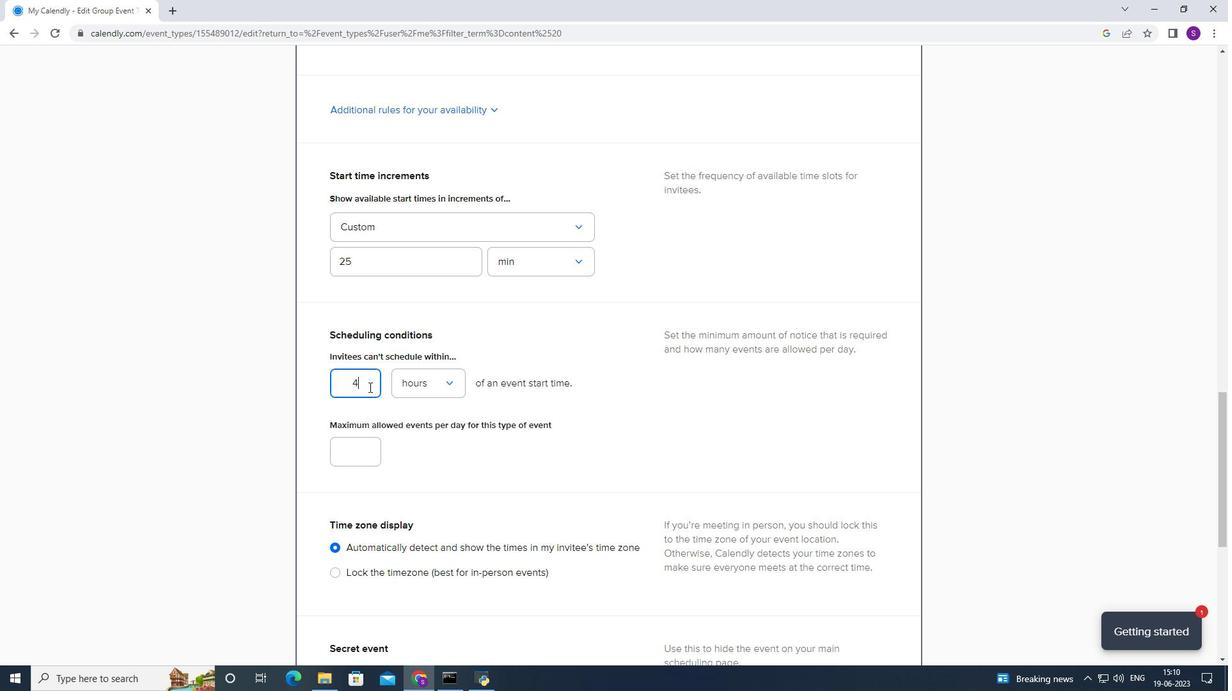 
Action: Mouse moved to (348, 437)
Screenshot: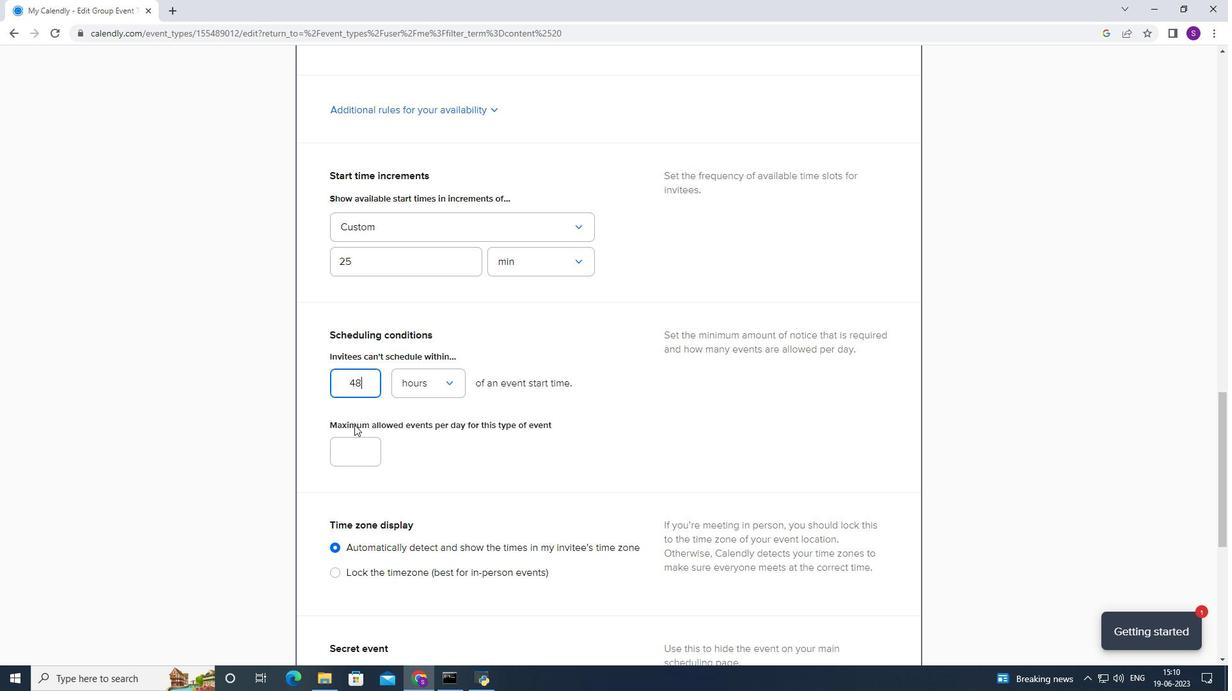 
Action: Mouse pressed left at (348, 437)
Screenshot: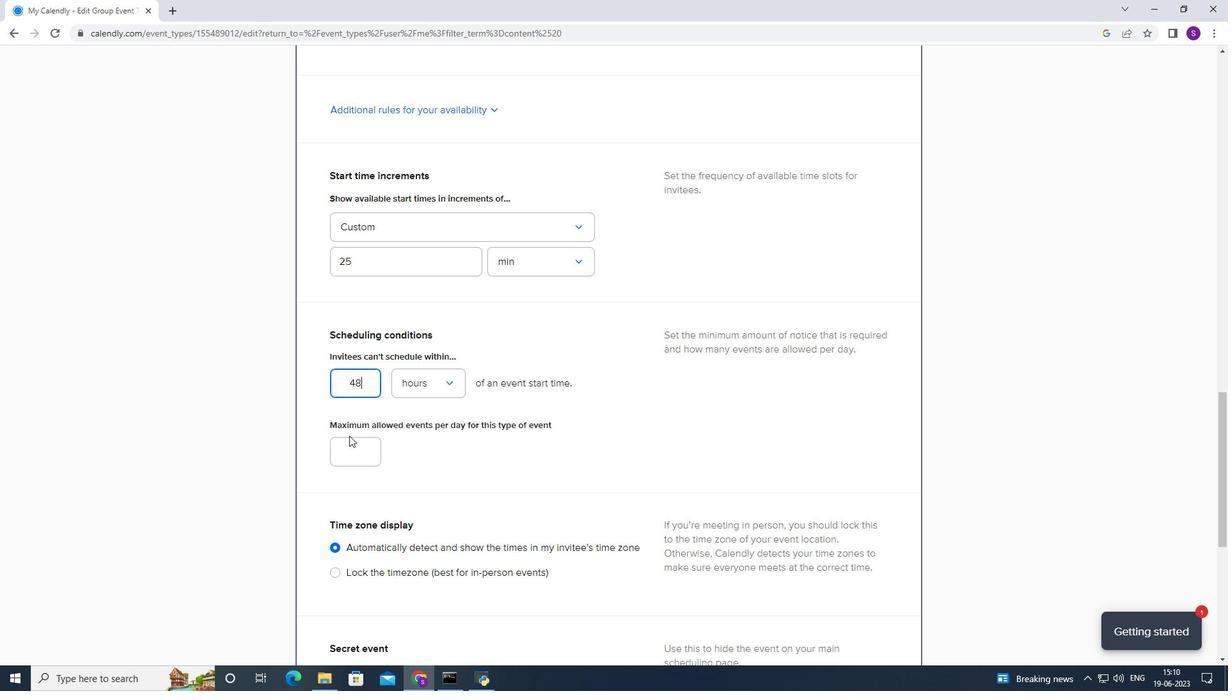 
Action: Key pressed 6
Screenshot: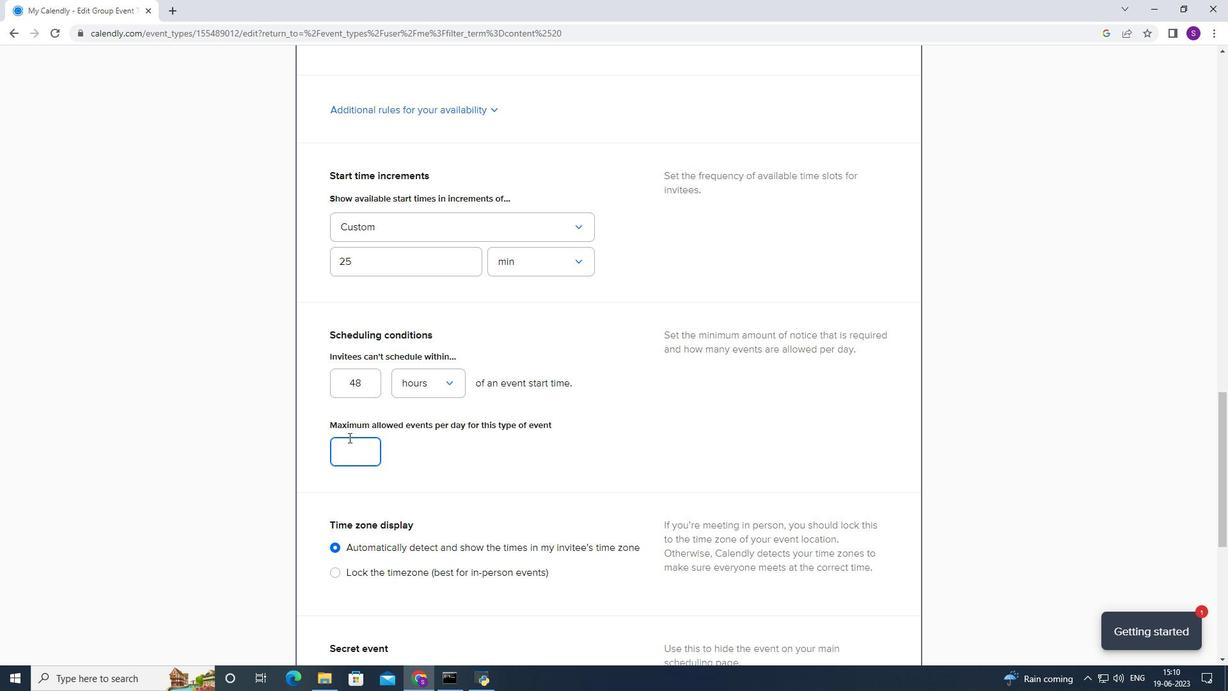 
Action: Mouse moved to (466, 486)
Screenshot: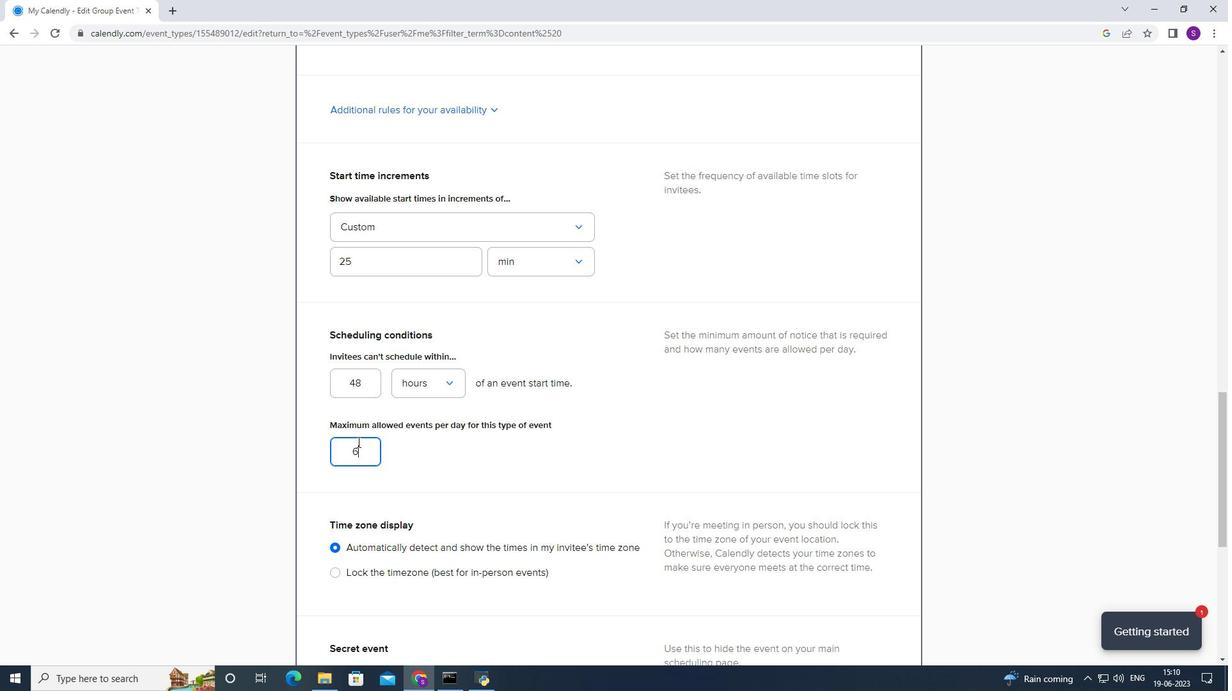 
Action: Mouse pressed left at (466, 486)
Screenshot: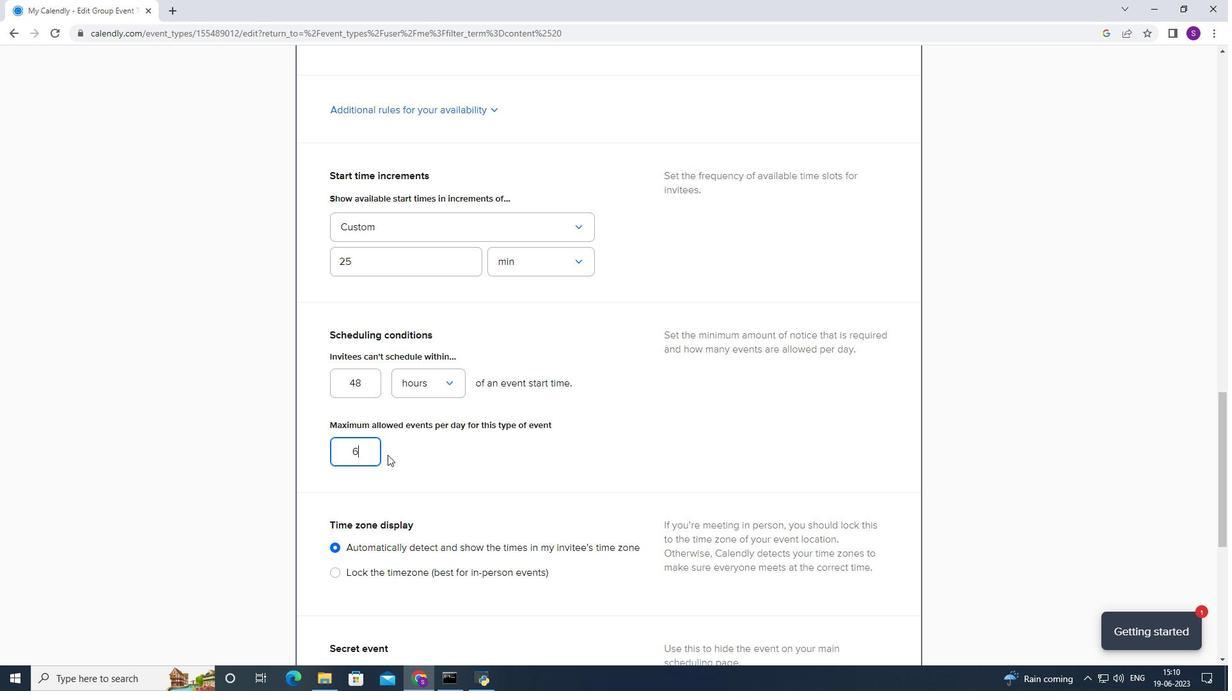 
Action: Mouse moved to (483, 469)
Screenshot: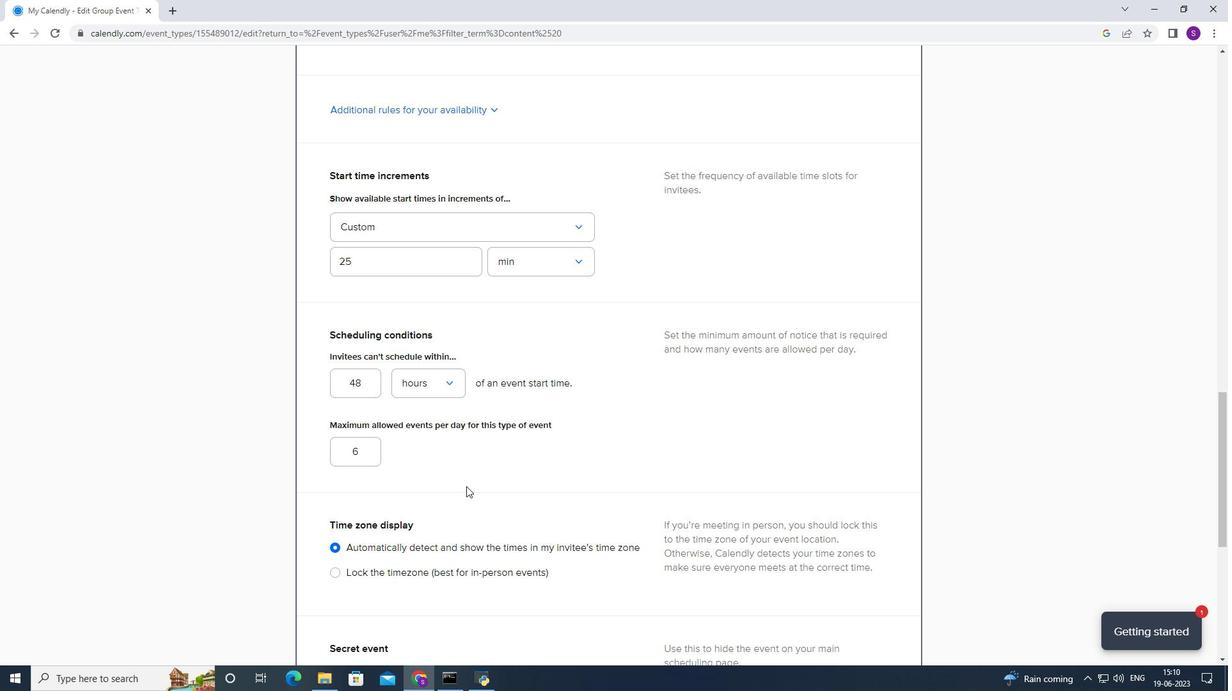 
Action: Mouse scrolled (483, 468) with delta (0, 0)
Screenshot: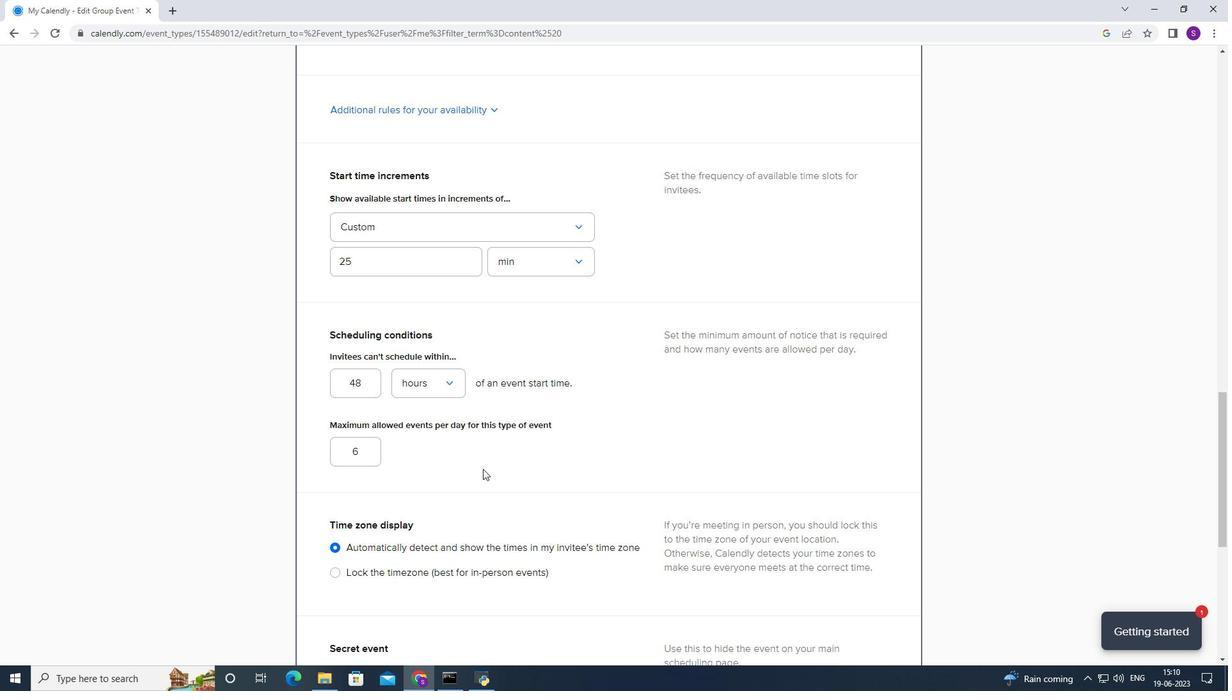 
Action: Mouse scrolled (483, 468) with delta (0, 0)
Screenshot: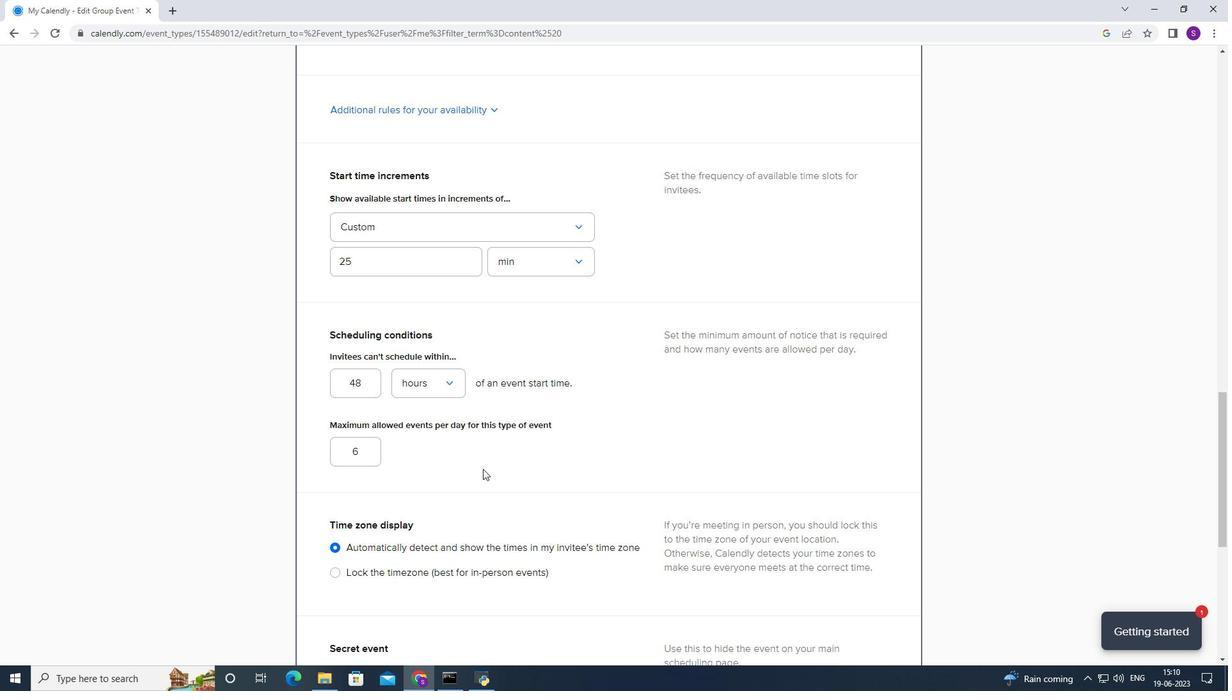 
Action: Mouse scrolled (483, 468) with delta (0, 0)
Screenshot: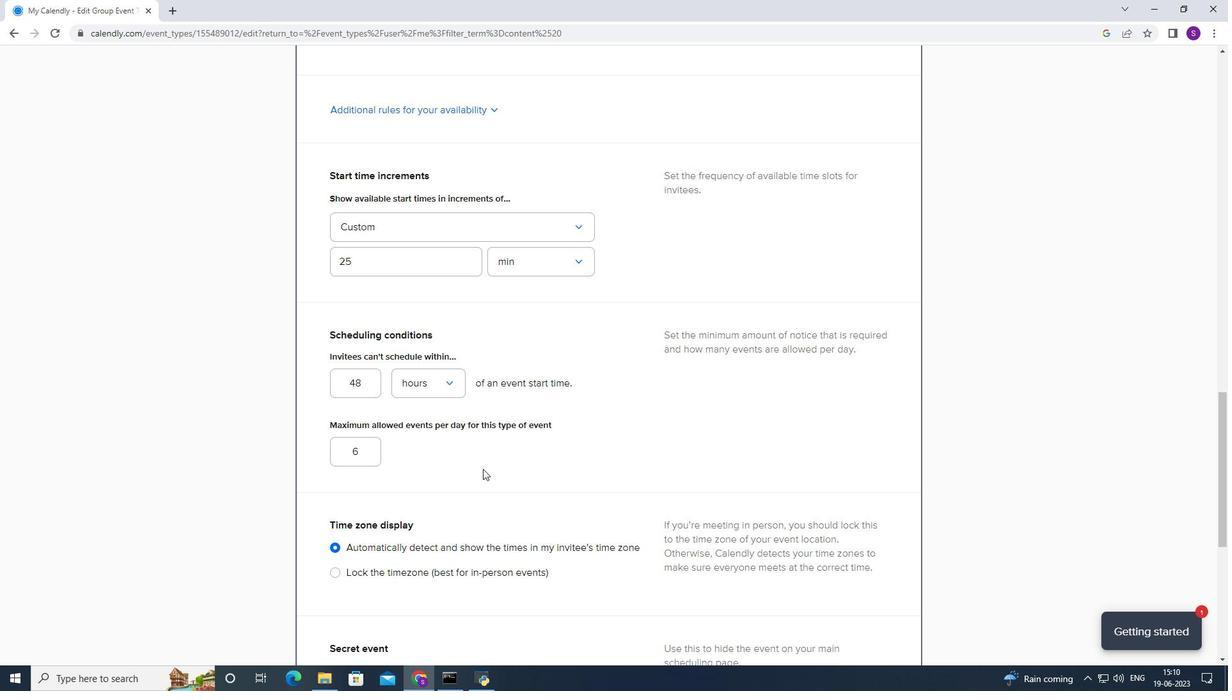 
Action: Mouse scrolled (483, 468) with delta (0, 0)
Screenshot: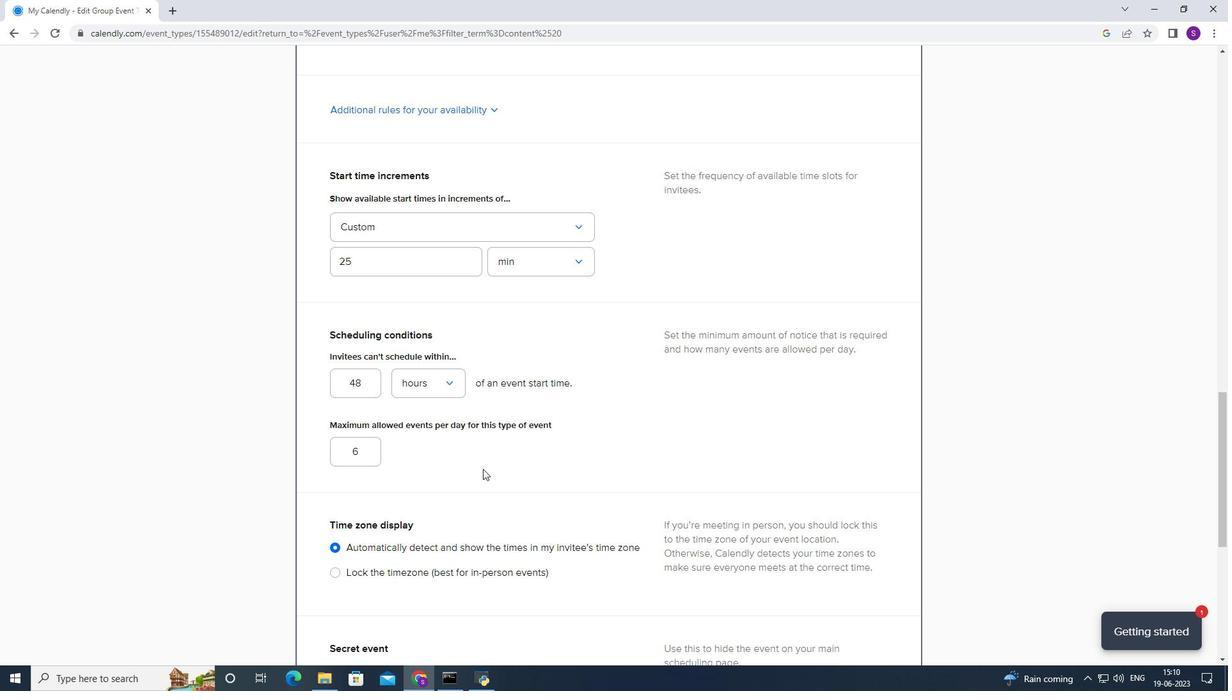 
Action: Mouse scrolled (483, 468) with delta (0, 0)
Screenshot: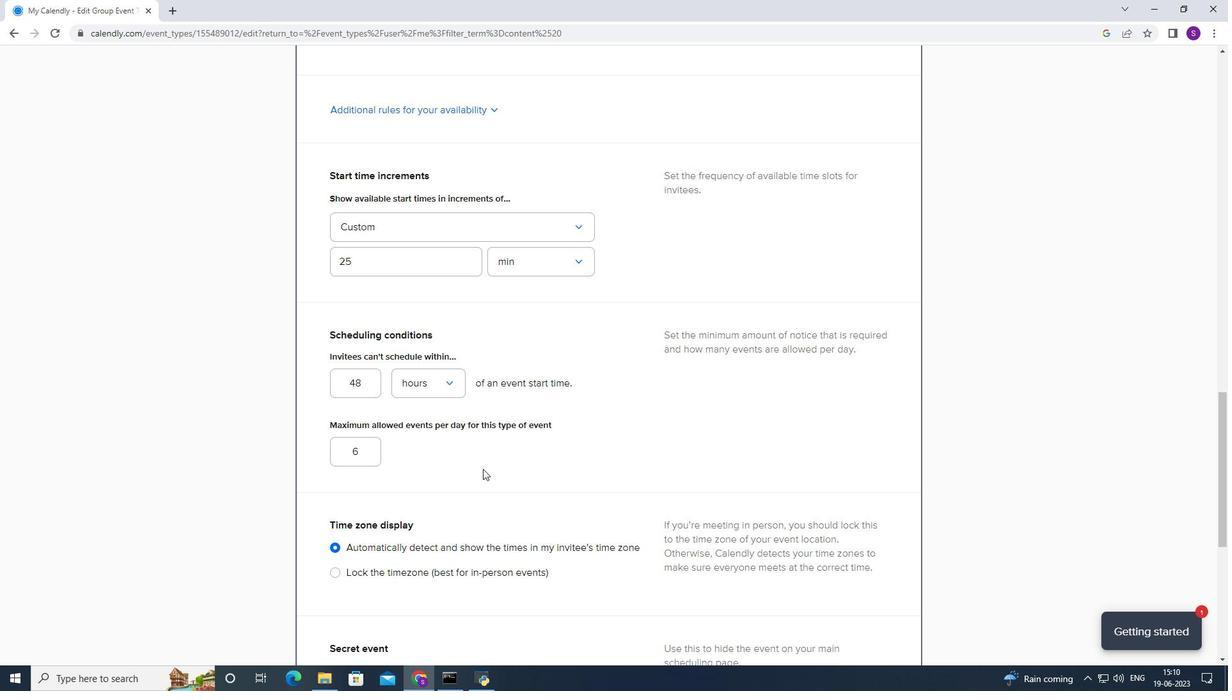 
Action: Mouse scrolled (483, 468) with delta (0, 0)
Screenshot: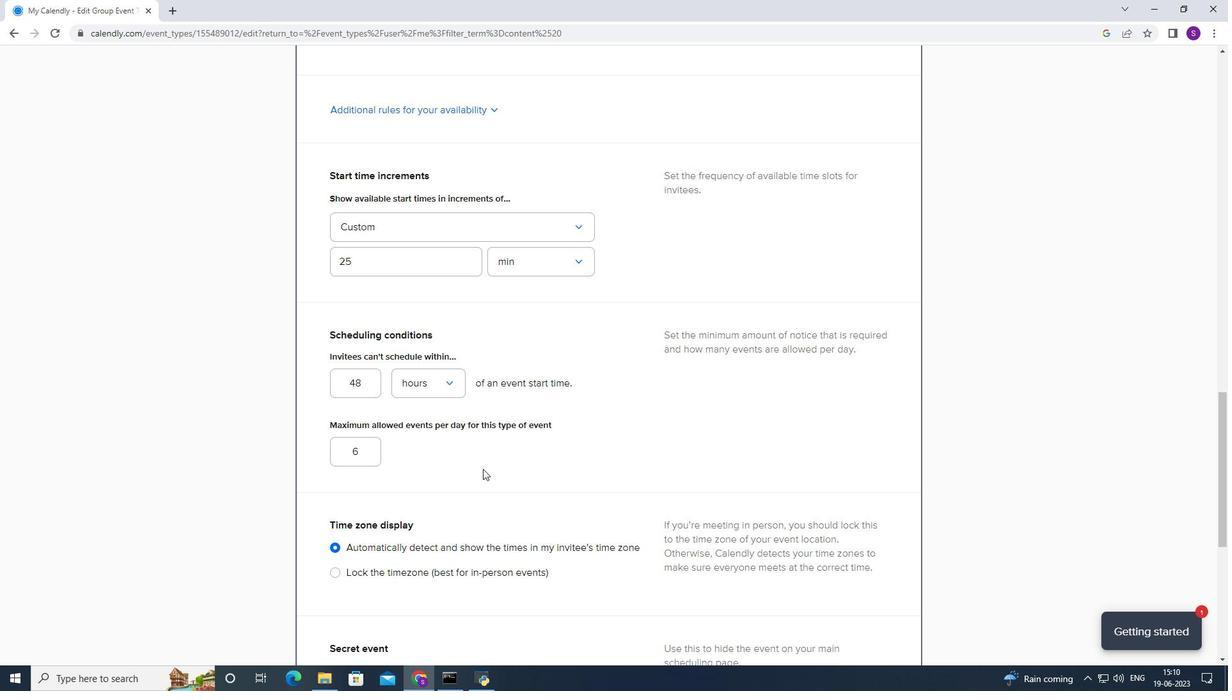 
Action: Mouse scrolled (483, 468) with delta (0, 0)
Screenshot: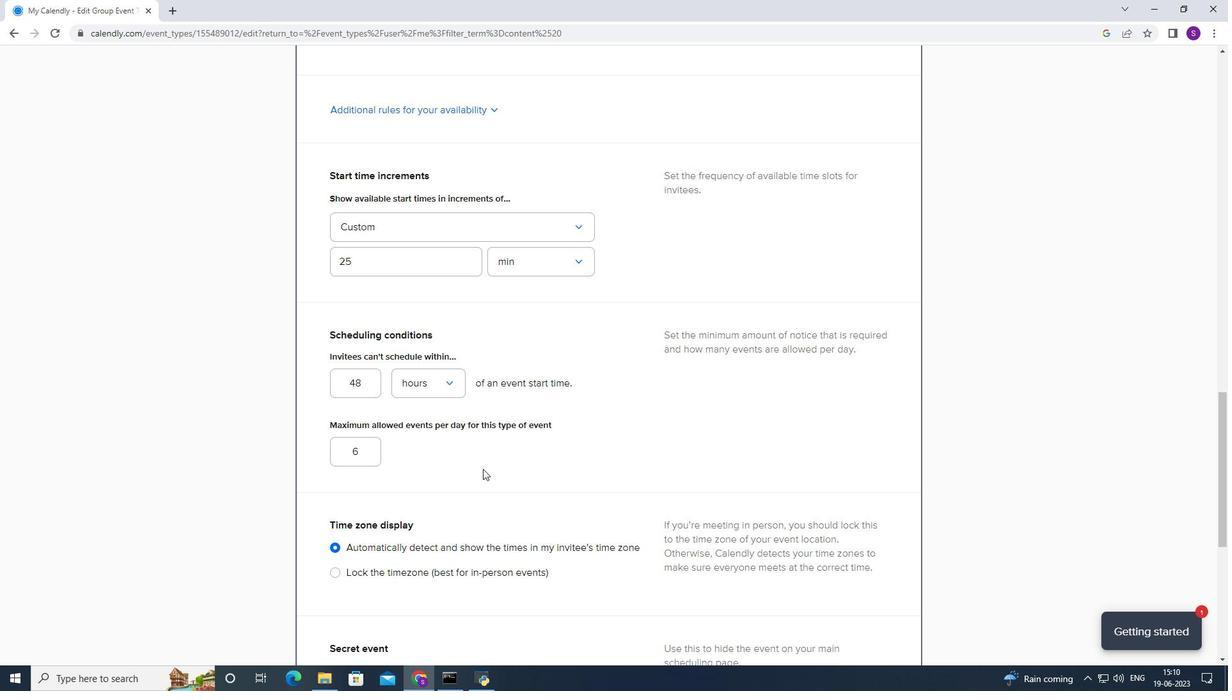 
Action: Mouse scrolled (483, 468) with delta (0, 0)
Screenshot: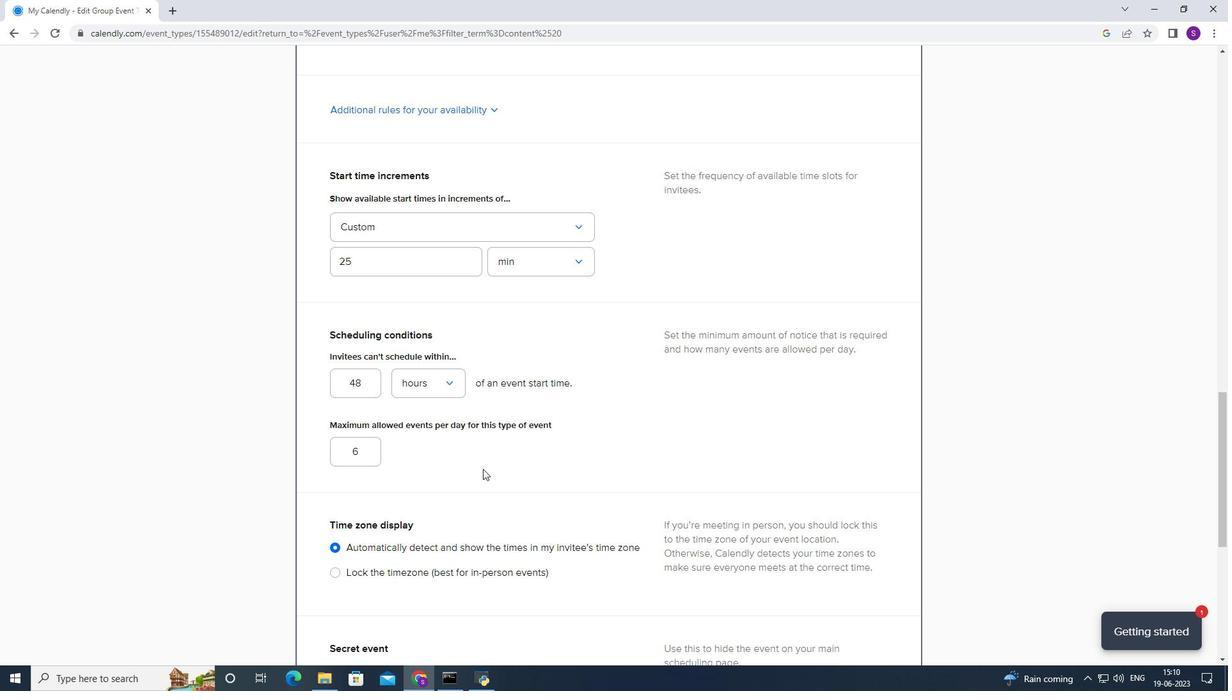 
Action: Mouse moved to (853, 437)
Screenshot: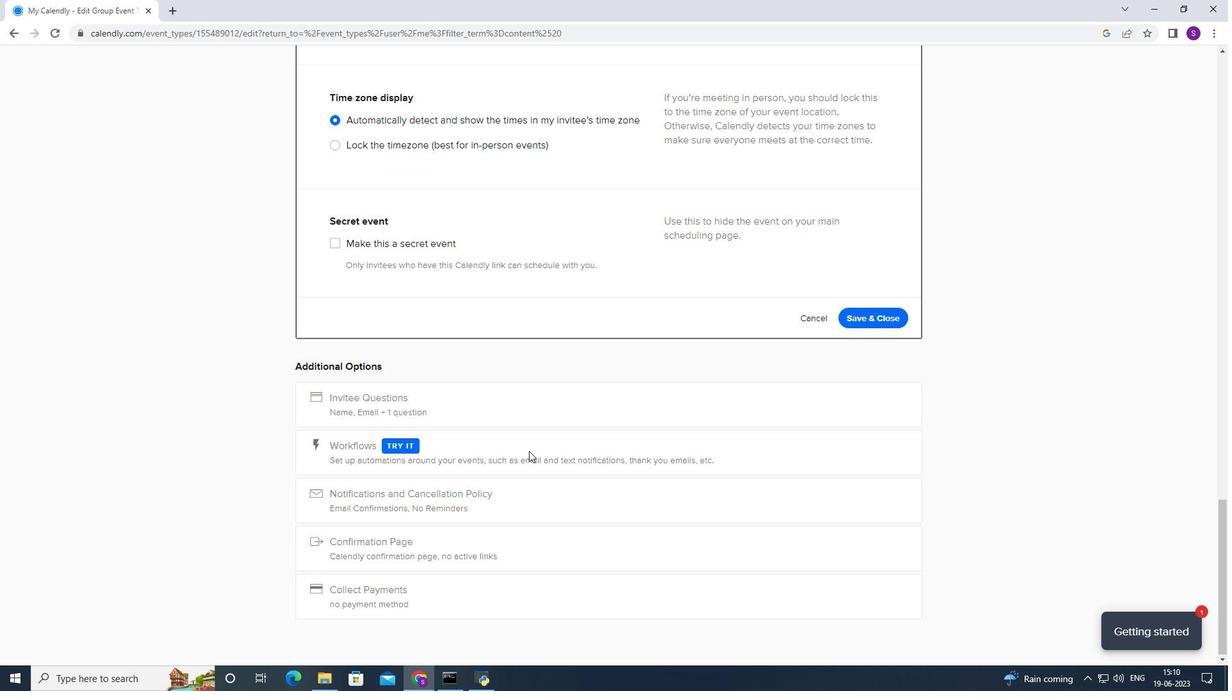 
Action: Mouse scrolled (567, 446) with delta (0, 0)
Screenshot: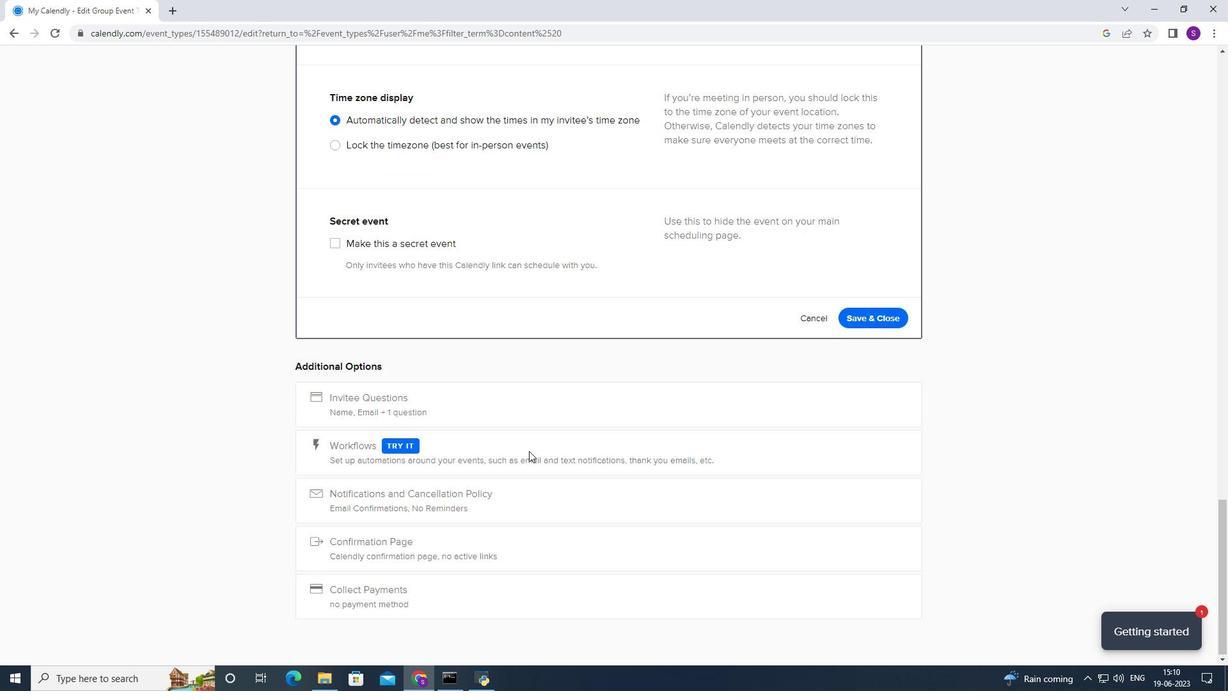 
Action: Mouse moved to (889, 383)
Screenshot: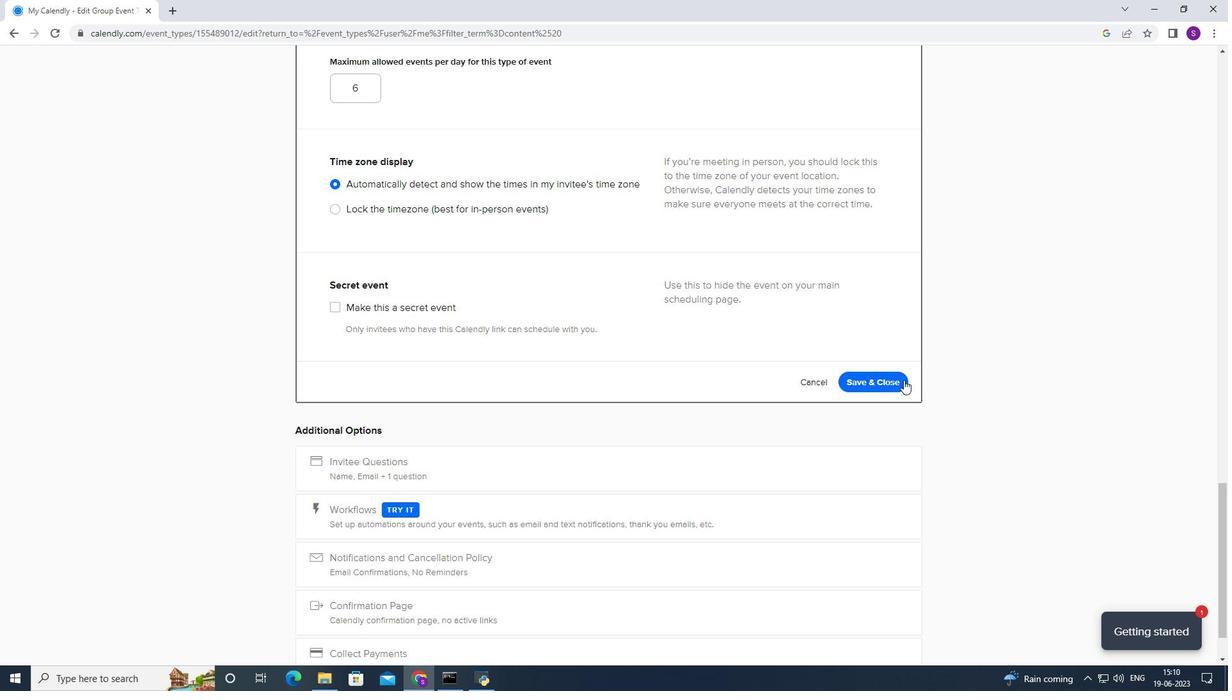 
Action: Mouse pressed left at (889, 383)
Screenshot: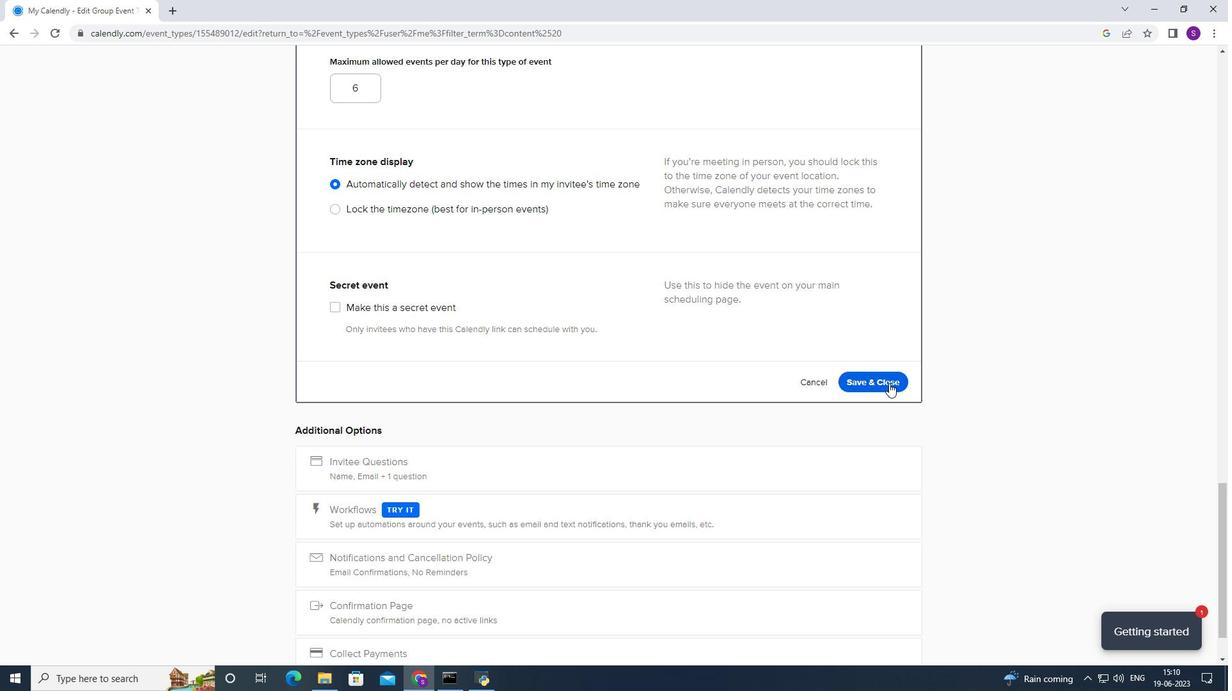 
Action: Mouse moved to (750, 398)
Screenshot: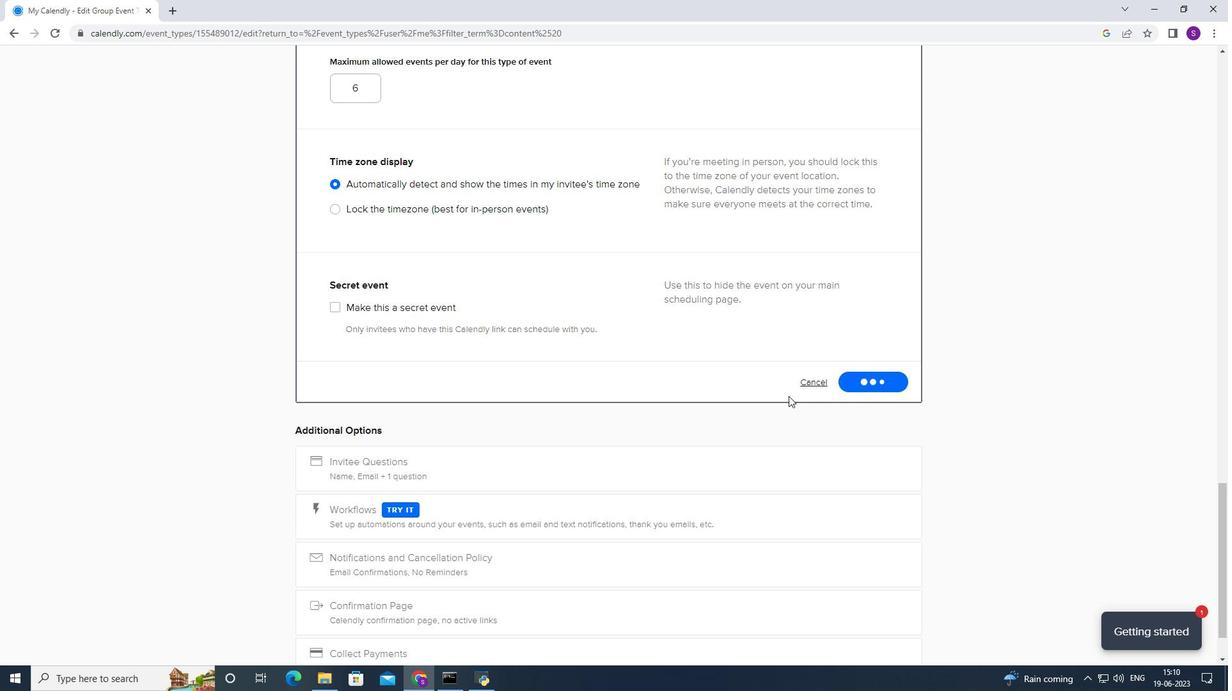 
